 Task: Best health and beauty website designs: Pilgrim Collection.
Action: Mouse moved to (288, 249)
Screenshot: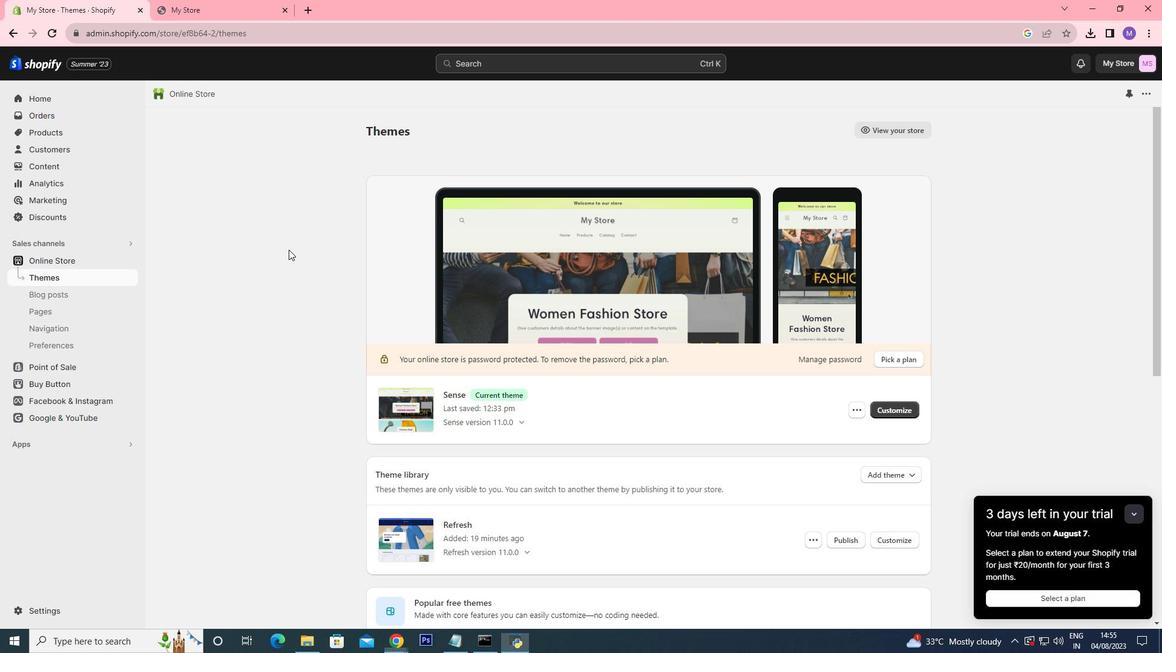 
Action: Mouse pressed left at (288, 249)
Screenshot: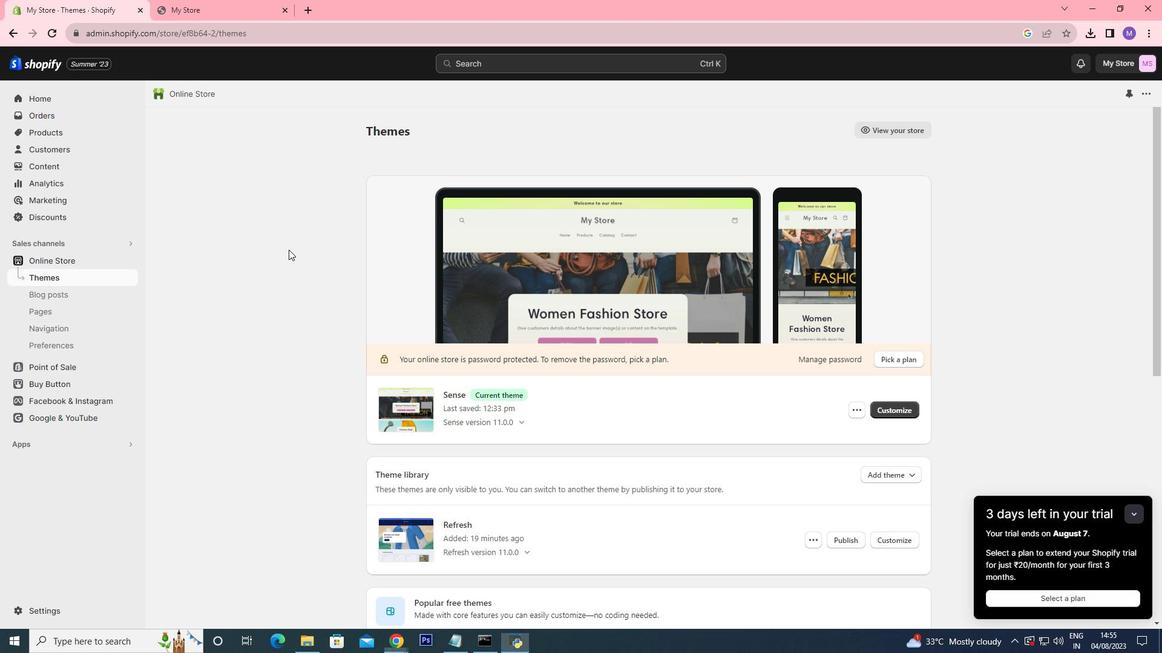 
Action: Mouse moved to (898, 412)
Screenshot: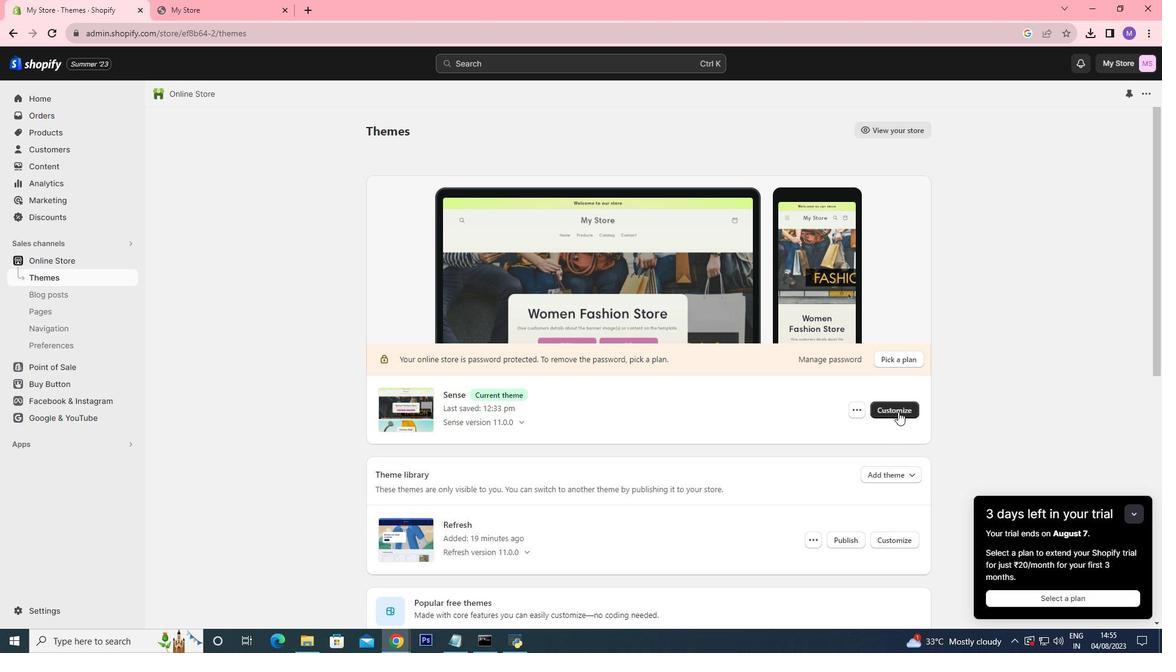
Action: Mouse pressed left at (898, 412)
Screenshot: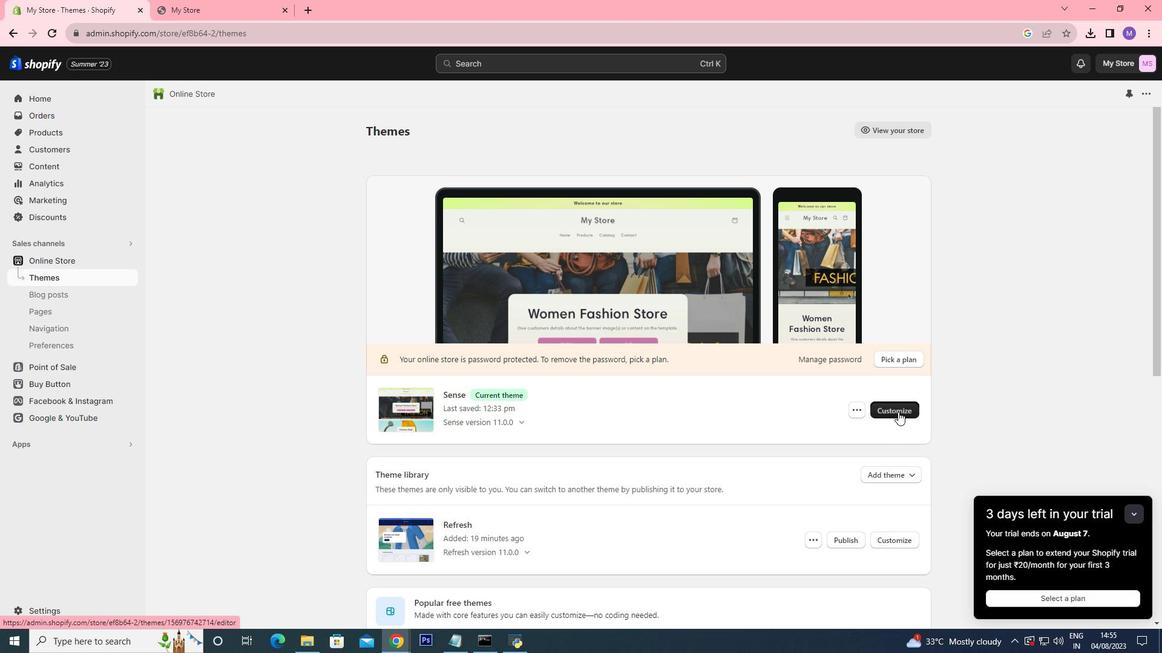 
Action: Mouse moved to (682, 224)
Screenshot: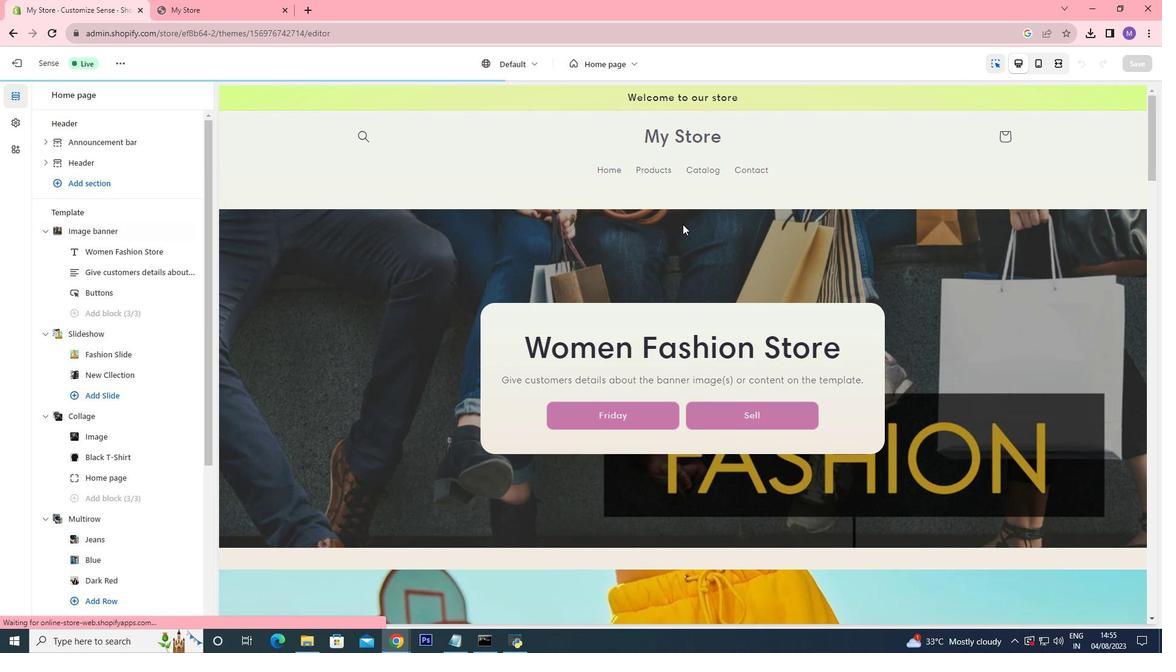 
Action: Mouse scrolled (682, 223) with delta (0, 0)
Screenshot: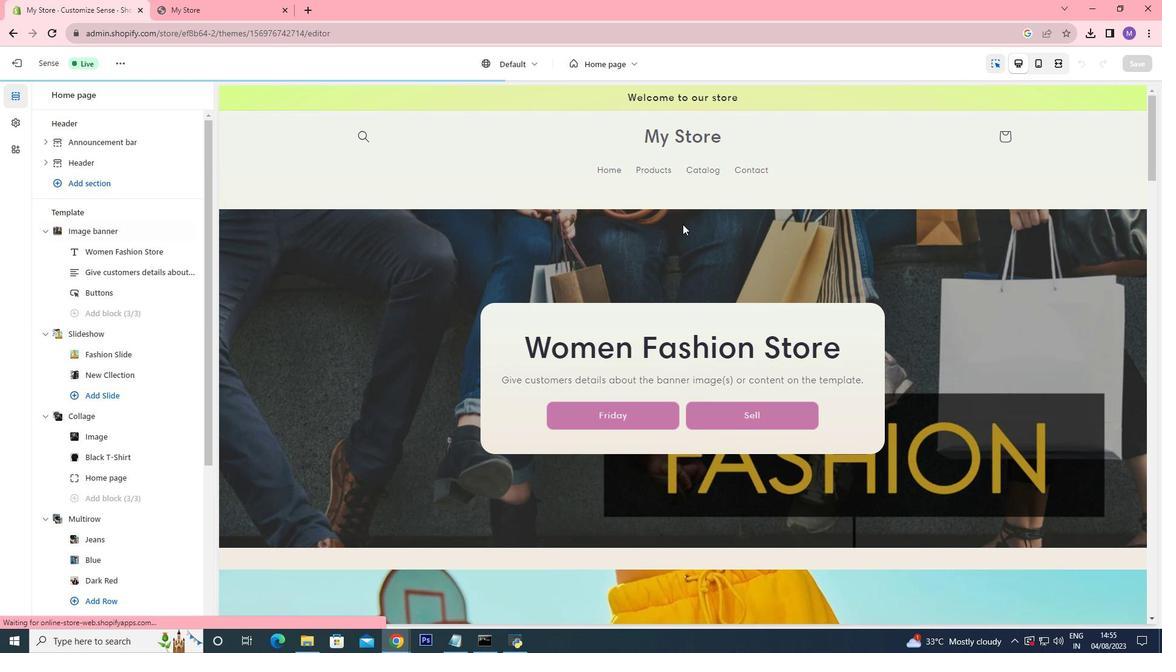 
Action: Mouse scrolled (682, 223) with delta (0, 0)
Screenshot: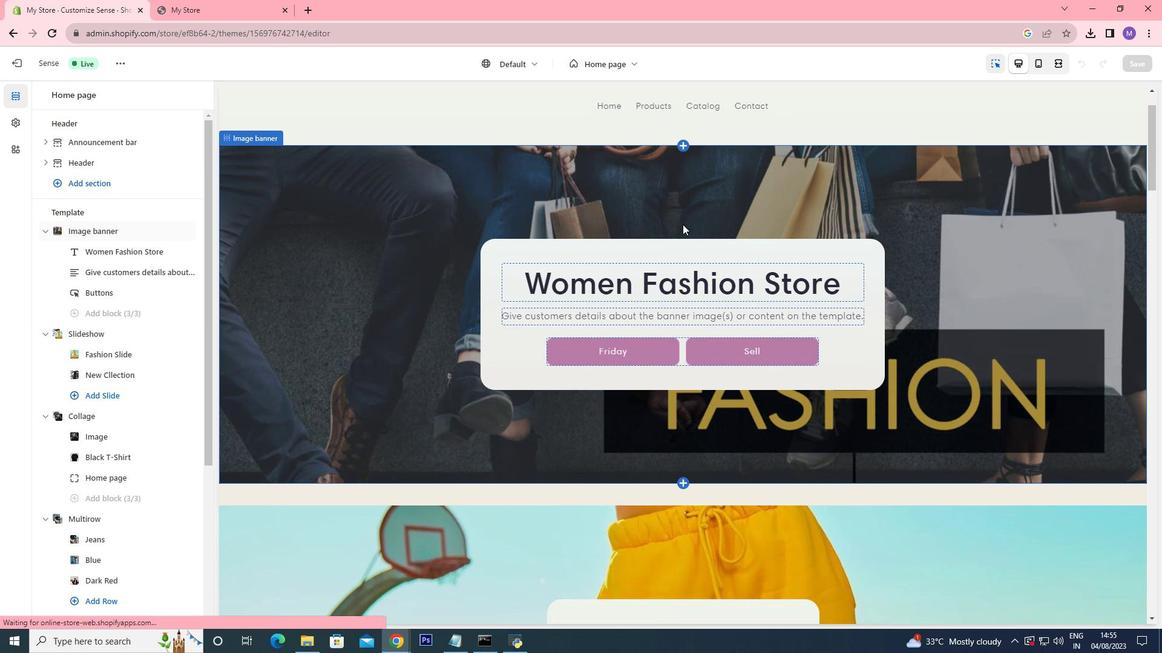 
Action: Mouse moved to (705, 302)
Screenshot: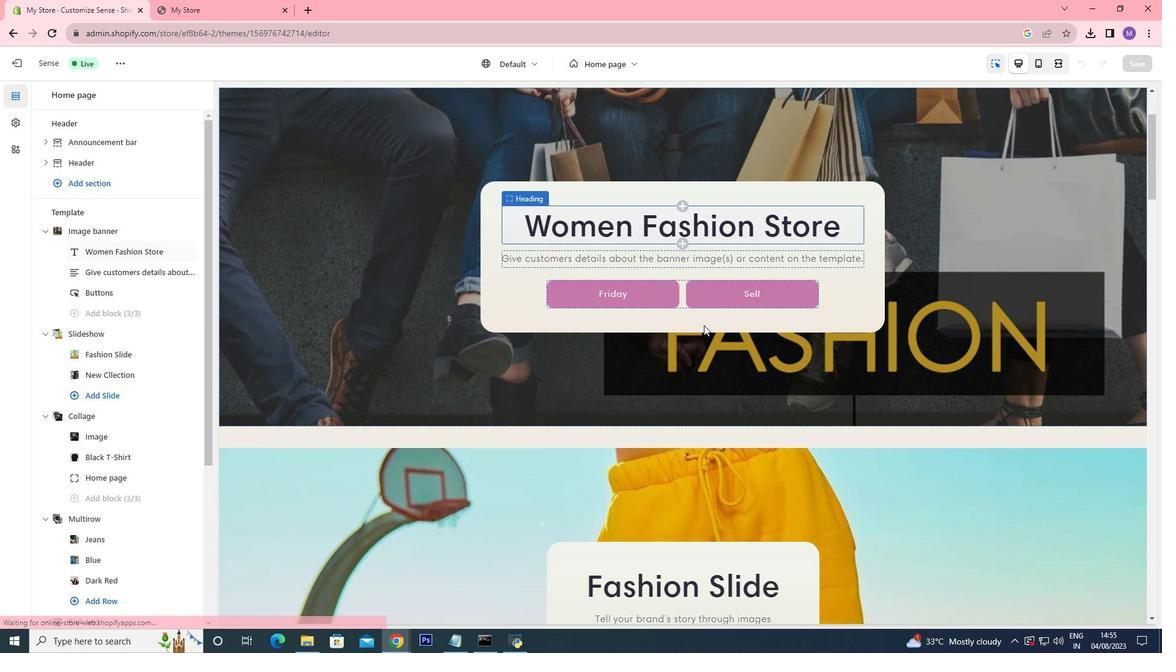 
Action: Mouse scrolled (705, 302) with delta (0, 0)
Screenshot: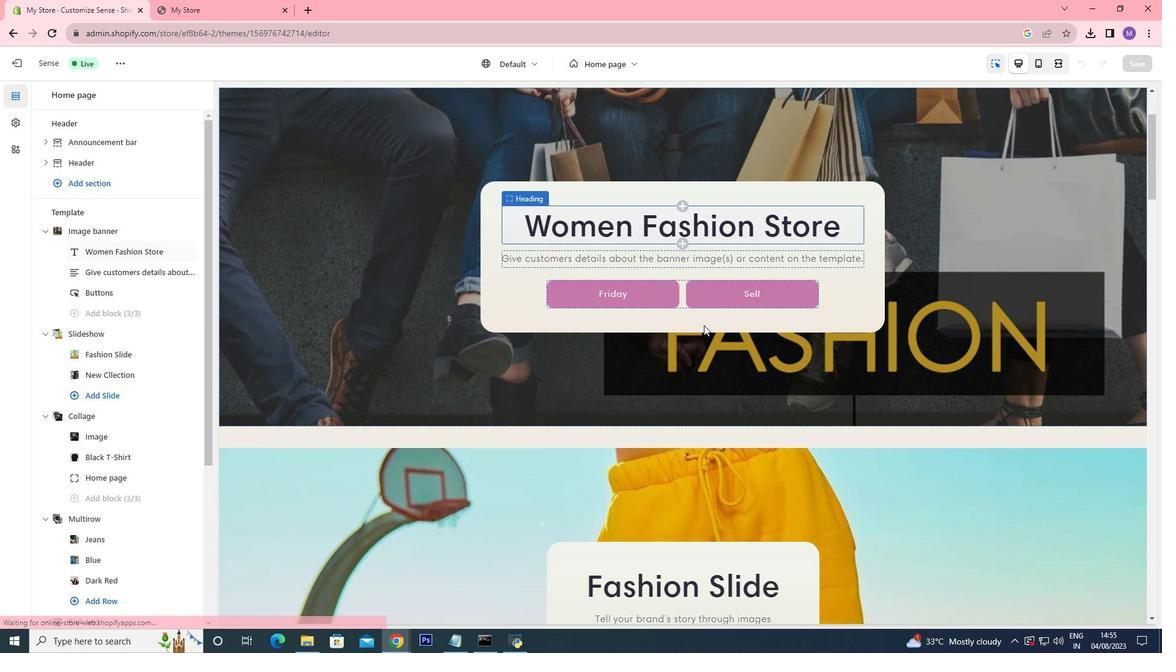 
Action: Mouse moved to (703, 327)
Screenshot: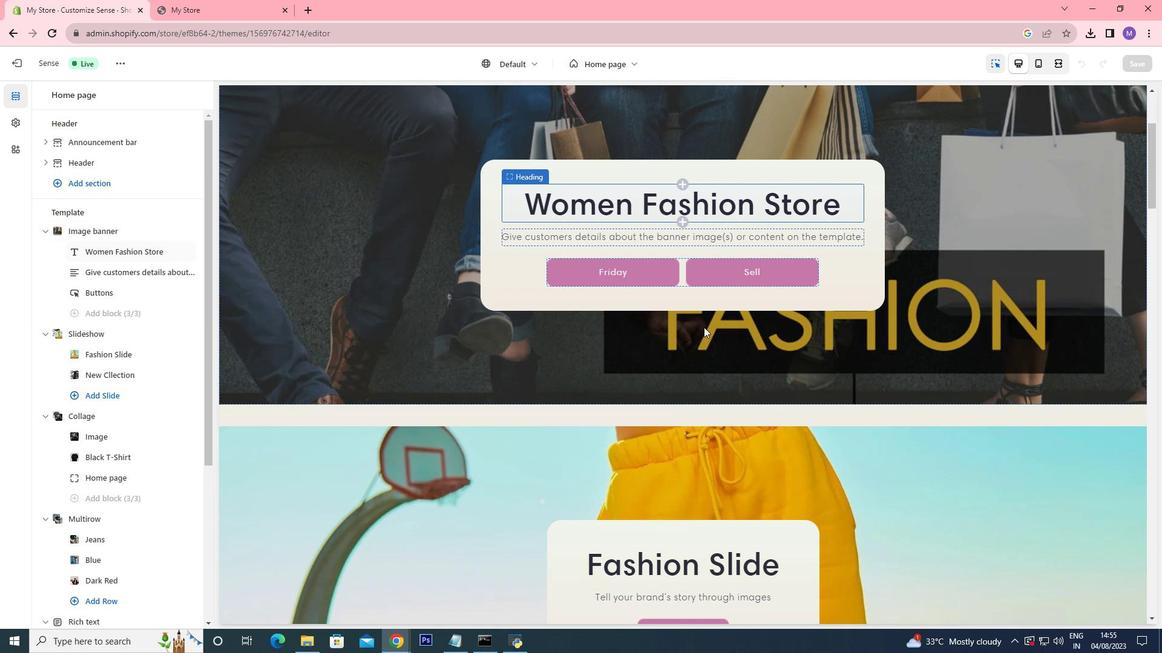 
Action: Mouse scrolled (703, 326) with delta (0, 0)
Screenshot: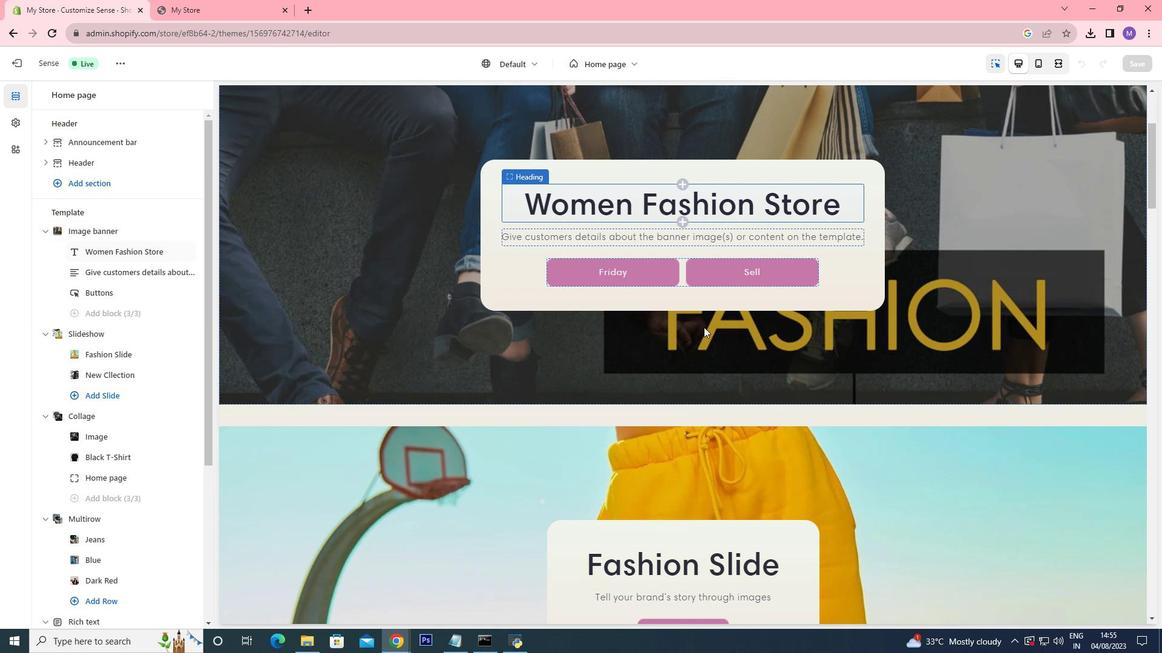 
Action: Mouse moved to (702, 341)
Screenshot: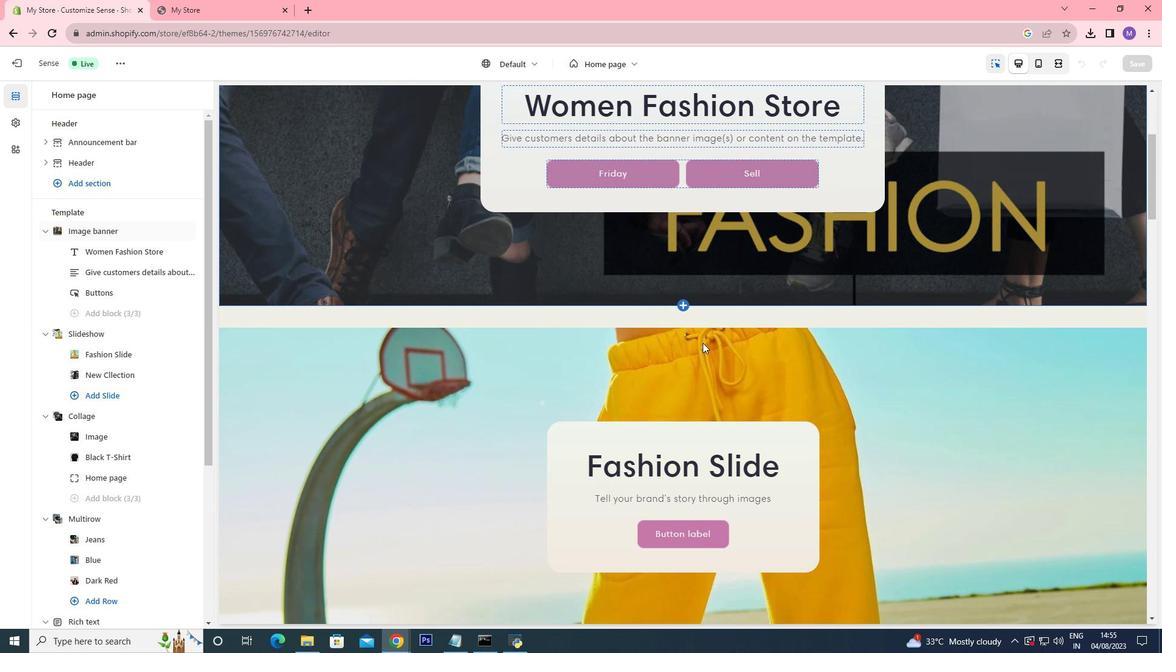 
Action: Mouse scrolled (703, 339) with delta (0, 0)
Screenshot: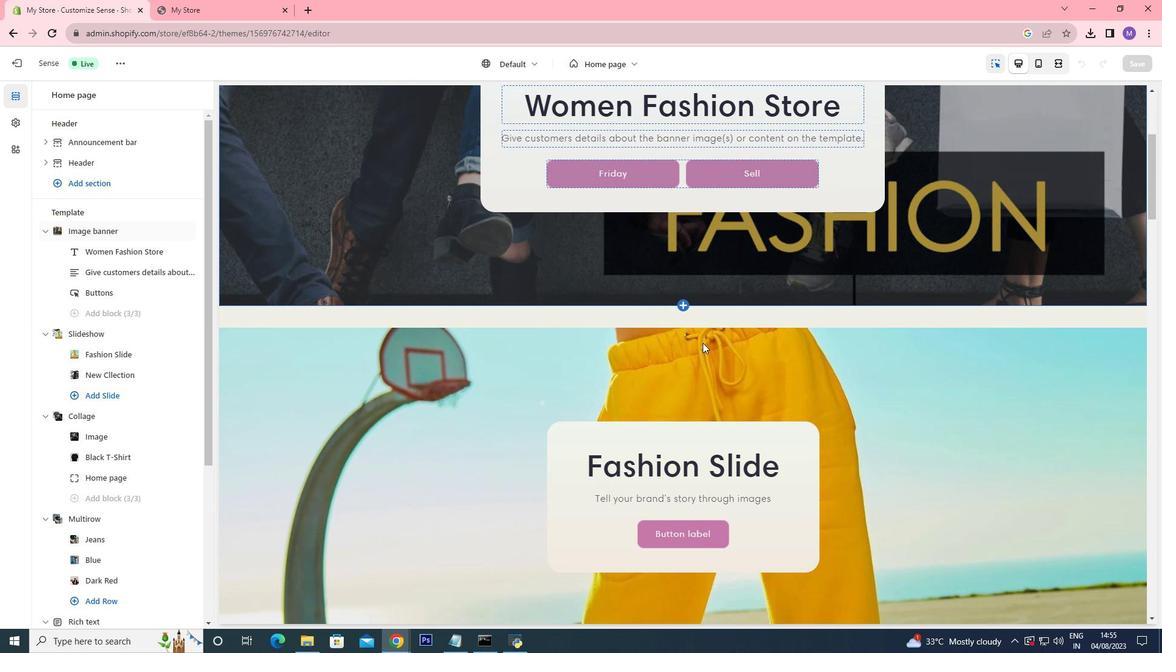 
Action: Mouse moved to (702, 342)
Screenshot: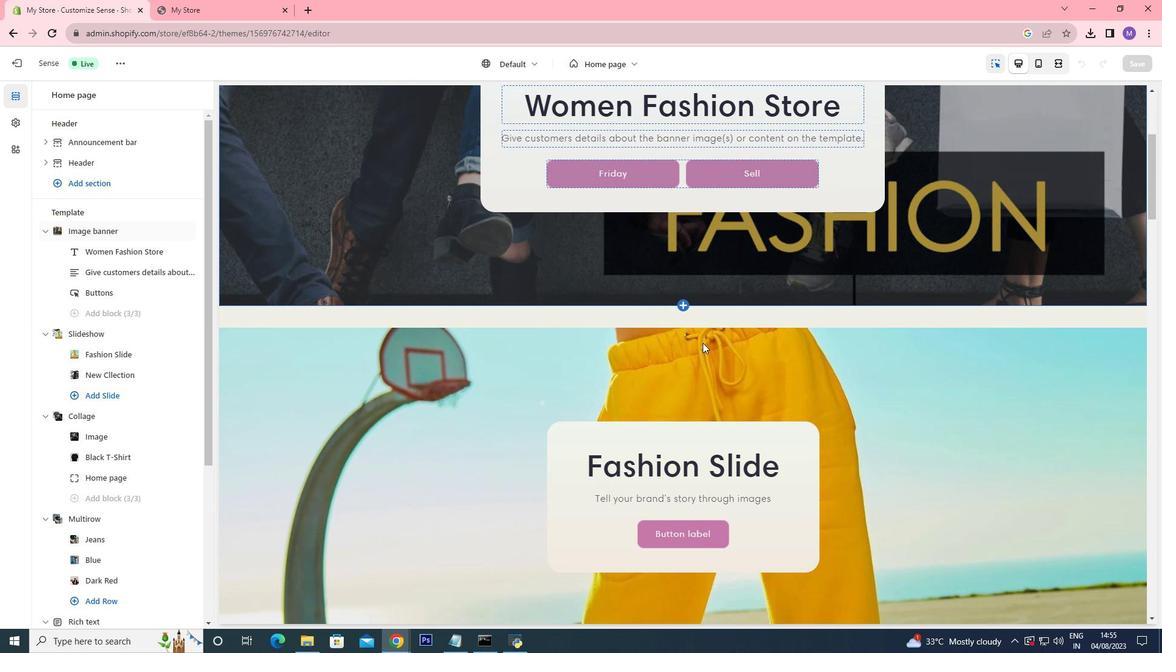 
Action: Mouse scrolled (702, 341) with delta (0, 0)
Screenshot: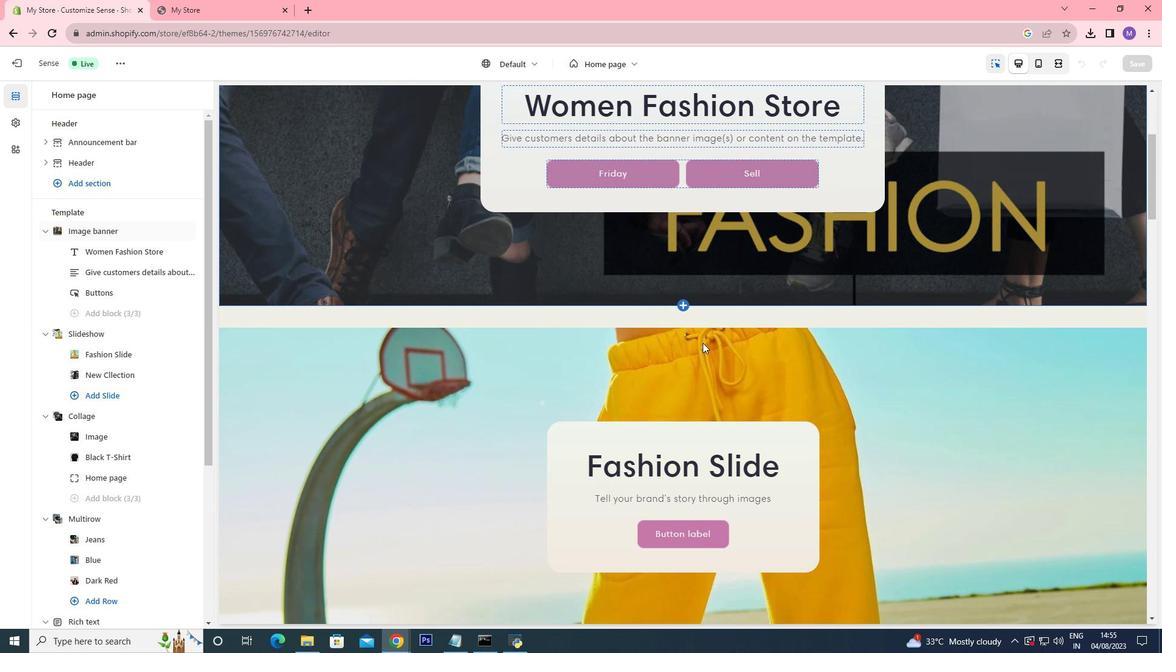 
Action: Mouse moved to (706, 363)
Screenshot: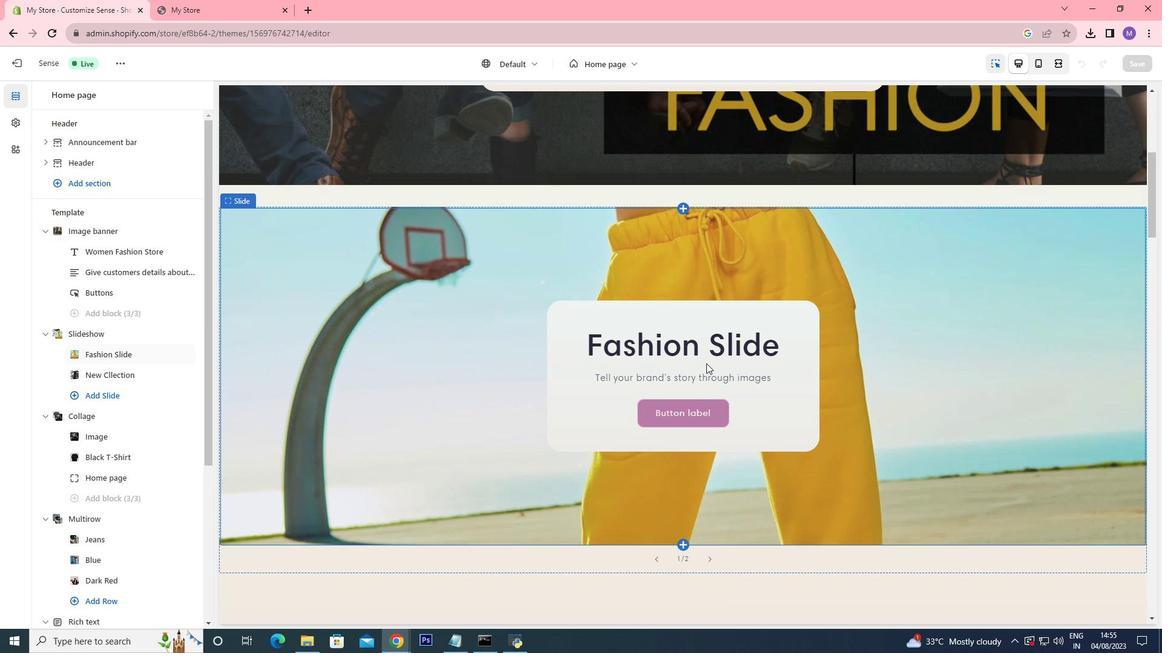 
Action: Mouse scrolled (706, 363) with delta (0, 0)
Screenshot: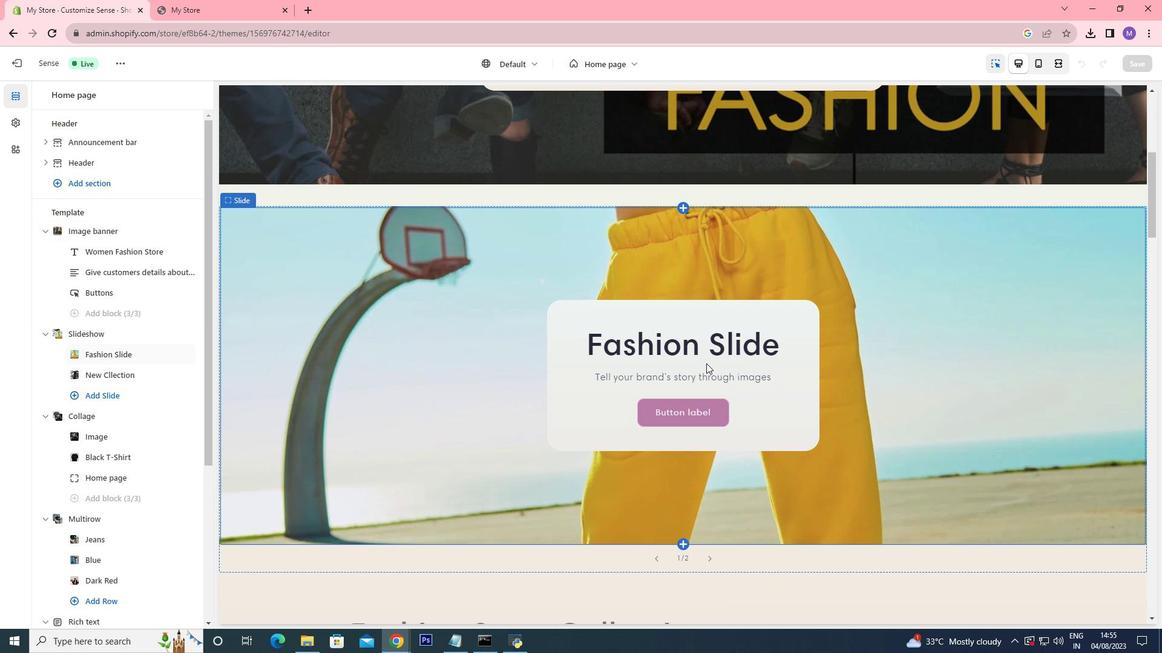 
Action: Mouse scrolled (706, 363) with delta (0, 0)
Screenshot: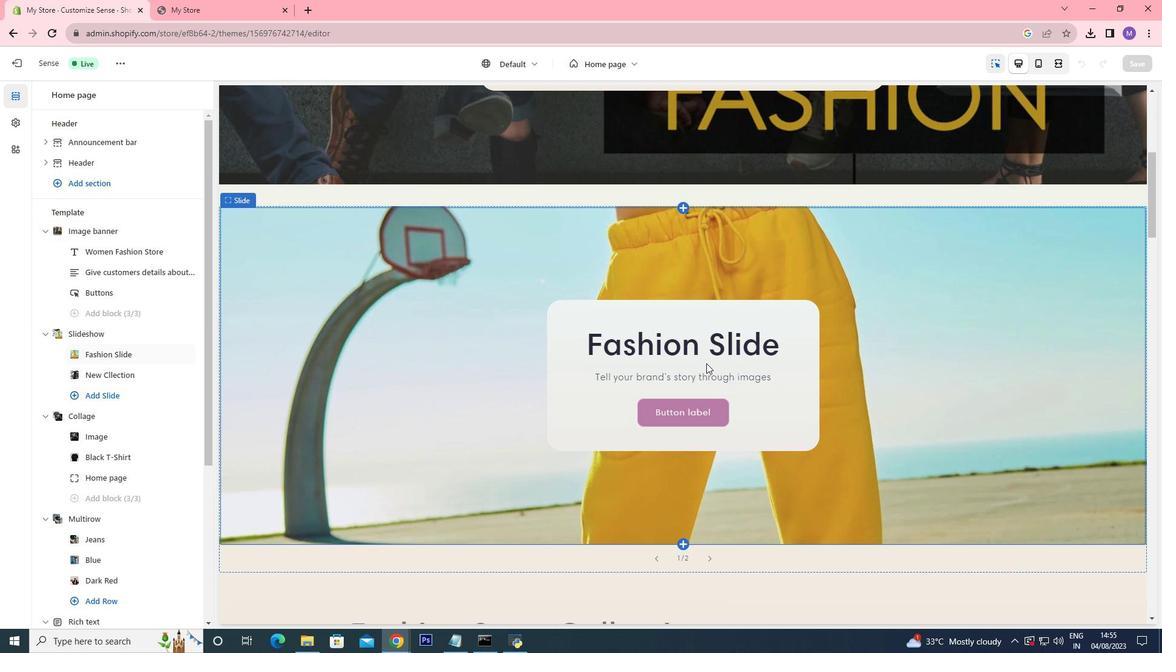 
Action: Mouse moved to (704, 359)
Screenshot: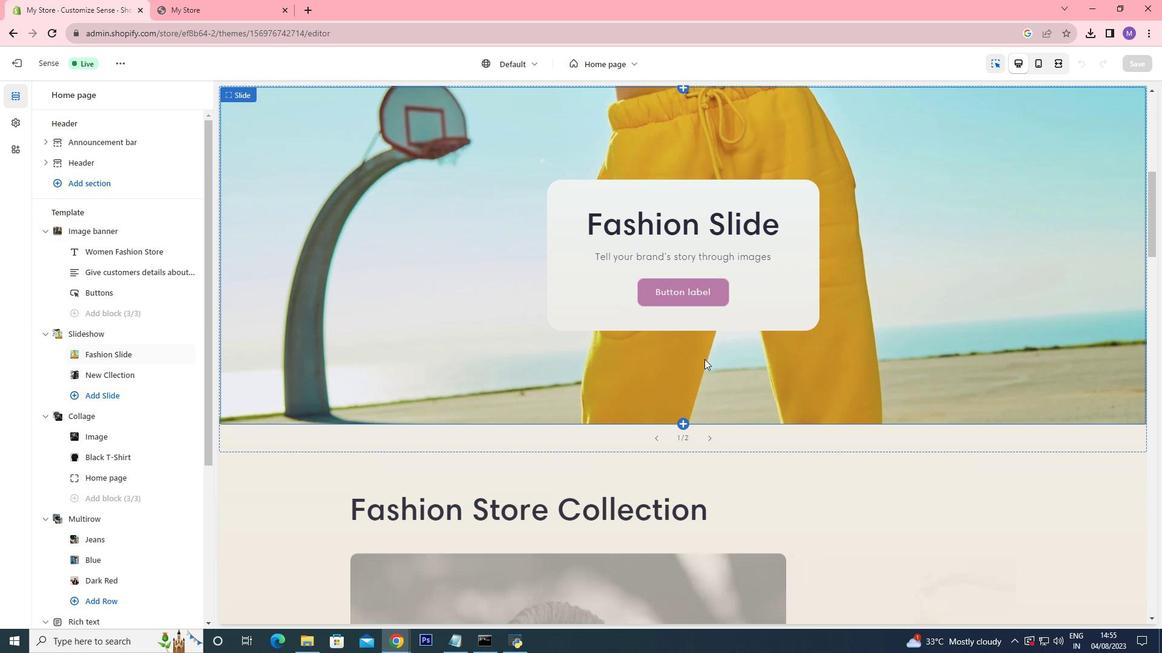 
Action: Mouse scrolled (704, 358) with delta (0, 0)
Screenshot: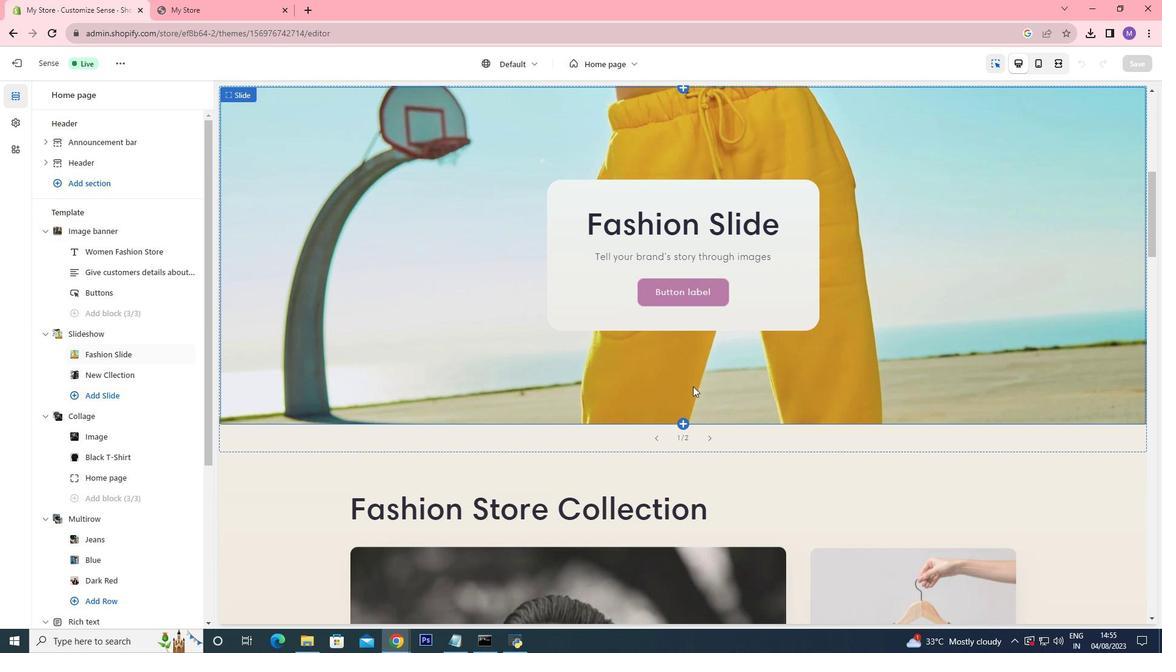 
Action: Mouse moved to (680, 389)
Screenshot: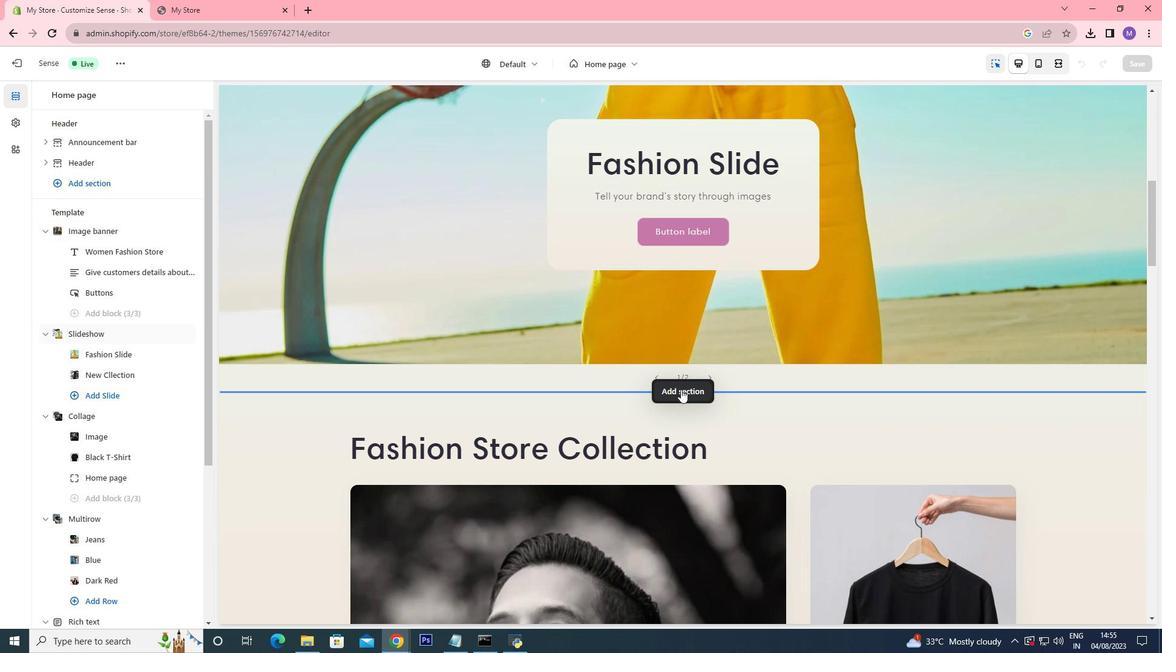 
Action: Mouse pressed left at (680, 389)
Screenshot: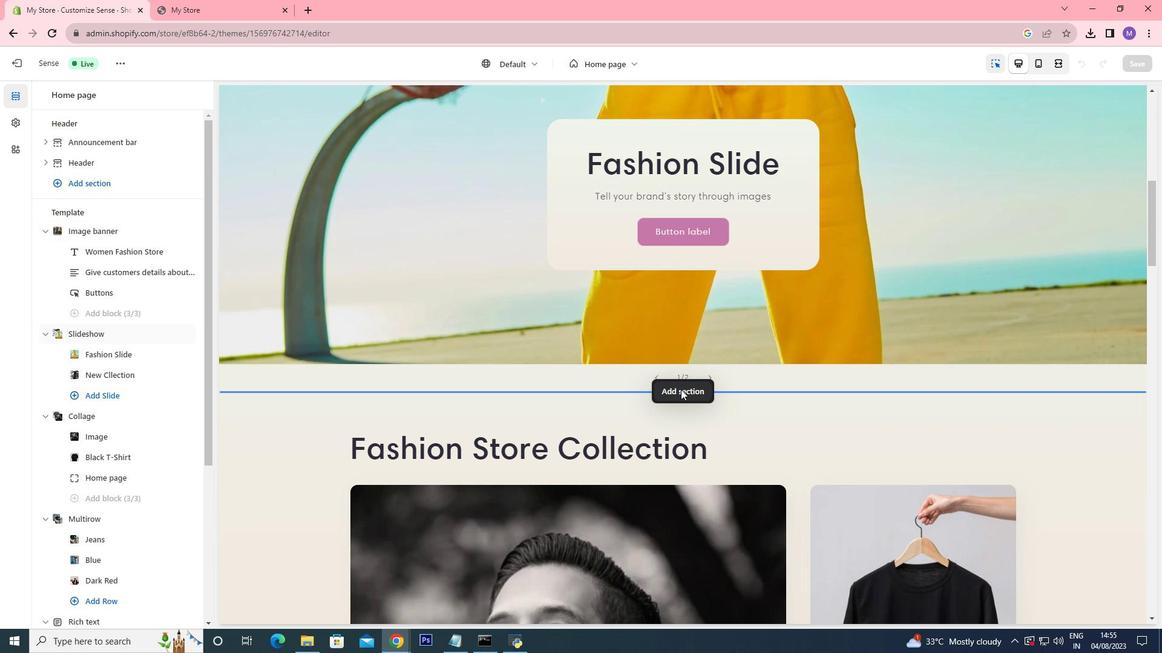 
Action: Mouse moved to (791, 400)
Screenshot: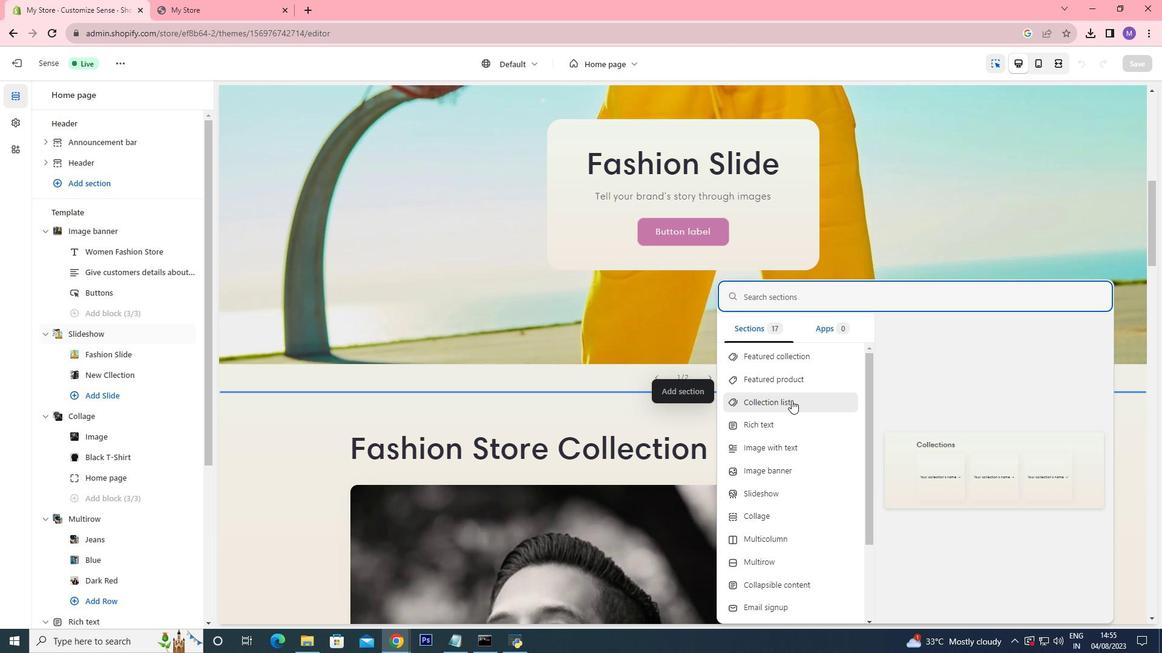 
Action: Mouse pressed left at (791, 400)
Screenshot: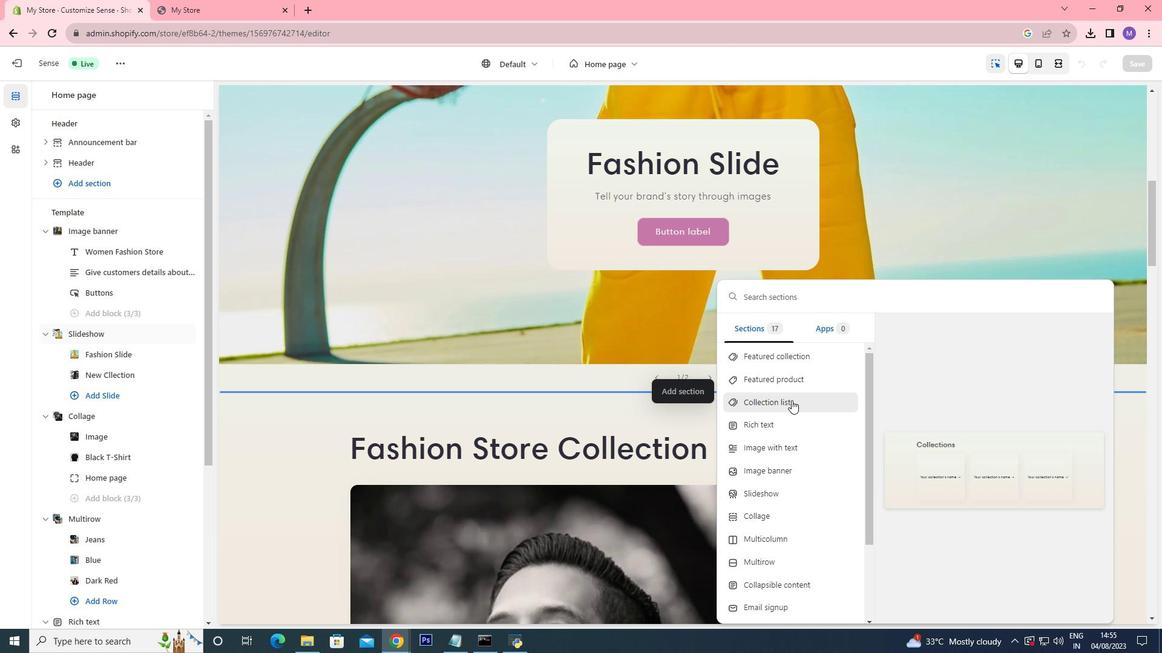 
Action: Mouse moved to (443, 239)
Screenshot: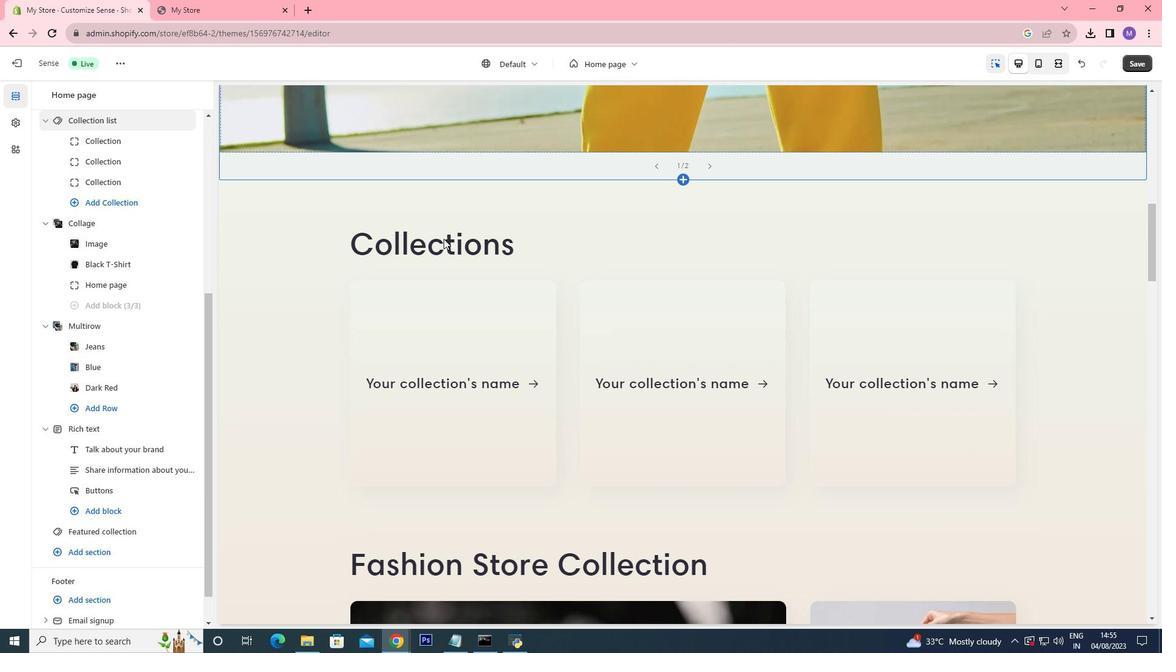 
Action: Mouse pressed left at (443, 239)
Screenshot: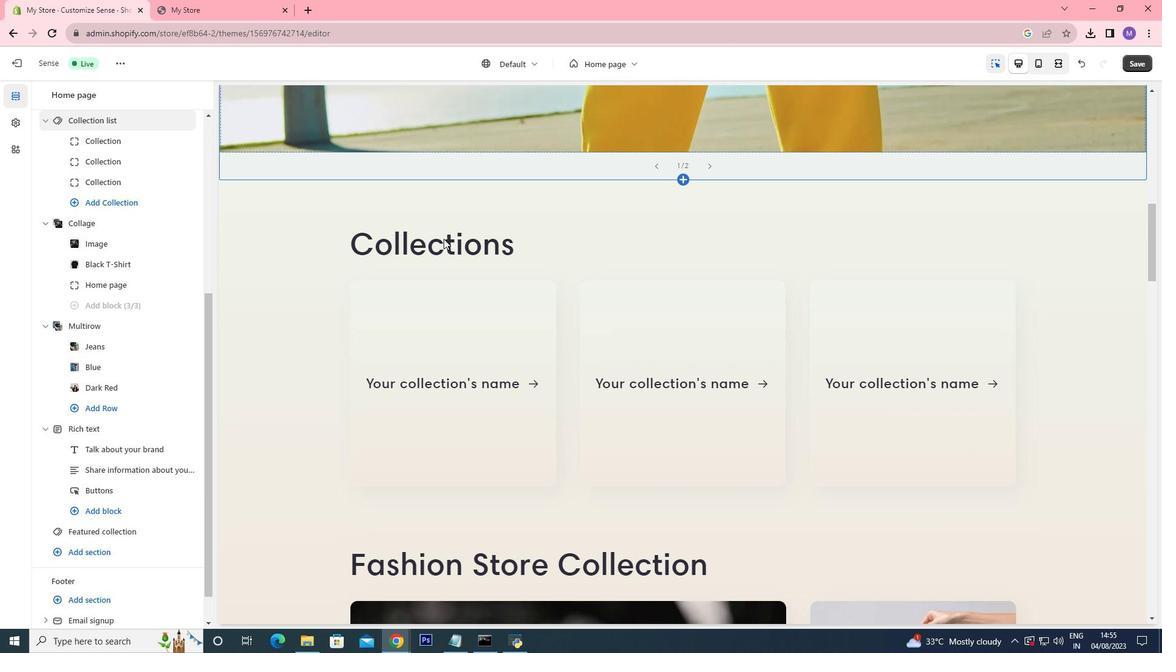 
Action: Mouse pressed left at (443, 239)
Screenshot: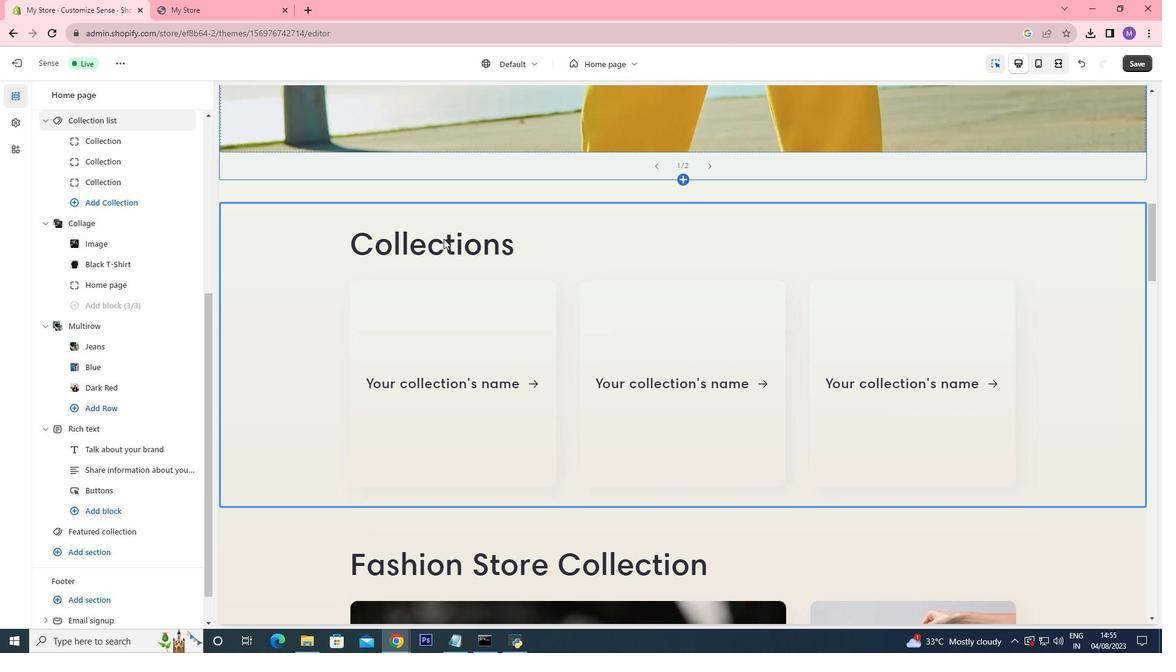 
Action: Mouse pressed left at (443, 239)
Screenshot: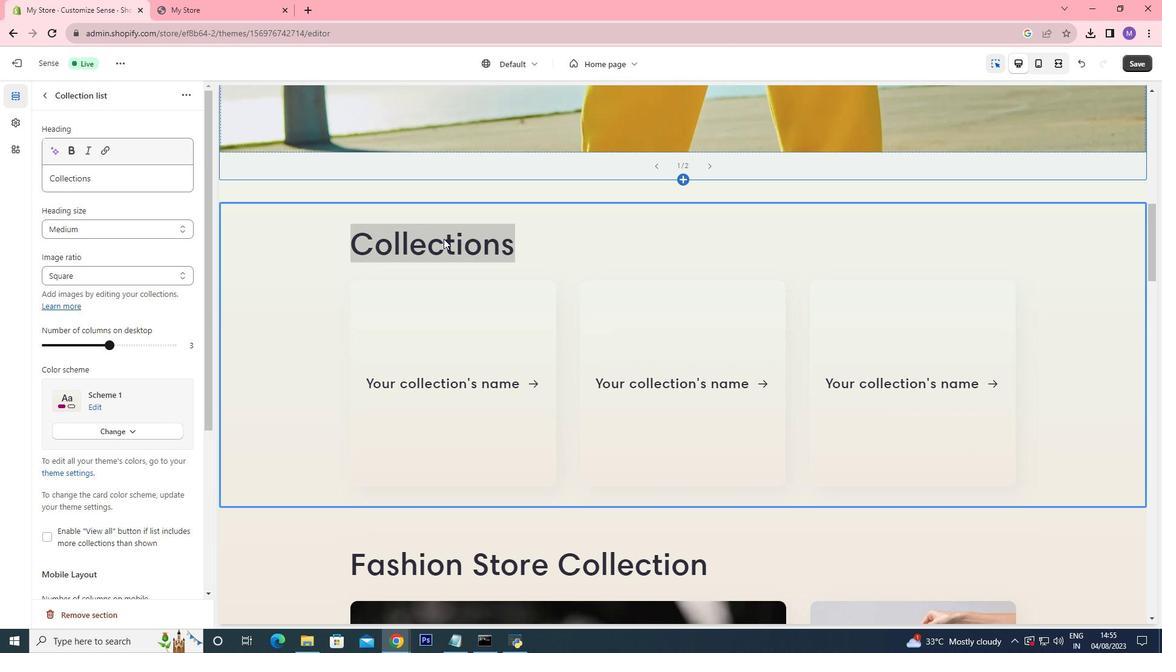 
Action: Mouse moved to (101, 174)
Screenshot: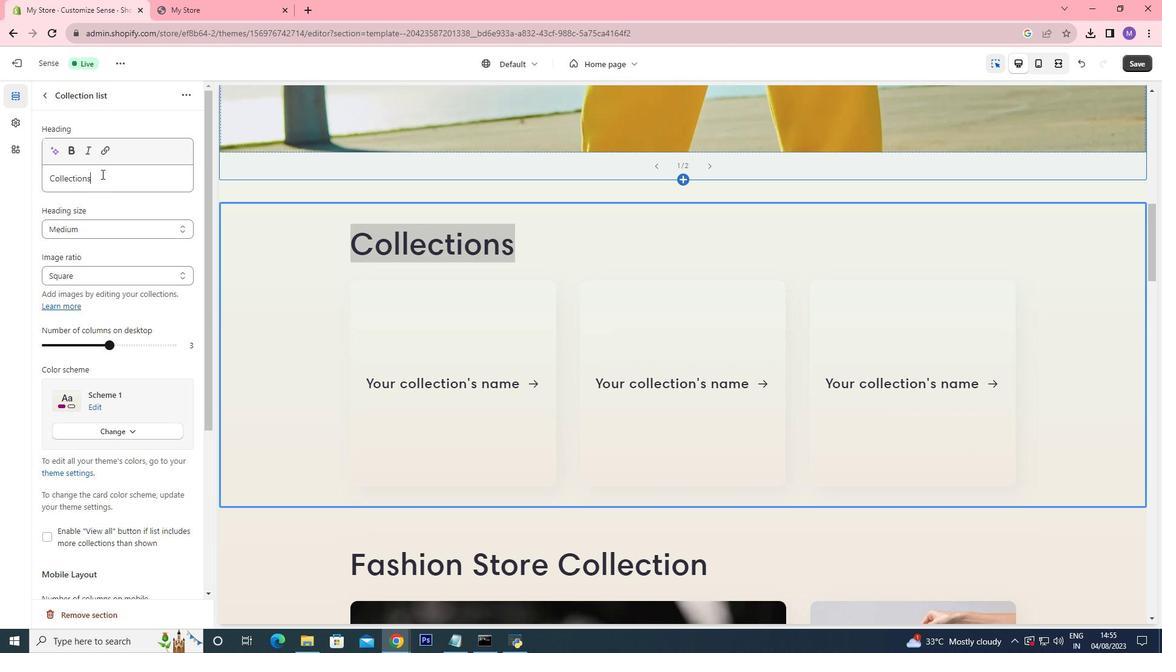 
Action: Mouse pressed left at (101, 174)
Screenshot: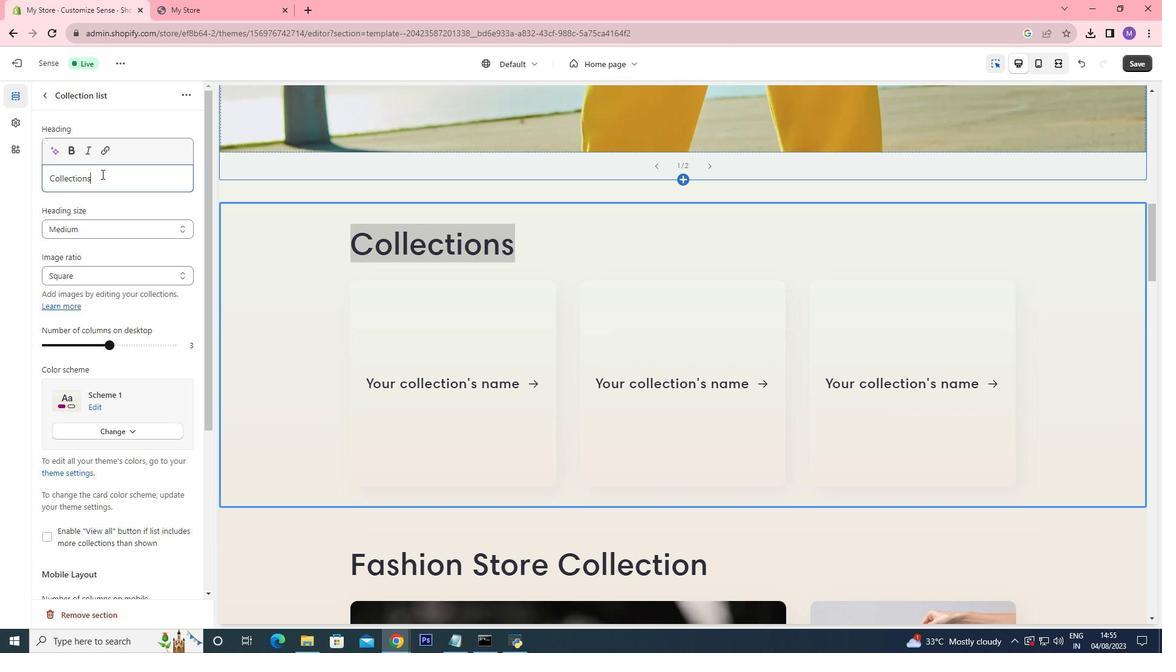 
Action: Mouse moved to (103, 176)
Screenshot: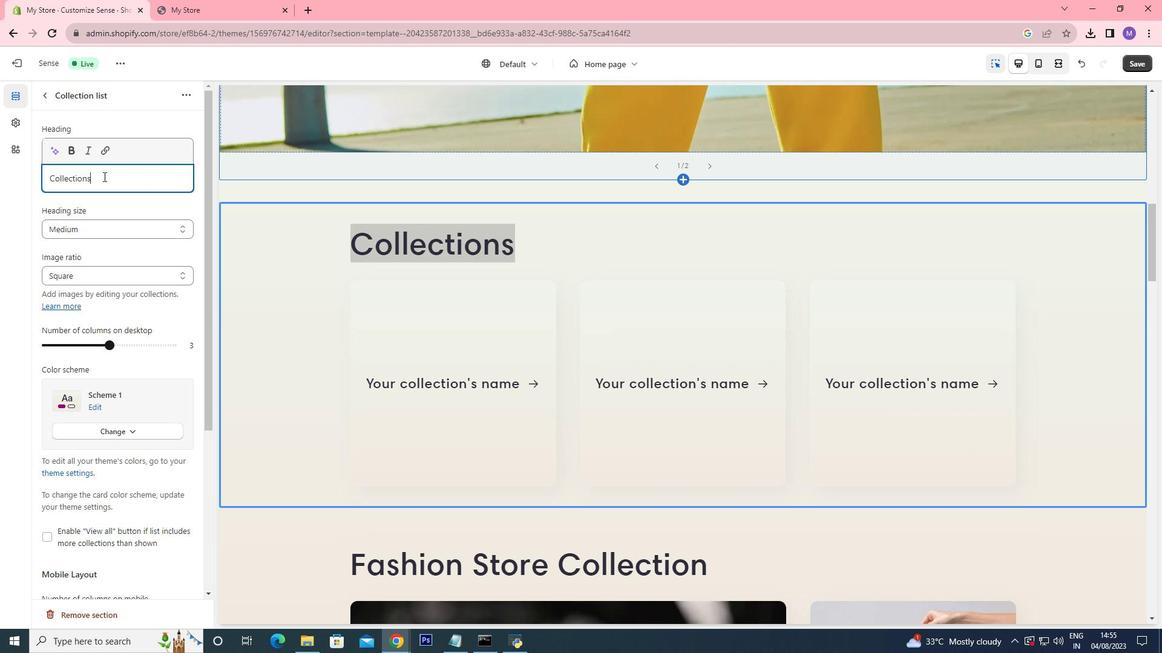 
Action: Mouse pressed left at (103, 176)
Screenshot: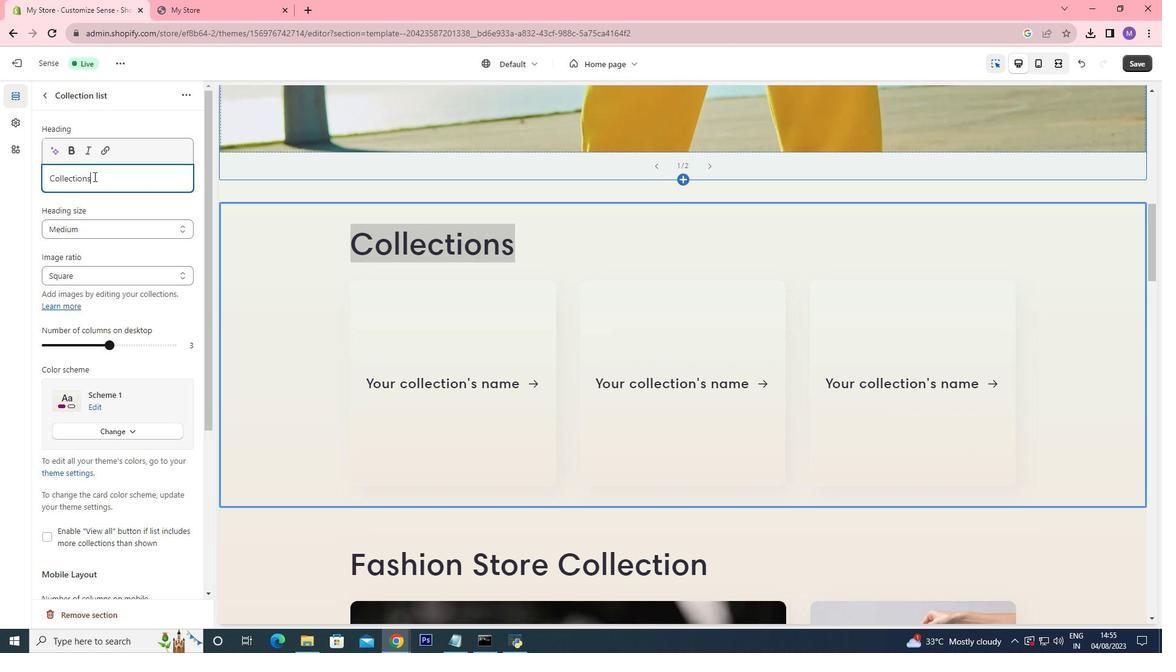 
Action: Mouse moved to (33, 180)
Screenshot: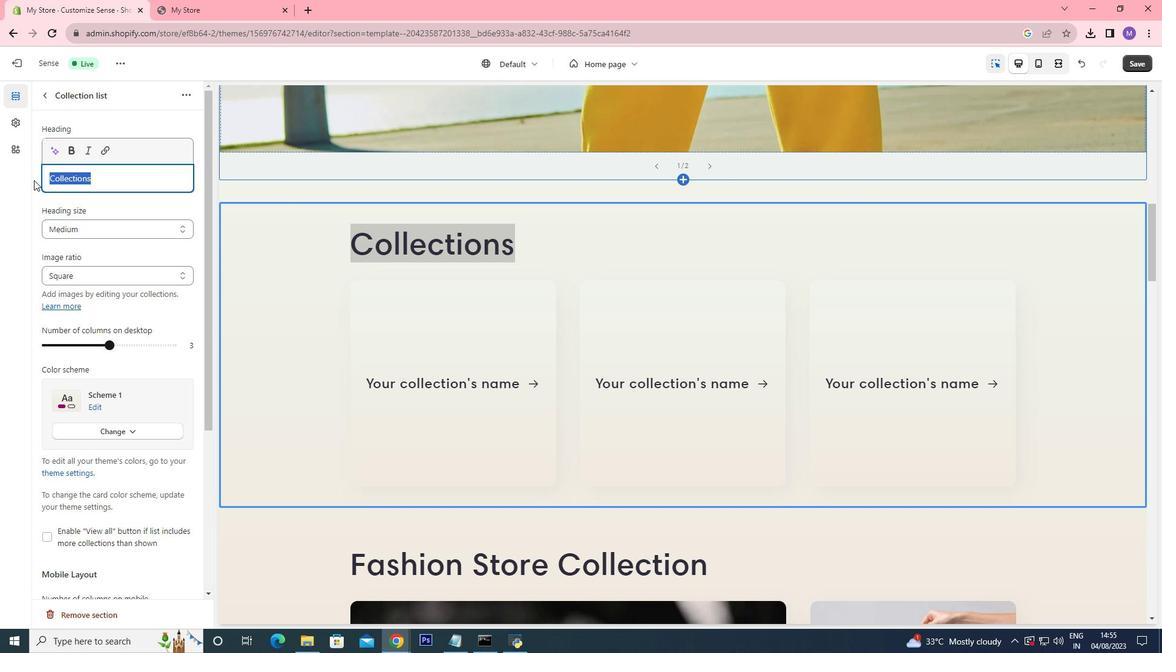 
Action: Key pressed <Key.shift><Key.shift><Key.shift><Key.shift><Key.shift><Key.shift><Key.shift><Key.shift><Key.shift><Key.shift><Key.shift><Key.shift><Key.shift>Best<Key.space><Key.shift>Beauty<Key.space><Key.shift>Collection
Screenshot: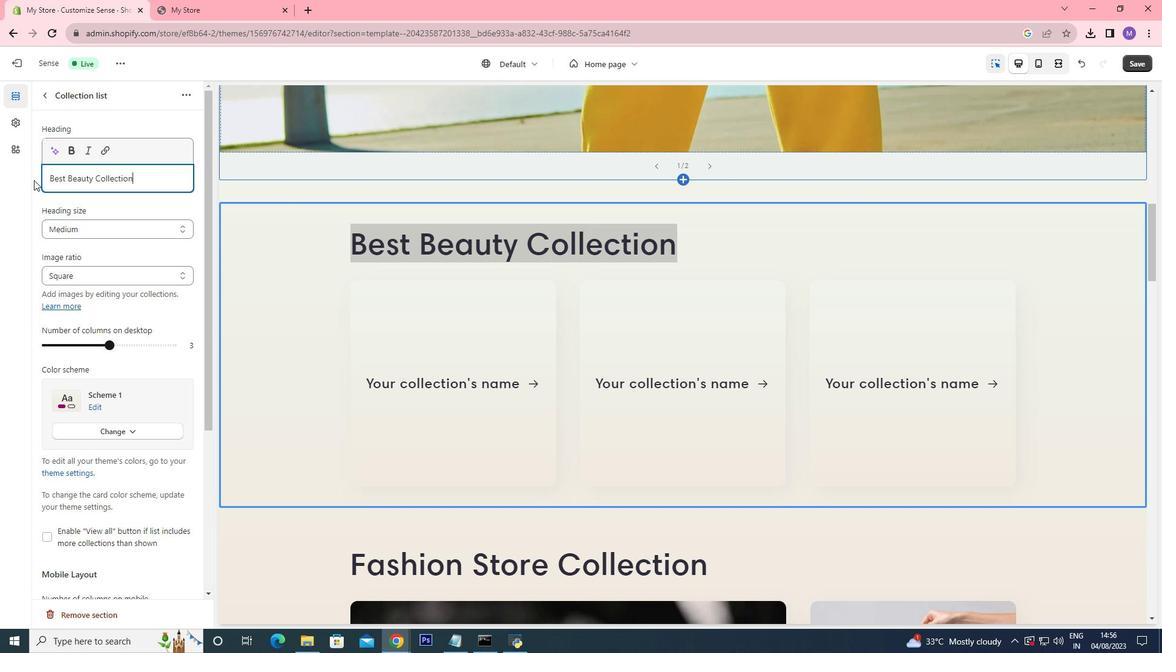 
Action: Mouse moved to (452, 390)
Screenshot: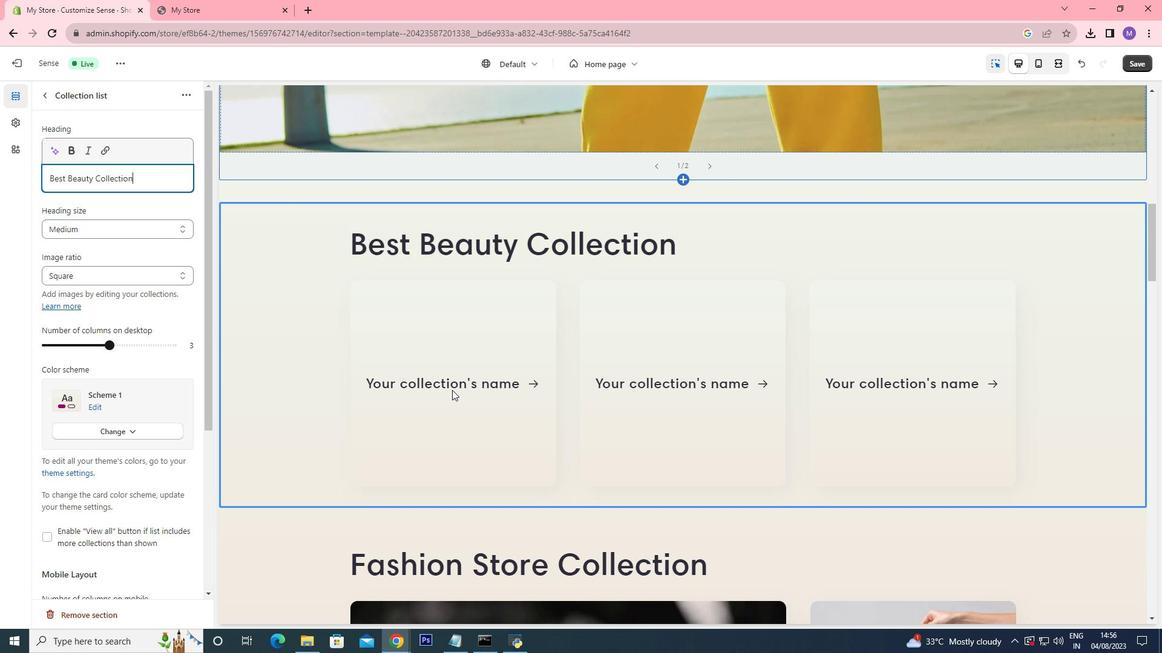 
Action: Mouse pressed left at (452, 390)
Screenshot: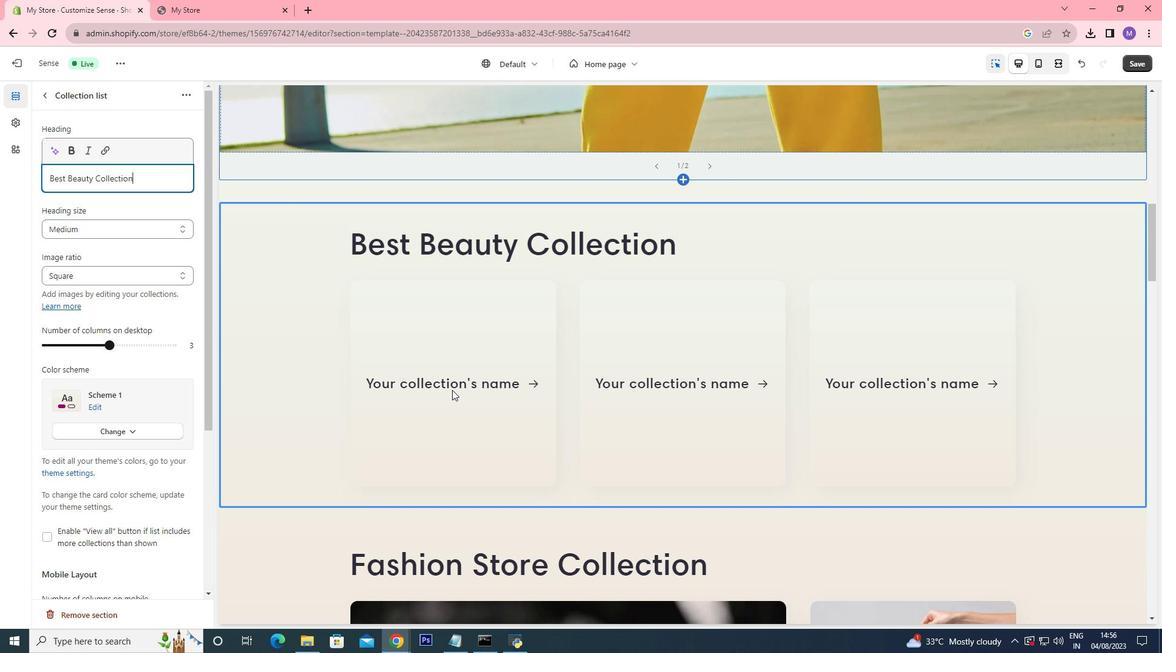 
Action: Mouse pressed left at (452, 390)
Screenshot: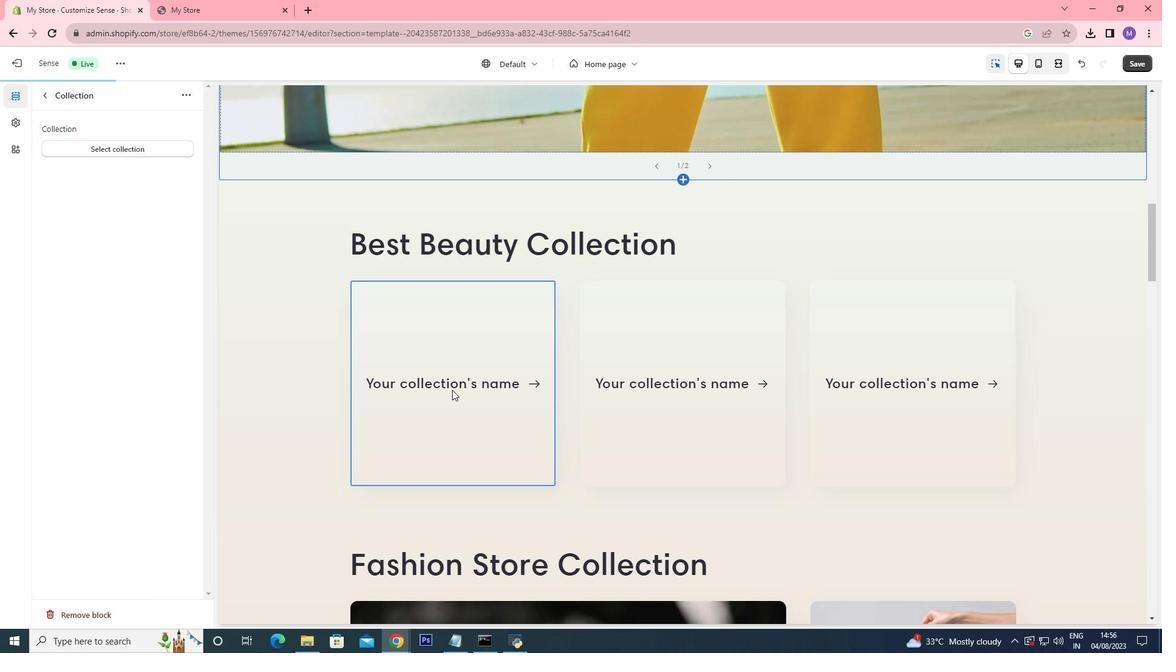 
Action: Mouse moved to (153, 145)
Screenshot: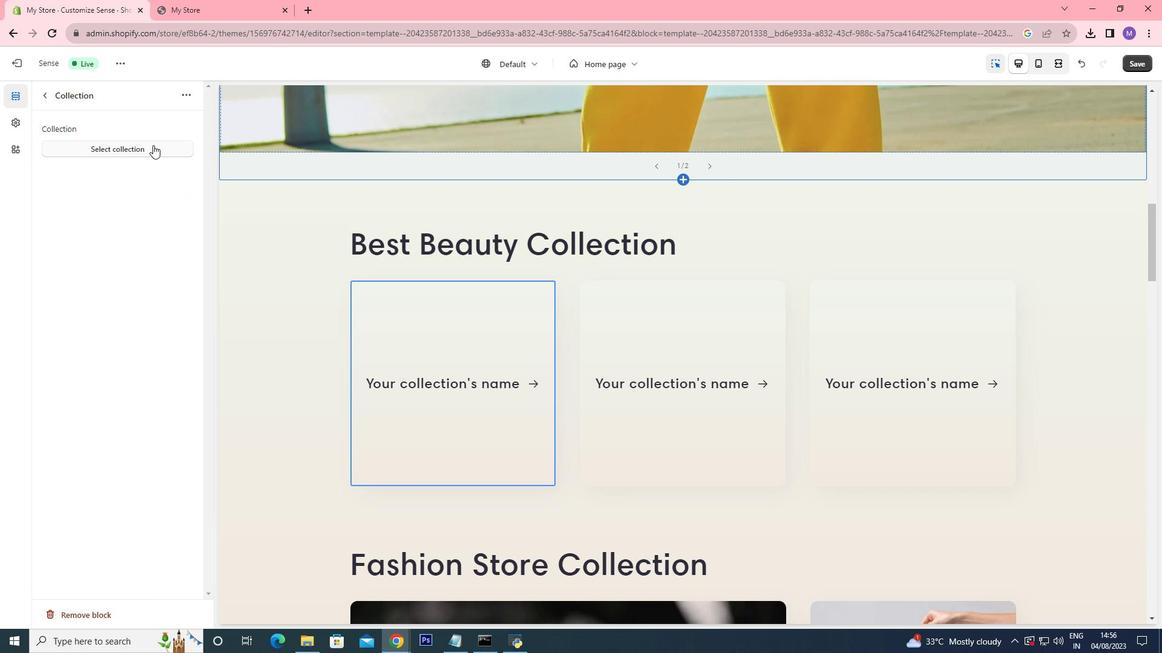 
Action: Mouse pressed left at (153, 145)
Screenshot: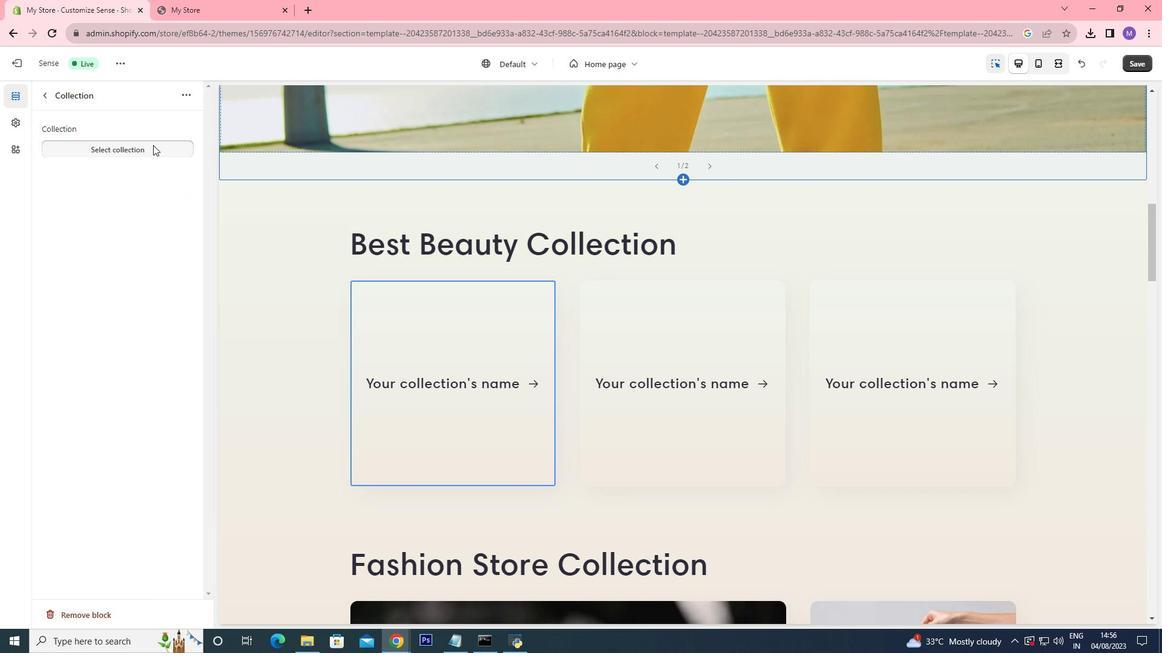 
Action: Mouse moved to (113, 155)
Screenshot: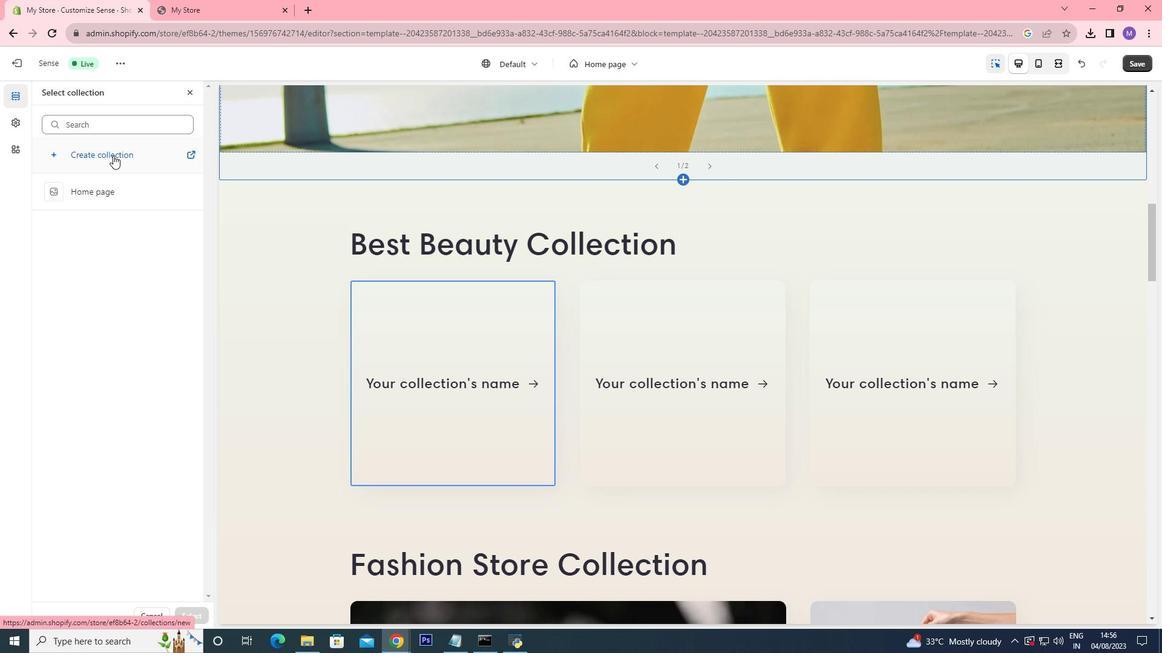 
Action: Mouse pressed left at (113, 155)
Screenshot: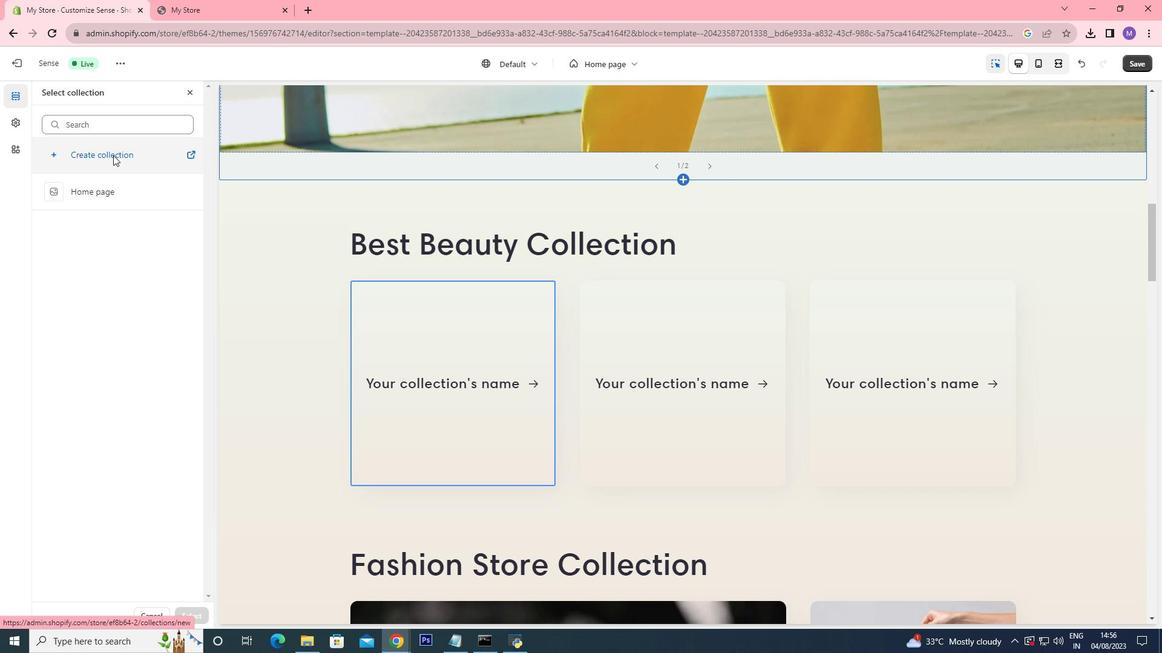 
Action: Mouse moved to (616, 285)
Screenshot: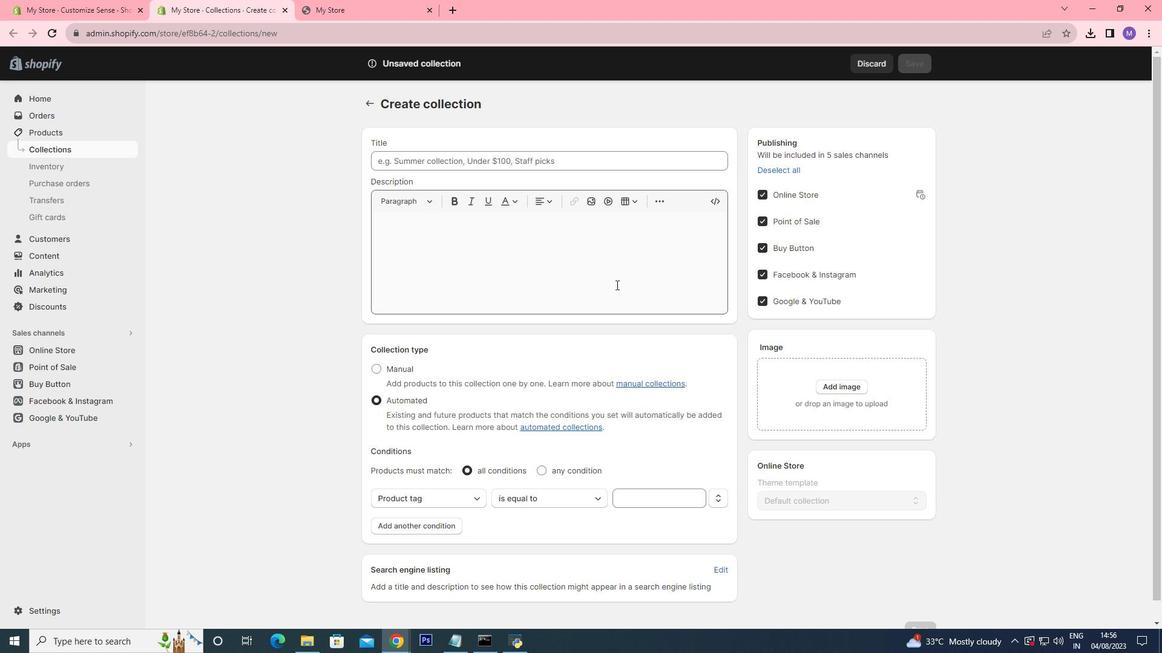 
Action: Mouse scrolled (616, 284) with delta (0, 0)
Screenshot: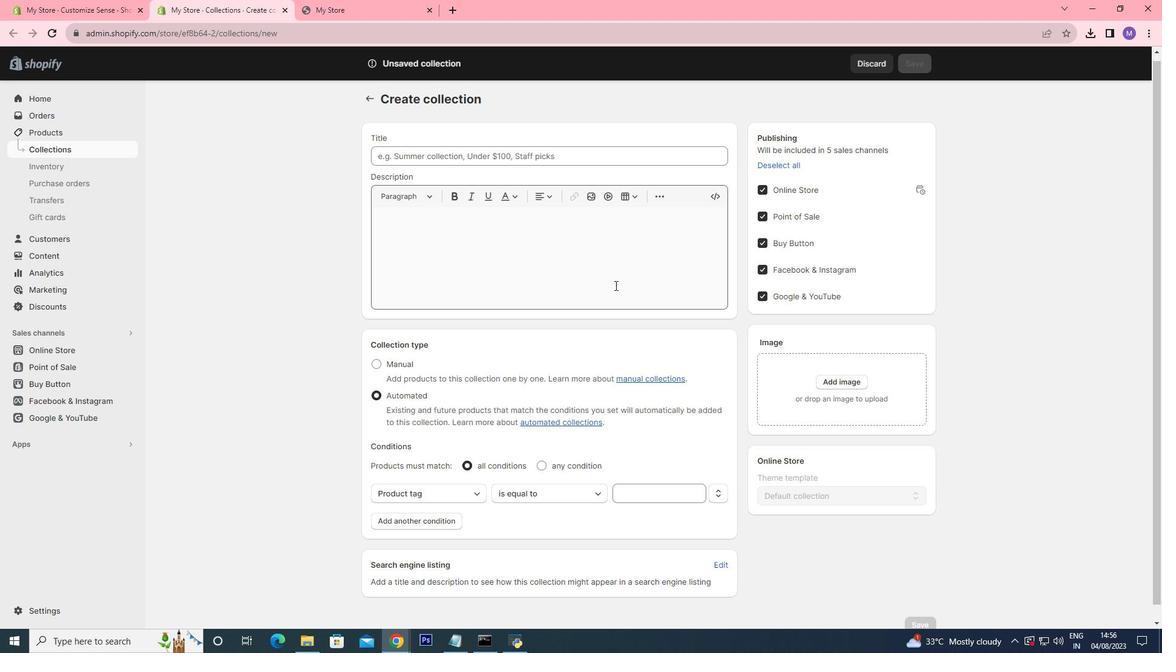 
Action: Mouse moved to (614, 285)
Screenshot: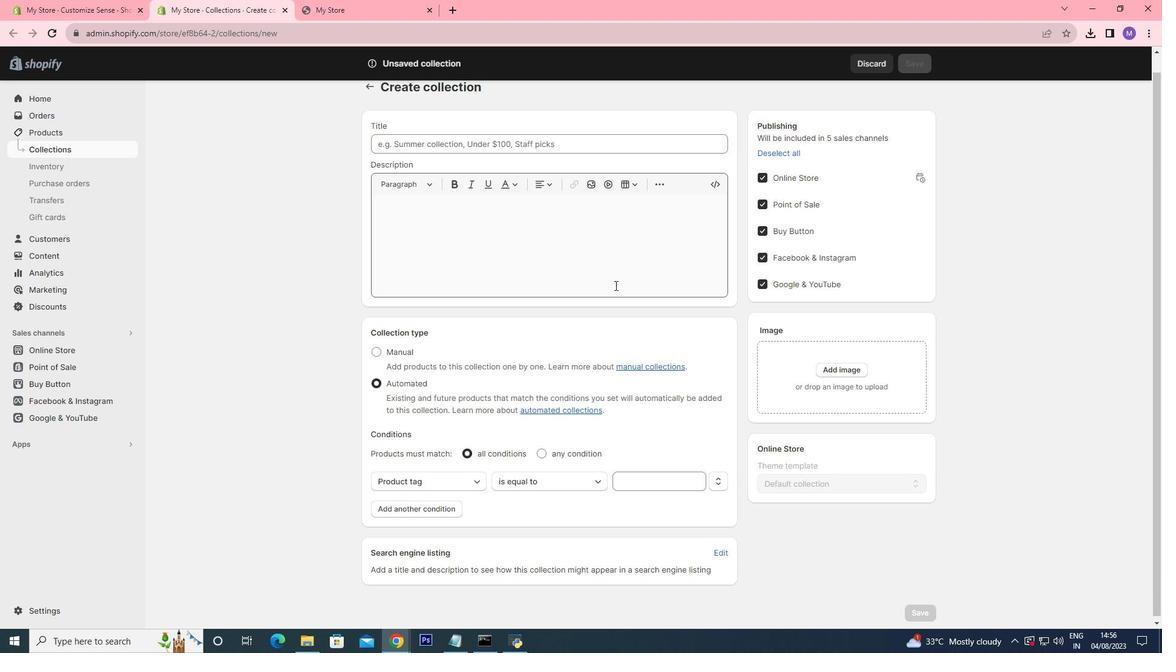 
Action: Mouse scrolled (614, 285) with delta (0, 0)
Screenshot: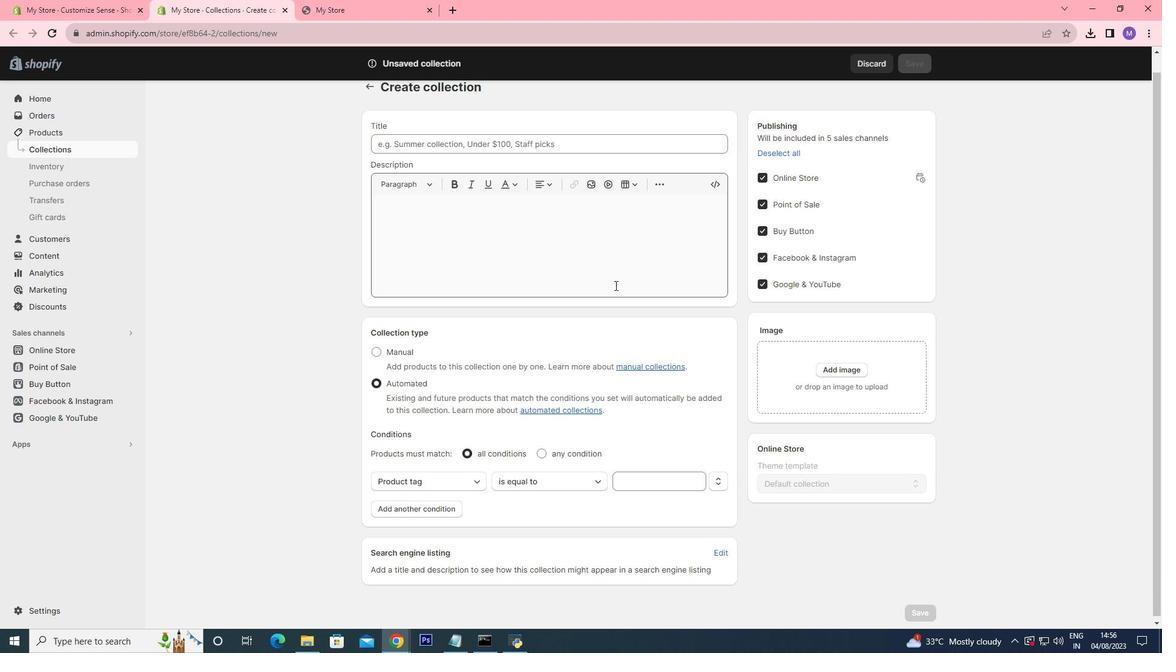 
Action: Mouse scrolled (614, 285) with delta (0, 0)
Screenshot: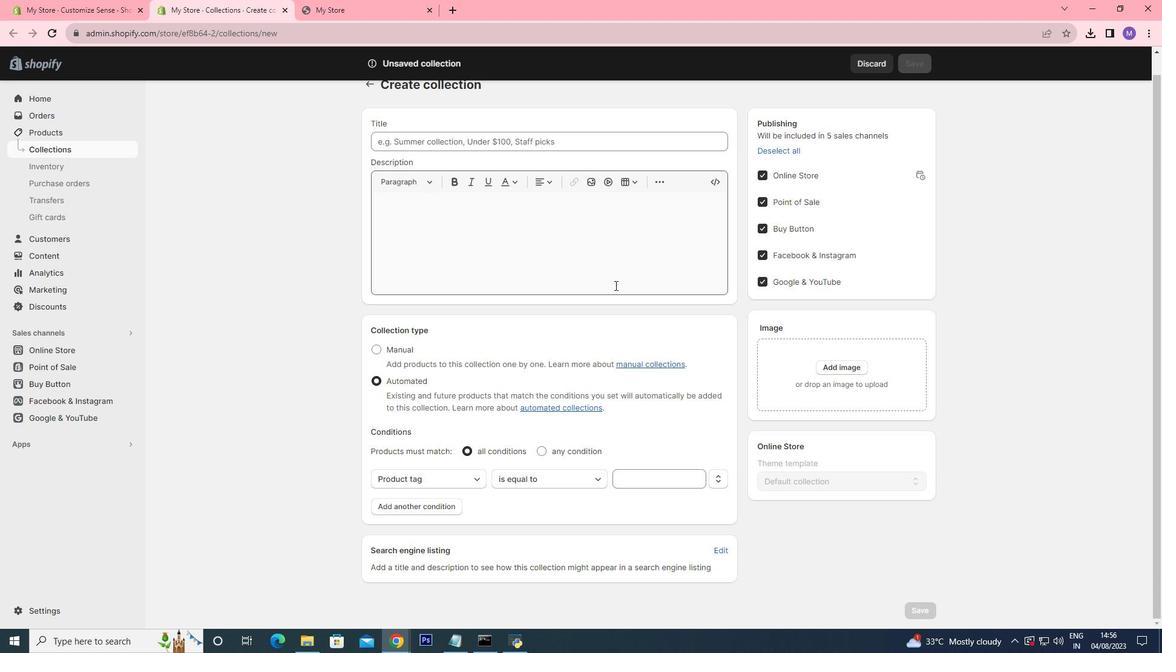 
Action: Mouse scrolled (614, 285) with delta (0, 0)
Screenshot: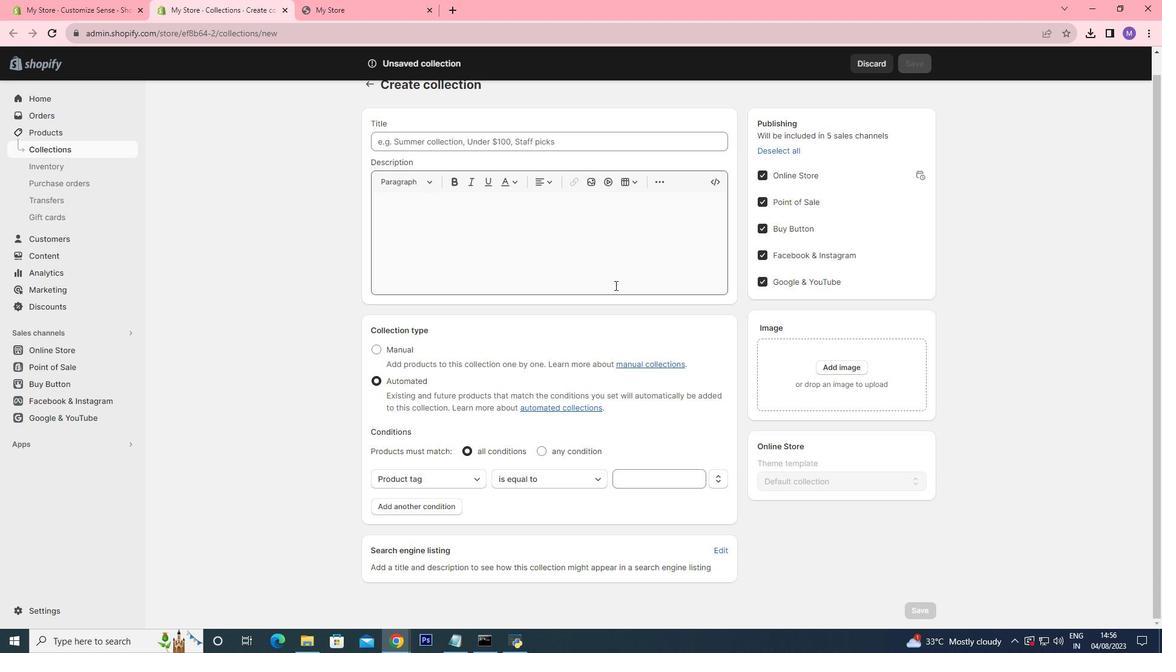 
Action: Mouse scrolled (614, 285) with delta (0, 0)
Screenshot: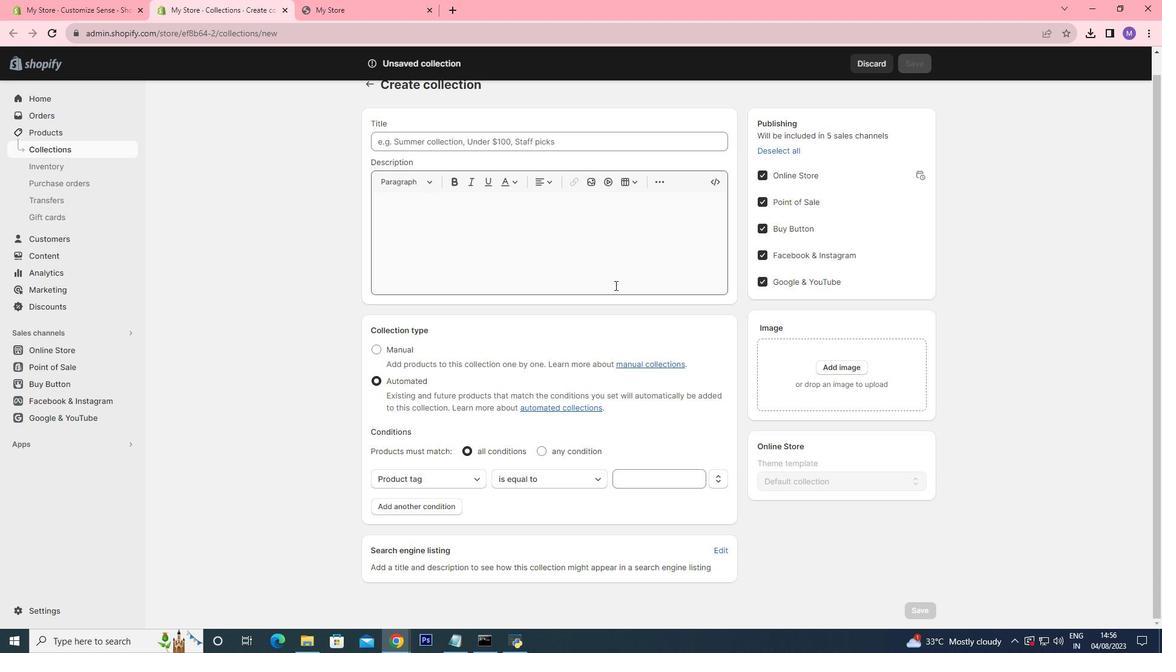
Action: Mouse scrolled (614, 286) with delta (0, 0)
Screenshot: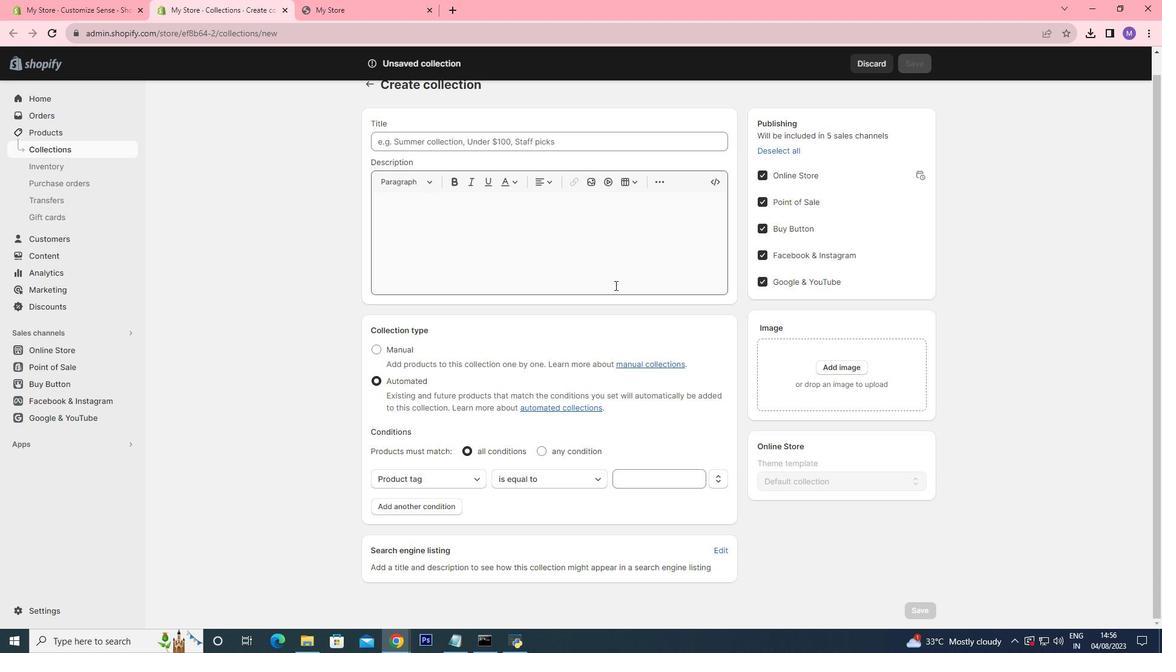 
Action: Mouse scrolled (614, 286) with delta (0, 0)
Screenshot: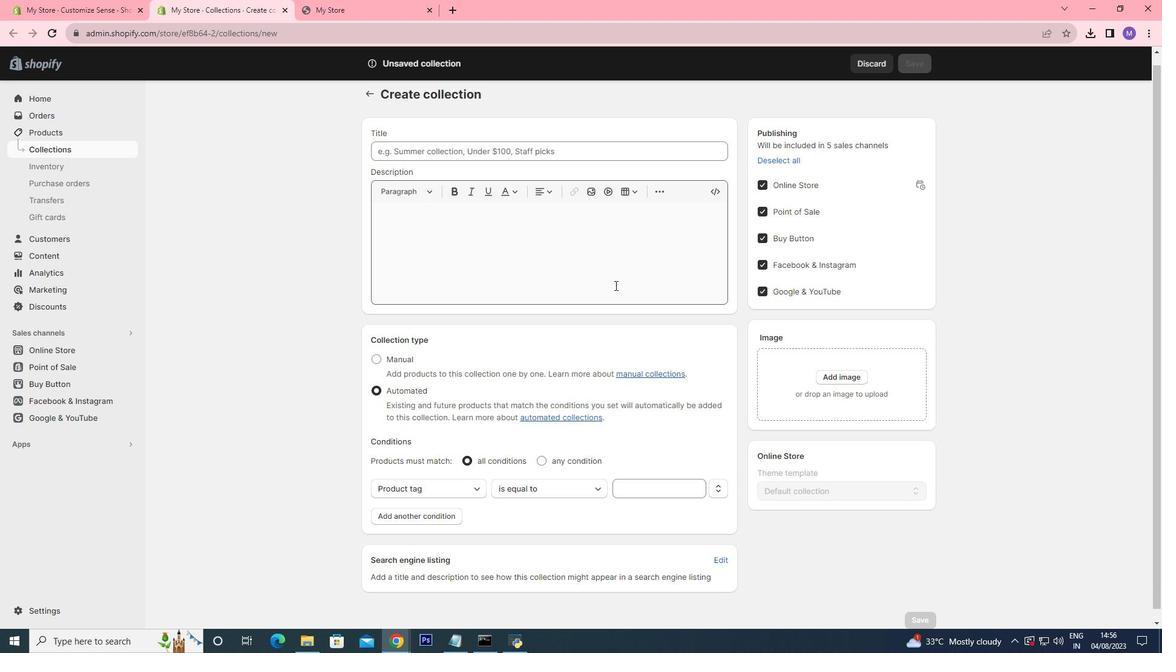 
Action: Mouse scrolled (614, 286) with delta (0, 0)
Screenshot: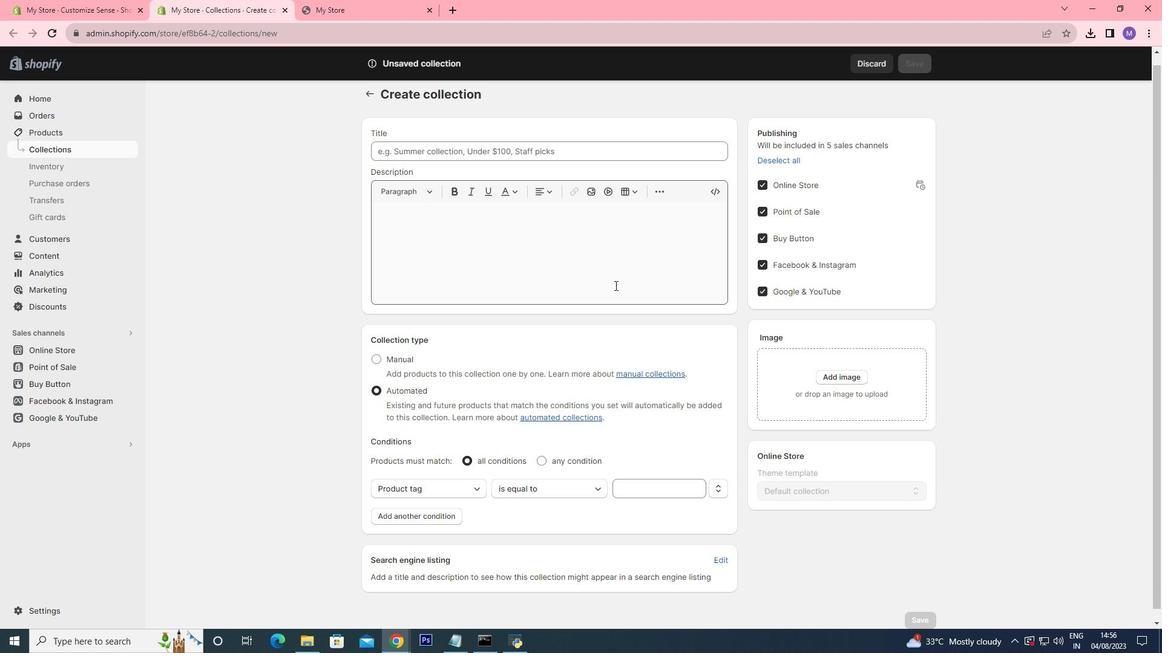 
Action: Mouse scrolled (614, 286) with delta (0, 0)
Screenshot: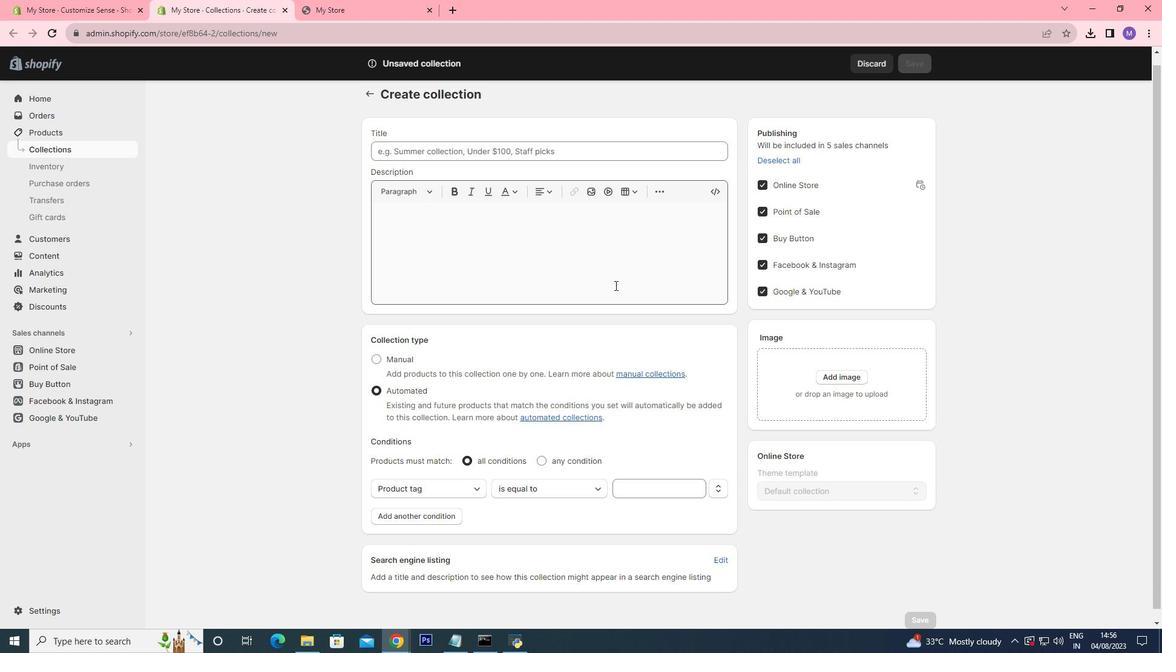 
Action: Mouse scrolled (614, 286) with delta (0, 0)
Screenshot: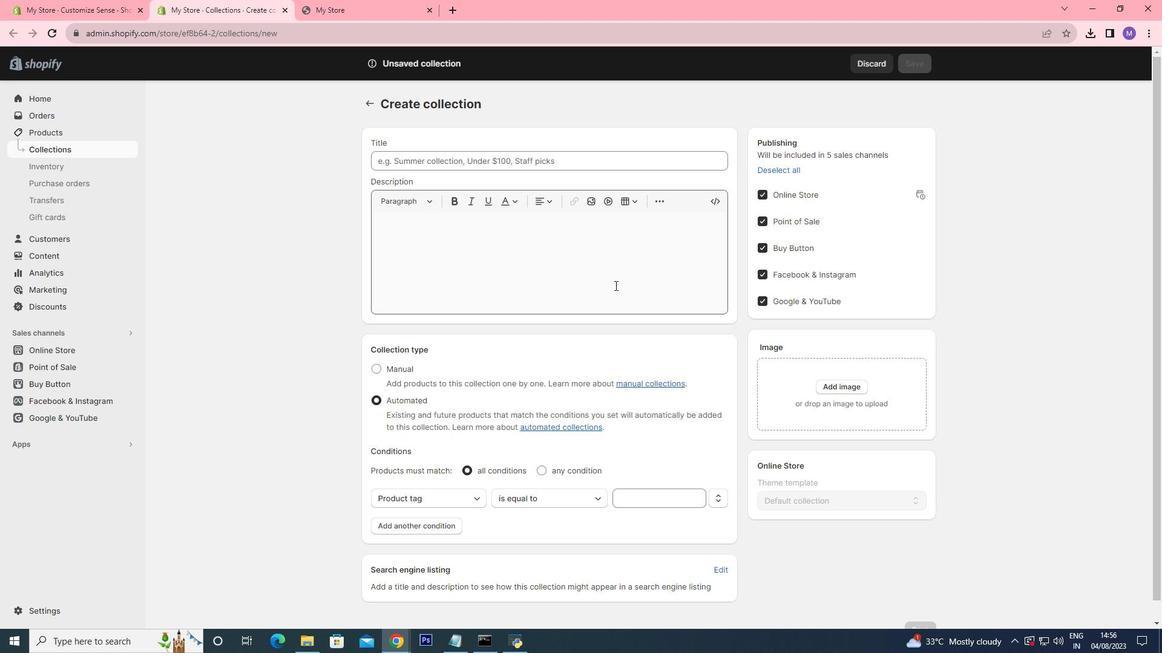 
Action: Mouse scrolled (614, 285) with delta (0, 0)
Screenshot: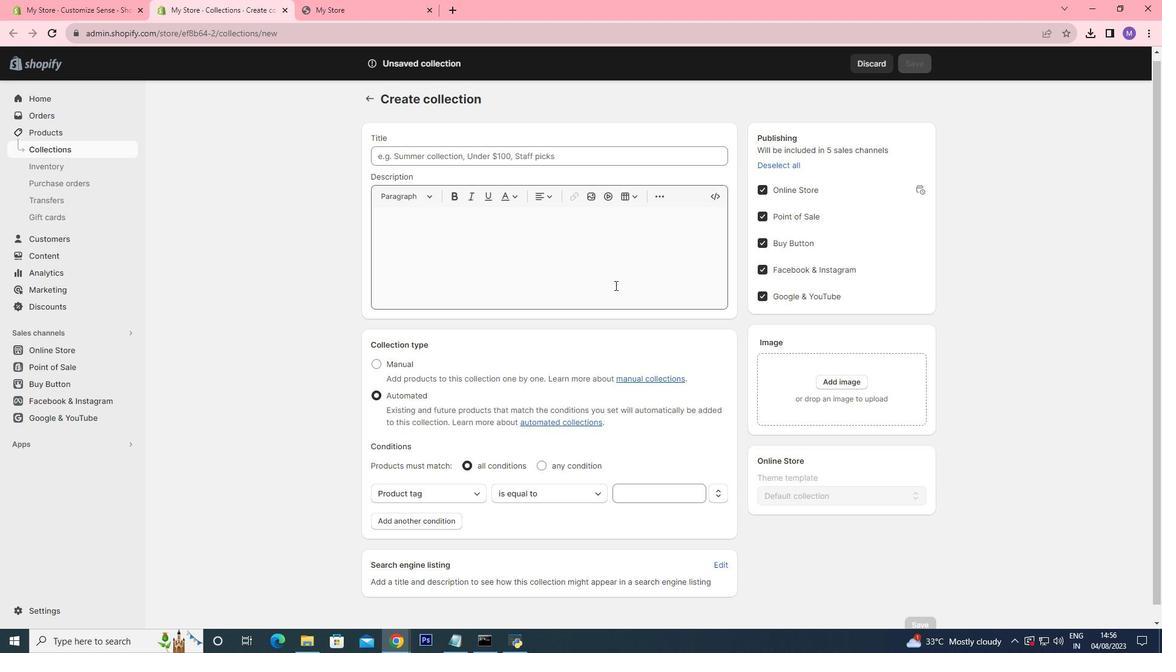 
Action: Mouse moved to (502, 137)
Screenshot: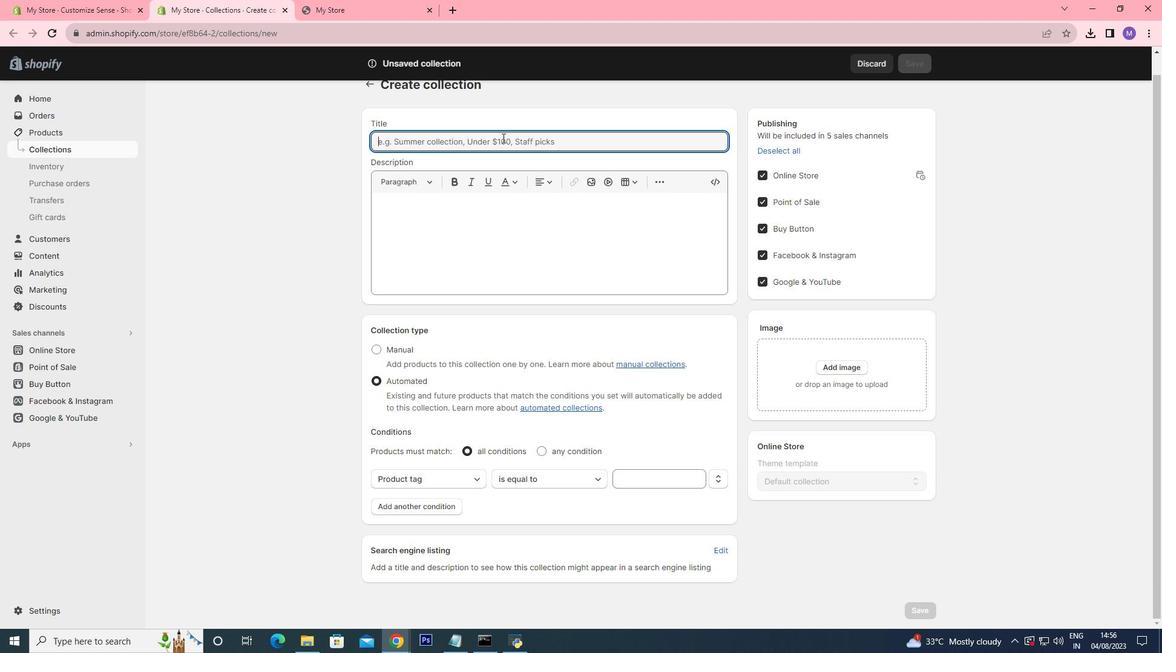 
Action: Mouse pressed left at (502, 137)
Screenshot: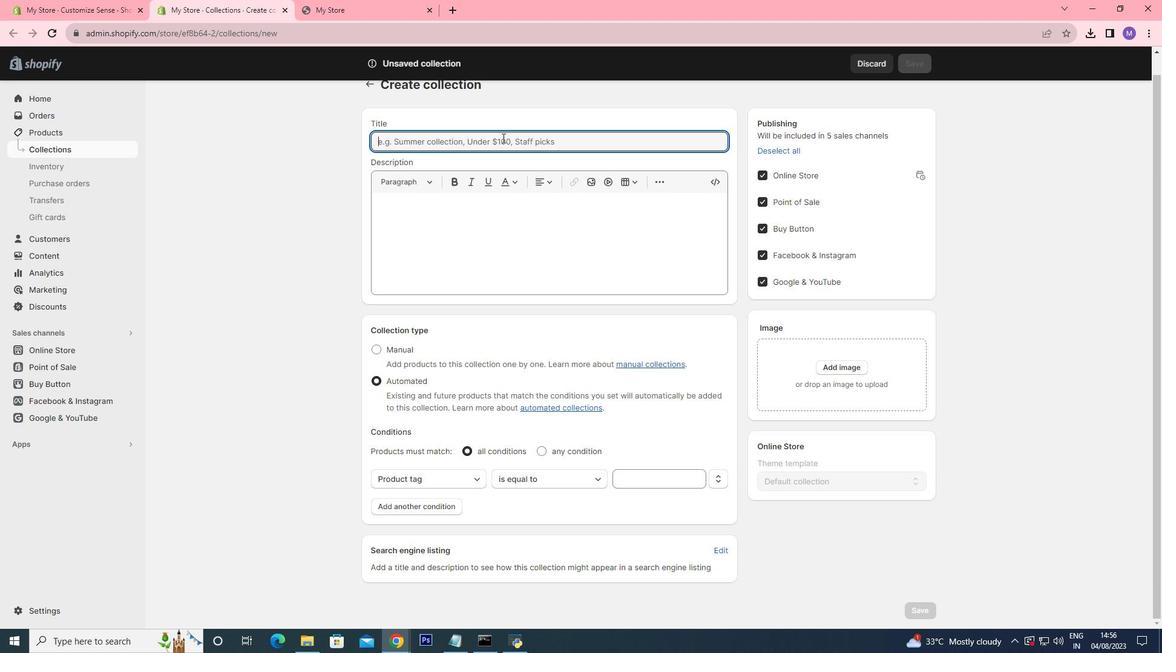 
Action: Key pressed <Key.shift><Key.shift><Key.shift><Key.shift><Key.shift><Key.shift><Key.shift><Key.shift><Key.shift><Key.shift>Face<Key.space>wash
Screenshot: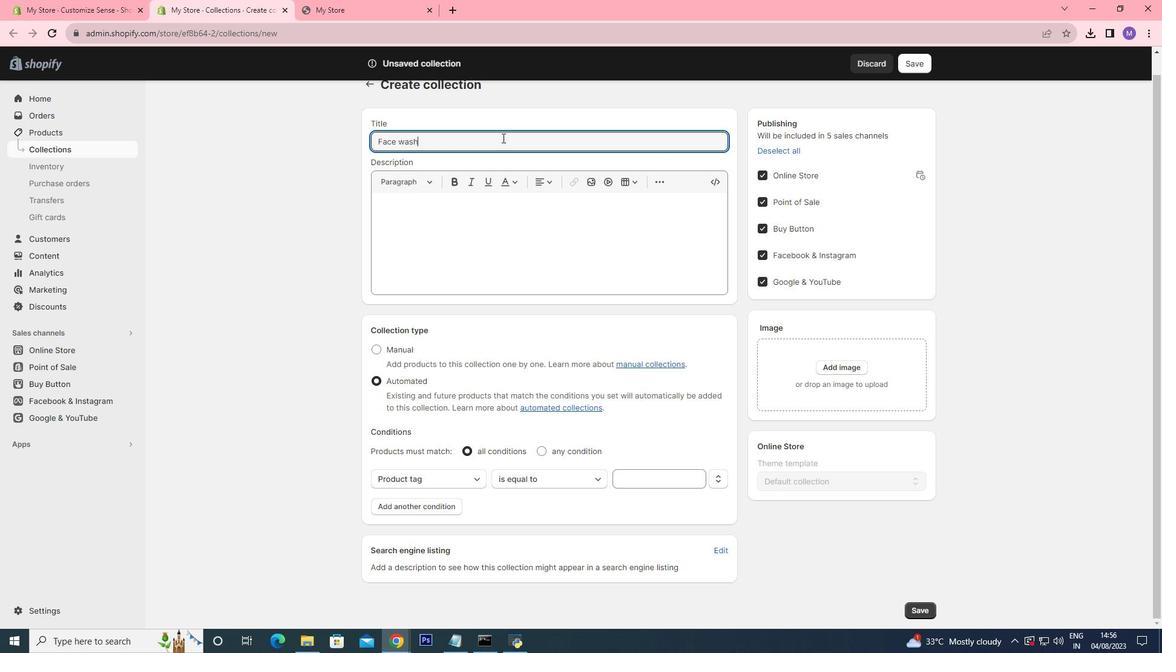 
Action: Mouse moved to (567, 256)
Screenshot: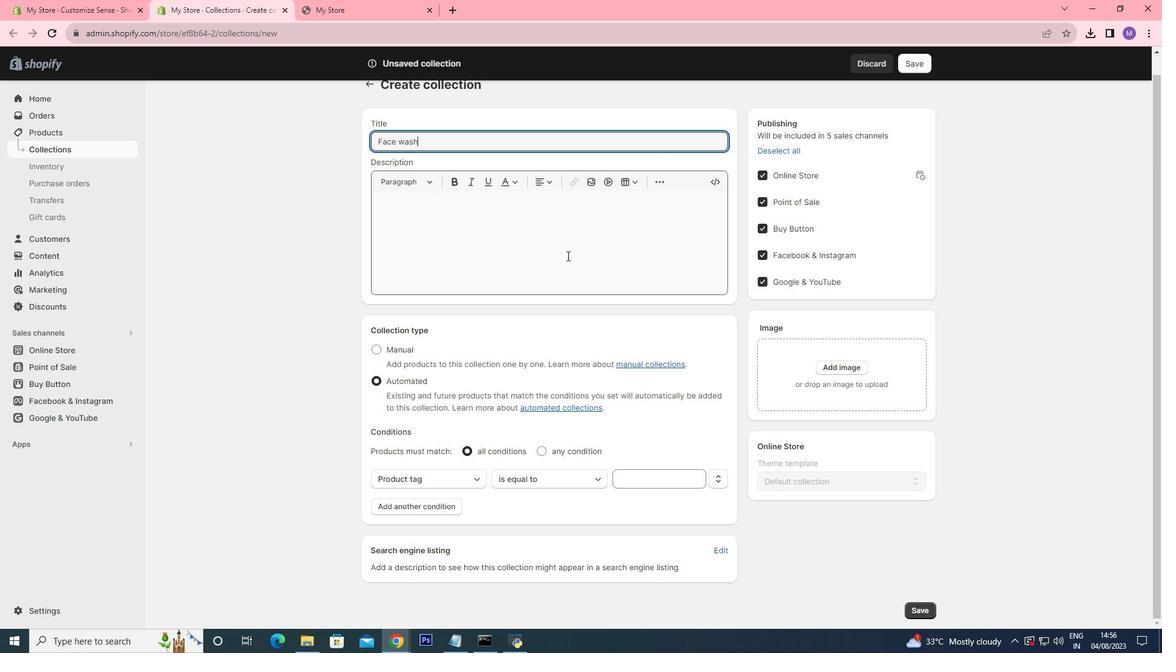 
Action: Mouse pressed left at (567, 256)
Screenshot: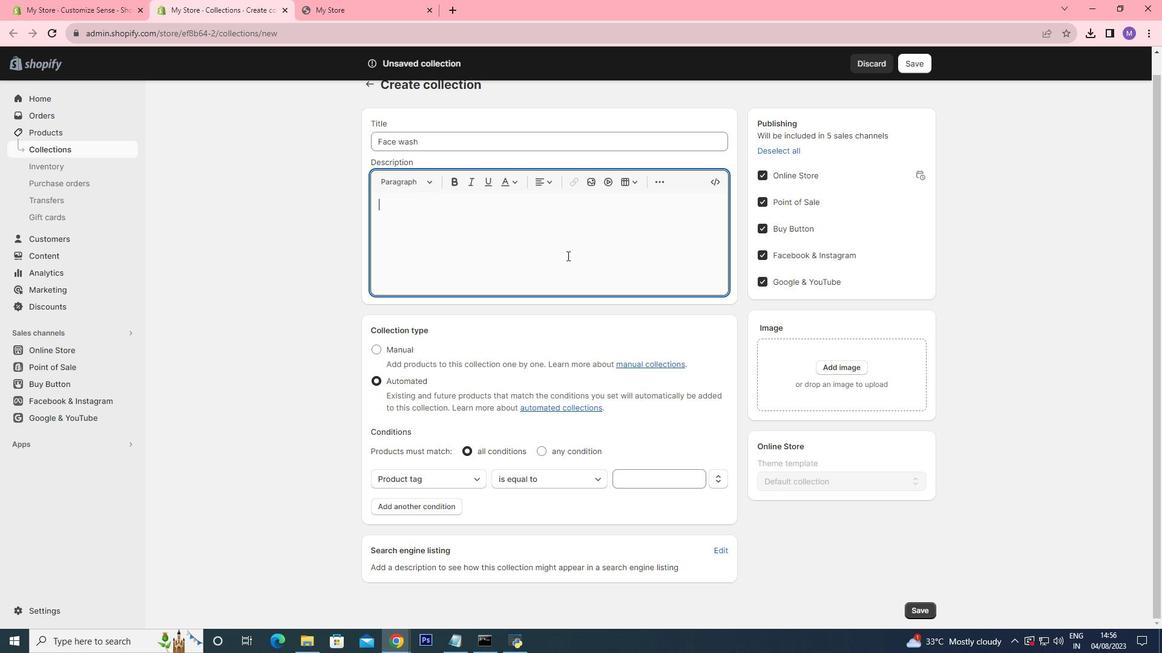 
Action: Mouse moved to (602, 282)
Screenshot: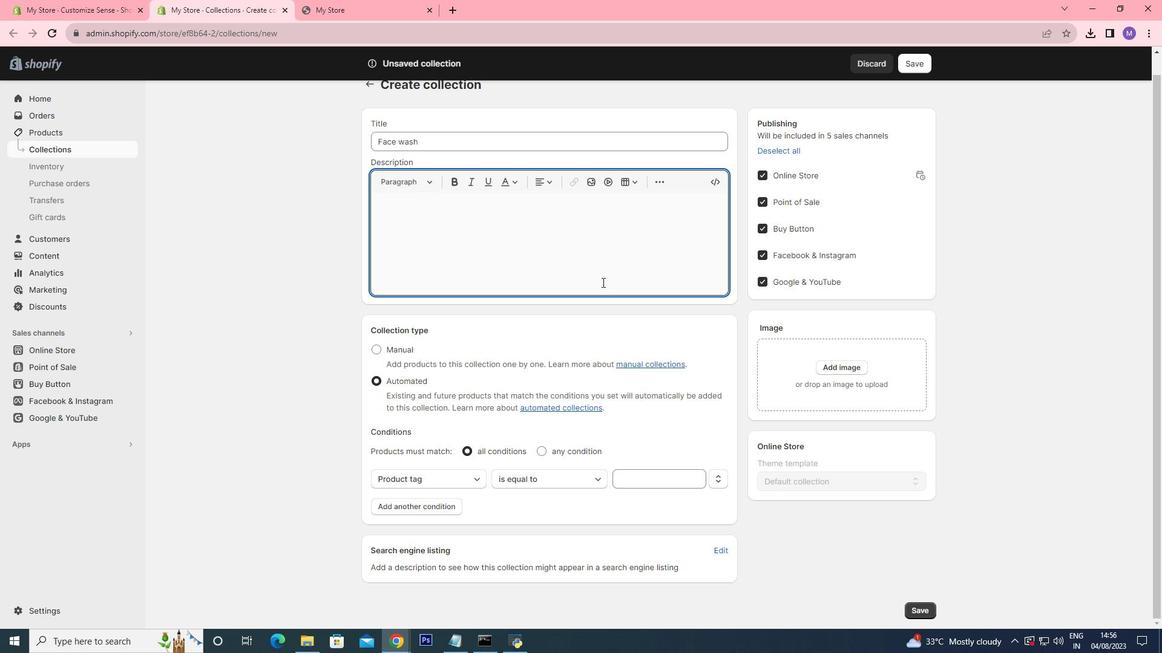 
Action: Mouse scrolled (602, 283) with delta (0, 0)
Screenshot: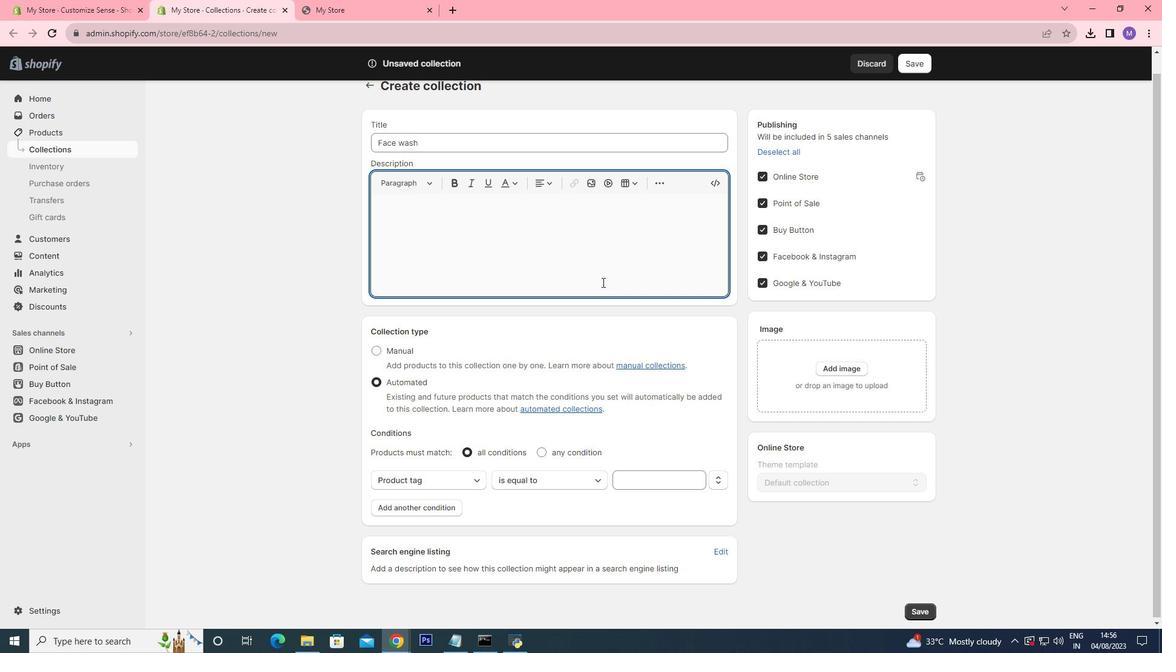 
Action: Mouse scrolled (602, 283) with delta (0, 0)
Screenshot: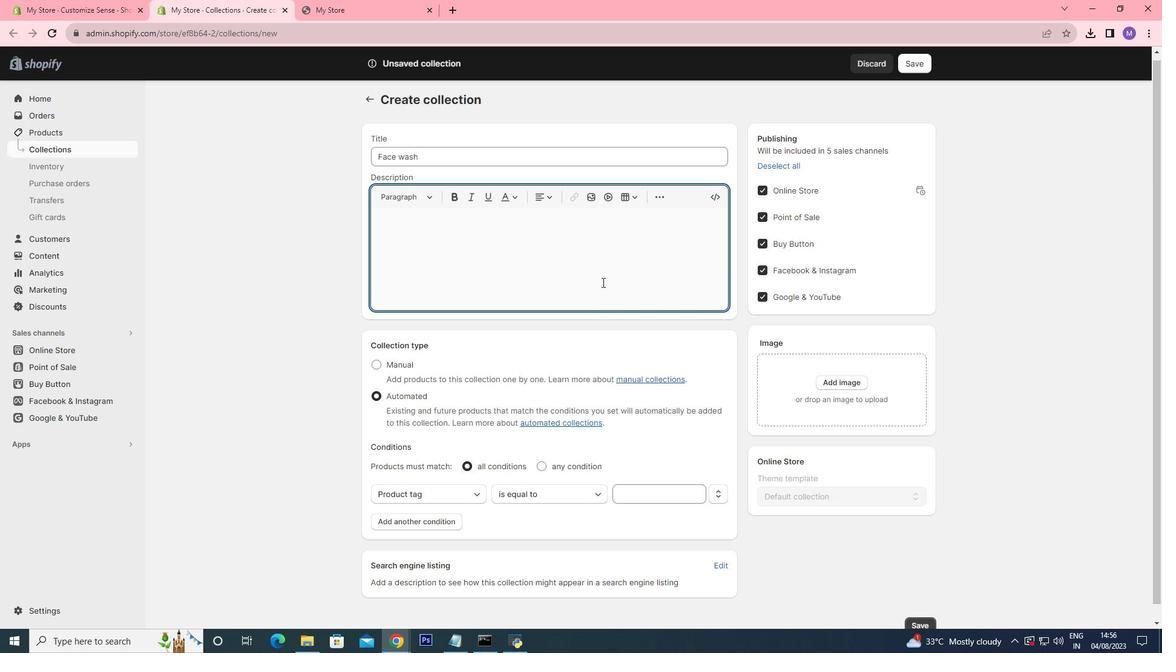 
Action: Mouse scrolled (602, 283) with delta (0, 0)
Screenshot: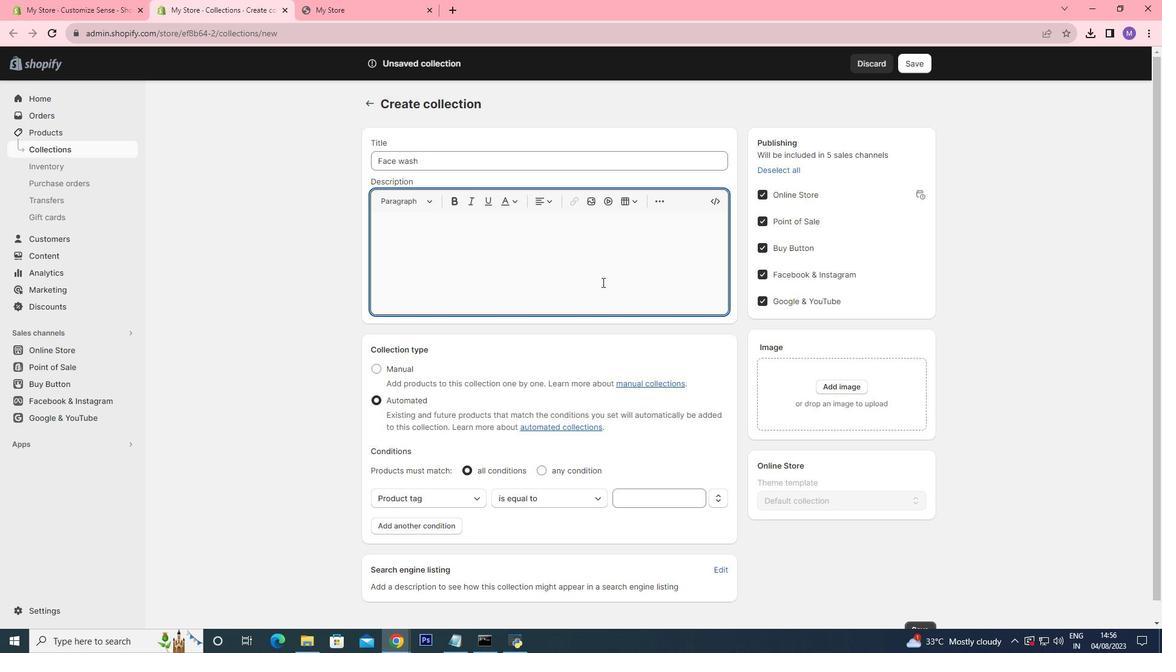
Action: Mouse moved to (602, 283)
Screenshot: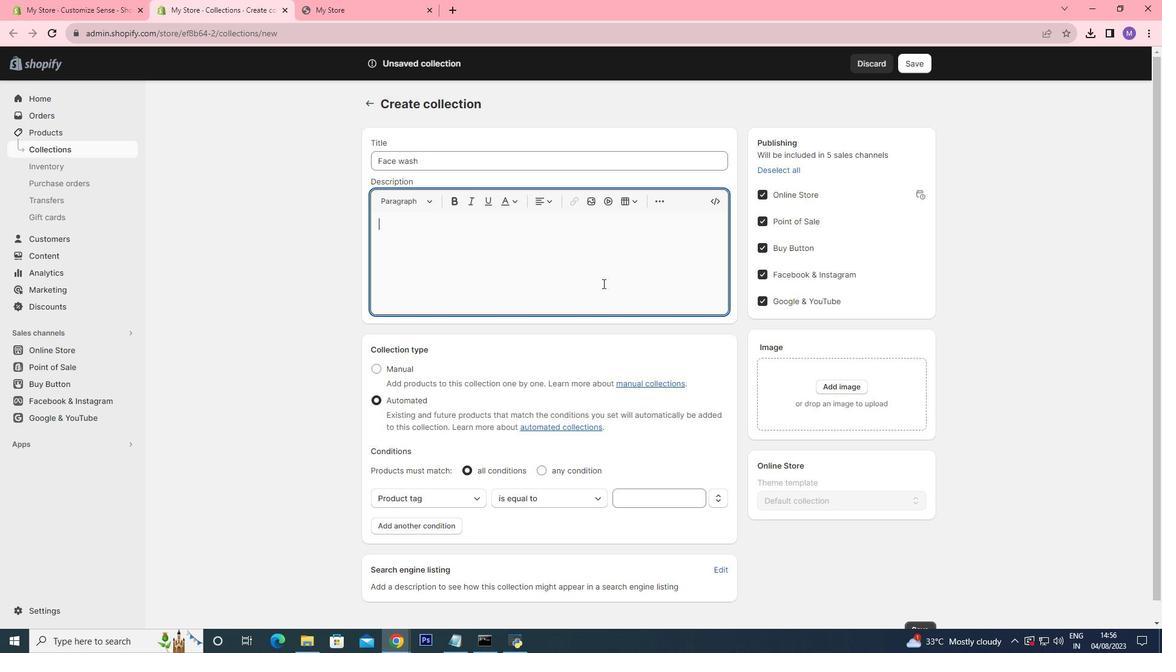 
Action: Mouse scrolled (602, 283) with delta (0, 0)
Screenshot: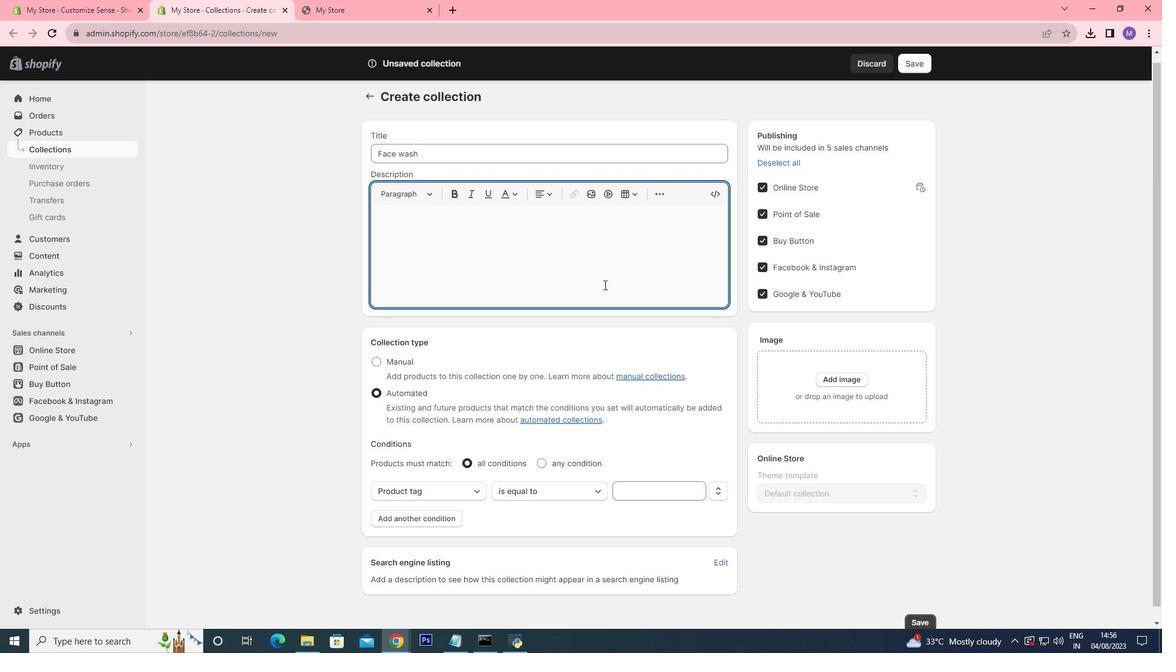 
Action: Mouse moved to (604, 286)
Screenshot: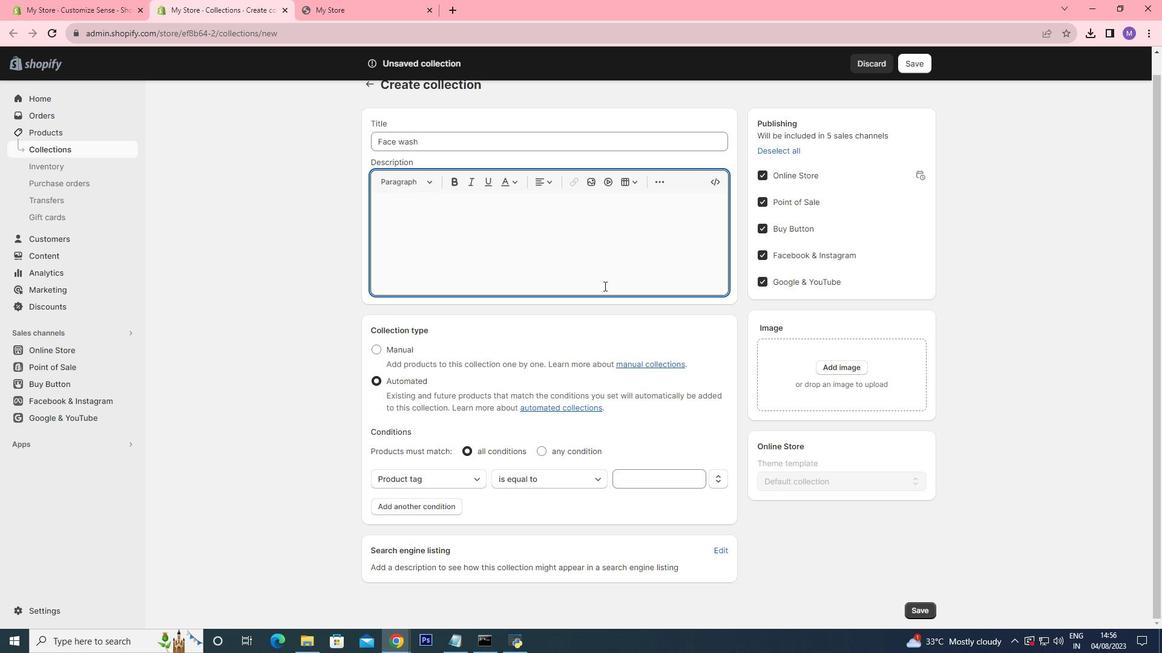 
Action: Mouse scrolled (604, 285) with delta (0, 0)
Screenshot: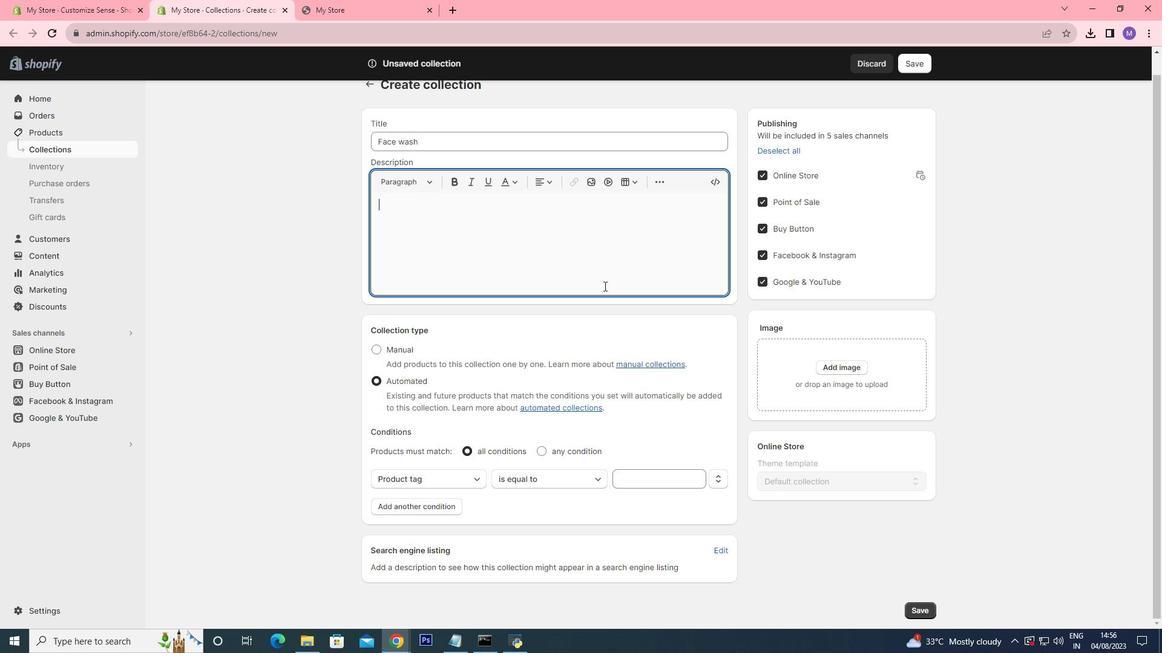
Action: Mouse scrolled (604, 285) with delta (0, 0)
Screenshot: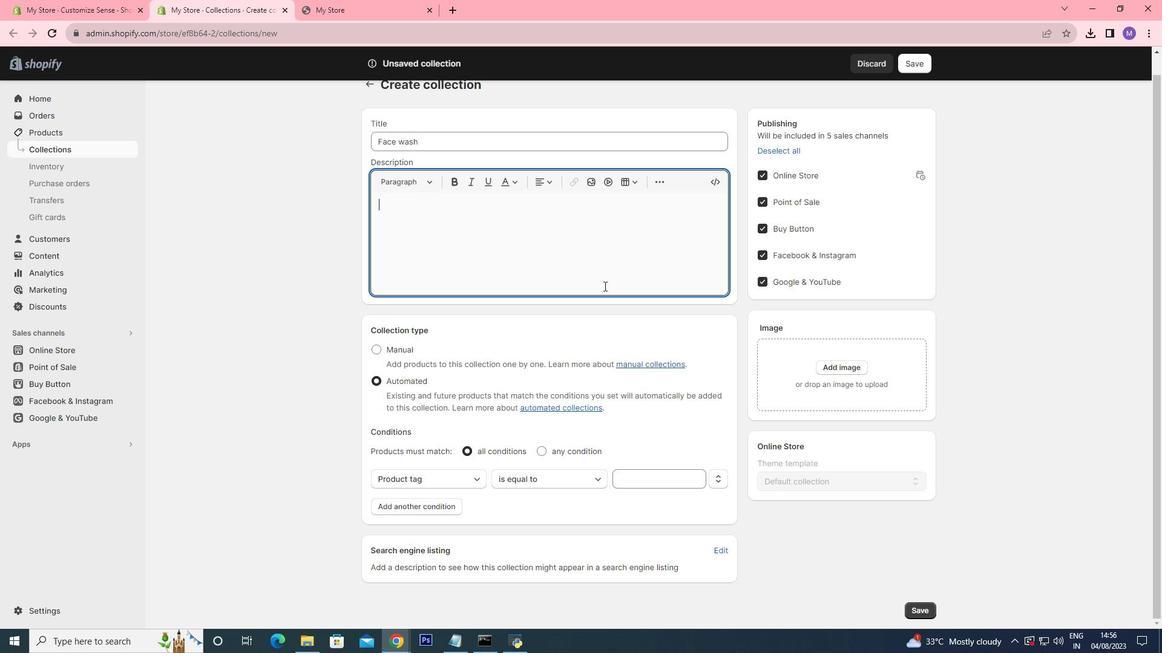 
Action: Mouse scrolled (604, 285) with delta (0, 0)
Screenshot: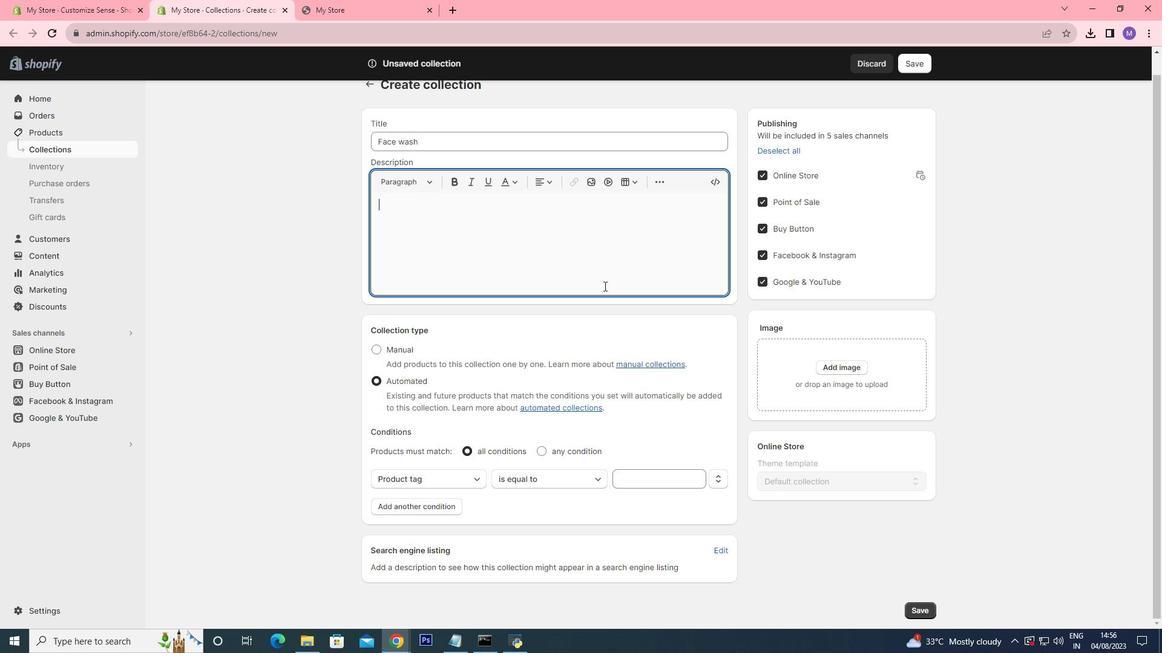 
Action: Mouse moved to (768, 358)
Screenshot: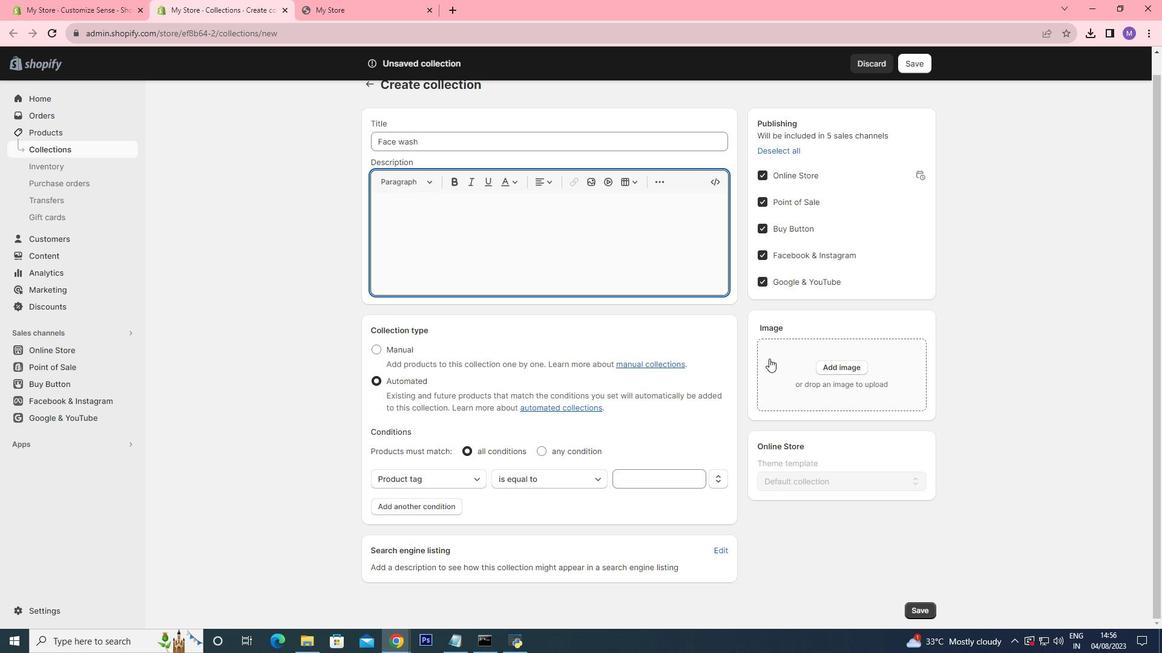 
Action: Mouse scrolled (768, 358) with delta (0, 0)
Screenshot: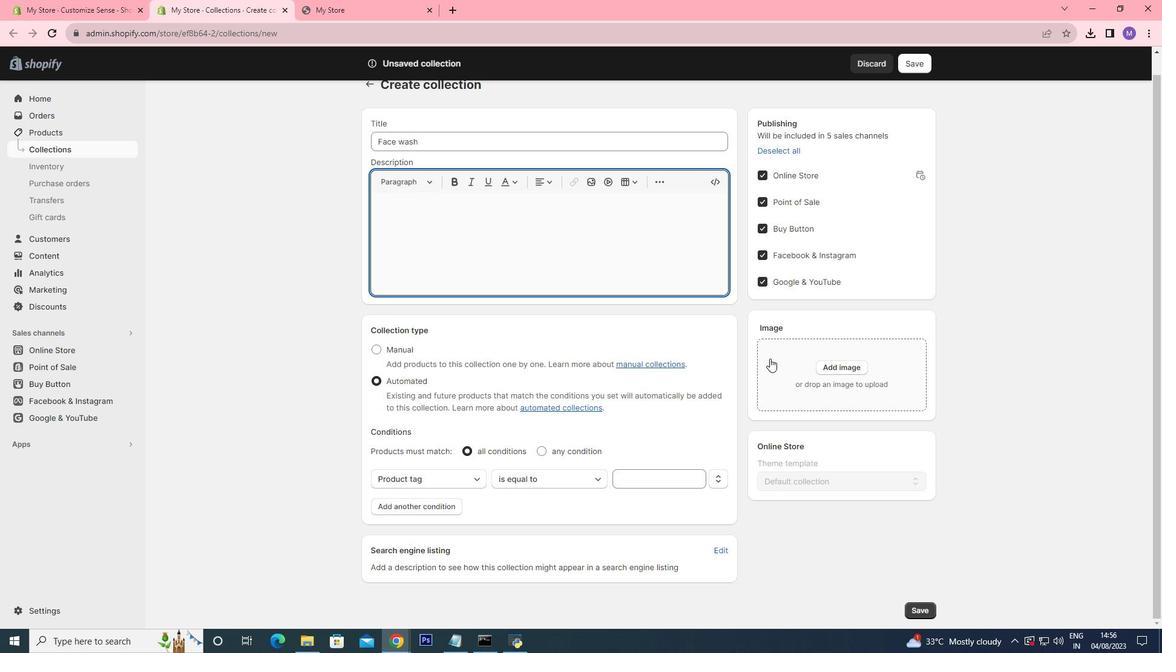 
Action: Mouse moved to (769, 358)
Screenshot: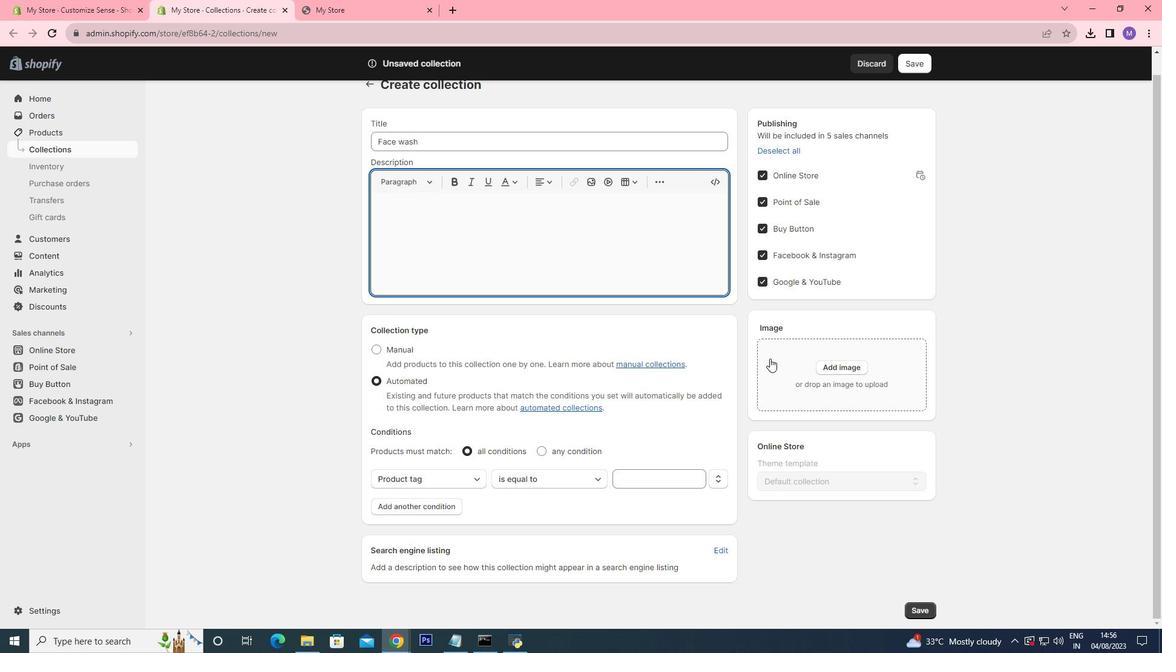
Action: Mouse scrolled (769, 358) with delta (0, 0)
Screenshot: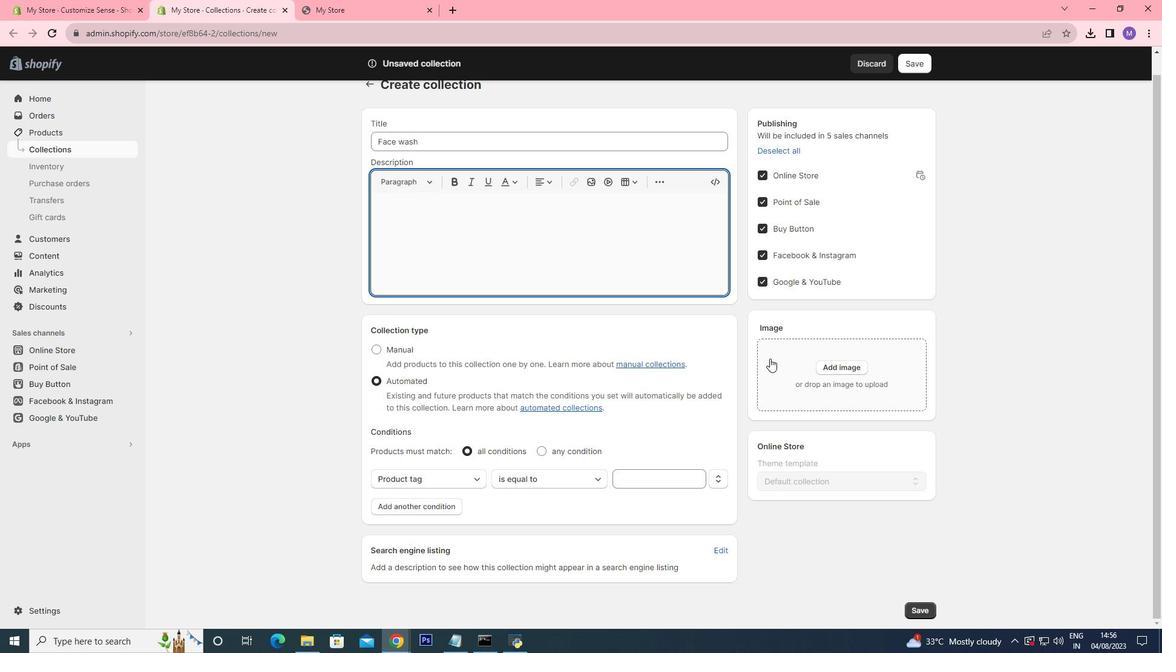 
Action: Mouse scrolled (769, 358) with delta (0, 0)
Screenshot: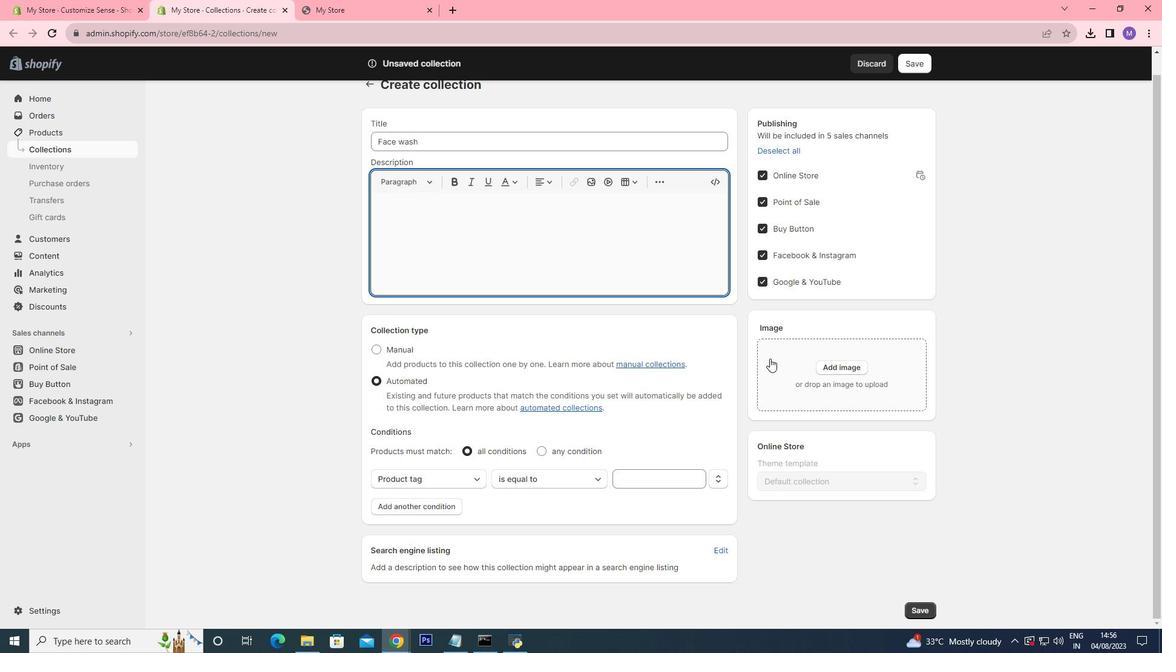 
Action: Mouse scrolled (769, 358) with delta (0, 0)
Screenshot: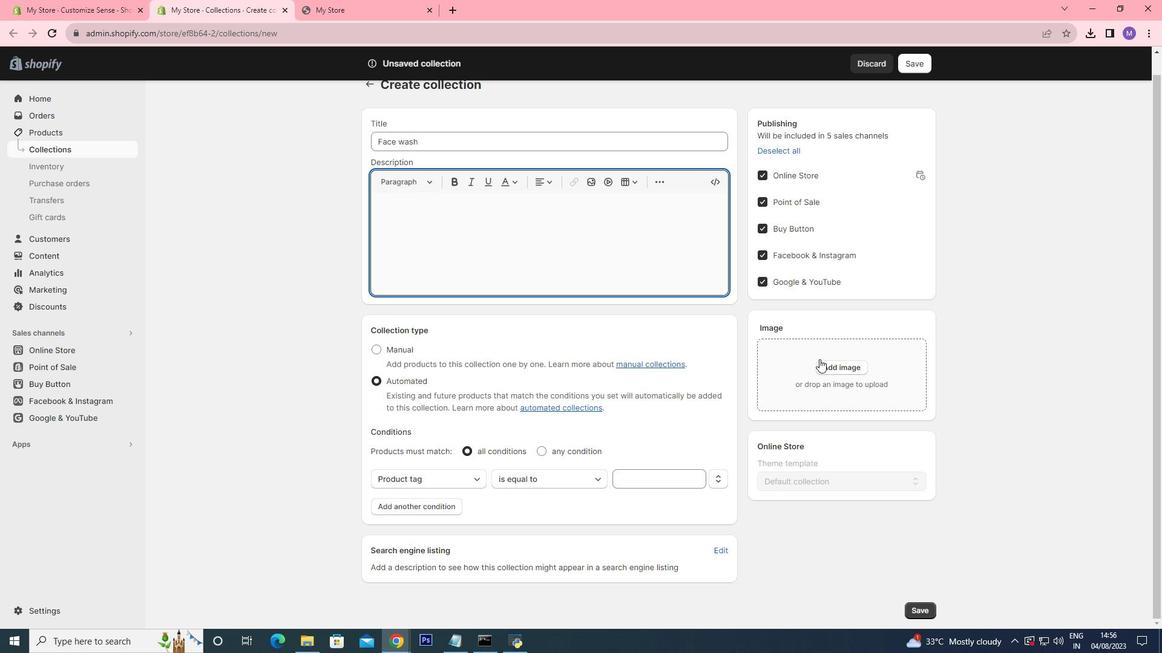 
Action: Mouse moved to (769, 358)
Screenshot: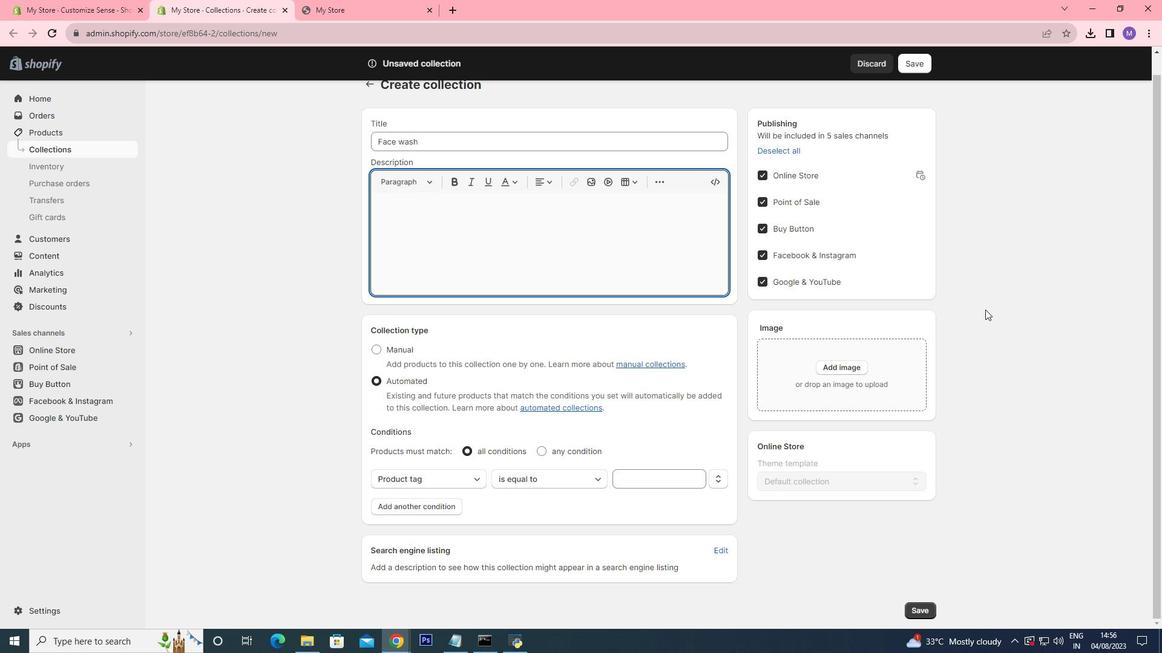 
Action: Mouse scrolled (769, 358) with delta (0, 0)
Screenshot: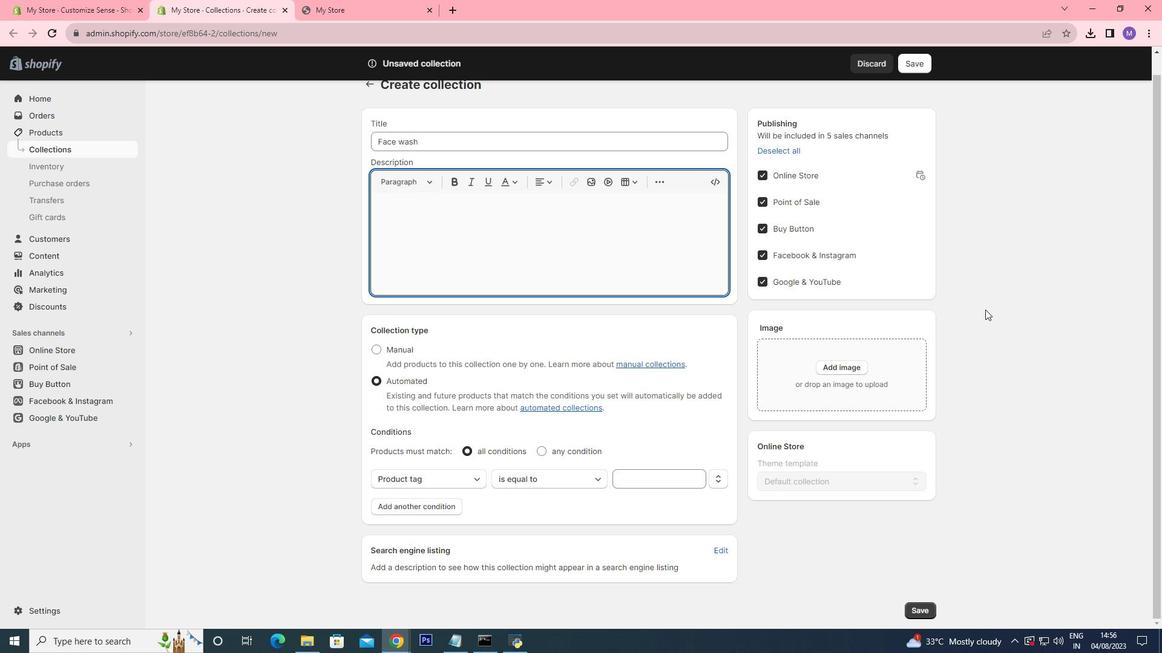 
Action: Mouse moved to (921, 62)
Screenshot: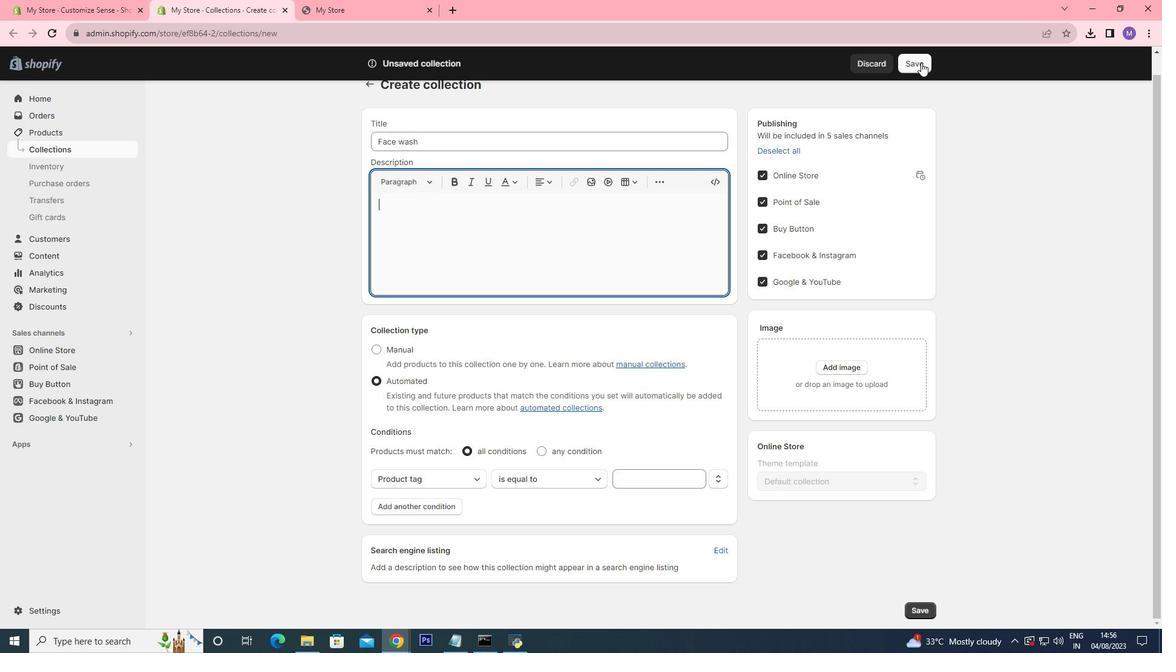 
Action: Mouse pressed left at (921, 62)
Screenshot: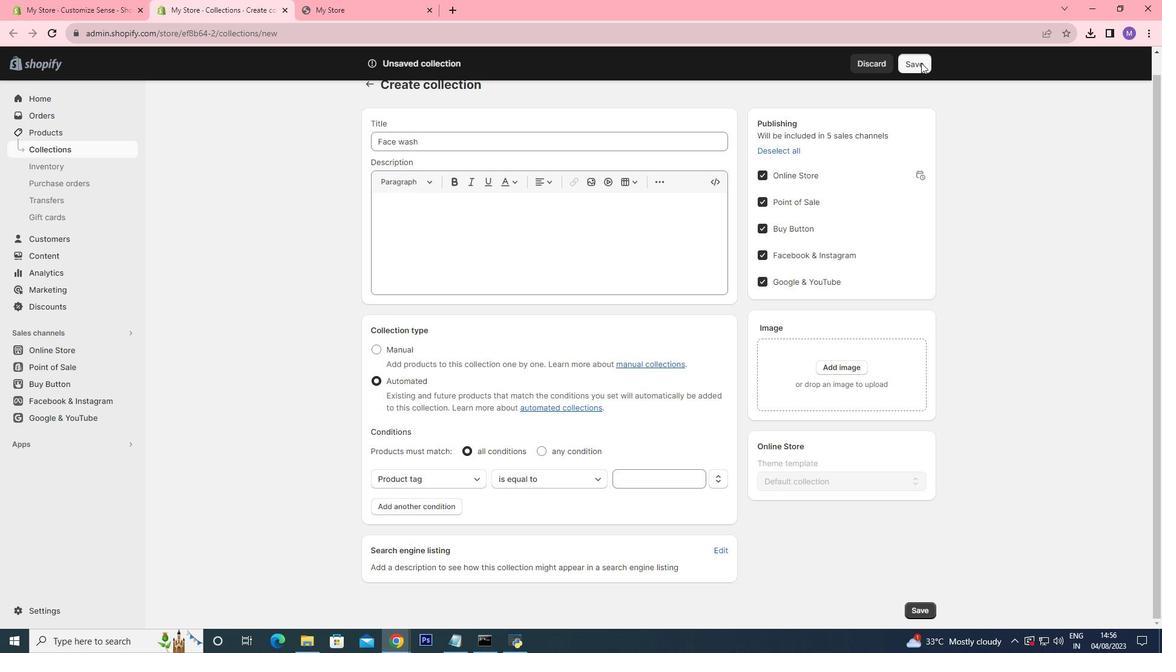 
Action: Mouse moved to (880, 472)
Screenshot: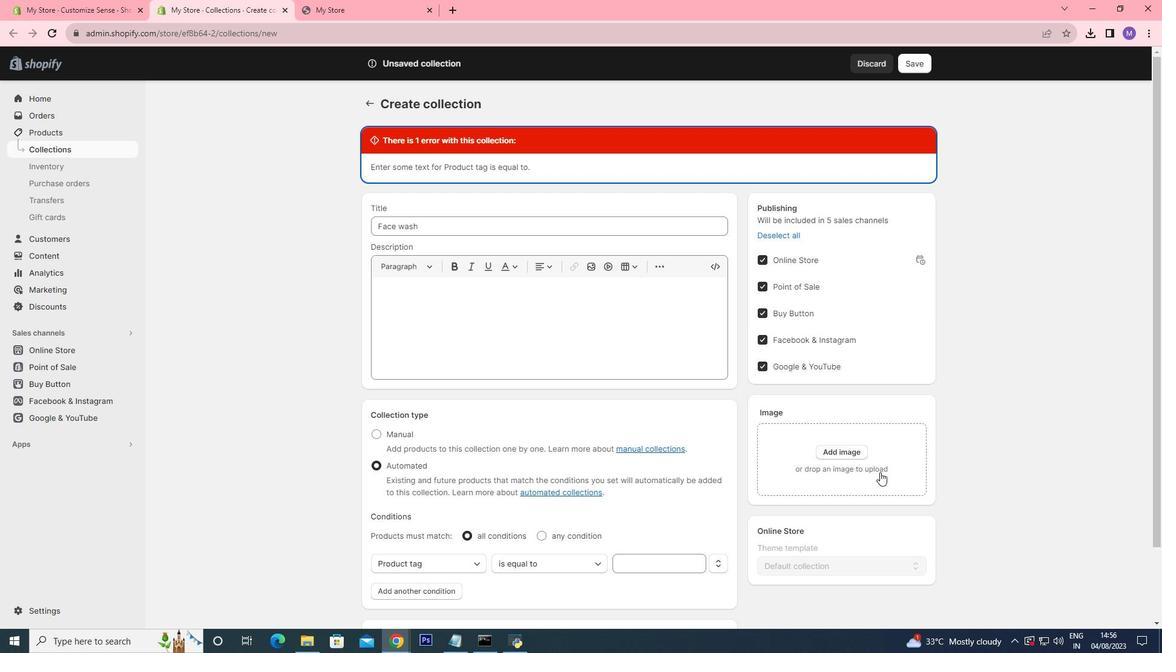 
Action: Mouse scrolled (880, 472) with delta (0, 0)
Screenshot: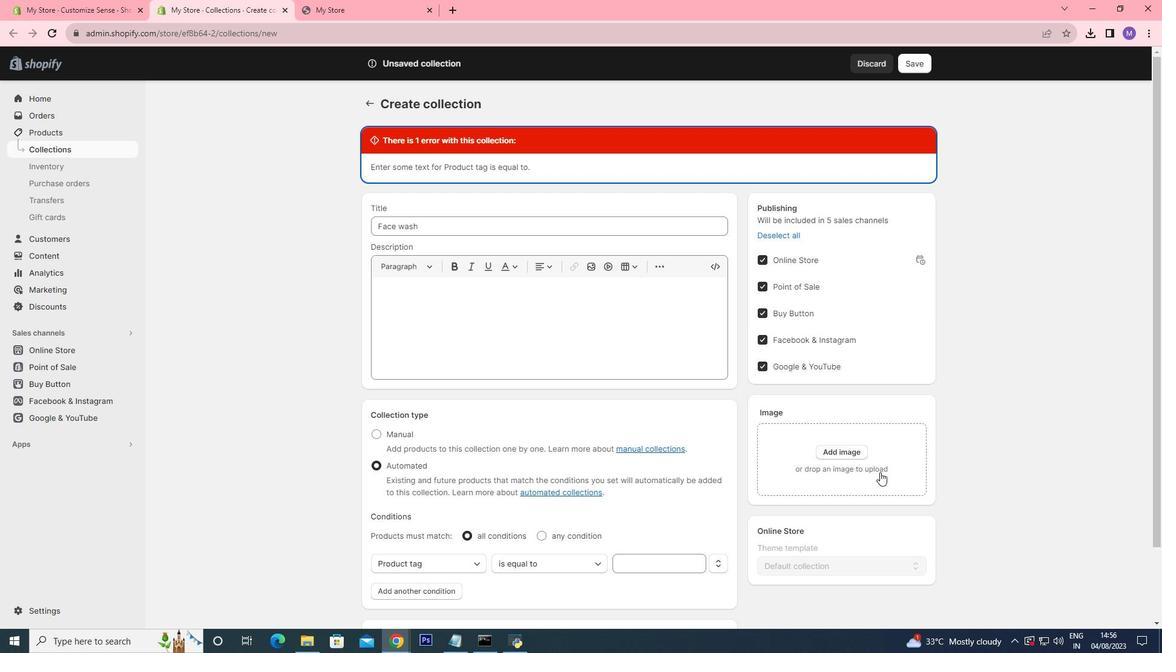 
Action: Mouse scrolled (880, 472) with delta (0, 0)
Screenshot: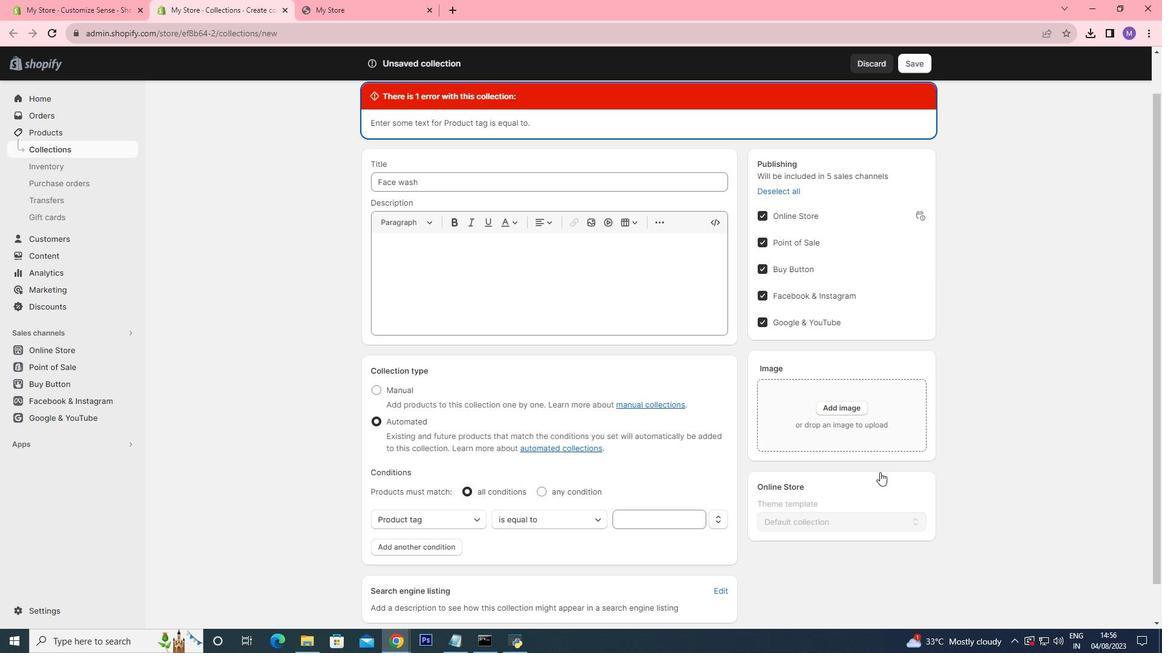 
Action: Mouse scrolled (880, 472) with delta (0, 0)
Screenshot: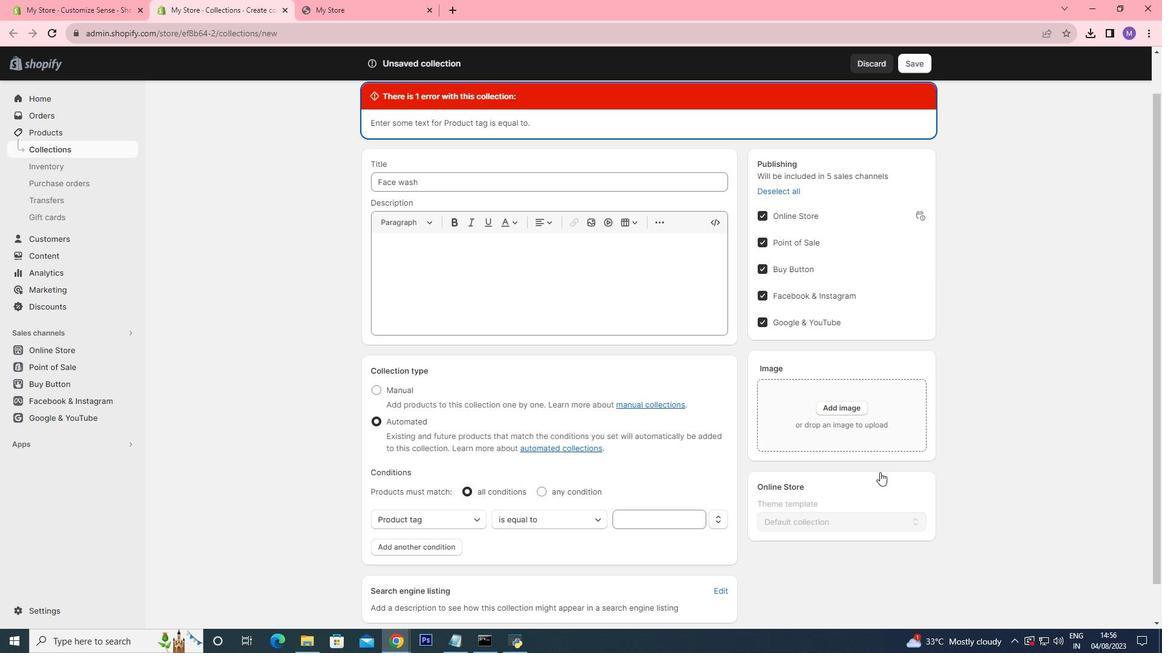 
Action: Mouse scrolled (880, 472) with delta (0, 0)
Screenshot: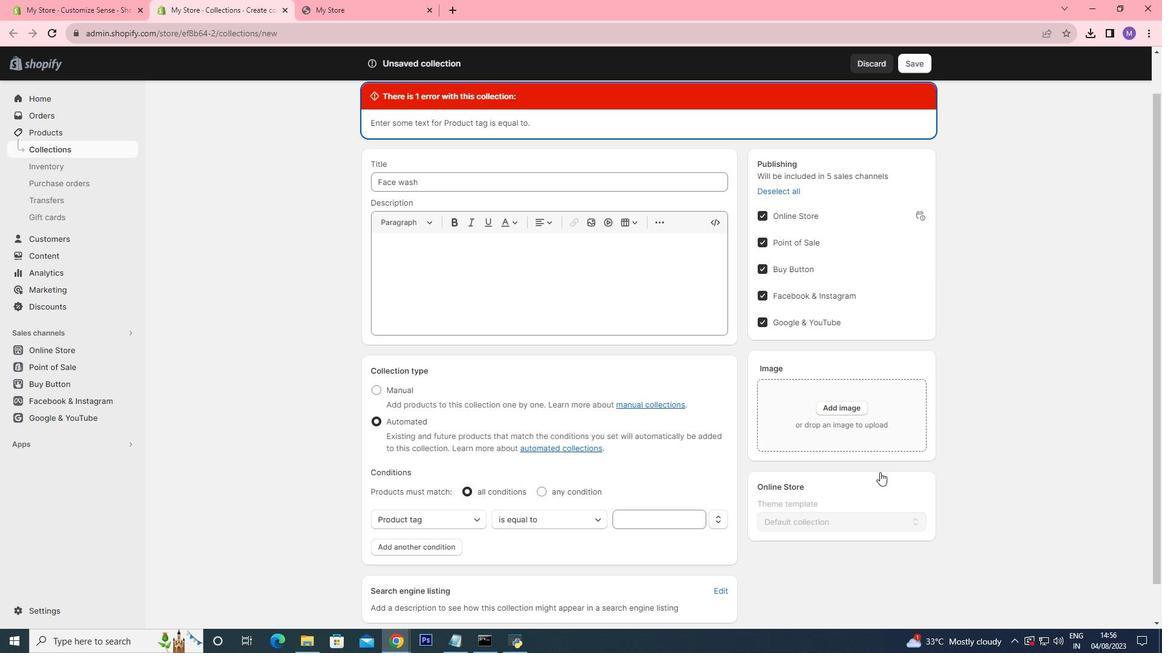 
Action: Mouse scrolled (880, 472) with delta (0, 0)
Screenshot: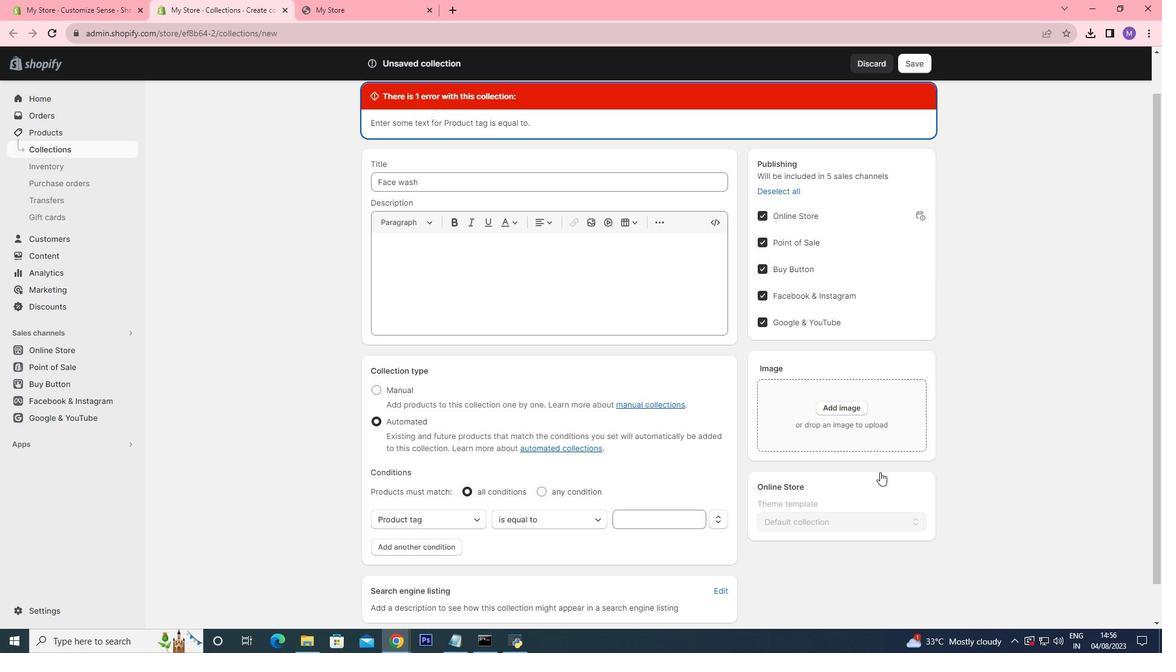 
Action: Mouse scrolled (880, 472) with delta (0, 0)
Screenshot: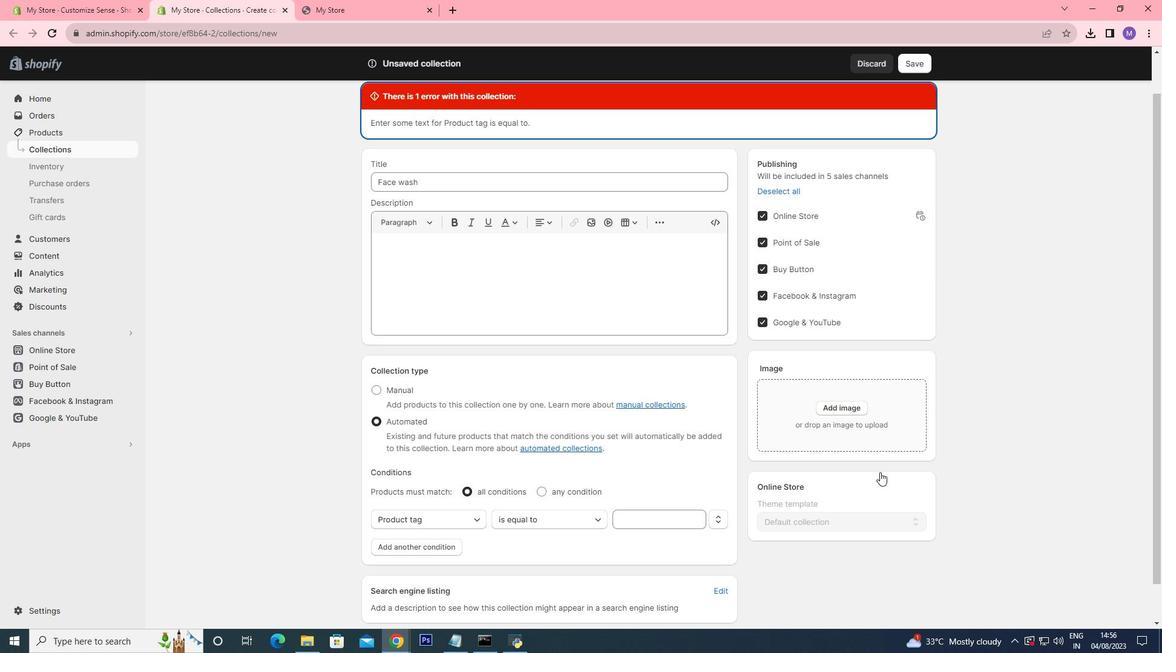 
Action: Mouse moved to (912, 614)
Screenshot: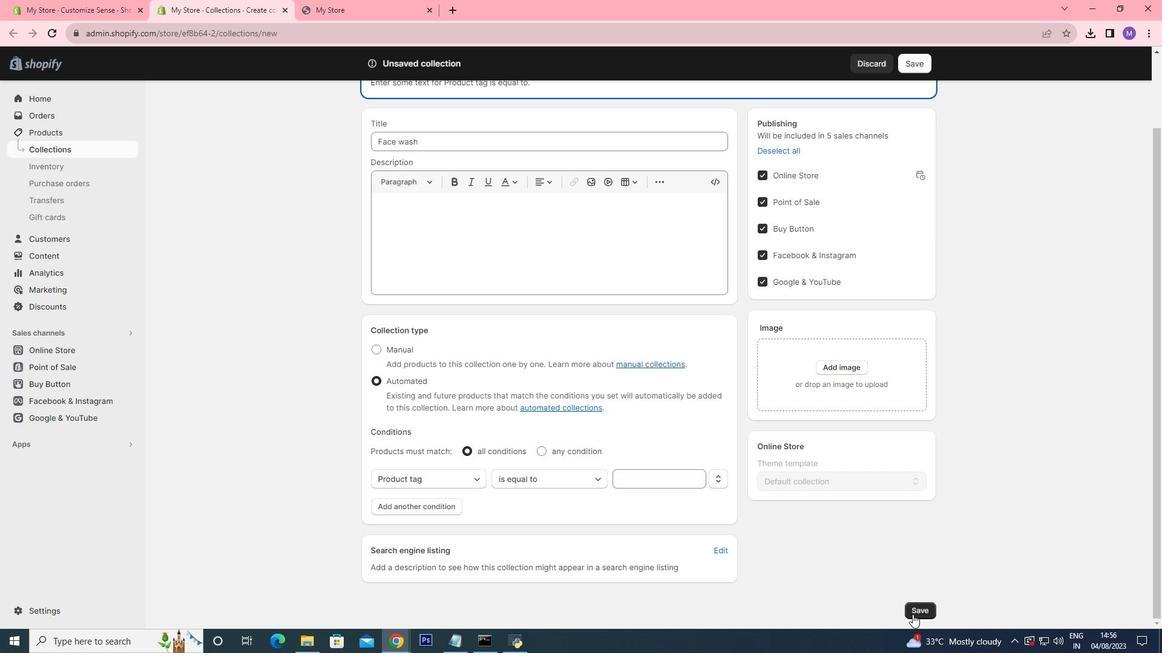 
Action: Mouse pressed left at (912, 614)
Screenshot: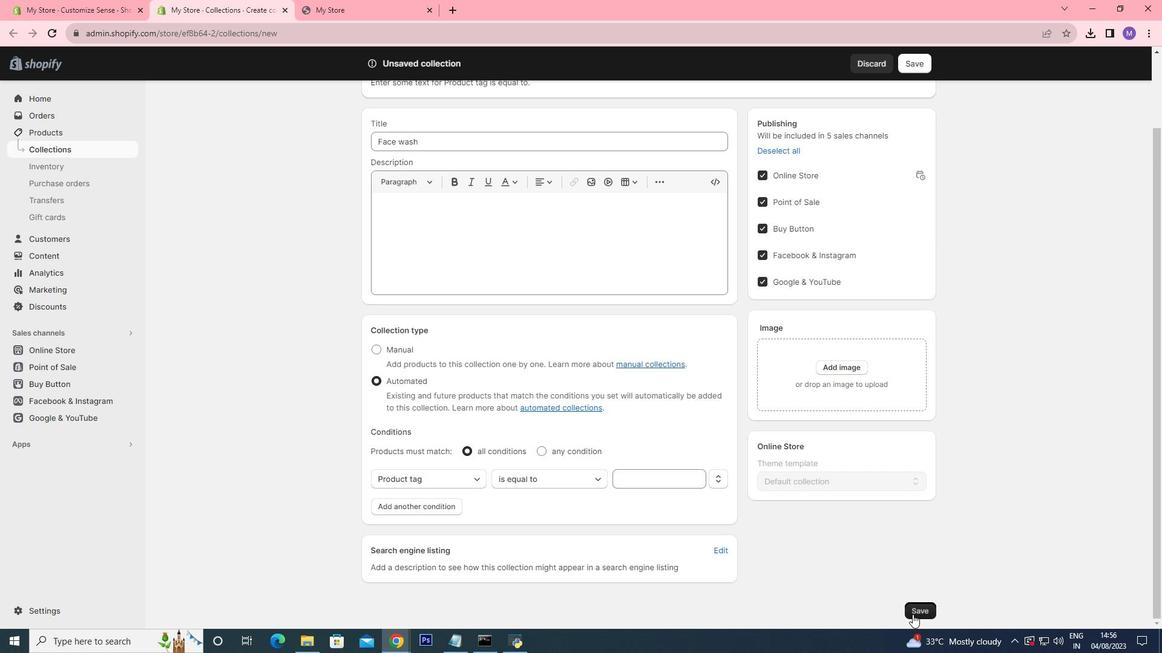 
Action: Mouse moved to (747, 390)
Screenshot: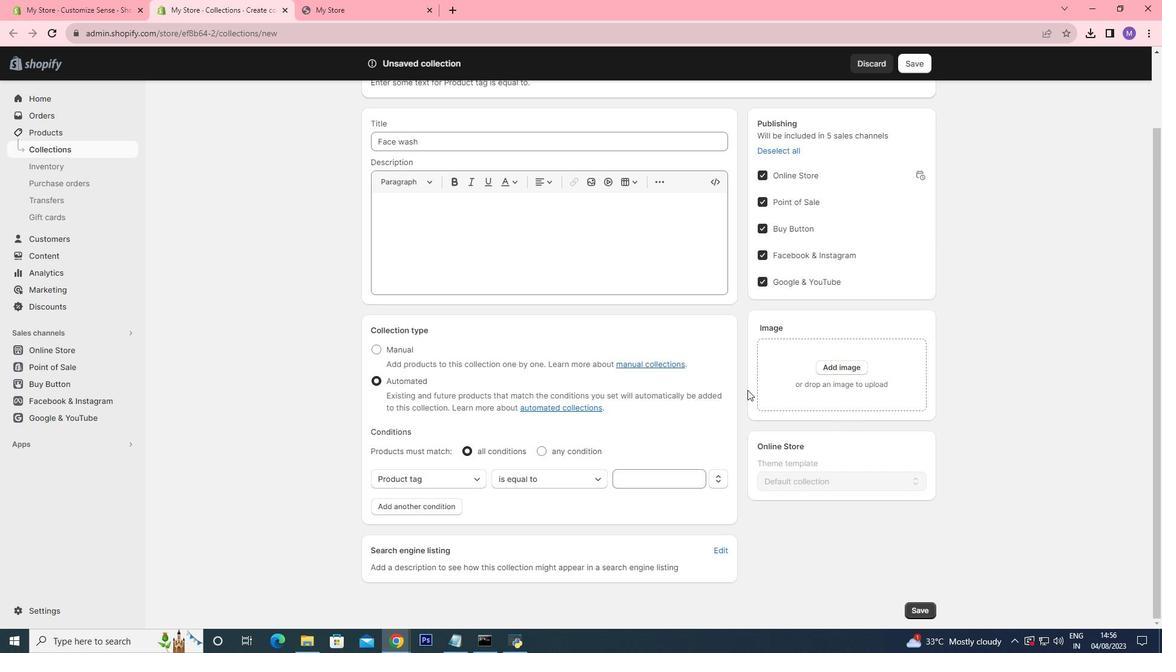 
Action: Mouse scrolled (747, 390) with delta (0, 0)
Screenshot: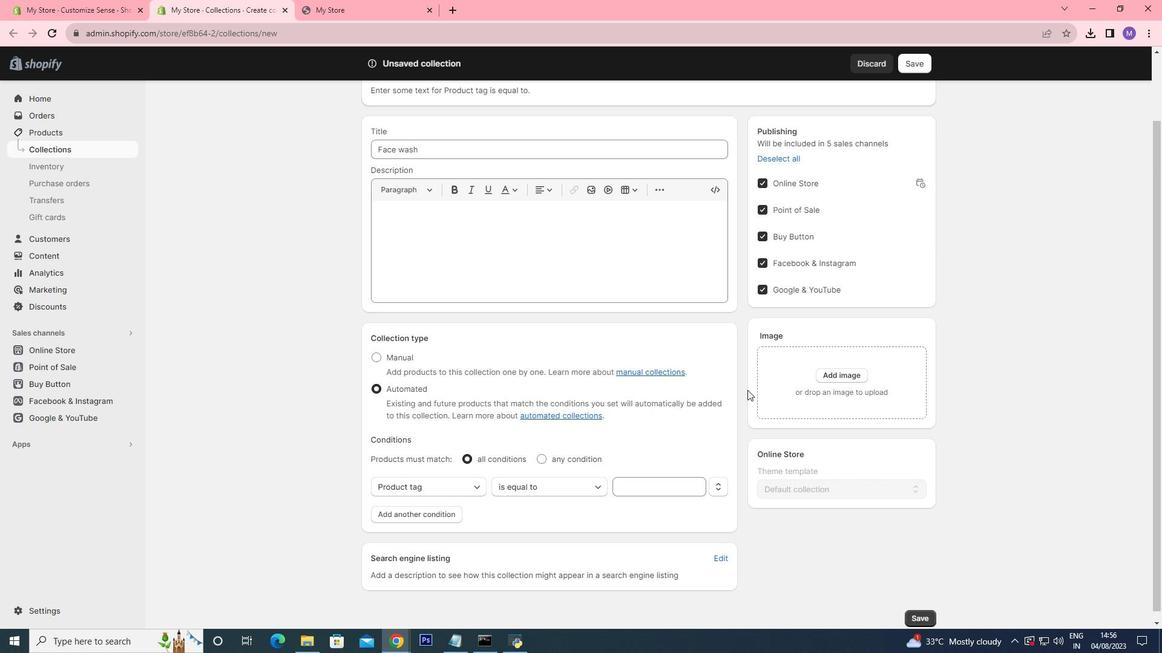 
Action: Mouse scrolled (747, 390) with delta (0, 0)
Screenshot: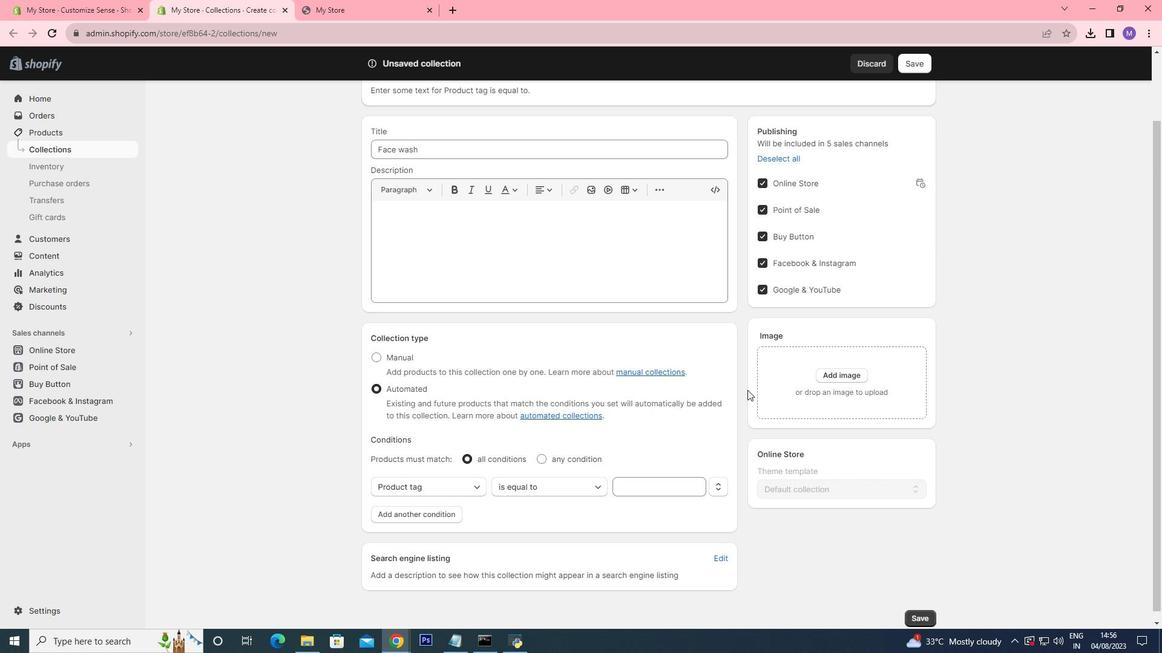 
Action: Mouse scrolled (747, 390) with delta (0, 0)
Screenshot: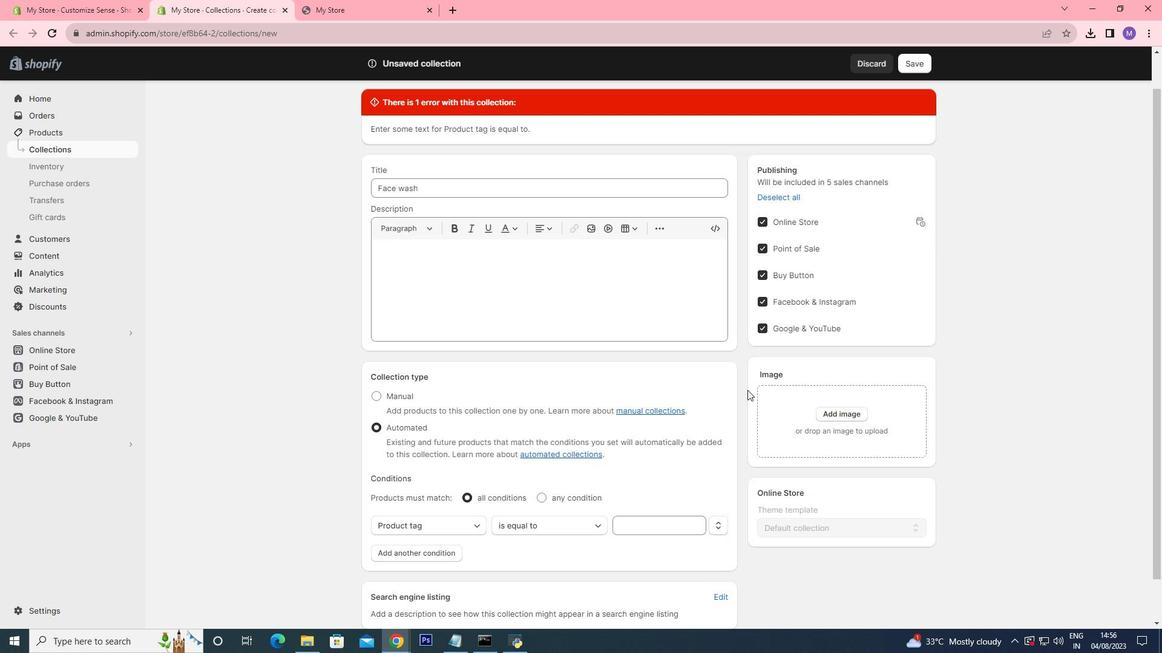 
Action: Mouse scrolled (747, 390) with delta (0, 0)
Screenshot: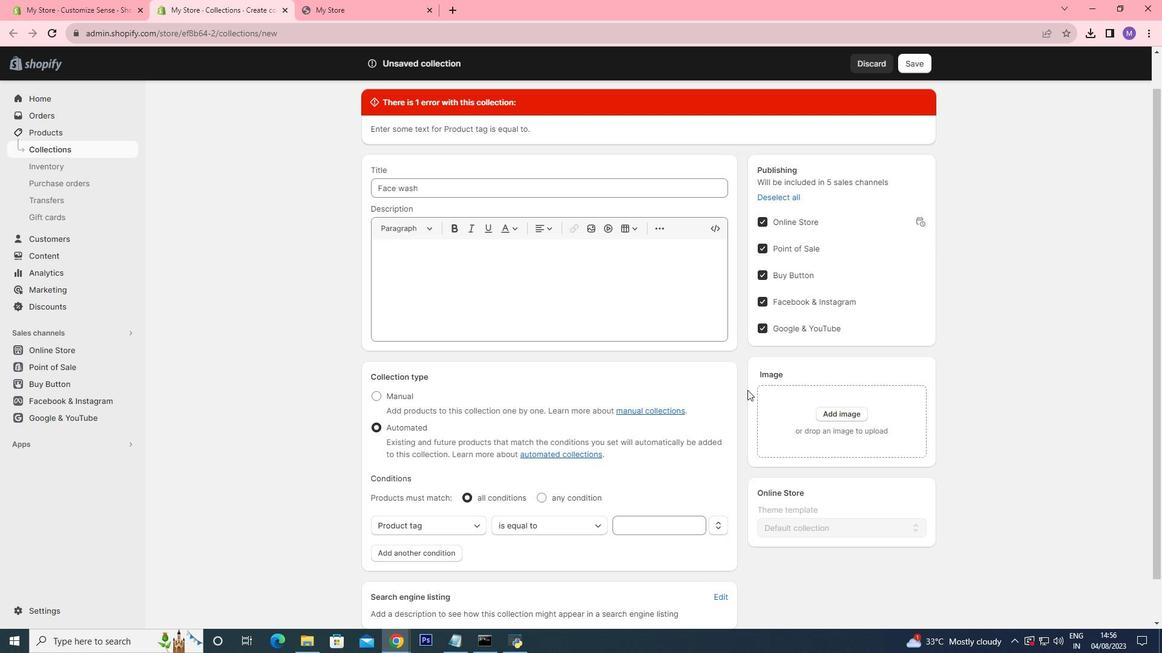 
Action: Mouse scrolled (747, 390) with delta (0, 0)
Screenshot: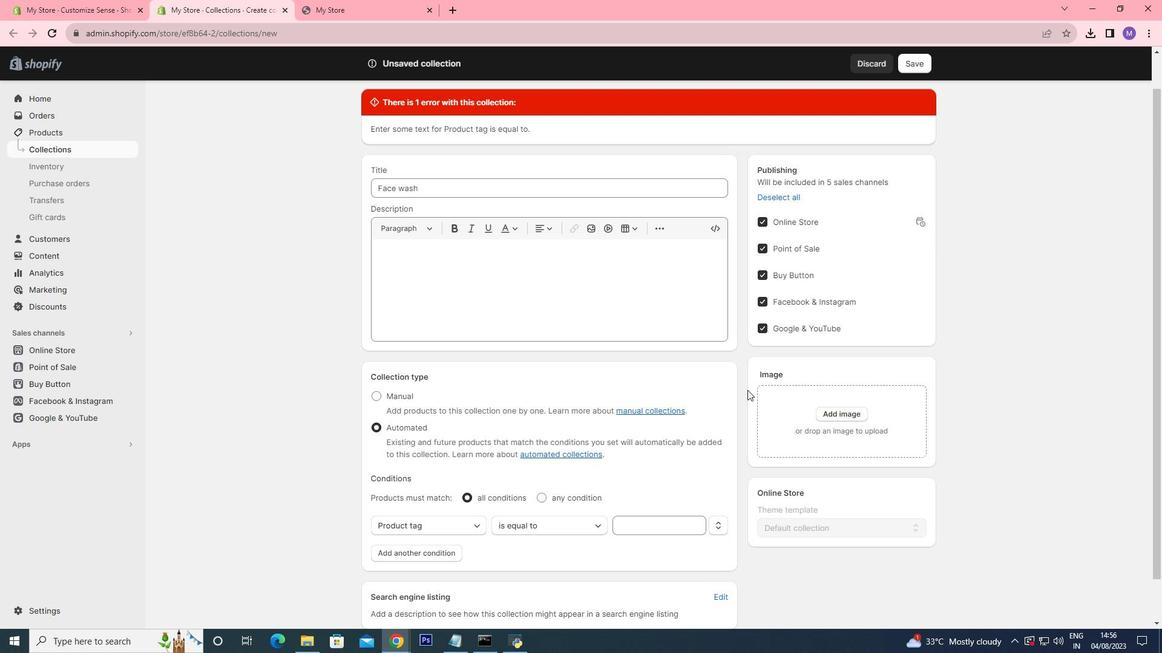
Action: Mouse moved to (368, 106)
Screenshot: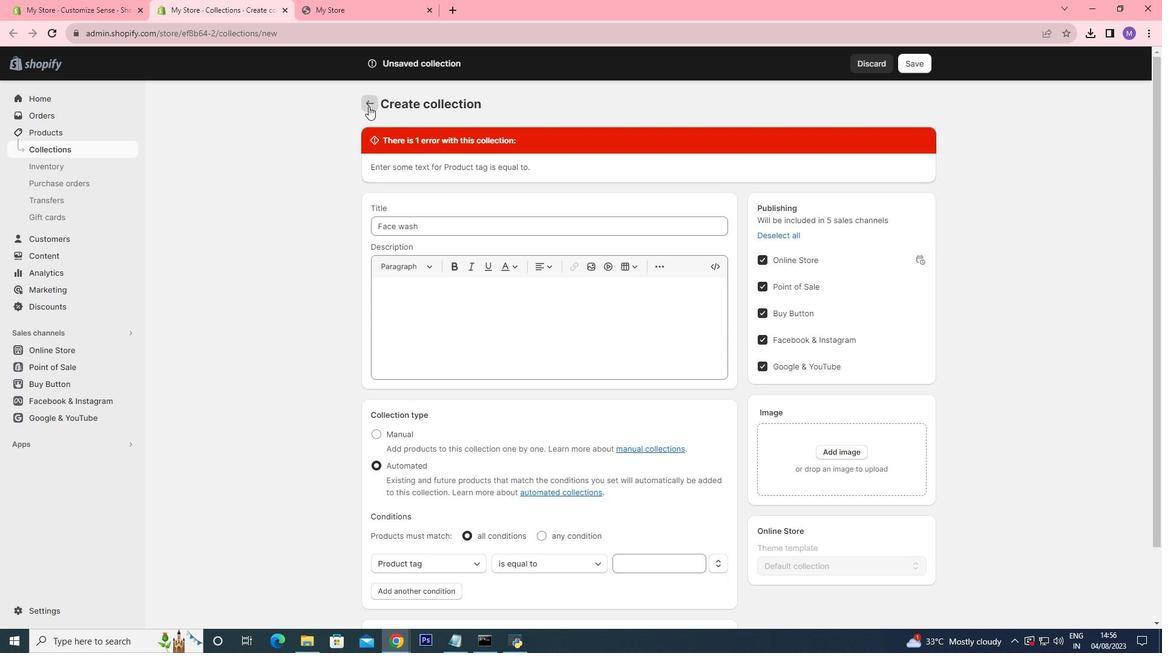
Action: Mouse pressed left at (368, 106)
Screenshot: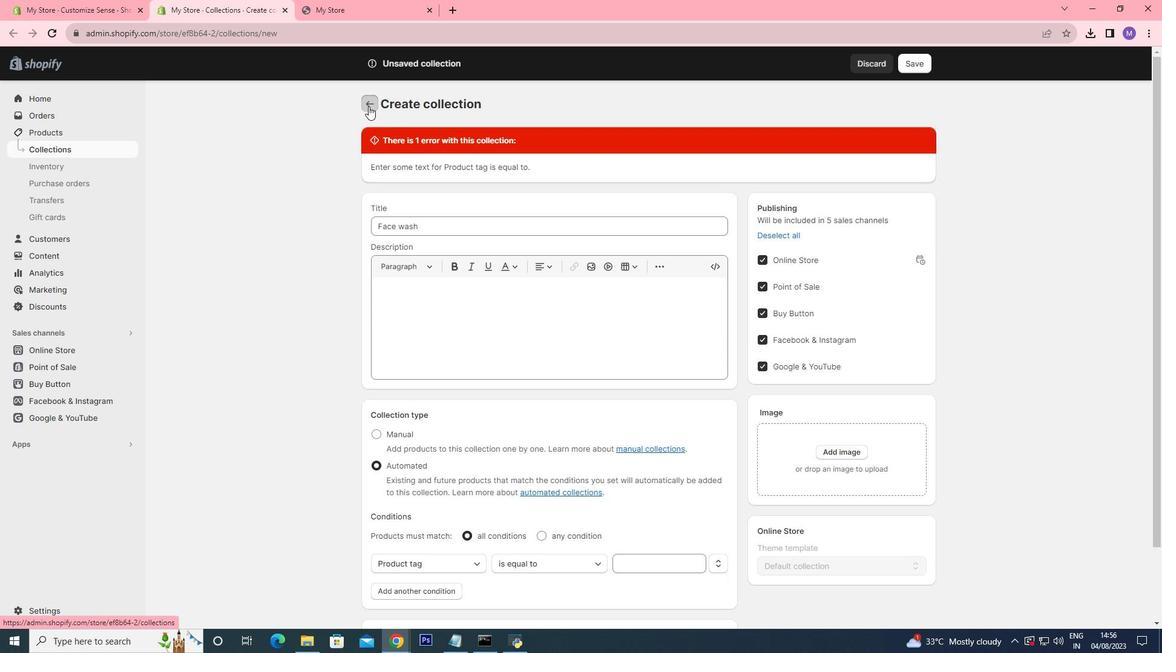 
Action: Mouse moved to (733, 366)
Screenshot: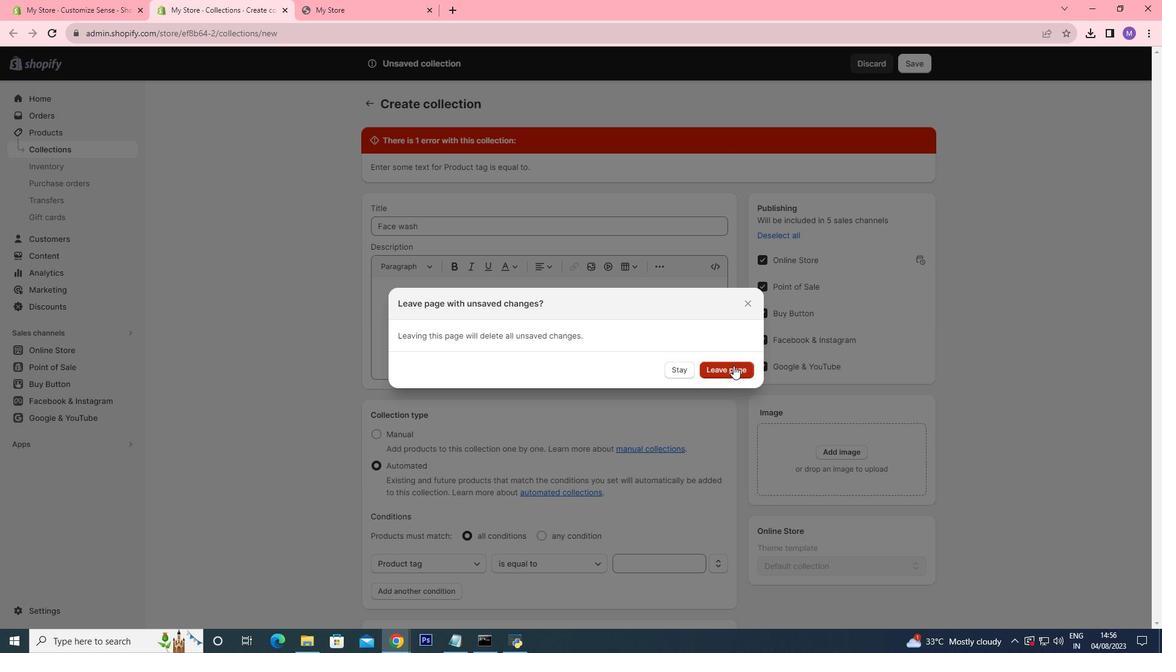 
Action: Mouse pressed left at (733, 366)
Screenshot: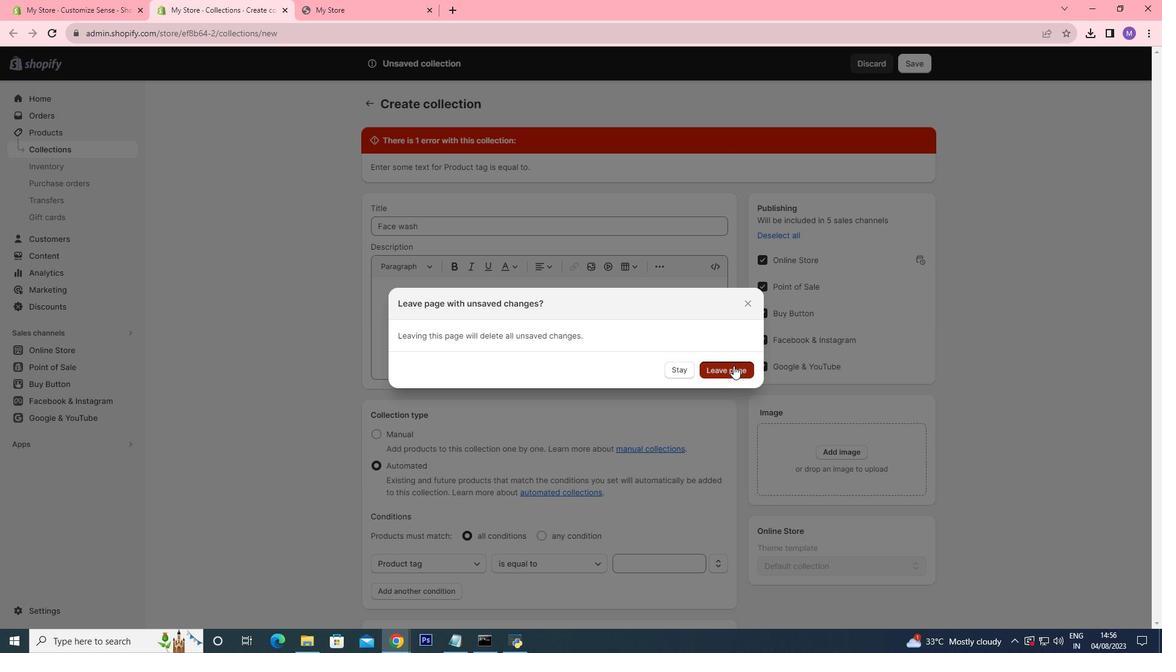 
Action: Mouse moved to (612, 196)
Screenshot: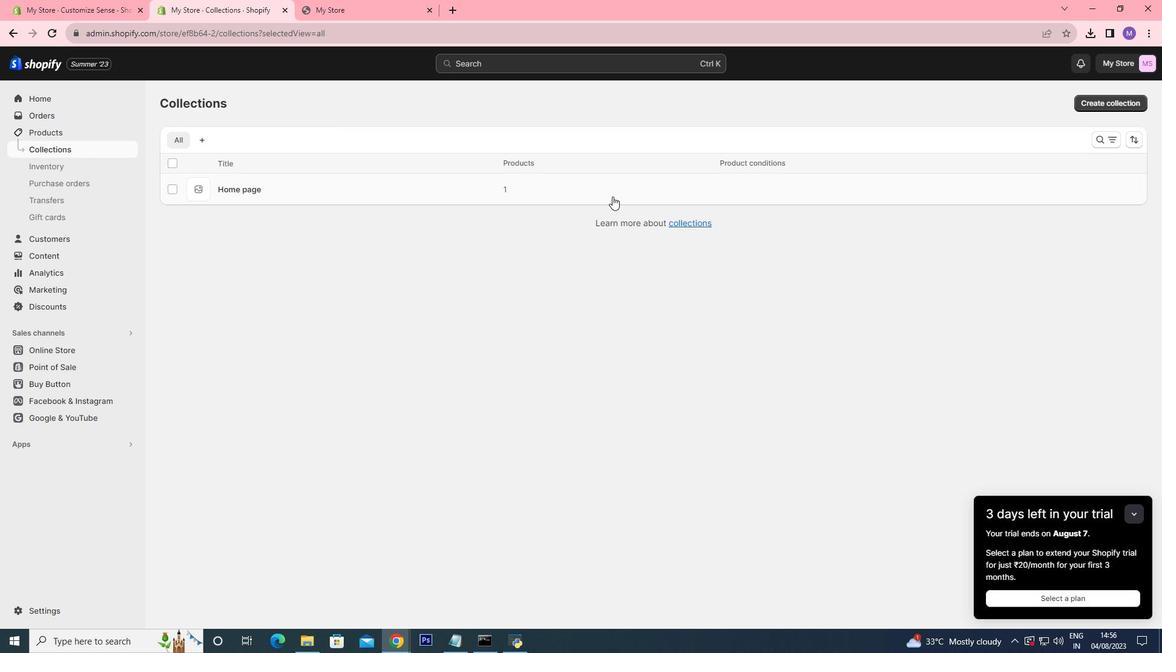 
Action: Mouse scrolled (612, 197) with delta (0, 0)
Screenshot: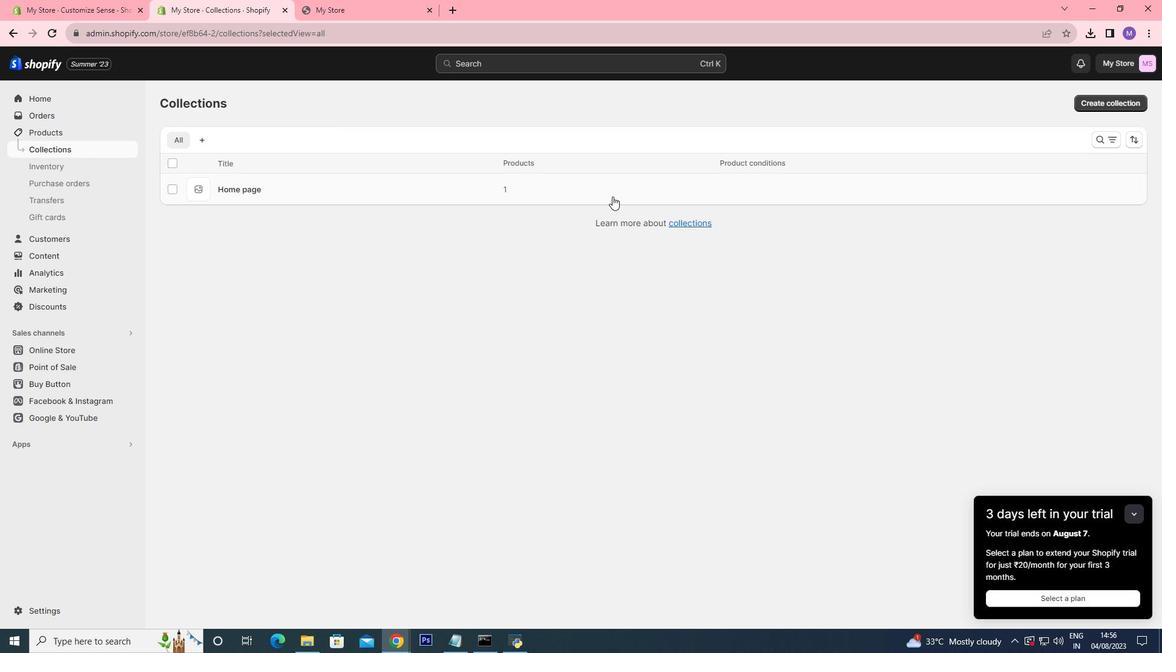 
Action: Mouse scrolled (612, 197) with delta (0, 0)
Screenshot: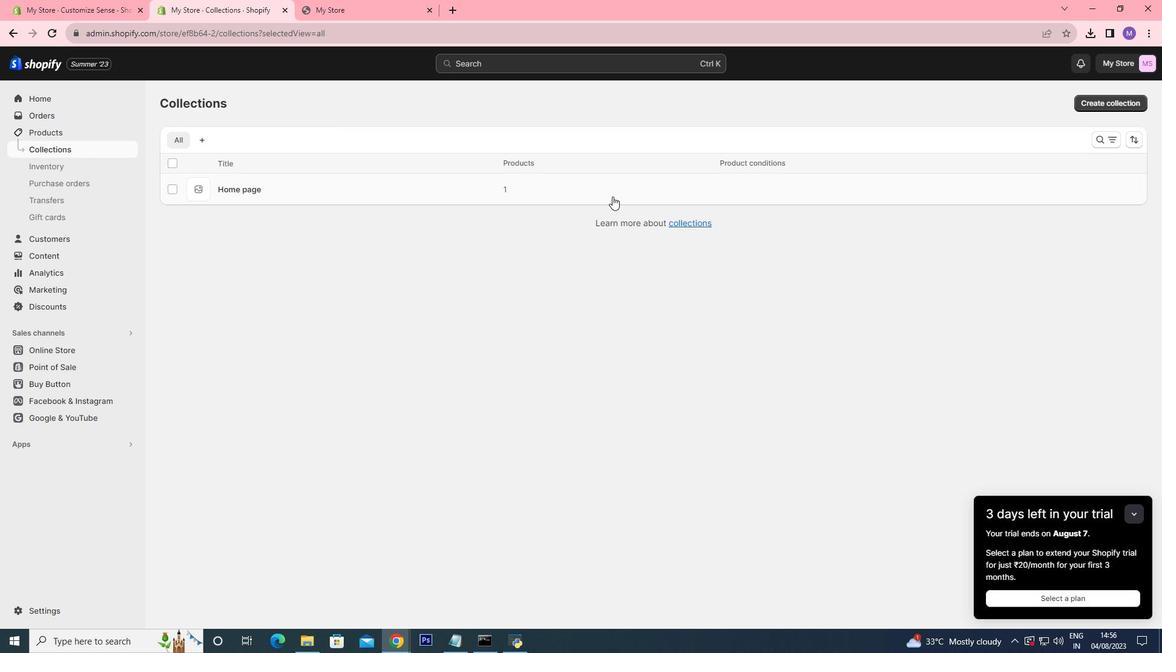 
Action: Mouse scrolled (612, 197) with delta (0, 0)
Screenshot: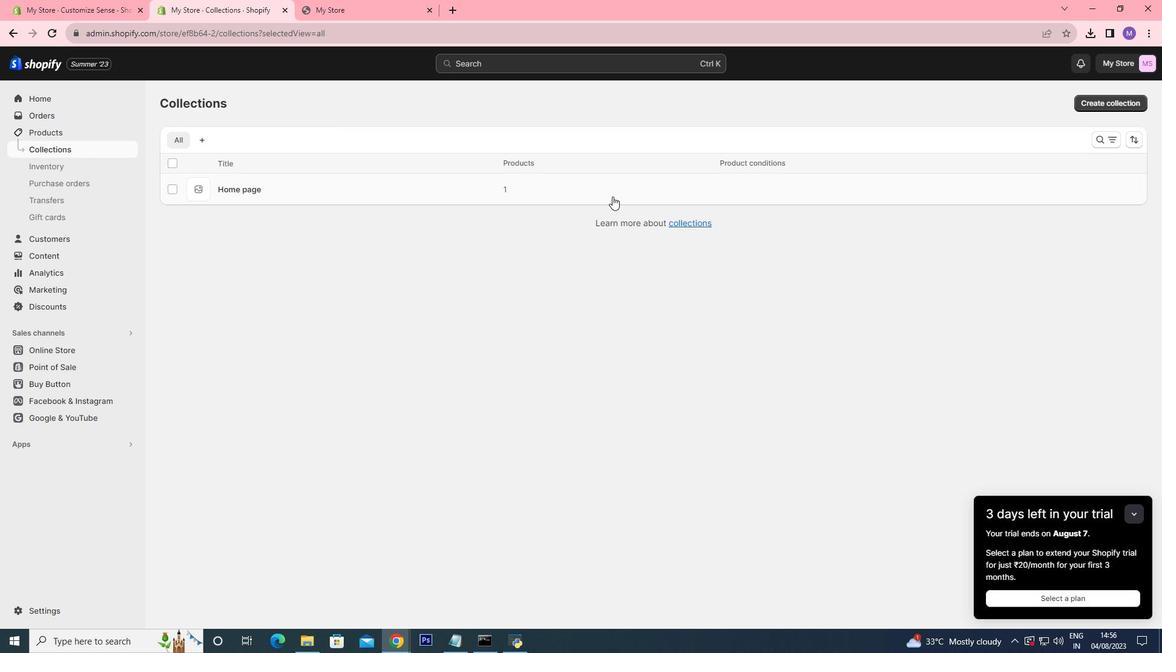 
Action: Mouse moved to (26, 0)
Screenshot: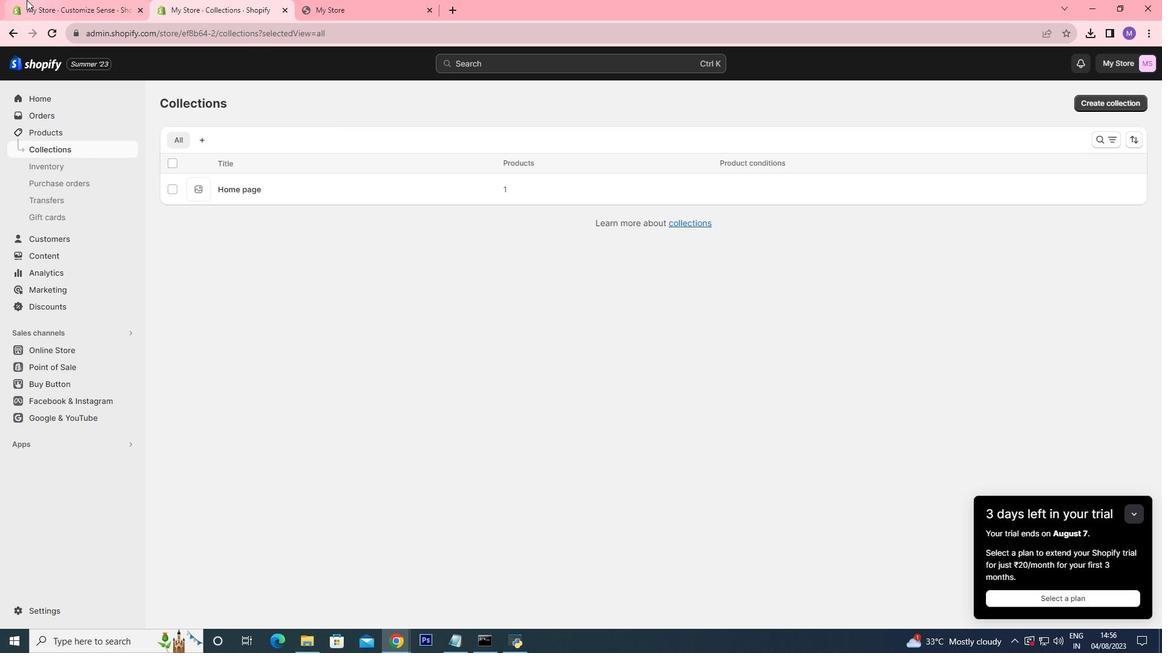 
Action: Mouse pressed left at (26, 0)
Screenshot: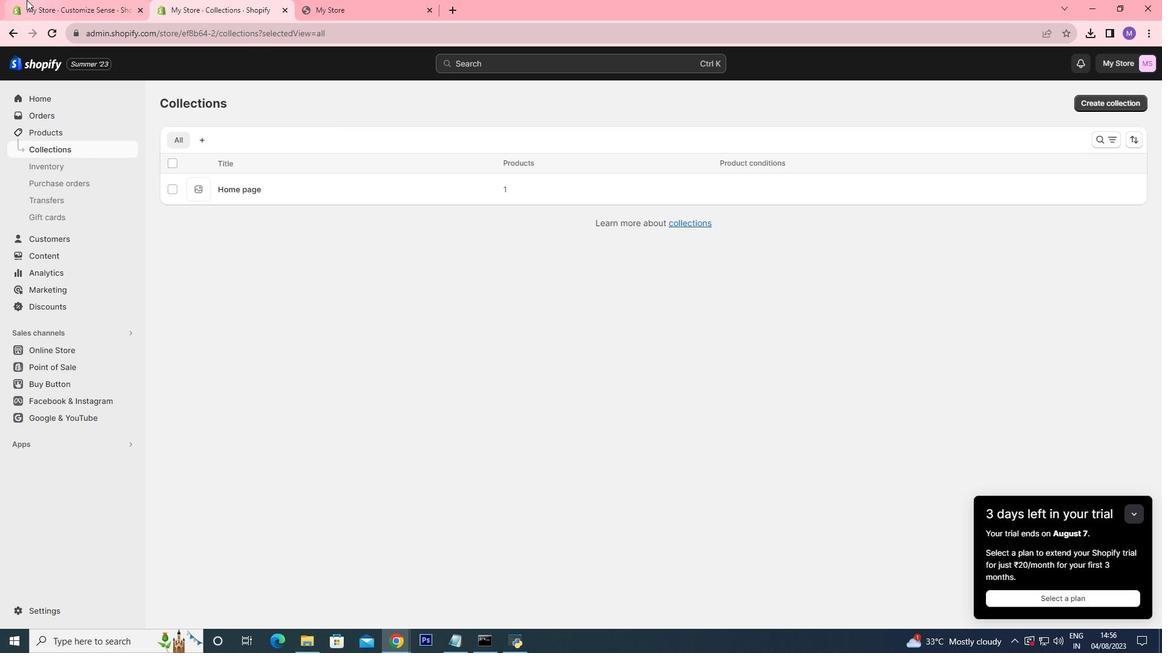 
Action: Mouse moved to (489, 386)
Screenshot: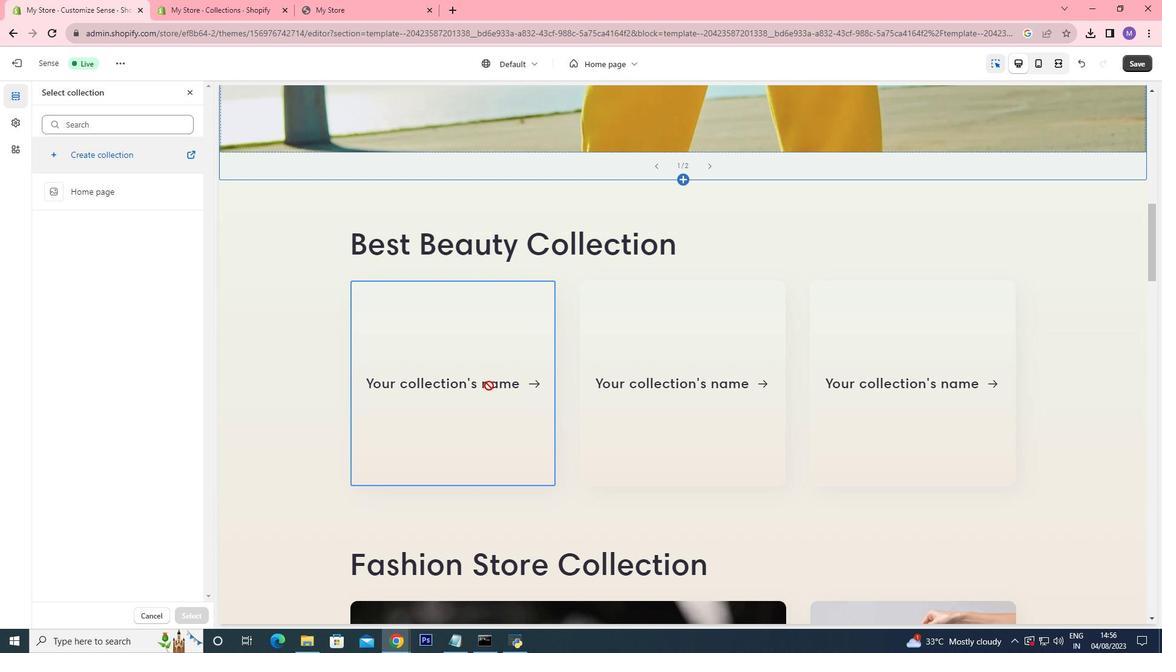 
Action: Mouse pressed left at (489, 386)
Screenshot: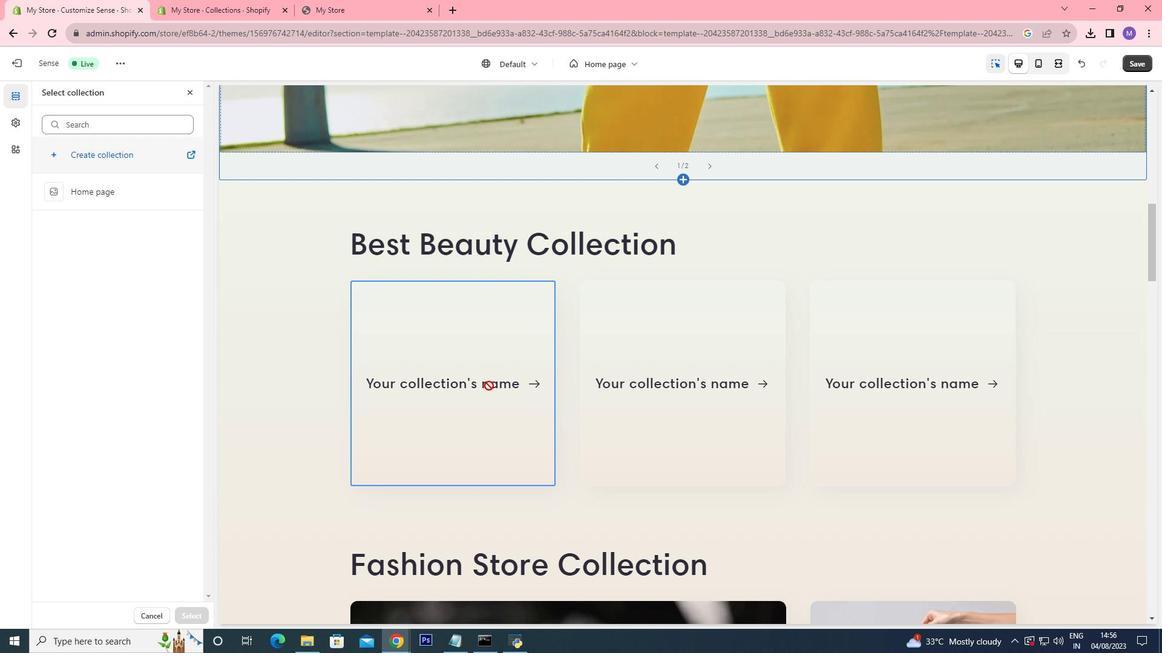 
Action: Mouse pressed left at (489, 386)
Screenshot: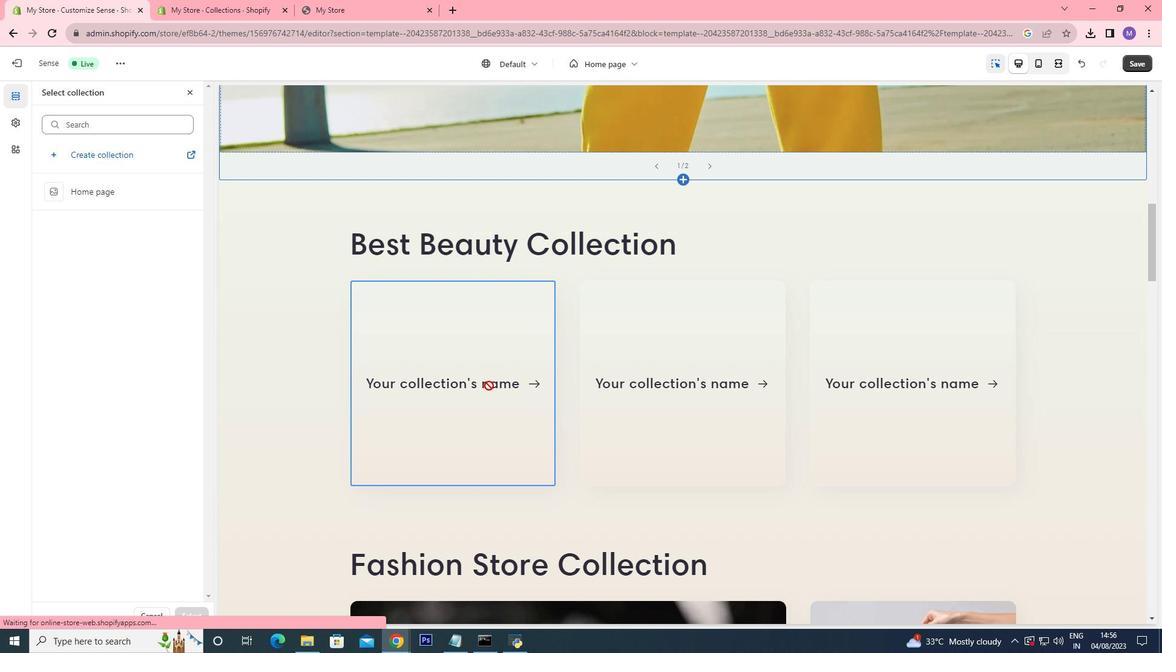 
Action: Mouse pressed left at (489, 386)
Screenshot: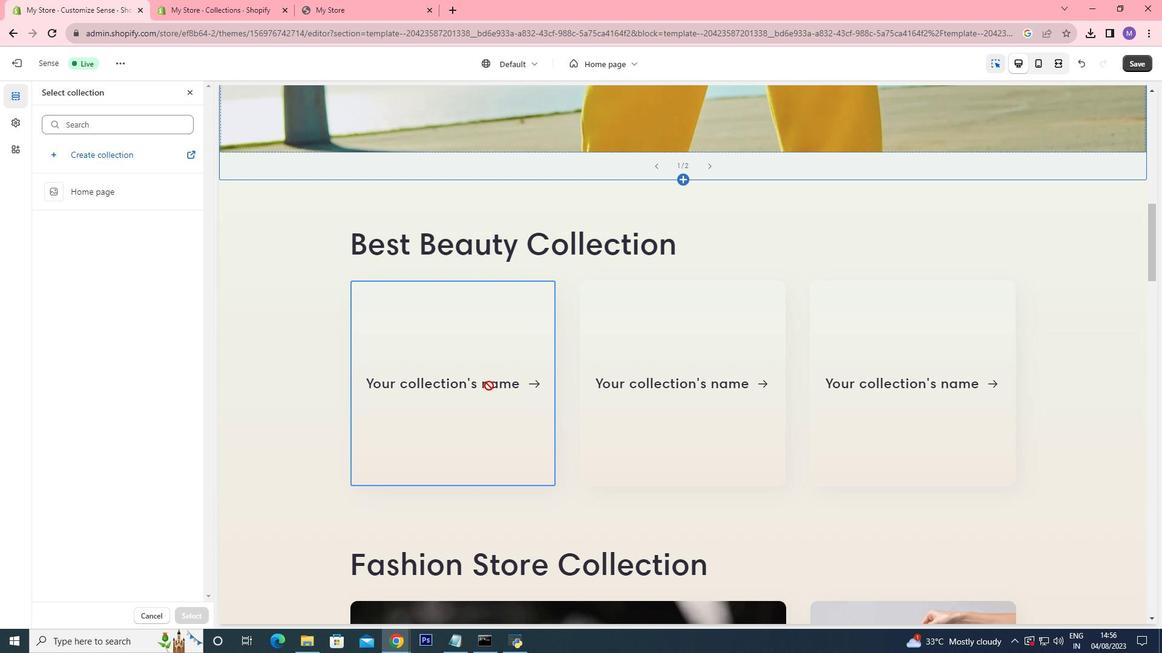 
Action: Mouse pressed left at (489, 386)
Screenshot: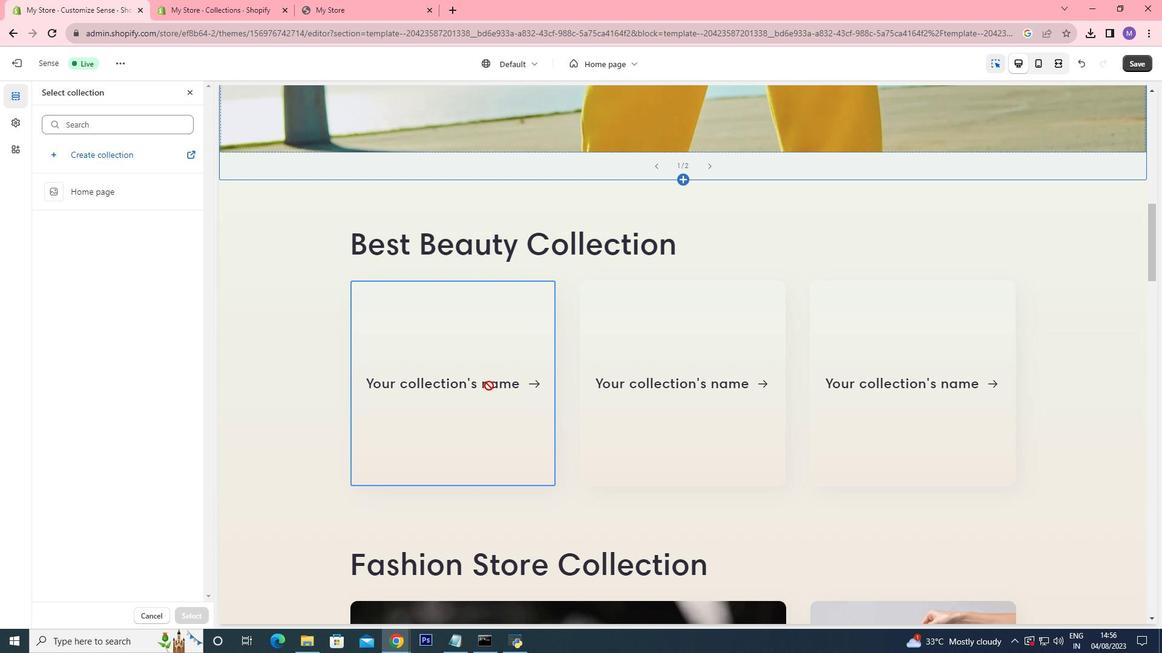 
Action: Mouse pressed left at (489, 386)
Screenshot: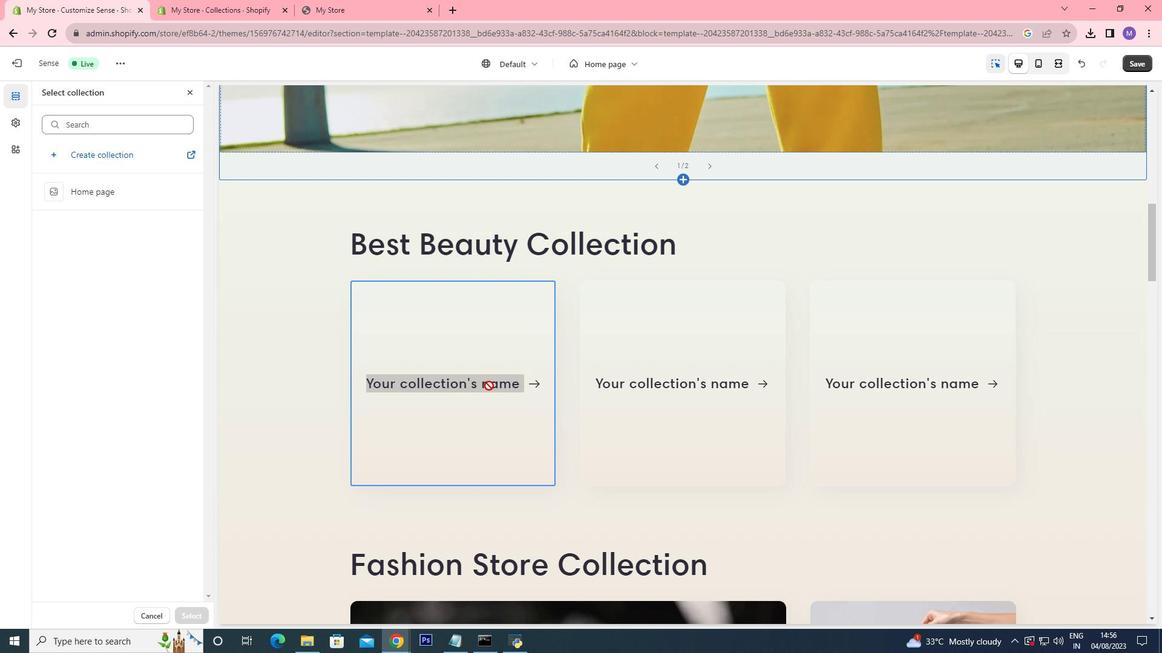 
Action: Mouse moved to (543, 374)
Screenshot: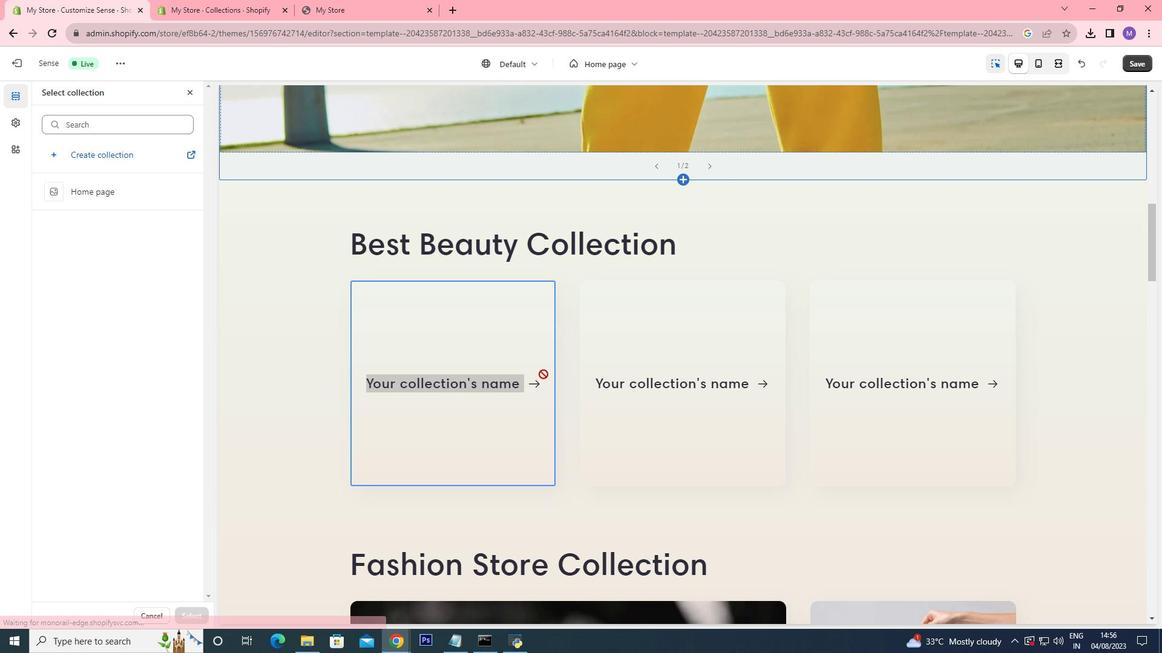 
Action: Mouse pressed left at (543, 374)
Screenshot: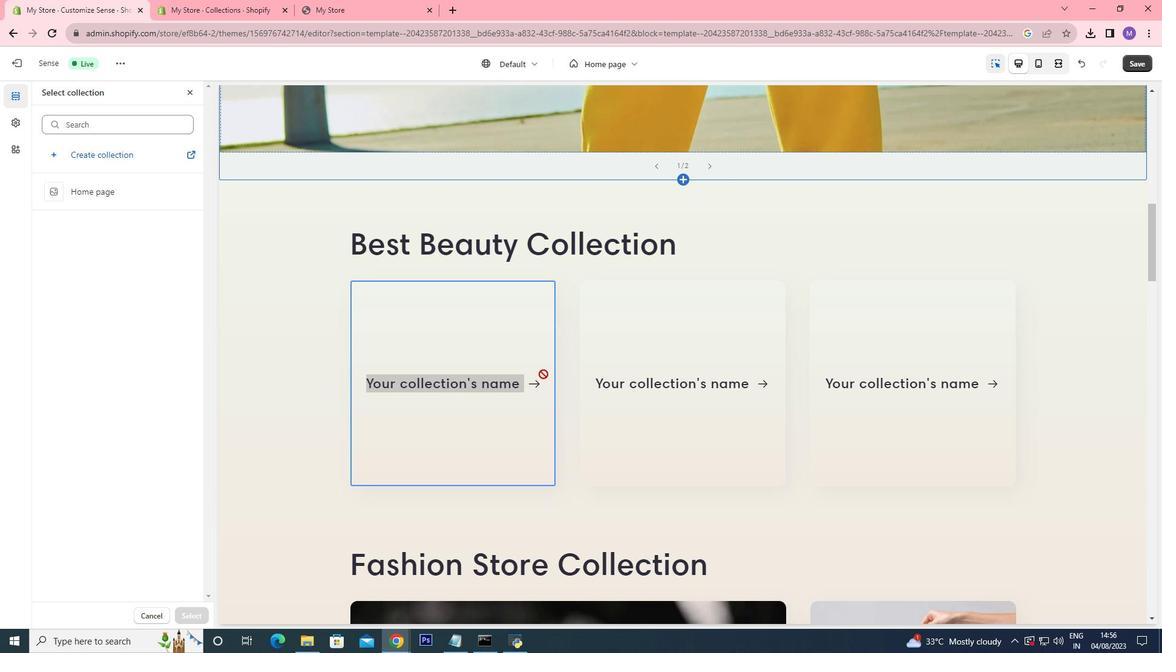 
Action: Mouse moved to (362, 365)
Screenshot: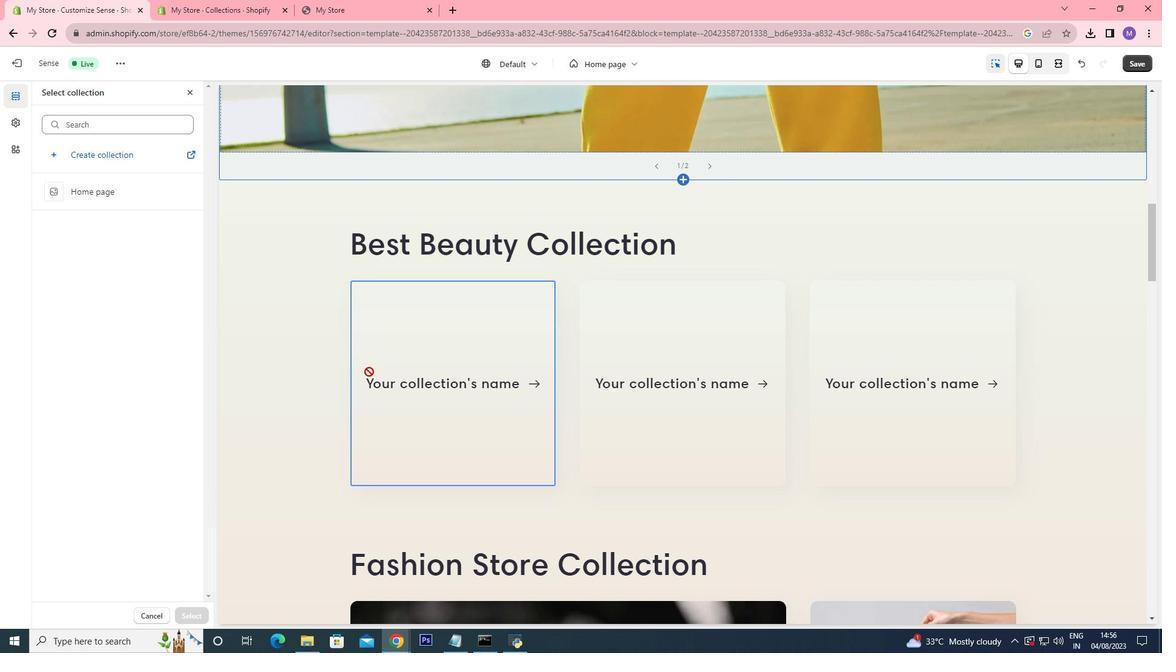 
Action: Mouse scrolled (361, 364) with delta (0, 0)
Screenshot: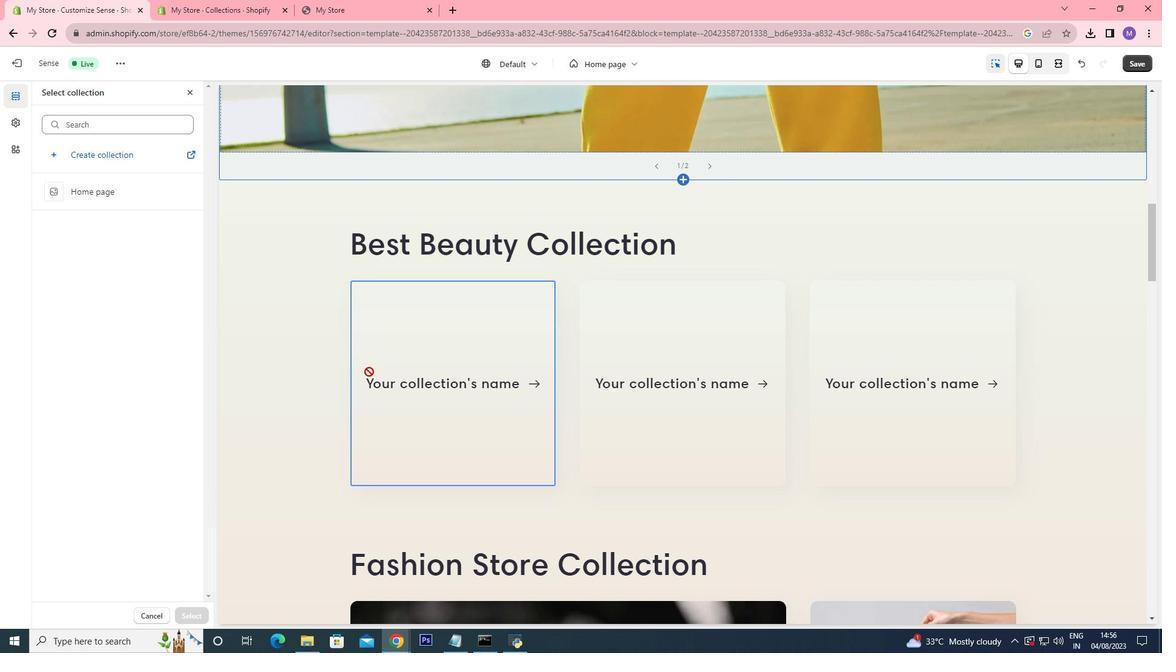 
Action: Mouse moved to (366, 369)
Screenshot: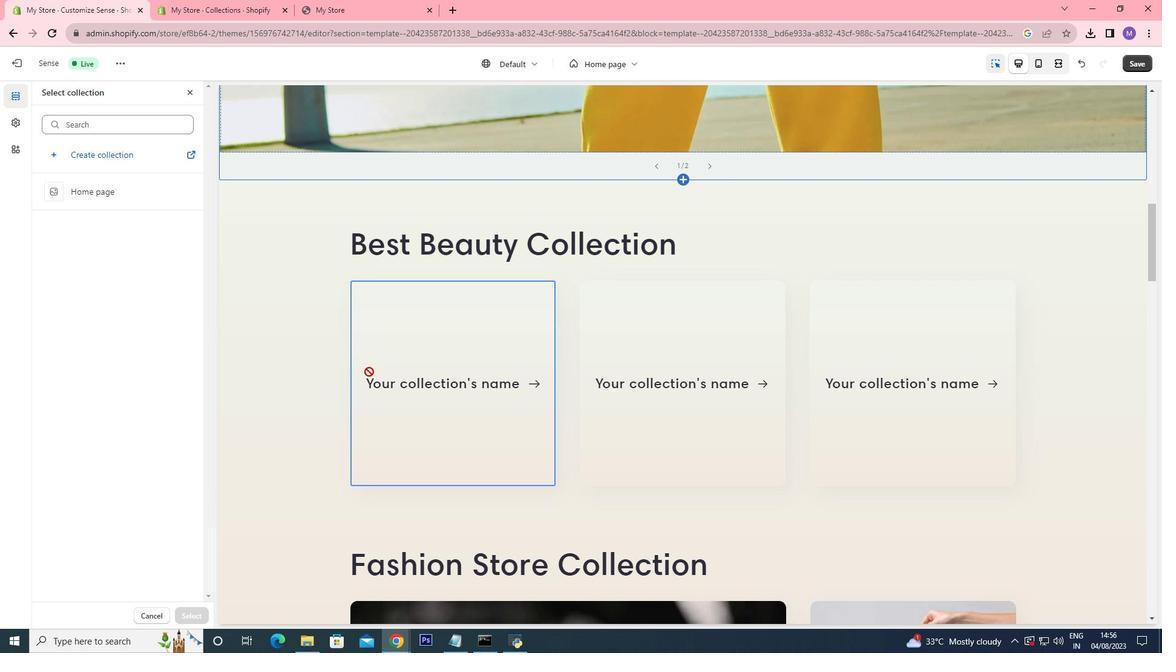 
Action: Mouse scrolled (366, 369) with delta (0, 0)
Screenshot: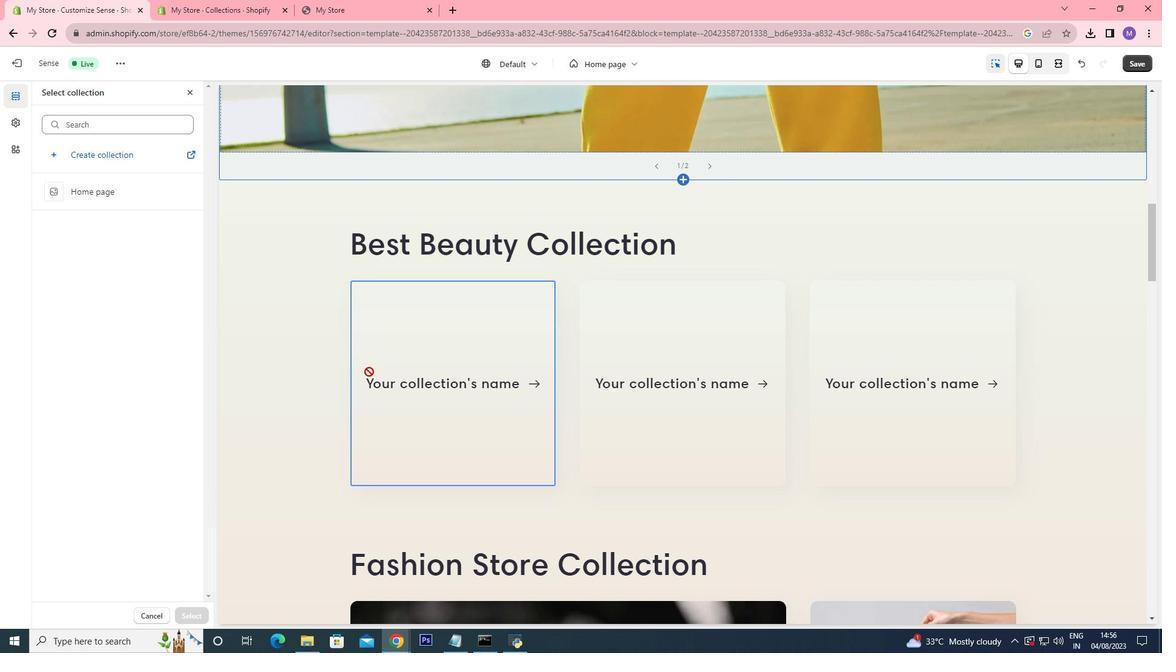 
Action: Mouse moved to (369, 372)
Screenshot: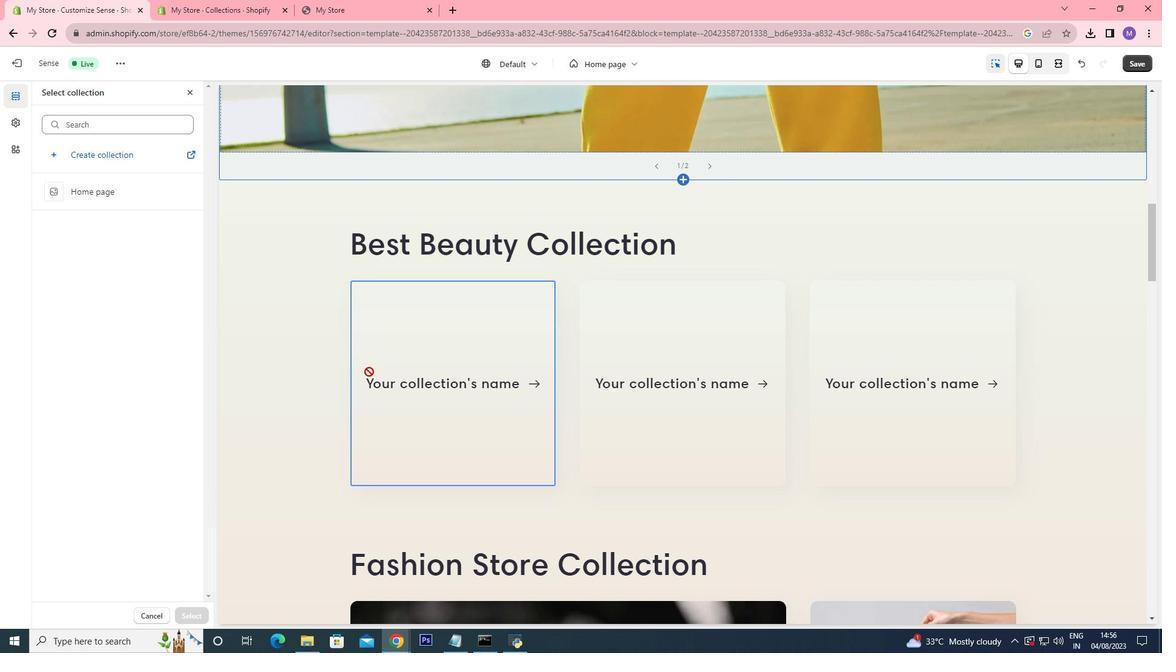 
Action: Mouse scrolled (369, 371) with delta (0, 0)
Screenshot: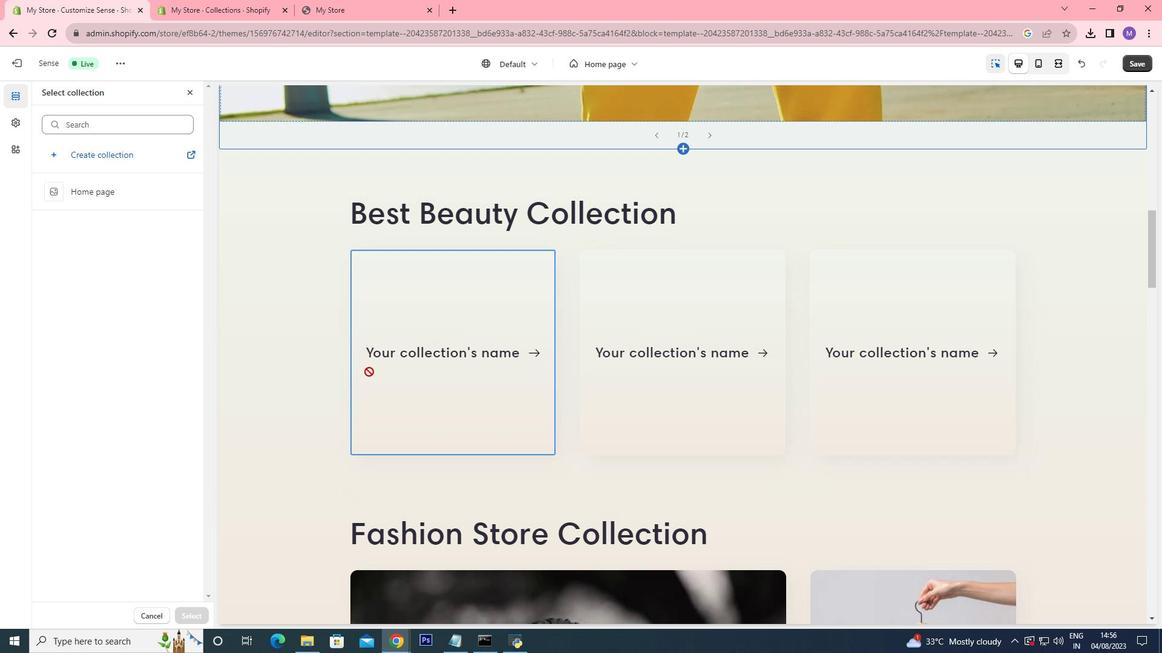 
Action: Mouse scrolled (369, 371) with delta (0, 0)
Screenshot: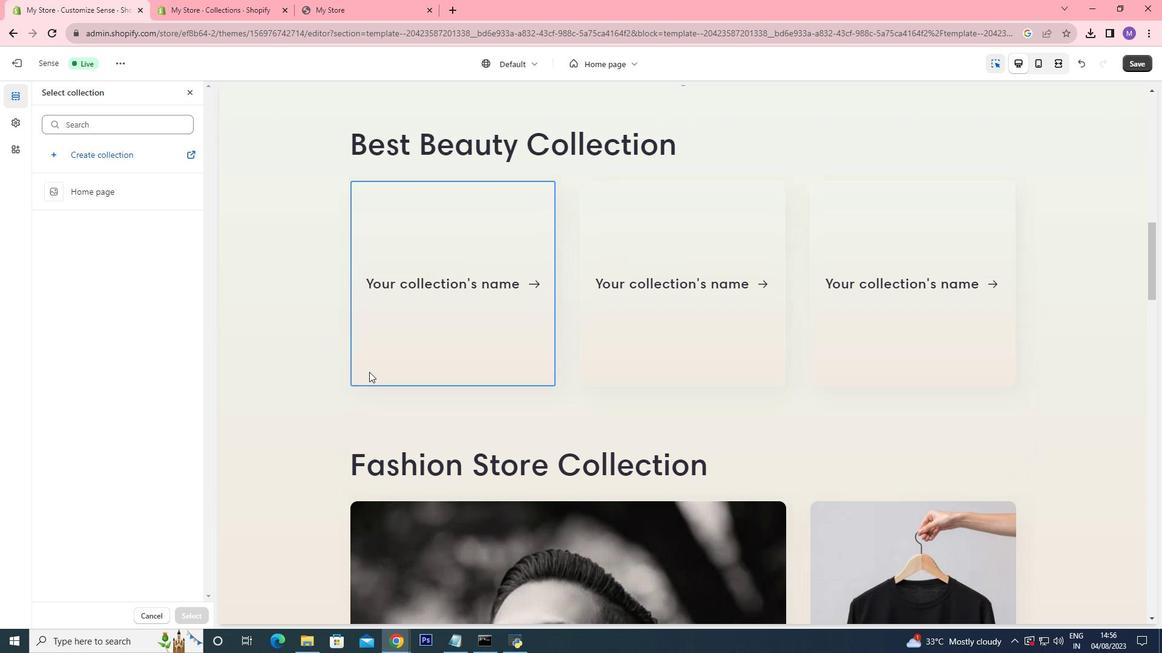 
Action: Mouse scrolled (369, 372) with delta (0, 0)
Screenshot: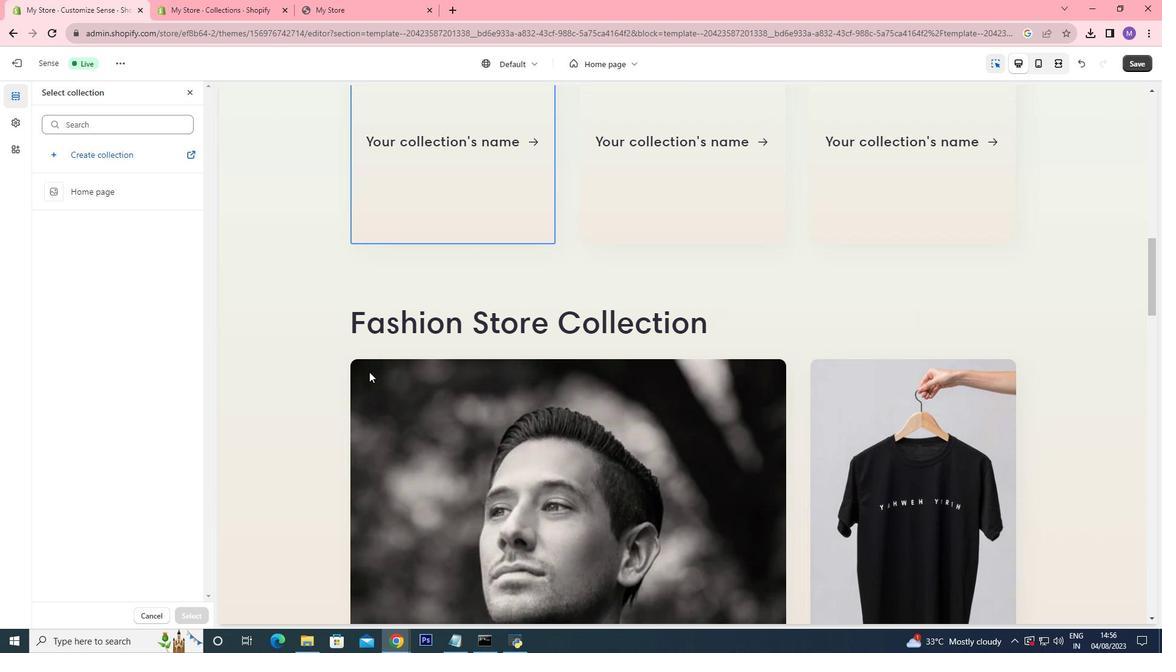 
Action: Mouse scrolled (369, 372) with delta (0, 0)
Screenshot: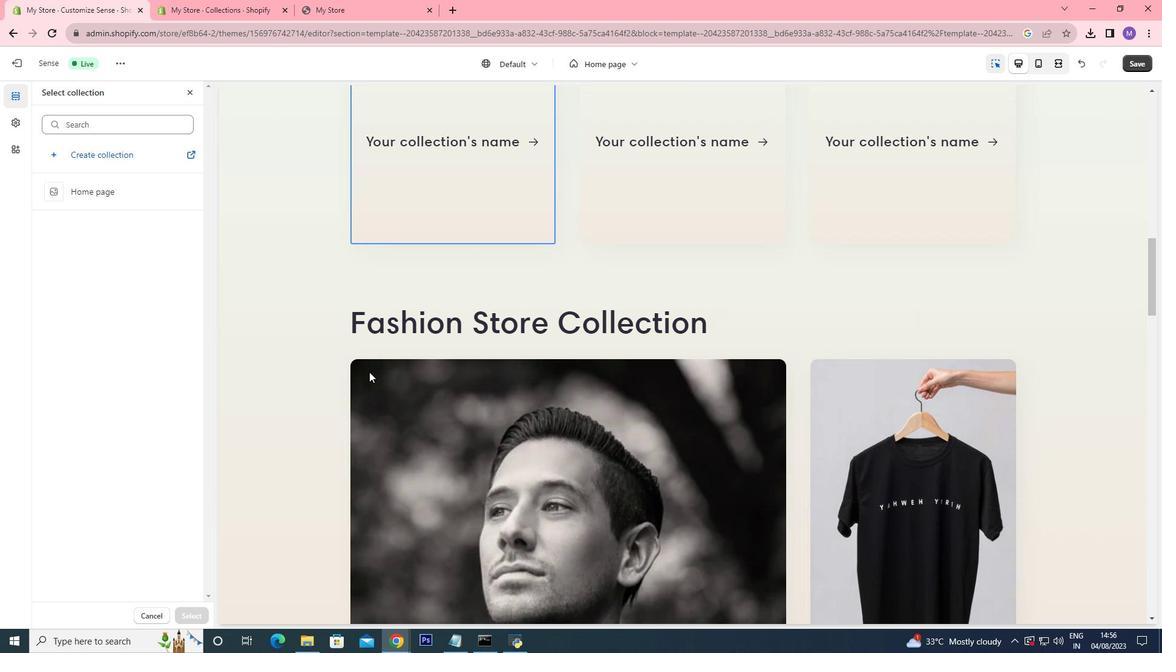 
Action: Mouse scrolled (369, 372) with delta (0, 0)
Screenshot: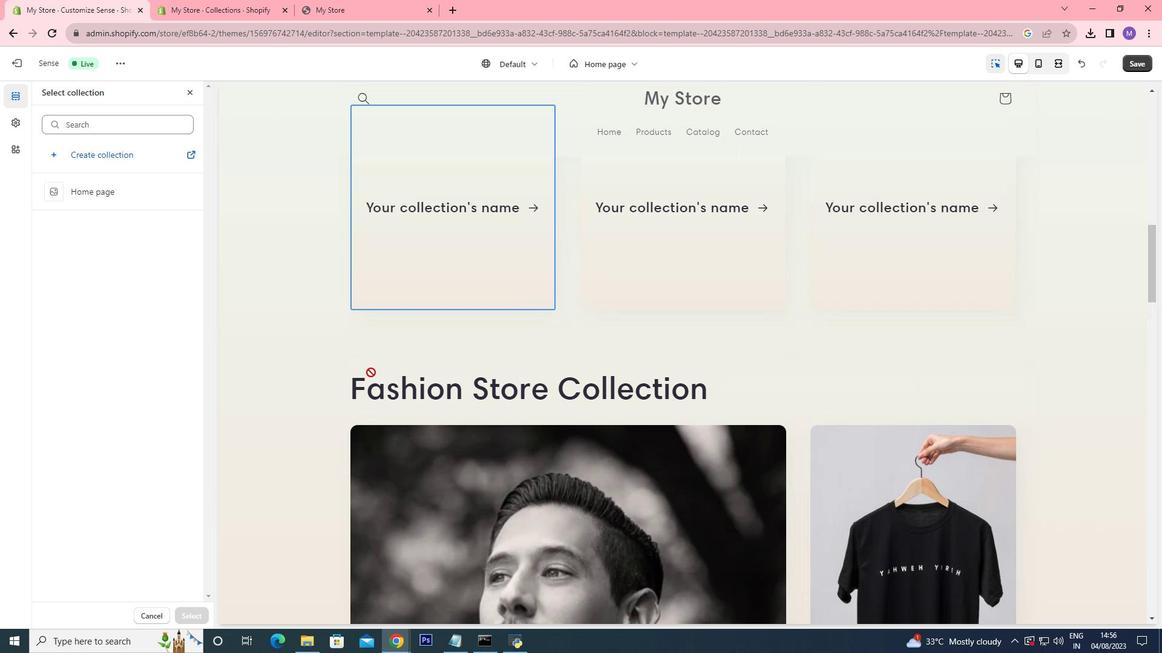 
Action: Mouse scrolled (369, 372) with delta (0, 0)
Screenshot: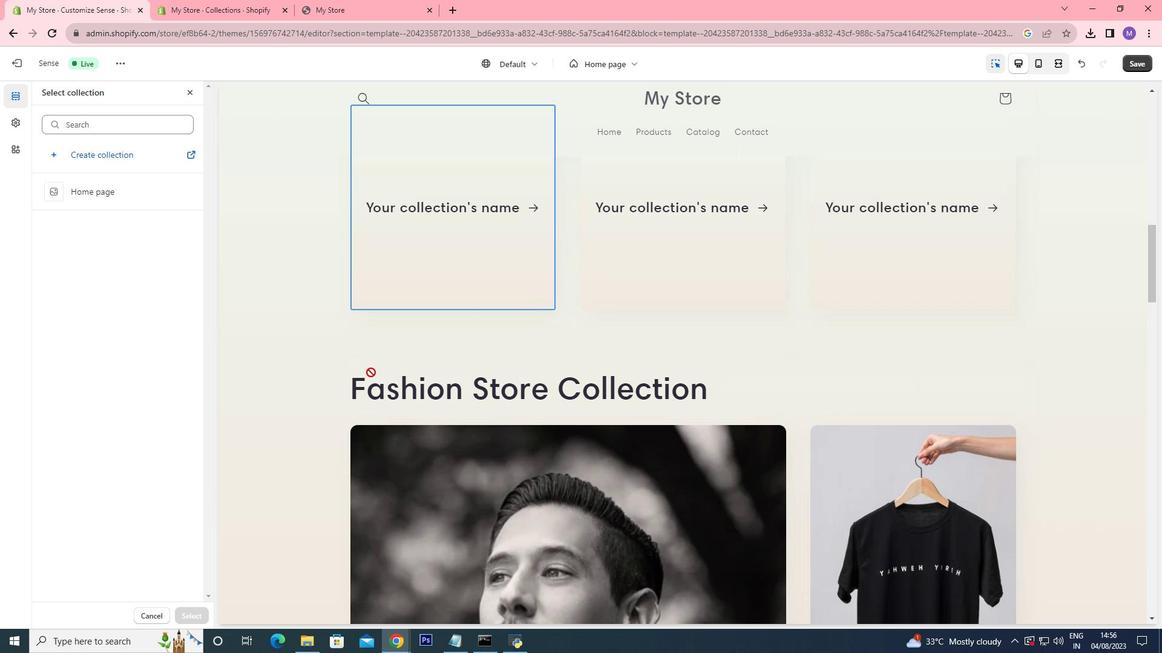 
Action: Mouse moved to (639, 380)
Screenshot: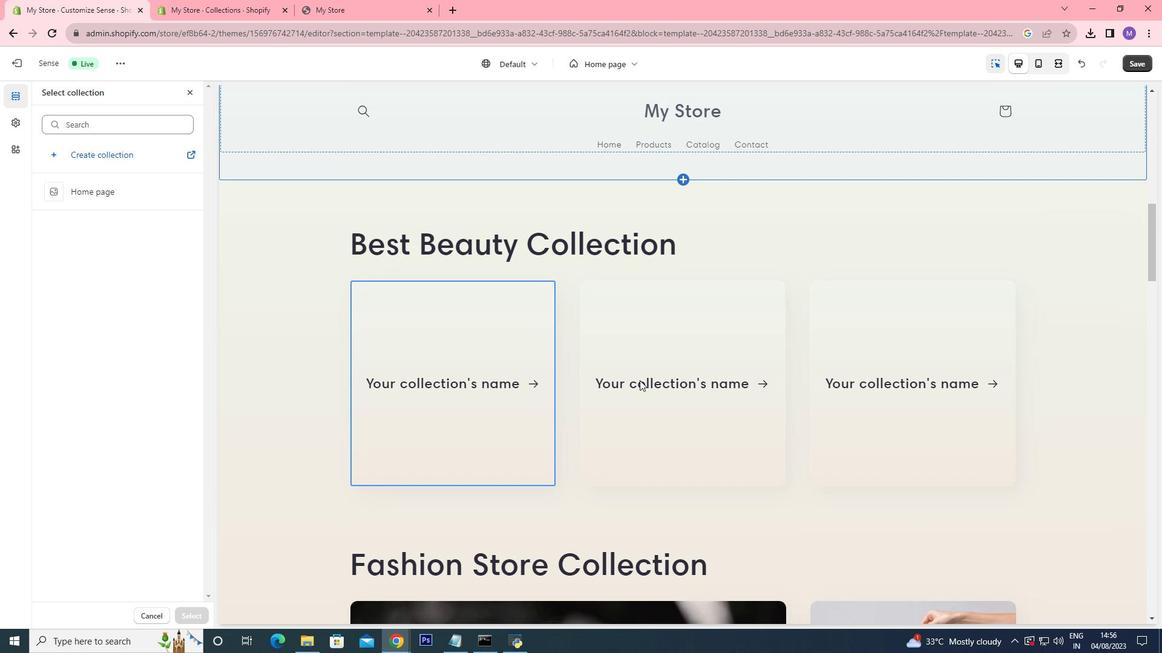 
Action: Mouse pressed left at (639, 380)
Screenshot: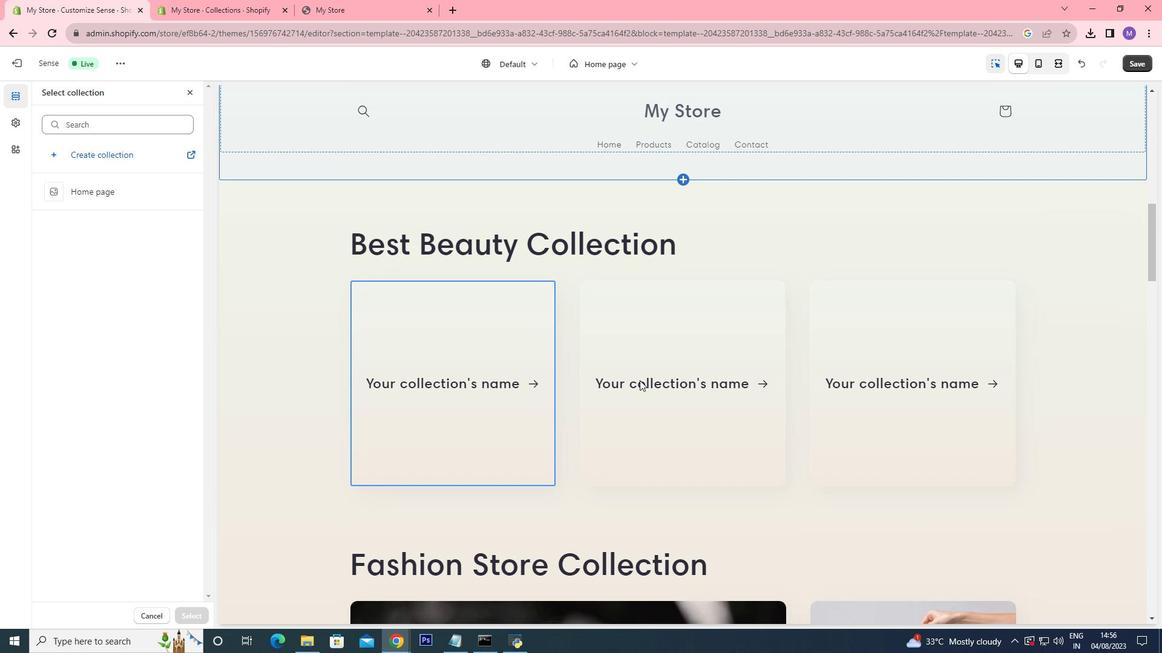 
Action: Mouse moved to (478, 409)
Screenshot: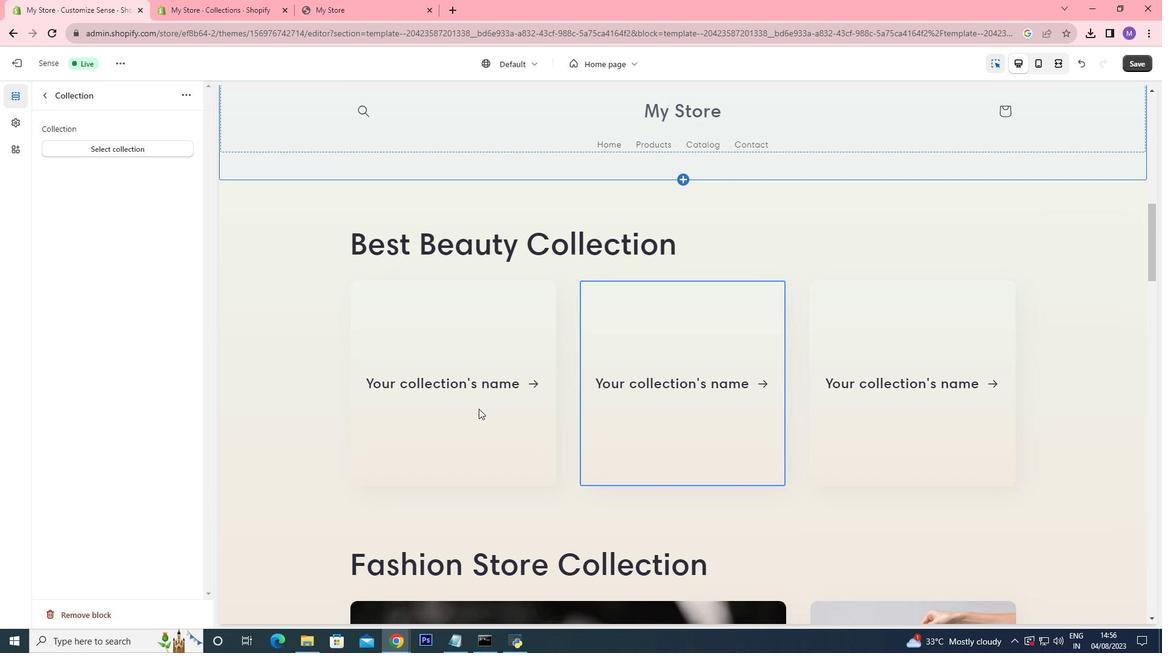 
Action: Mouse pressed left at (478, 409)
Screenshot: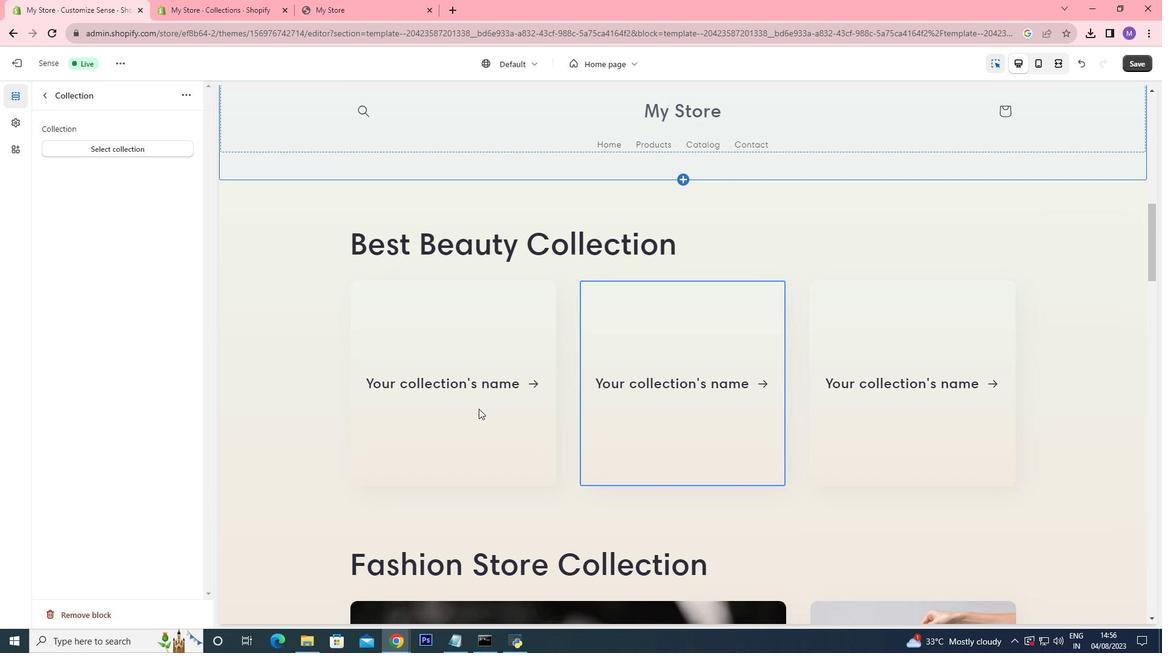 
Action: Mouse moved to (657, 389)
Screenshot: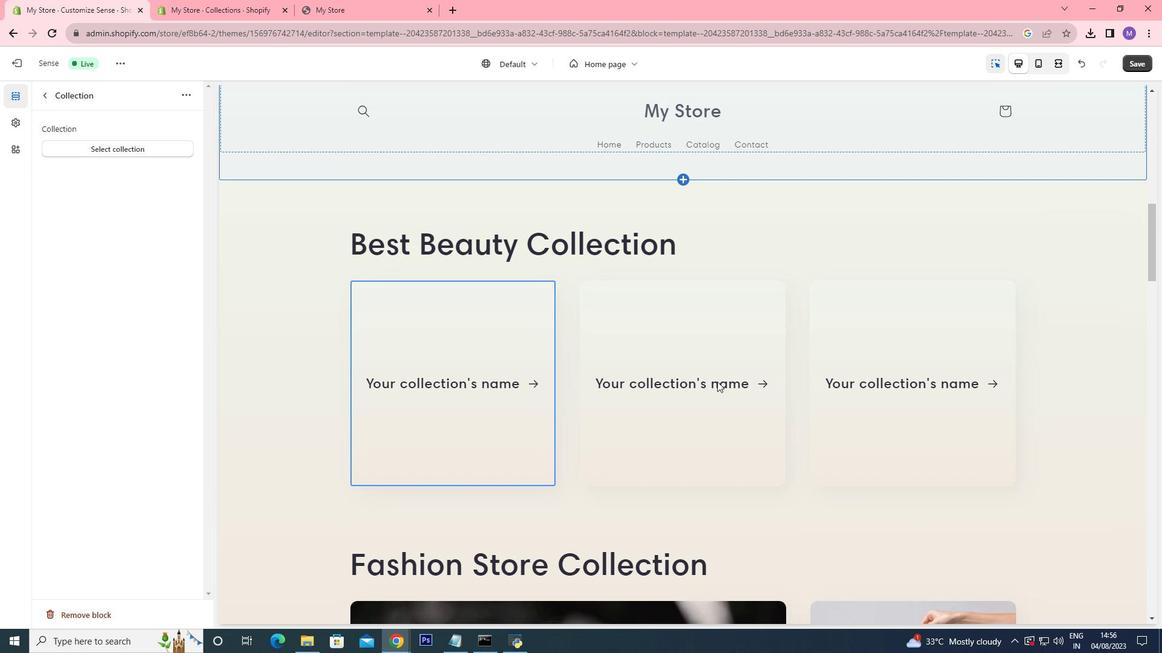 
Action: Mouse pressed left at (657, 389)
Screenshot: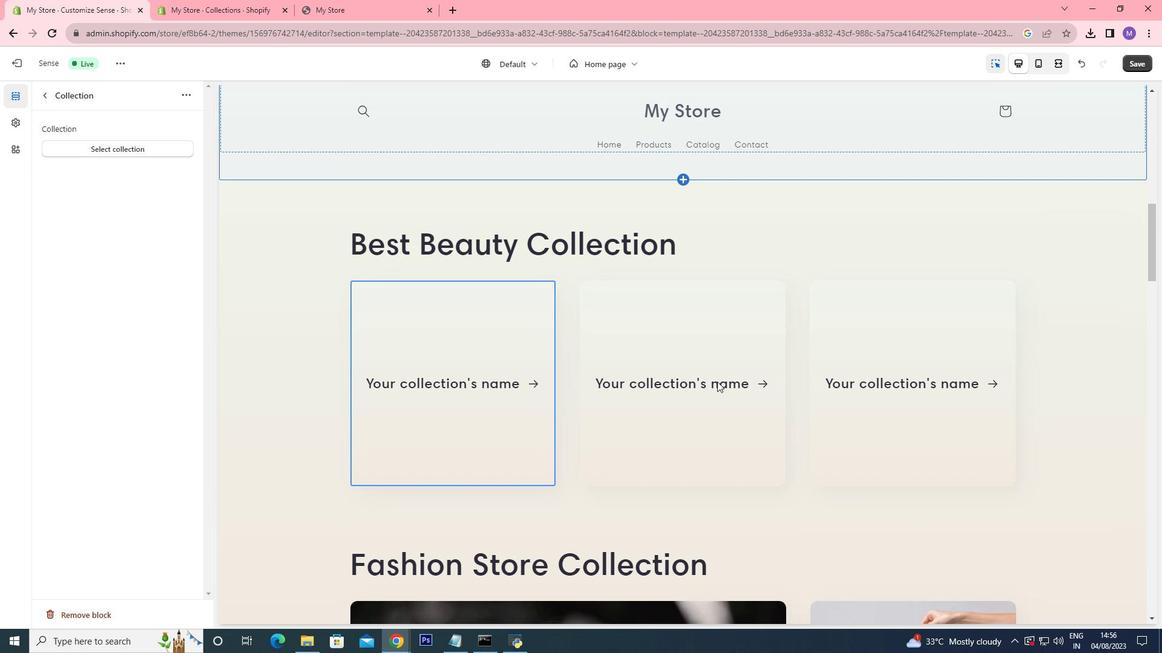 
Action: Mouse moved to (860, 367)
Screenshot: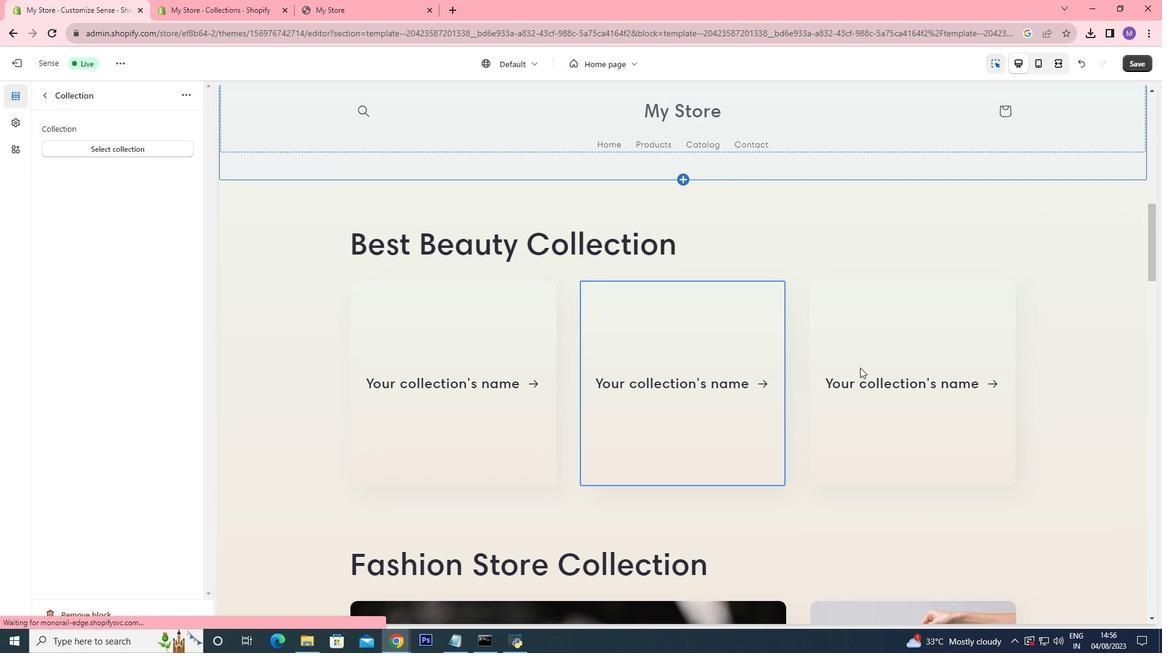 
Action: Mouse pressed left at (860, 367)
Screenshot: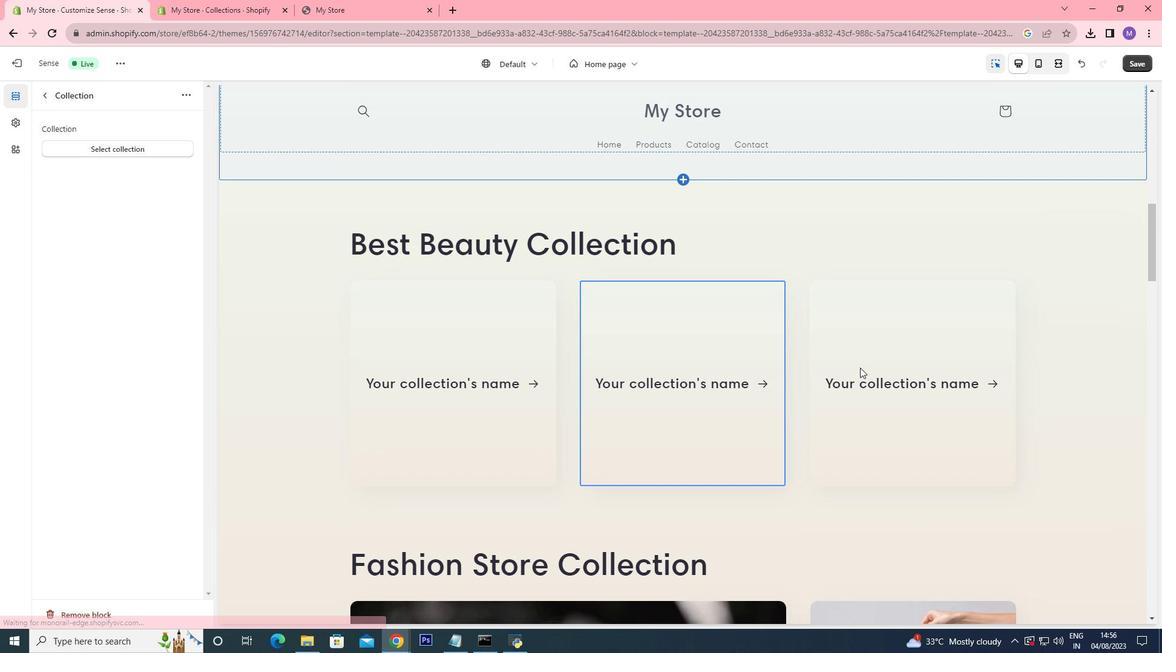 
Action: Mouse moved to (180, 96)
Screenshot: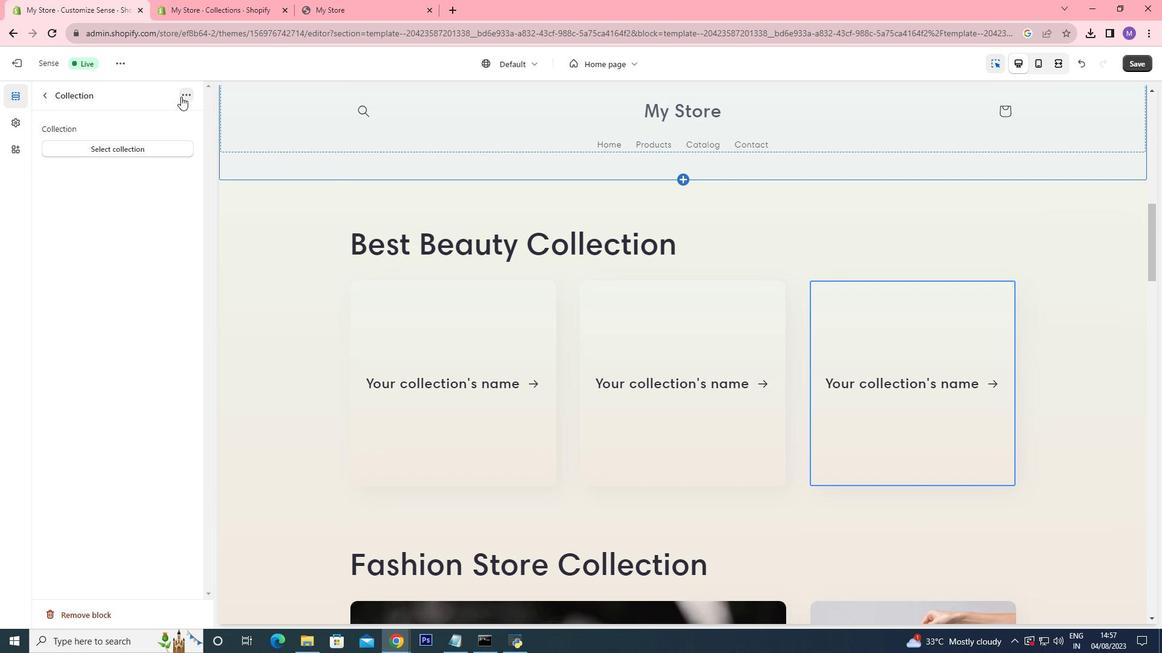 
Action: Mouse pressed left at (180, 96)
Screenshot: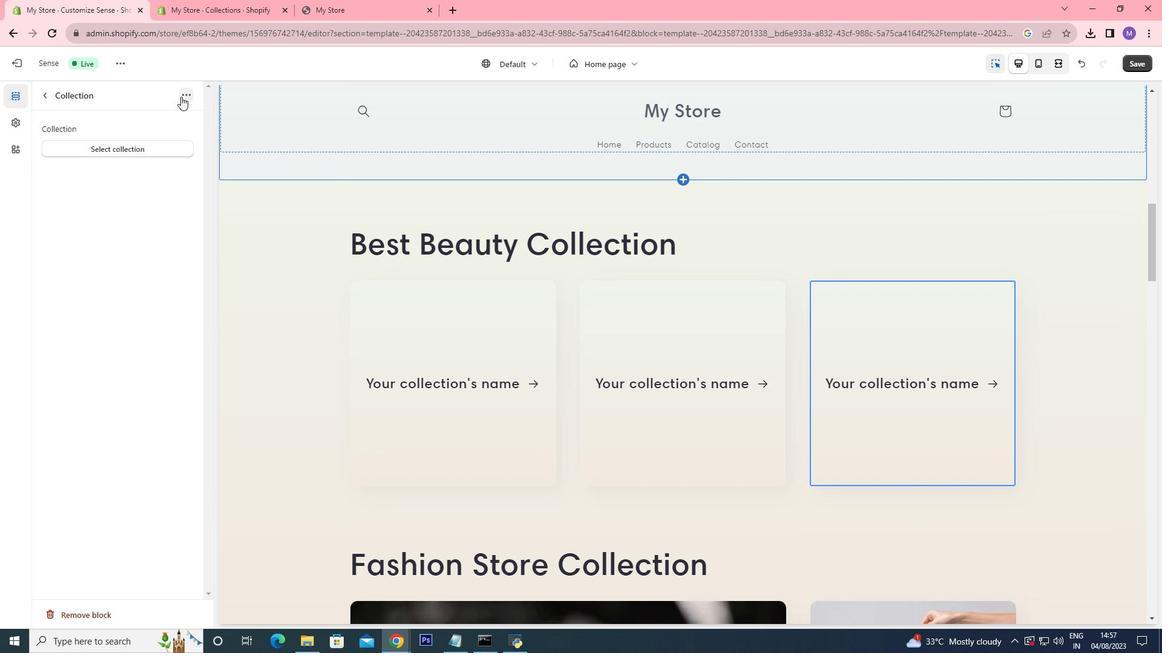 
Action: Mouse pressed left at (180, 96)
Screenshot: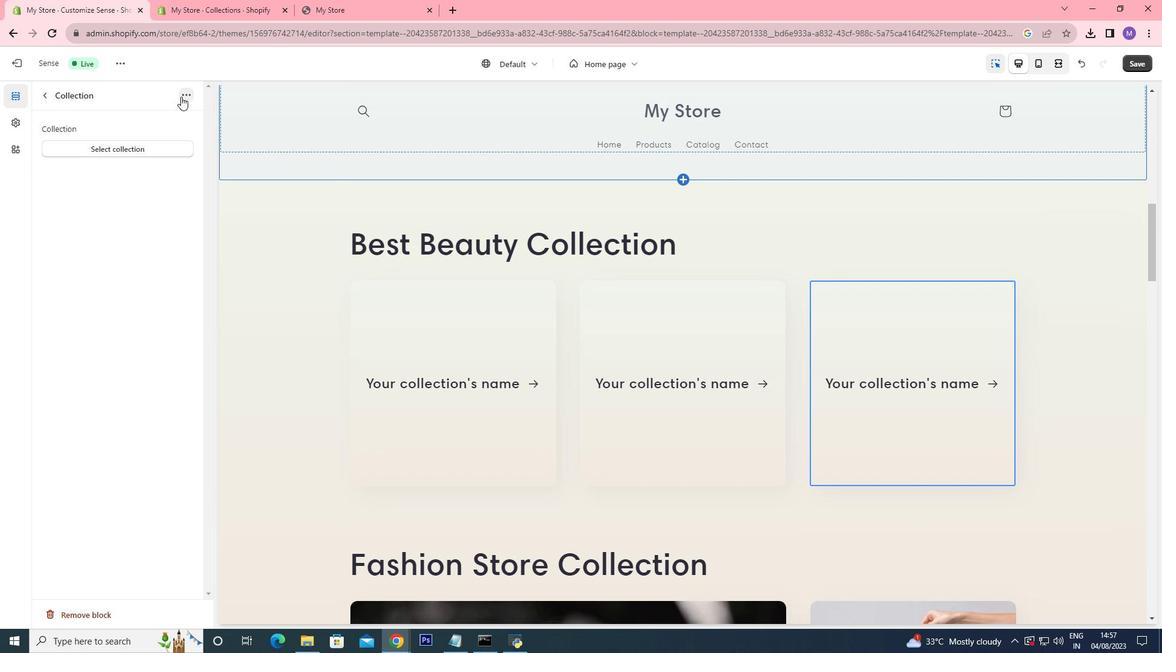
Action: Mouse pressed left at (180, 96)
Screenshot: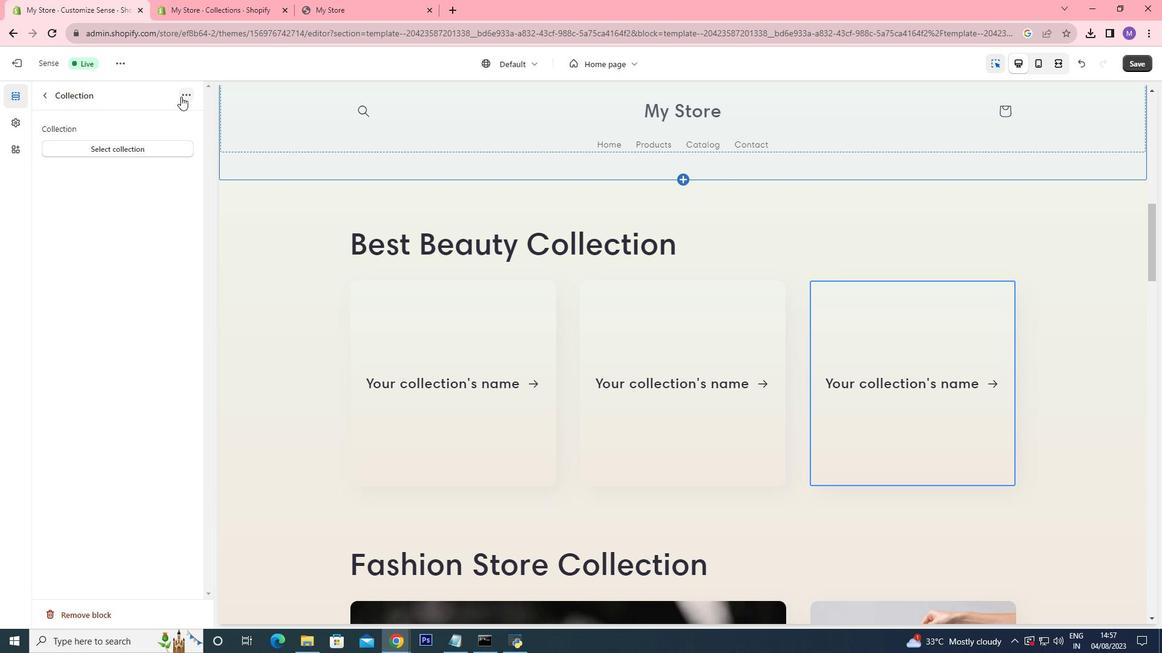 
Action: Mouse moved to (45, 94)
Screenshot: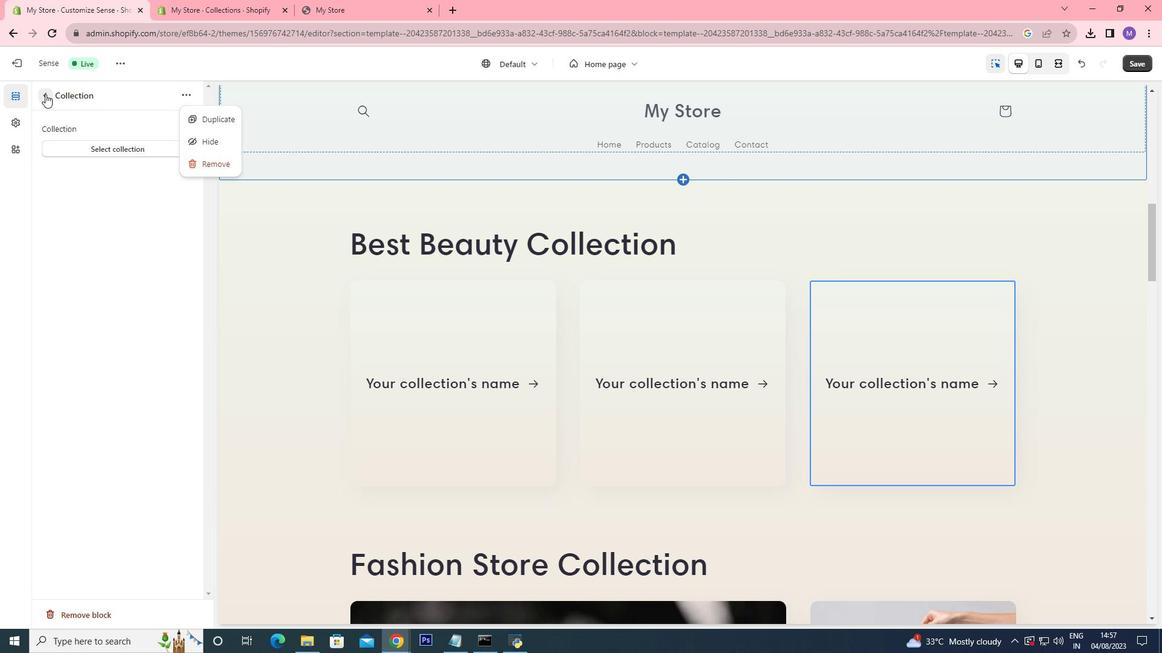 
Action: Mouse pressed left at (45, 94)
Screenshot: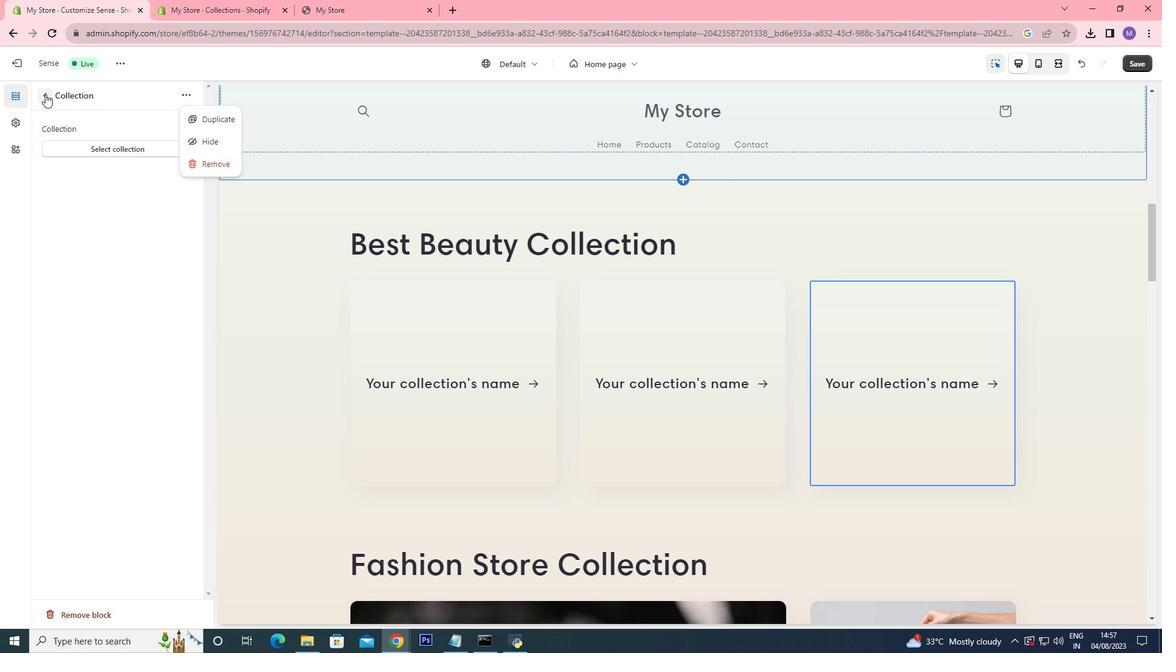
Action: Mouse moved to (467, 310)
Screenshot: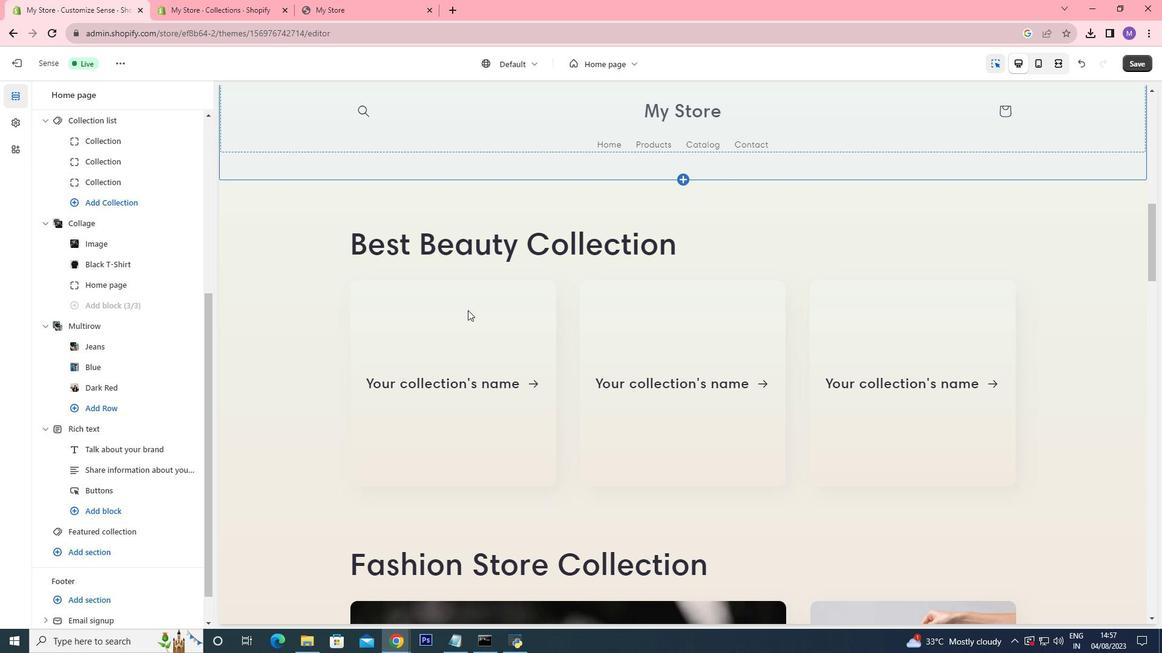 
Action: Mouse pressed left at (467, 310)
Screenshot: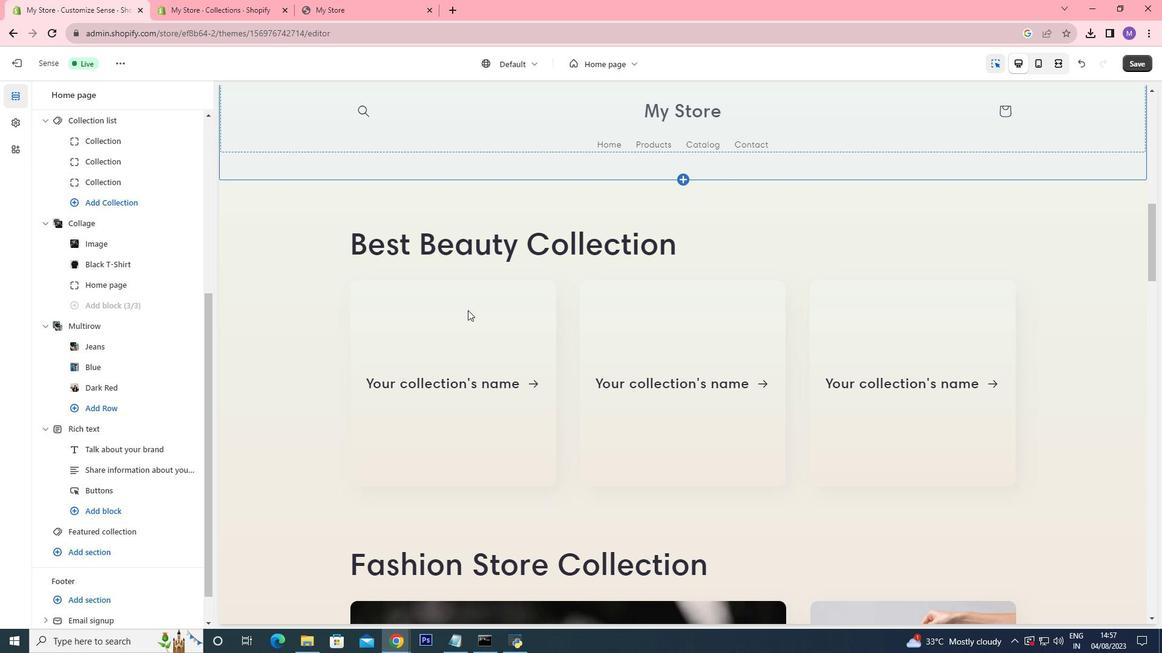 
Action: Mouse moved to (374, 267)
Screenshot: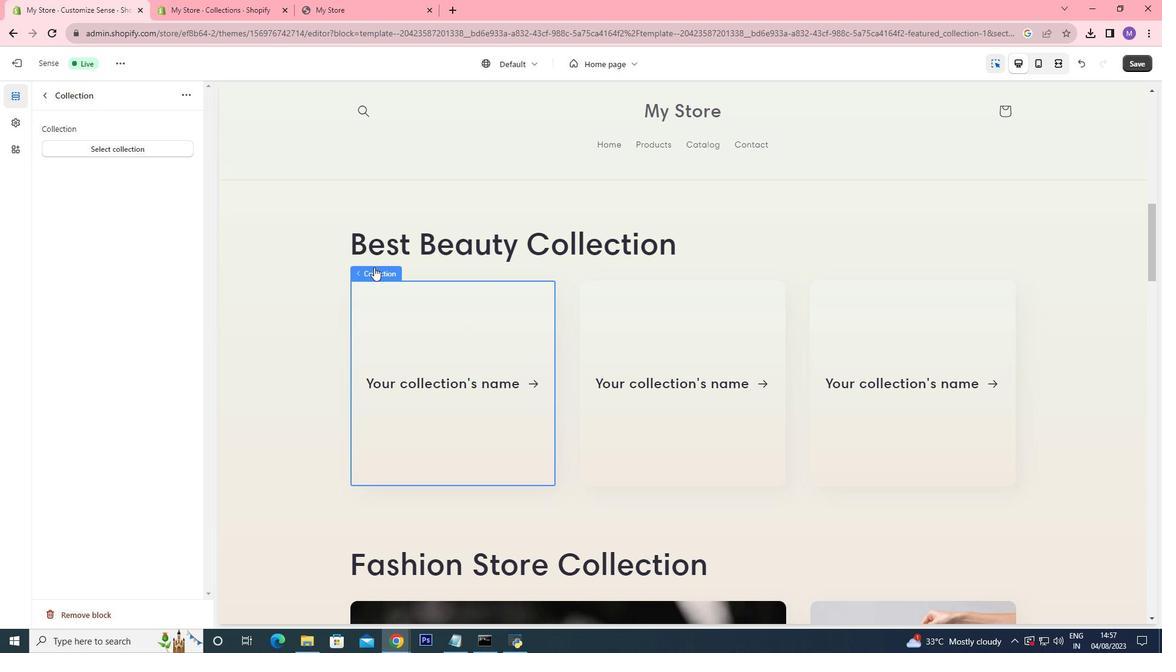 
Action: Mouse pressed left at (374, 267)
Screenshot: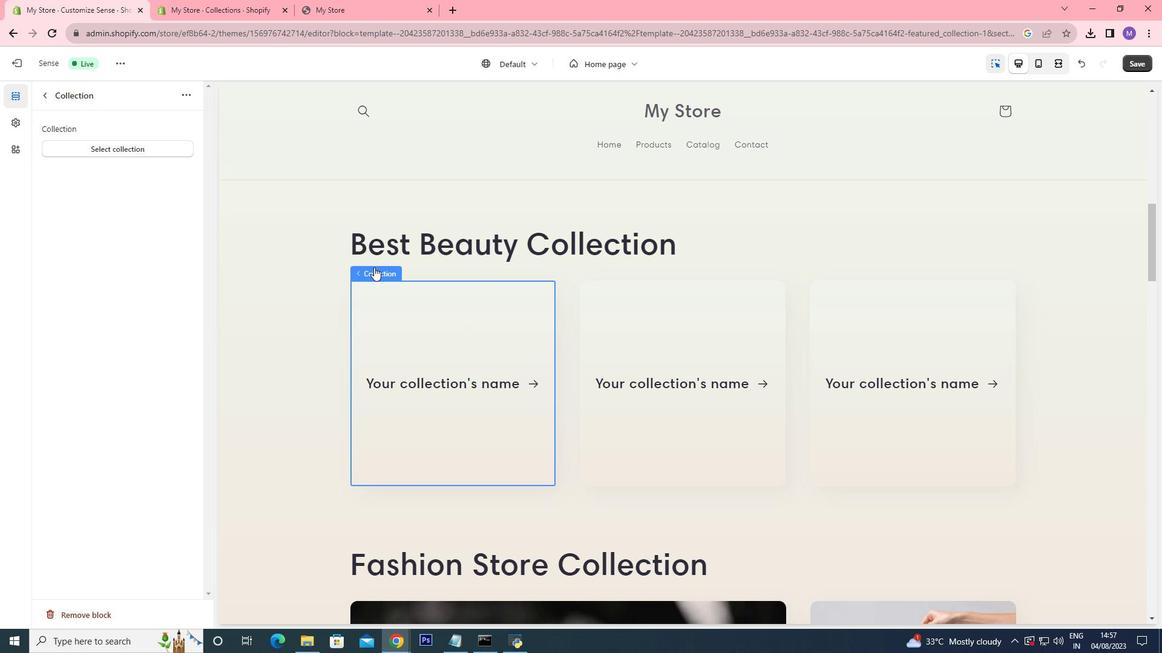 
Action: Mouse moved to (124, 351)
Screenshot: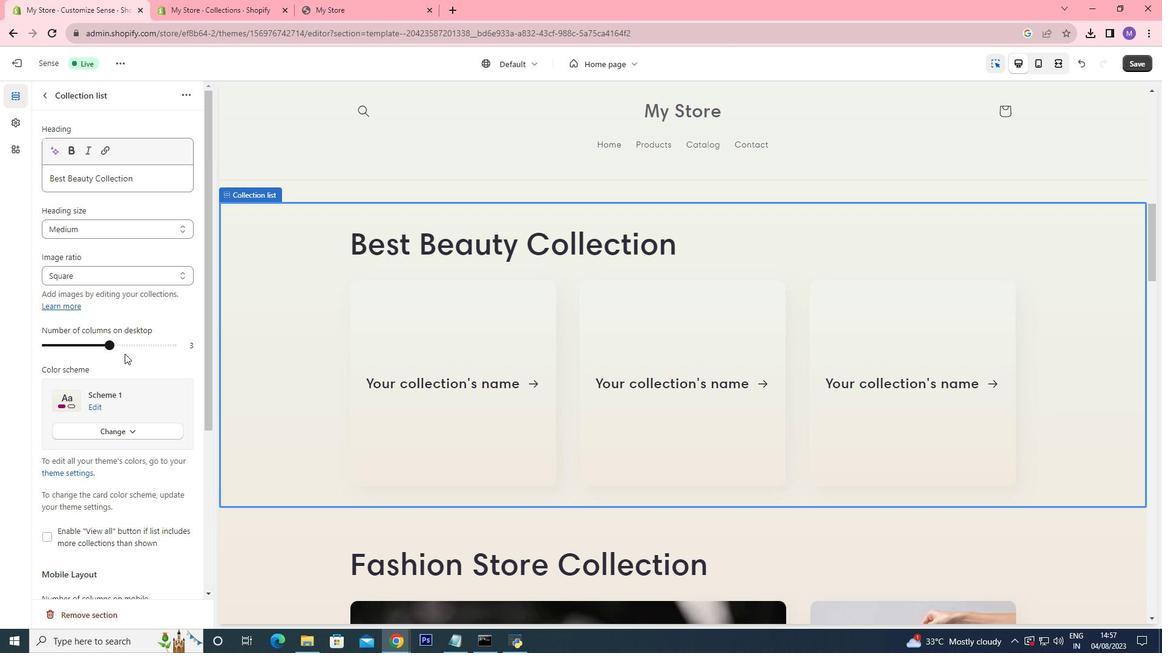 
Action: Mouse scrolled (124, 350) with delta (0, 0)
Screenshot: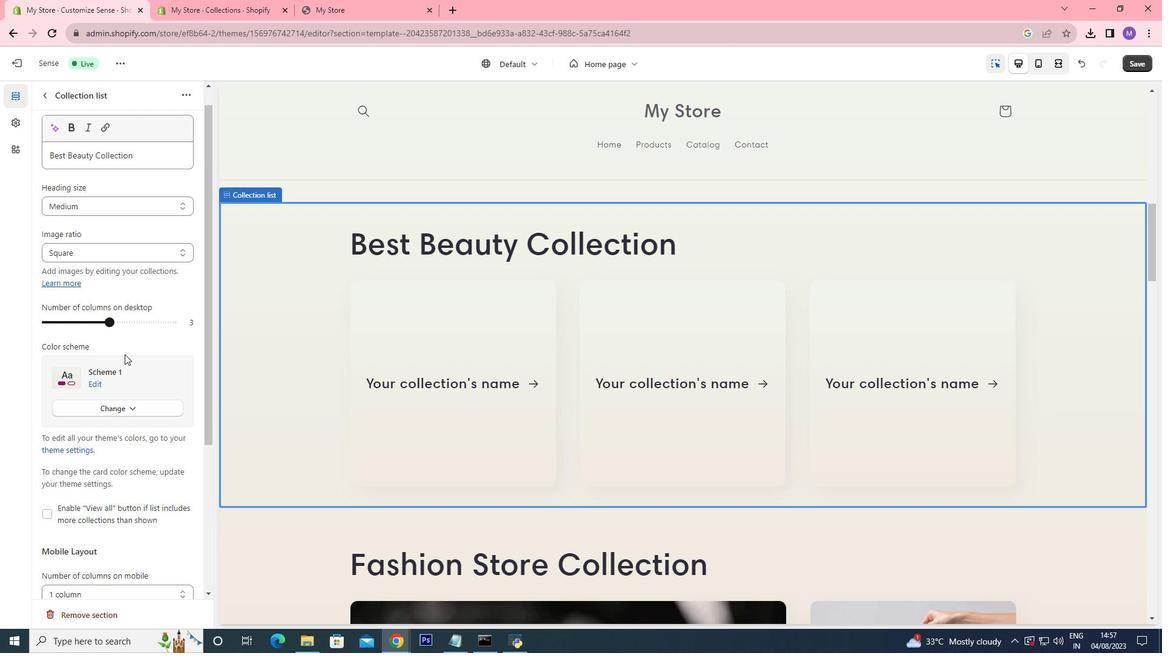 
Action: Mouse moved to (124, 354)
Screenshot: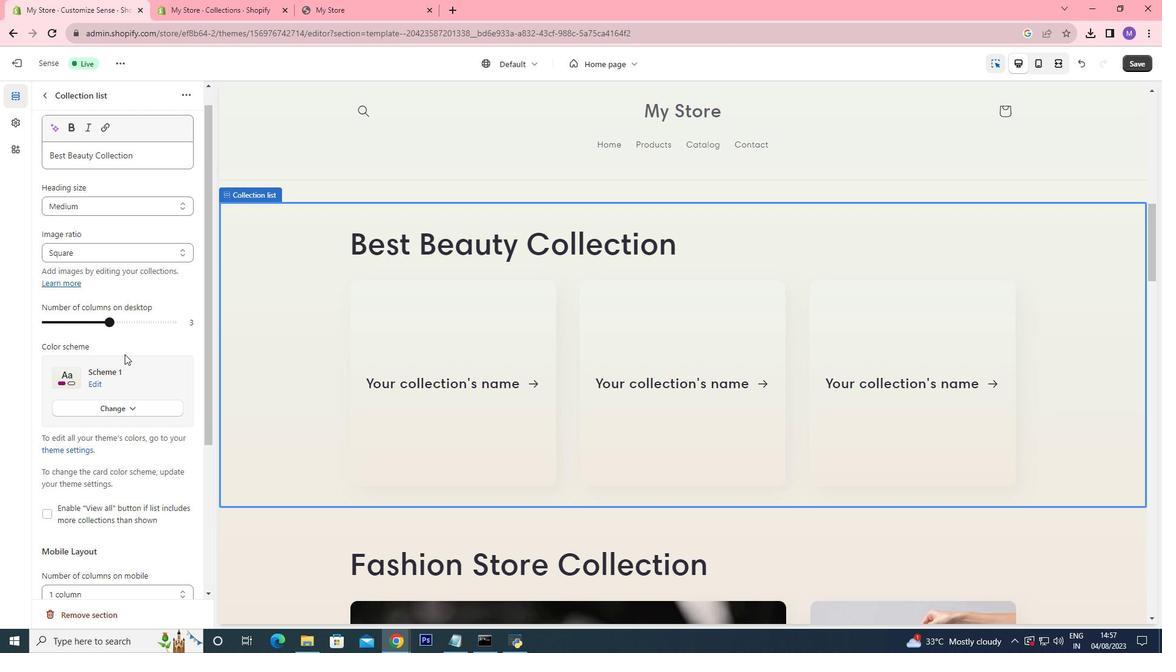 
Action: Mouse scrolled (124, 353) with delta (0, 0)
Screenshot: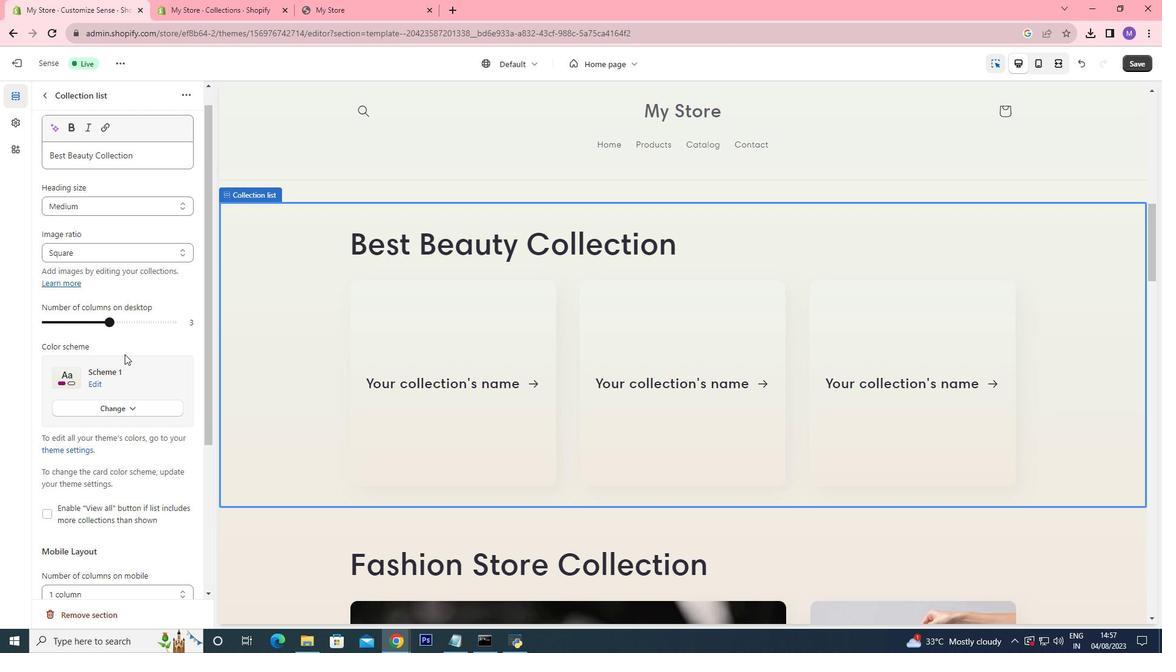 
Action: Mouse moved to (124, 354)
Screenshot: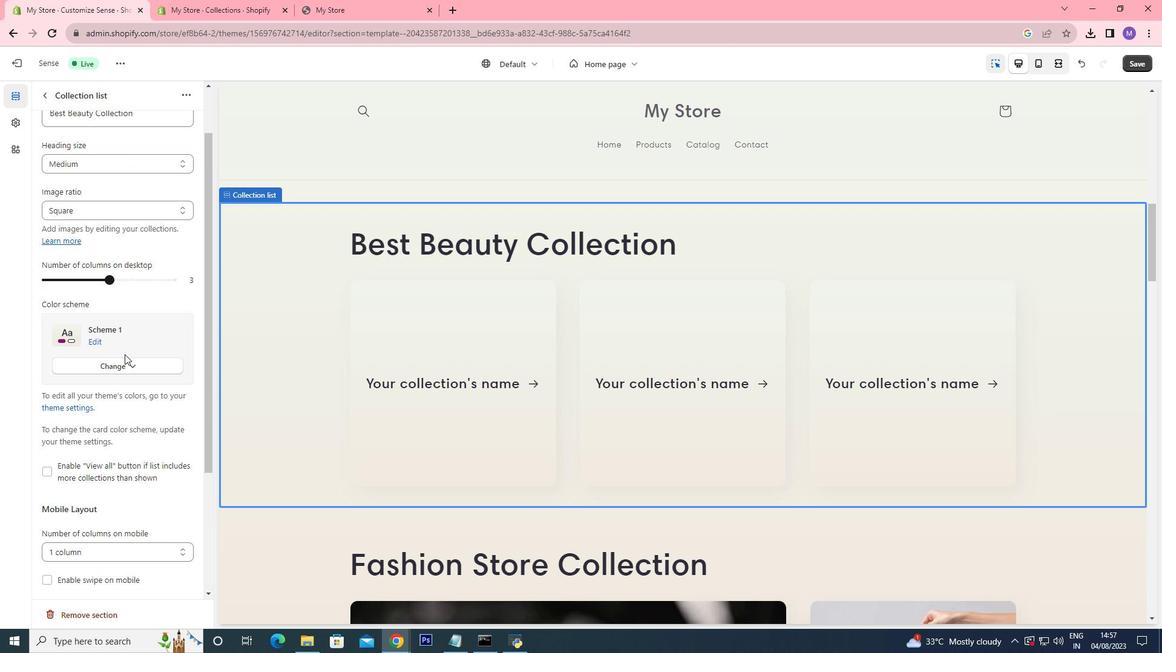 
Action: Mouse scrolled (124, 354) with delta (0, 0)
Screenshot: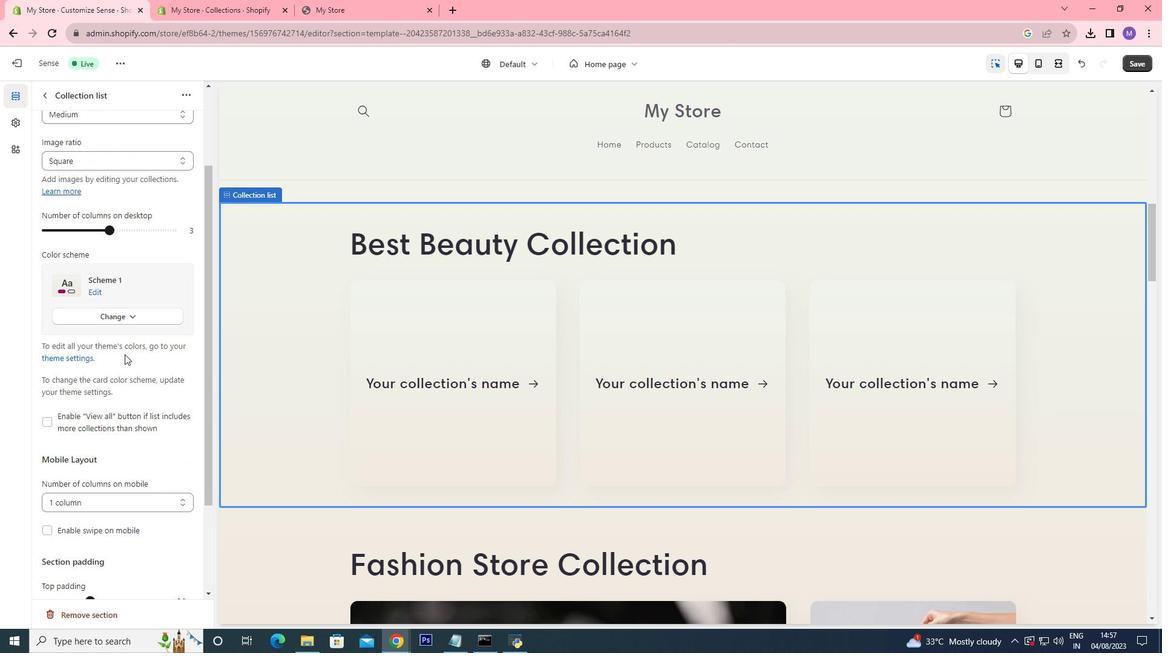 
Action: Mouse scrolled (124, 354) with delta (0, 0)
Screenshot: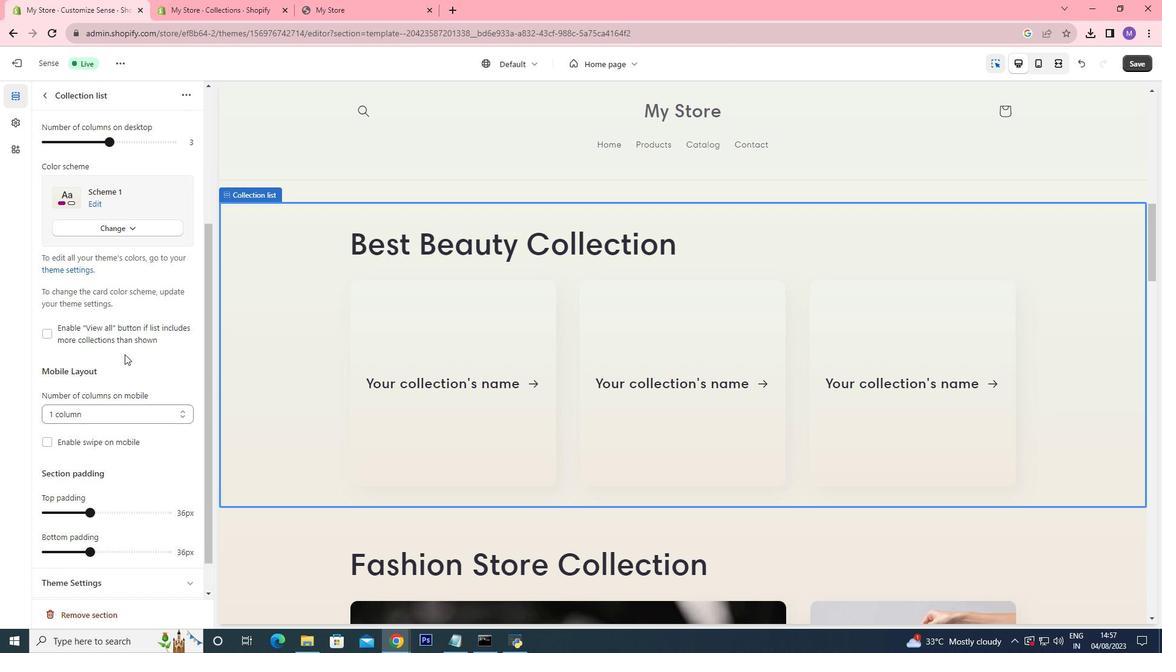 
Action: Mouse scrolled (124, 354) with delta (0, 0)
Screenshot: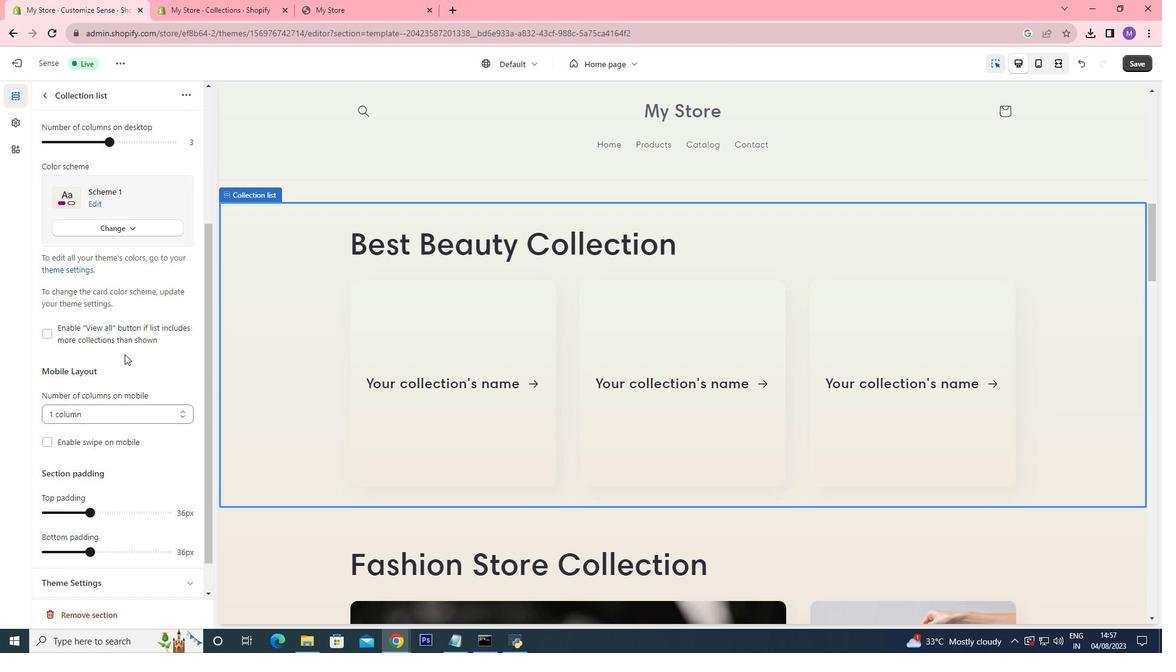
Action: Mouse scrolled (124, 354) with delta (0, 0)
Screenshot: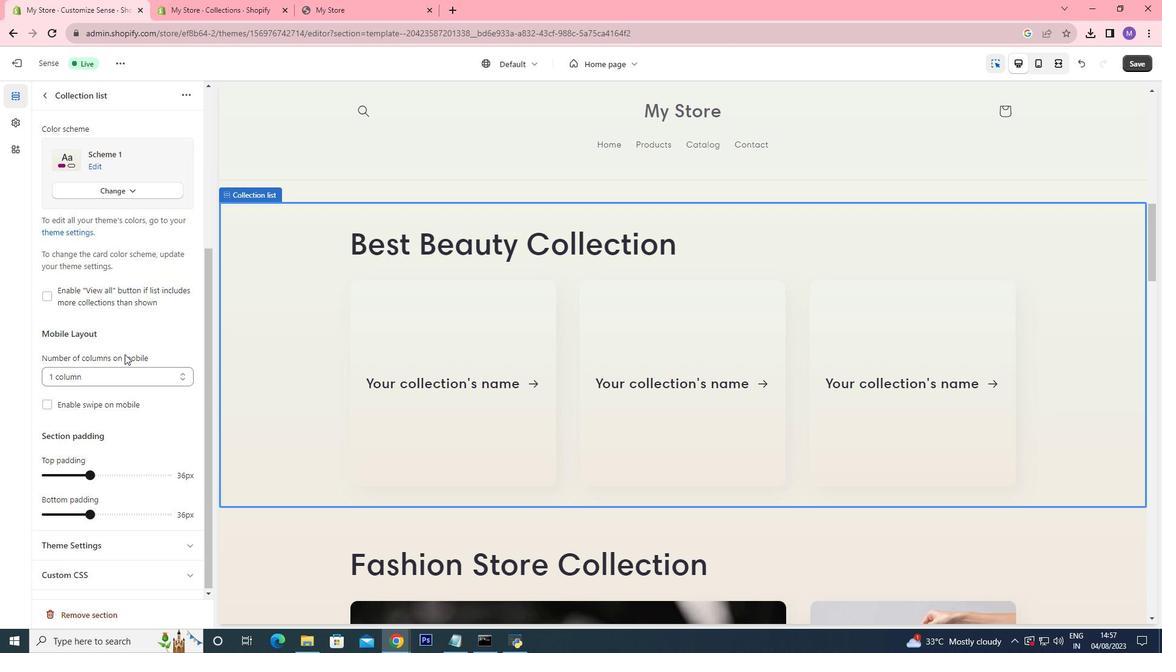 
Action: Mouse scrolled (124, 355) with delta (0, 0)
Screenshot: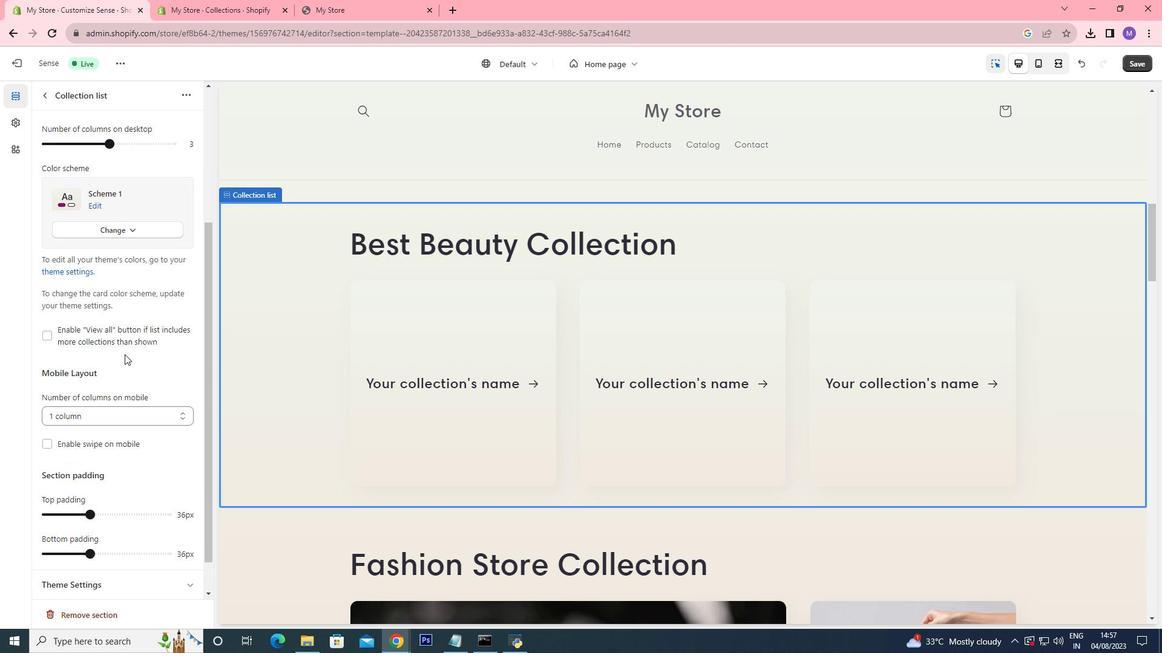 
Action: Mouse scrolled (124, 355) with delta (0, 0)
Screenshot: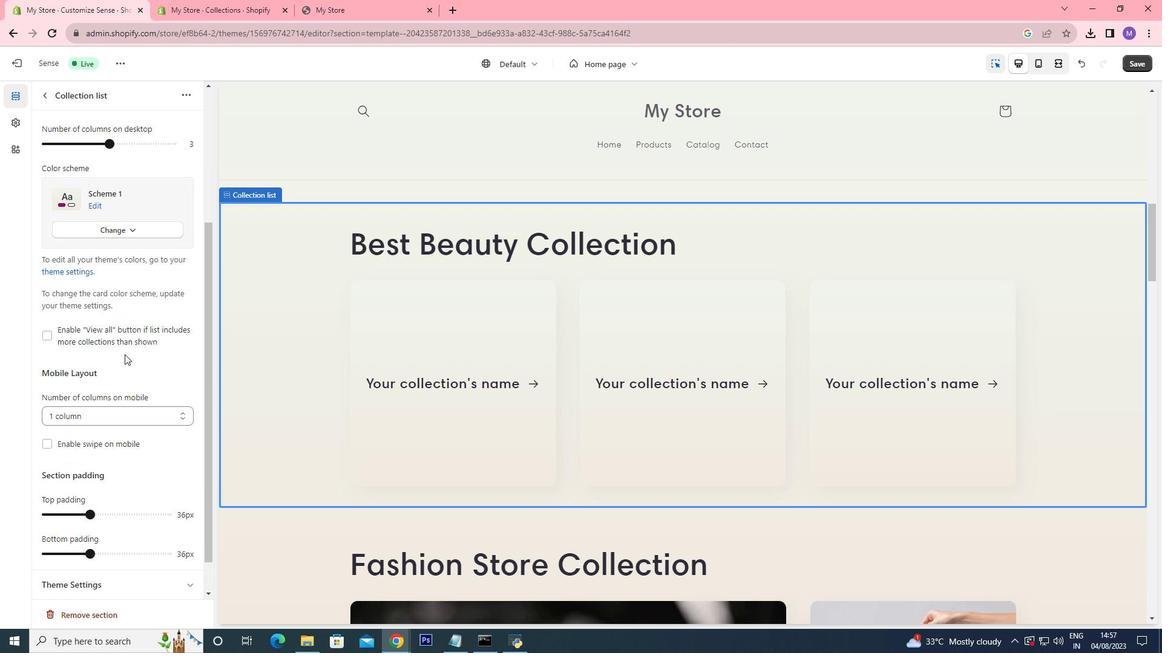 
Action: Mouse moved to (124, 355)
Screenshot: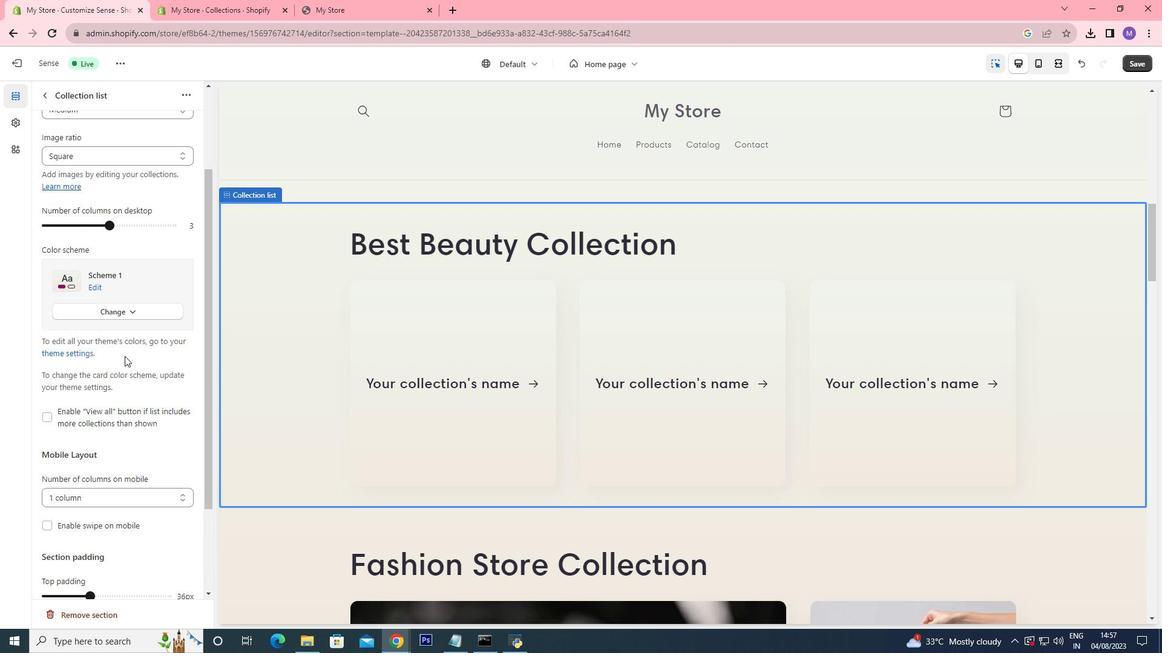 
Action: Mouse scrolled (124, 354) with delta (0, 0)
Screenshot: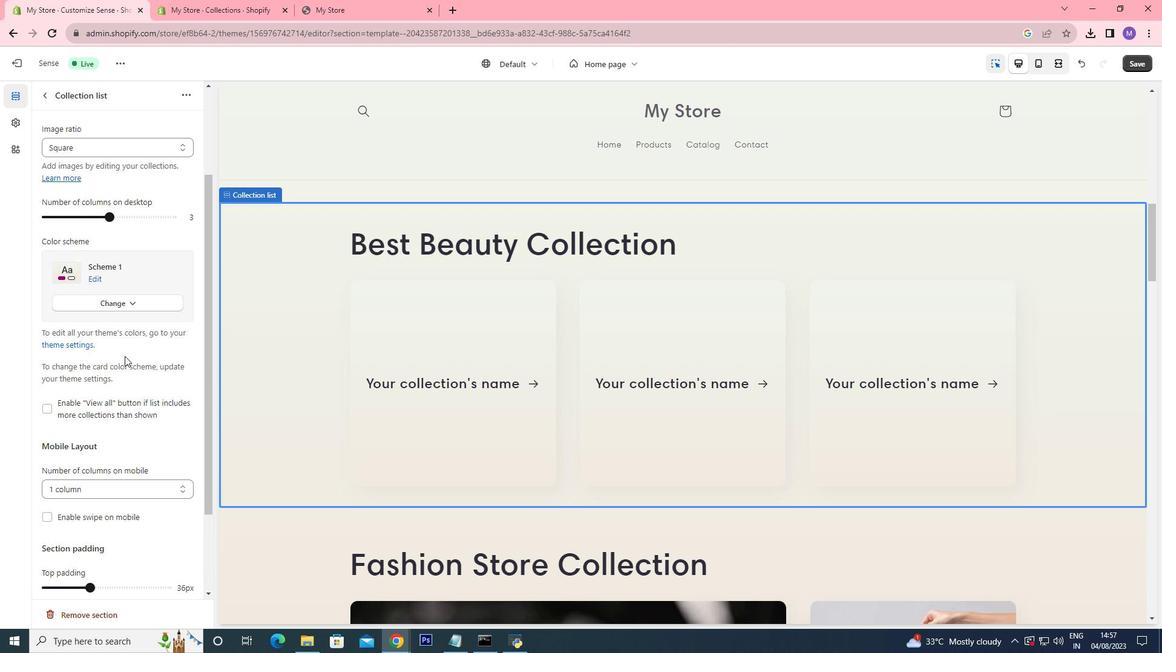 
Action: Mouse moved to (124, 356)
Screenshot: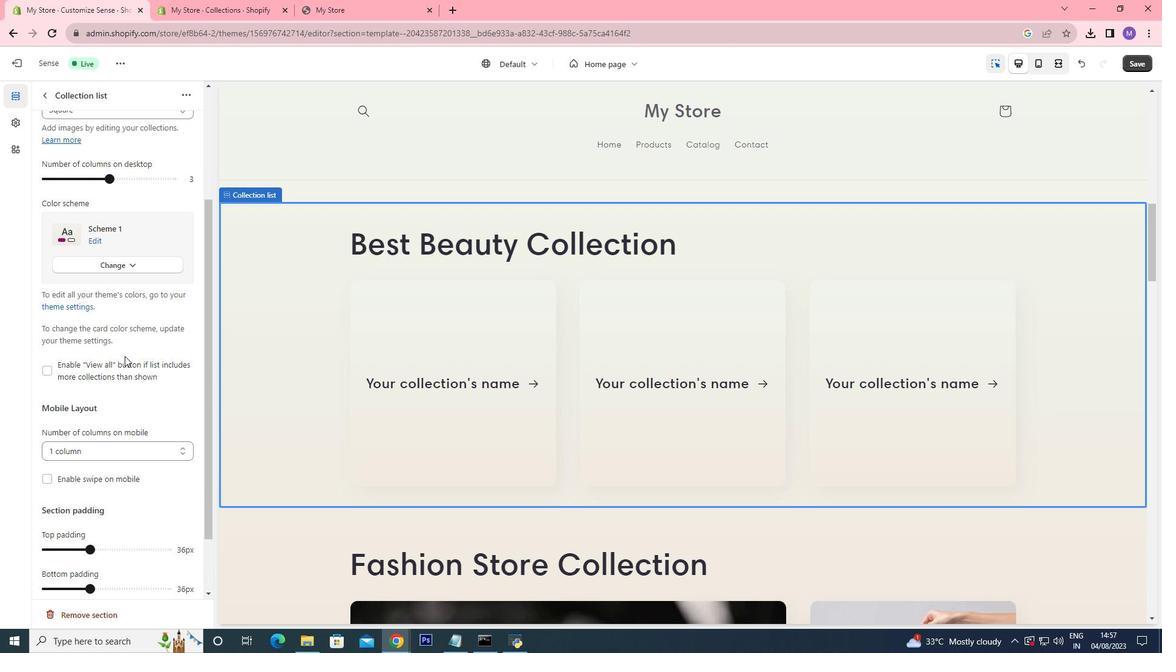 
Action: Mouse scrolled (124, 355) with delta (0, 0)
Screenshot: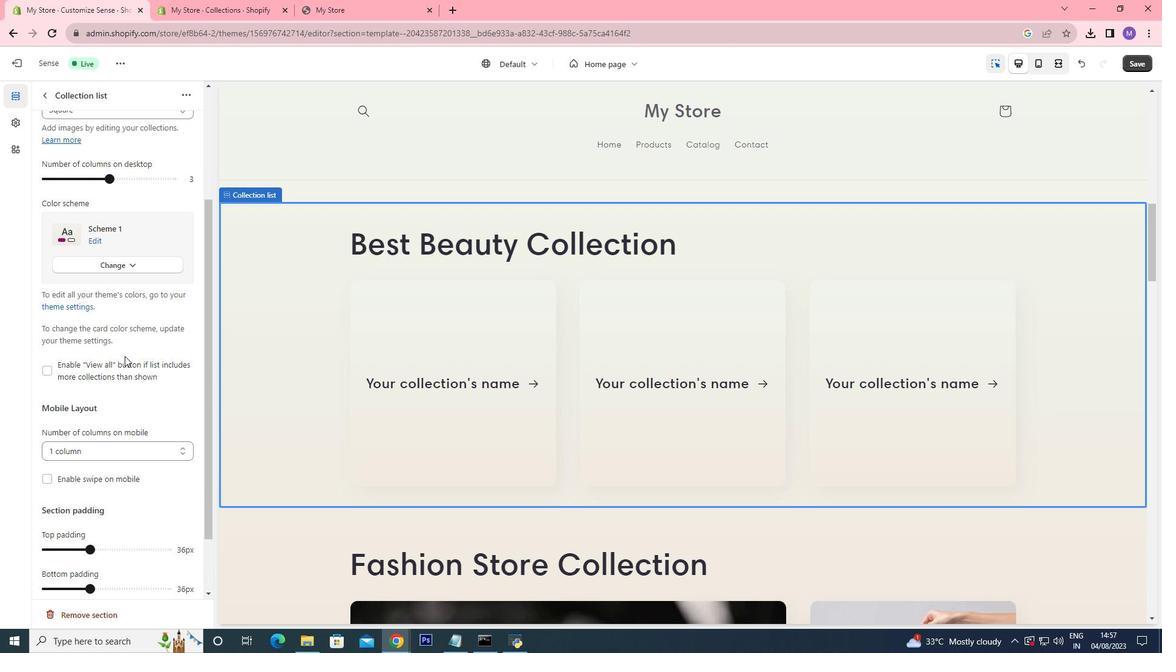 
Action: Mouse scrolled (124, 355) with delta (0, 0)
Screenshot: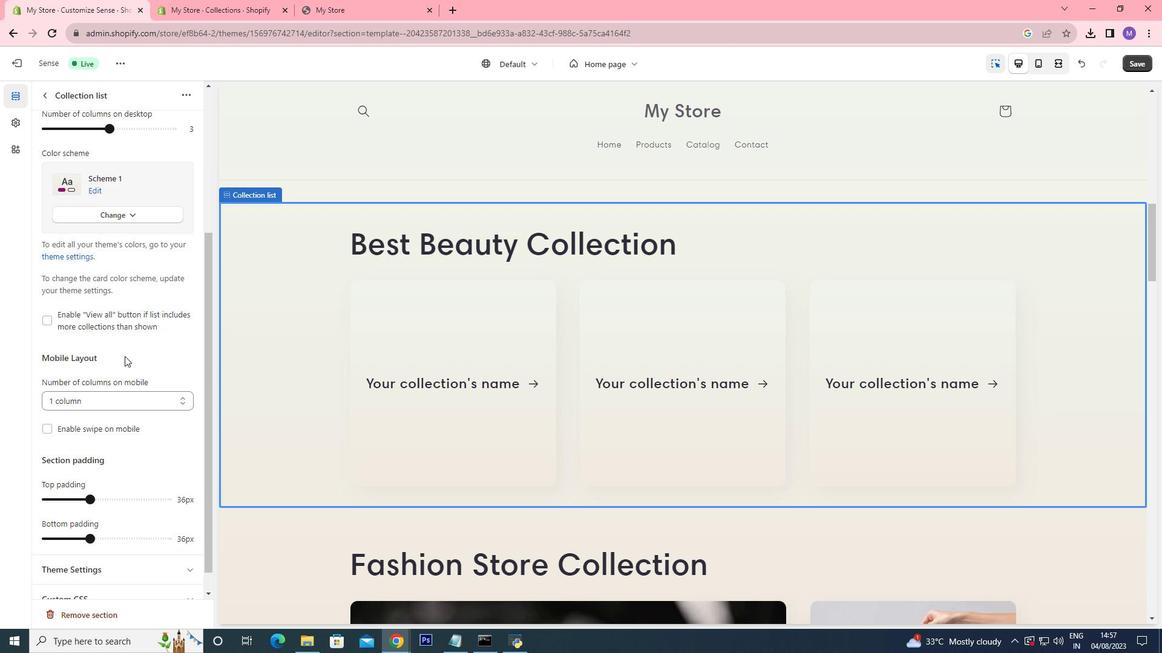 
Action: Mouse scrolled (124, 355) with delta (0, 0)
Screenshot: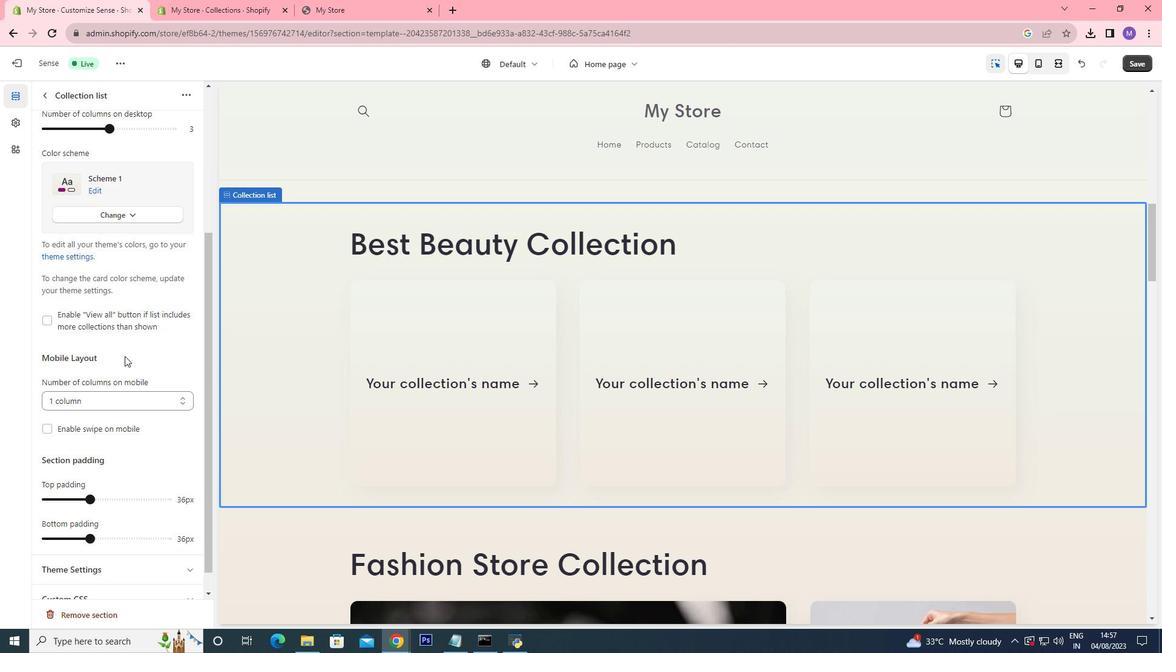 
Action: Mouse scrolled (124, 355) with delta (0, 0)
Screenshot: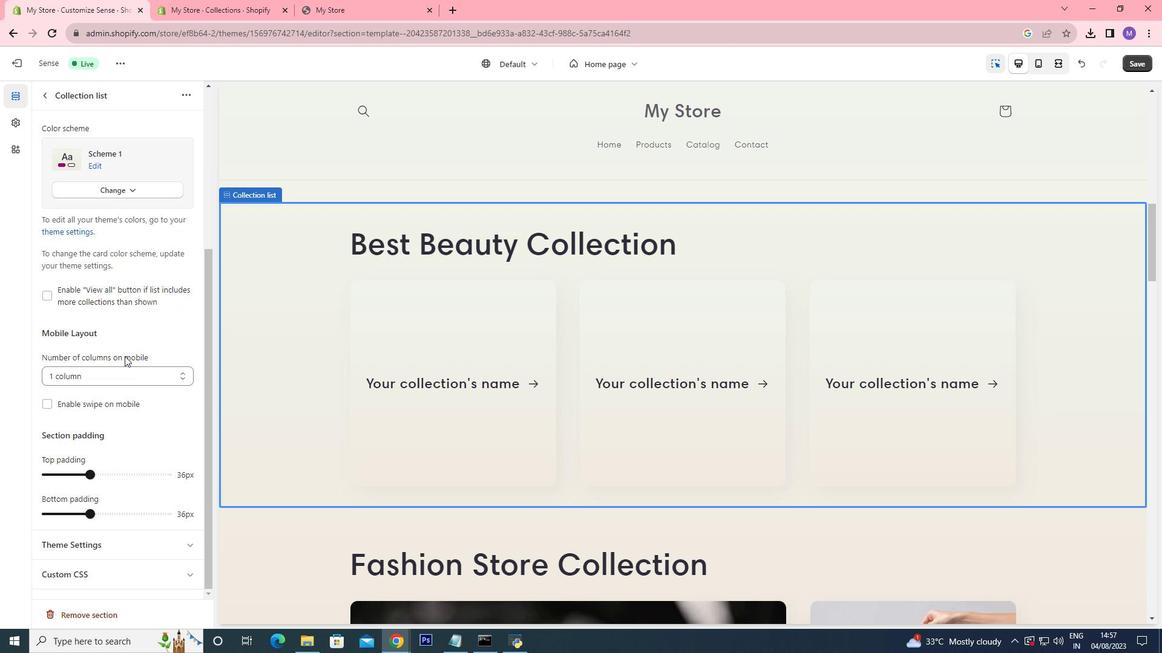 
Action: Mouse moved to (125, 364)
Screenshot: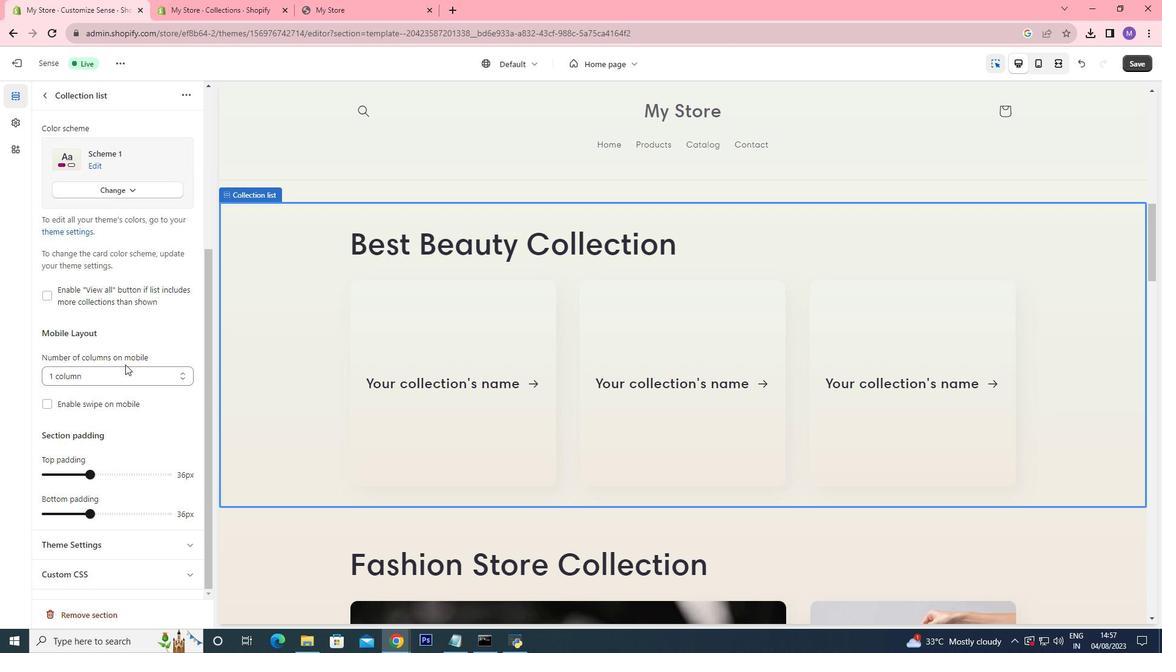 
Action: Mouse scrolled (125, 364) with delta (0, 0)
Screenshot: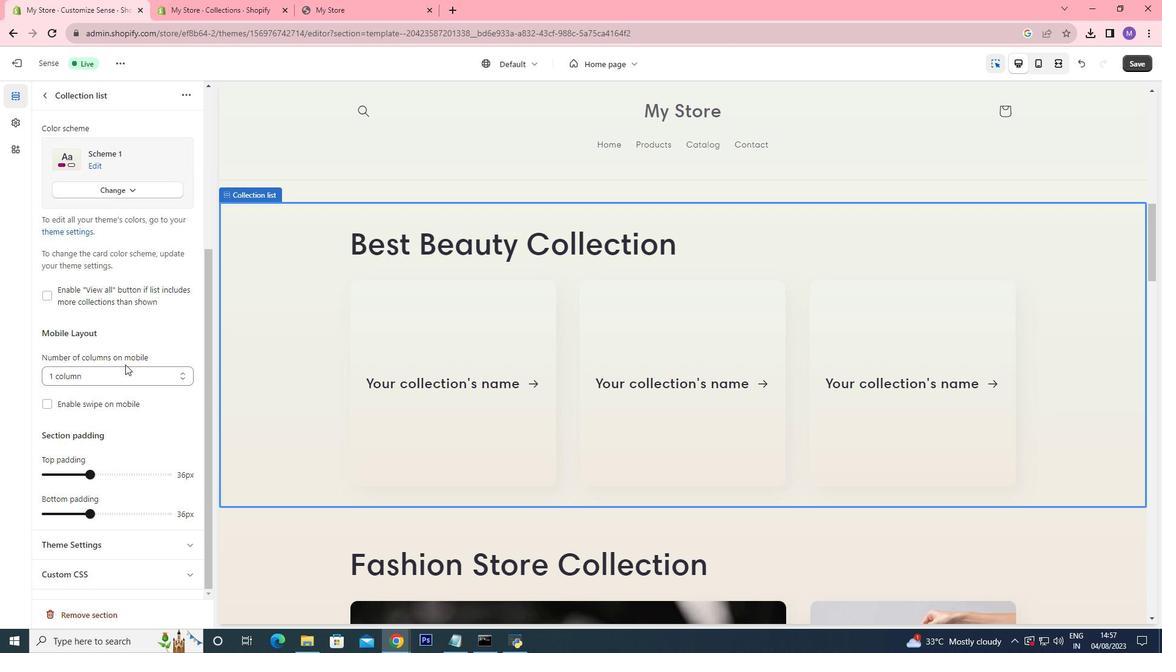 
Action: Mouse scrolled (125, 364) with delta (0, 0)
Screenshot: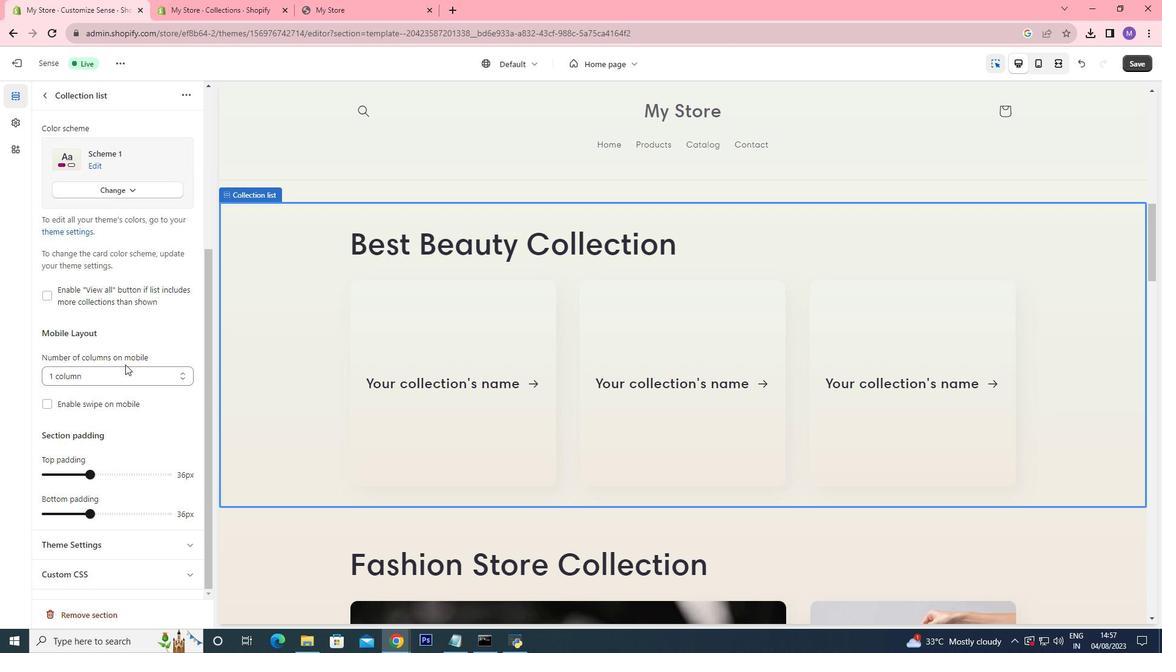 
Action: Mouse scrolled (125, 364) with delta (0, 0)
Screenshot: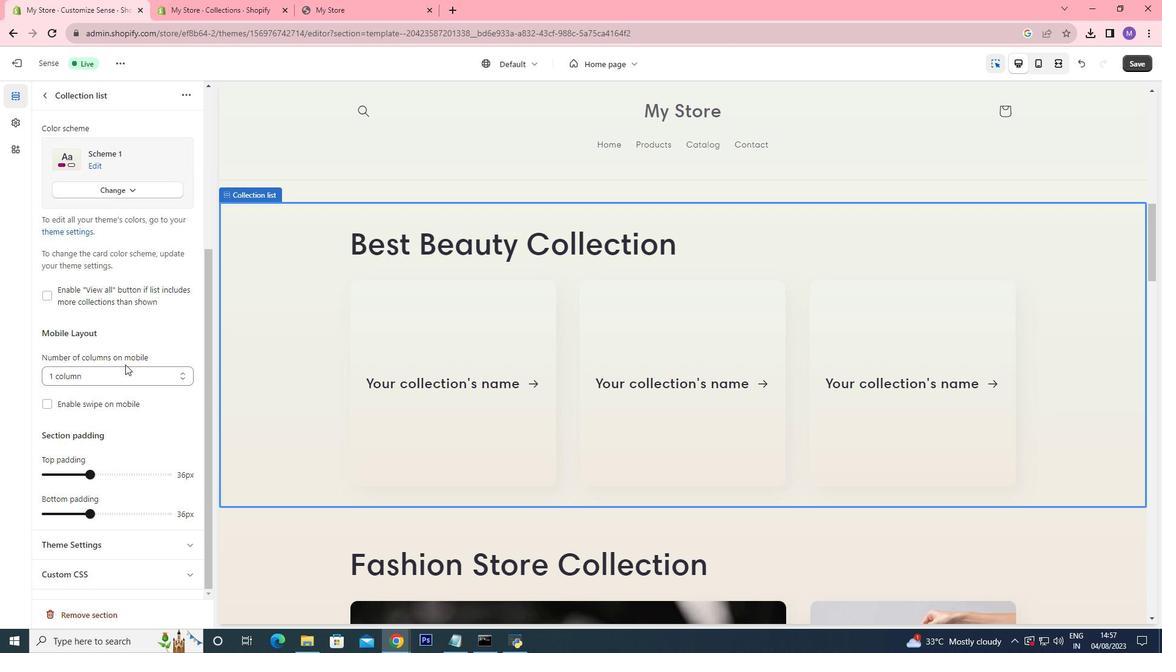 
Action: Mouse scrolled (125, 364) with delta (0, 0)
Screenshot: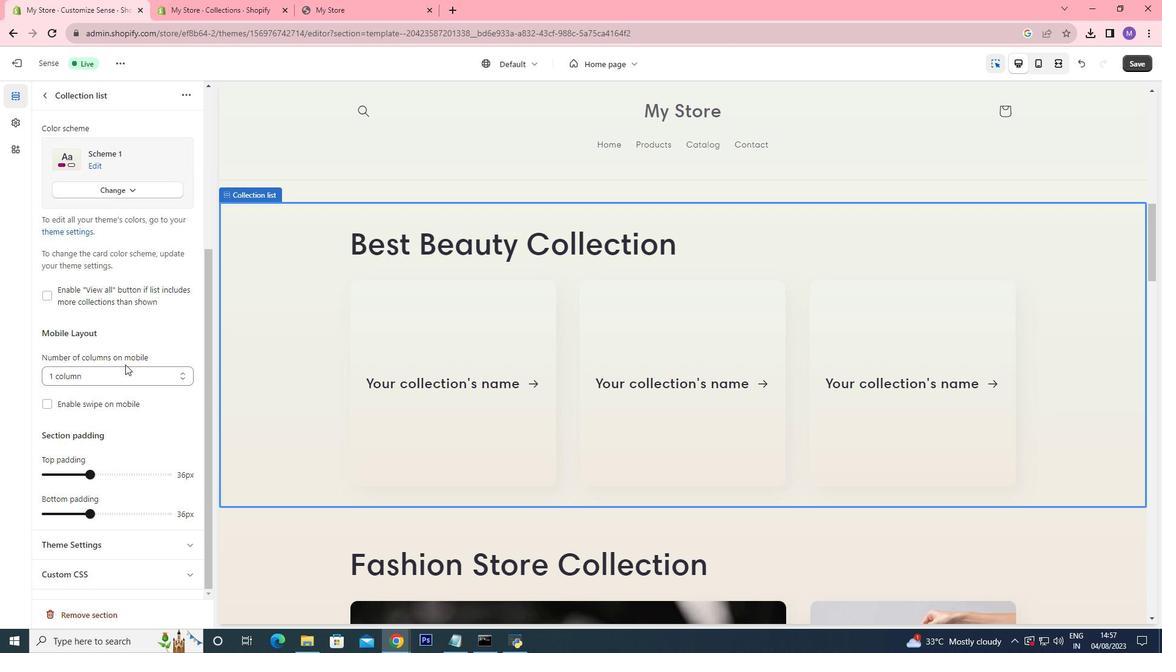 
Action: Mouse scrolled (125, 364) with delta (0, 0)
Screenshot: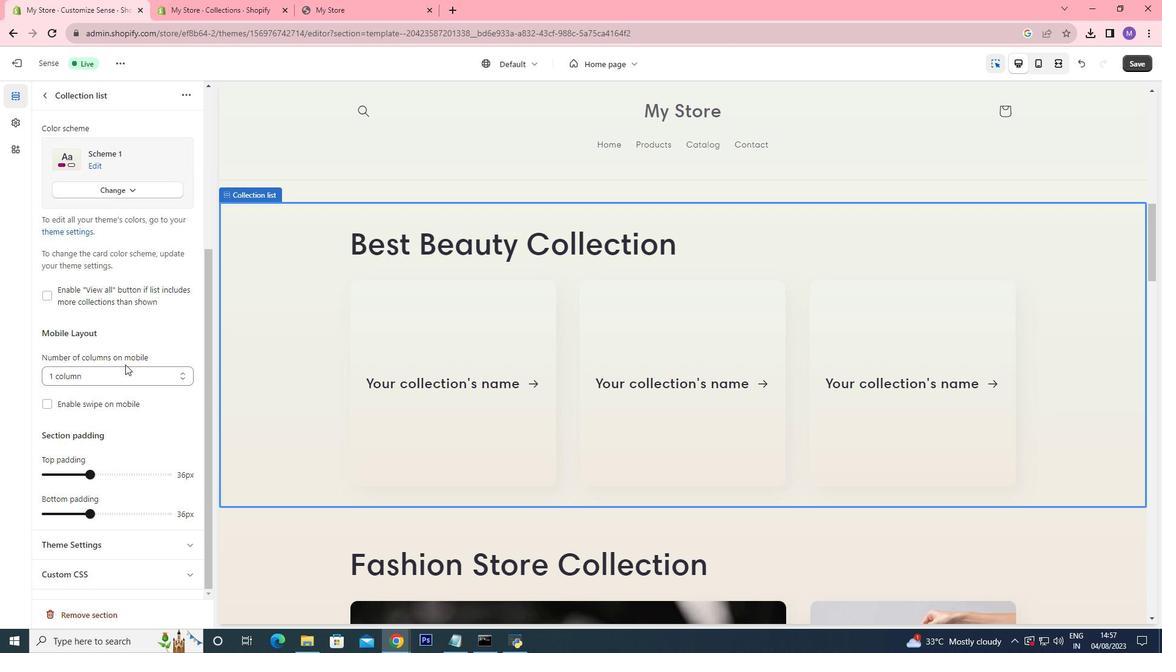 
Action: Mouse scrolled (125, 365) with delta (0, 0)
Screenshot: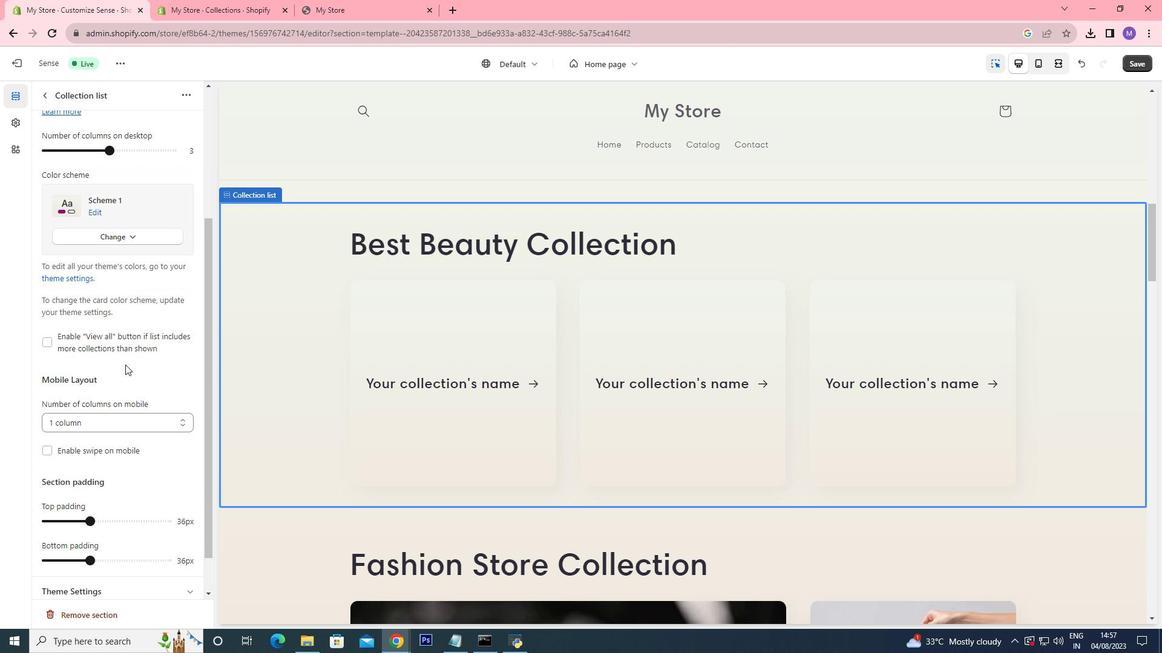 
Action: Mouse scrolled (125, 365) with delta (0, 0)
Screenshot: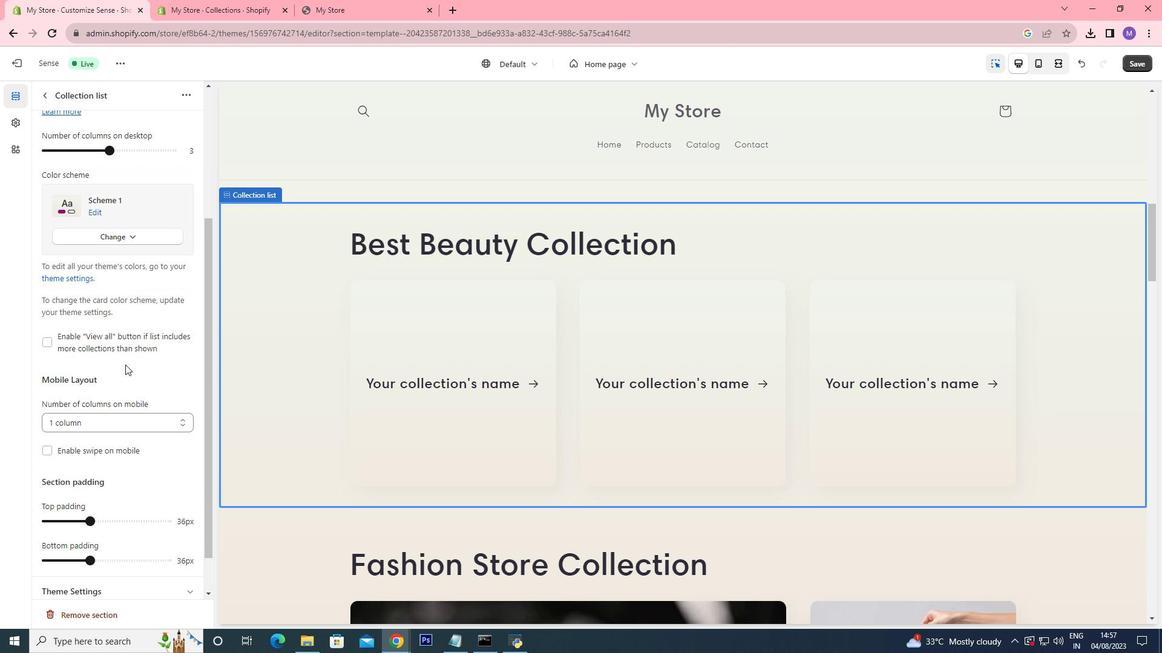 
Action: Mouse scrolled (125, 365) with delta (0, 0)
Screenshot: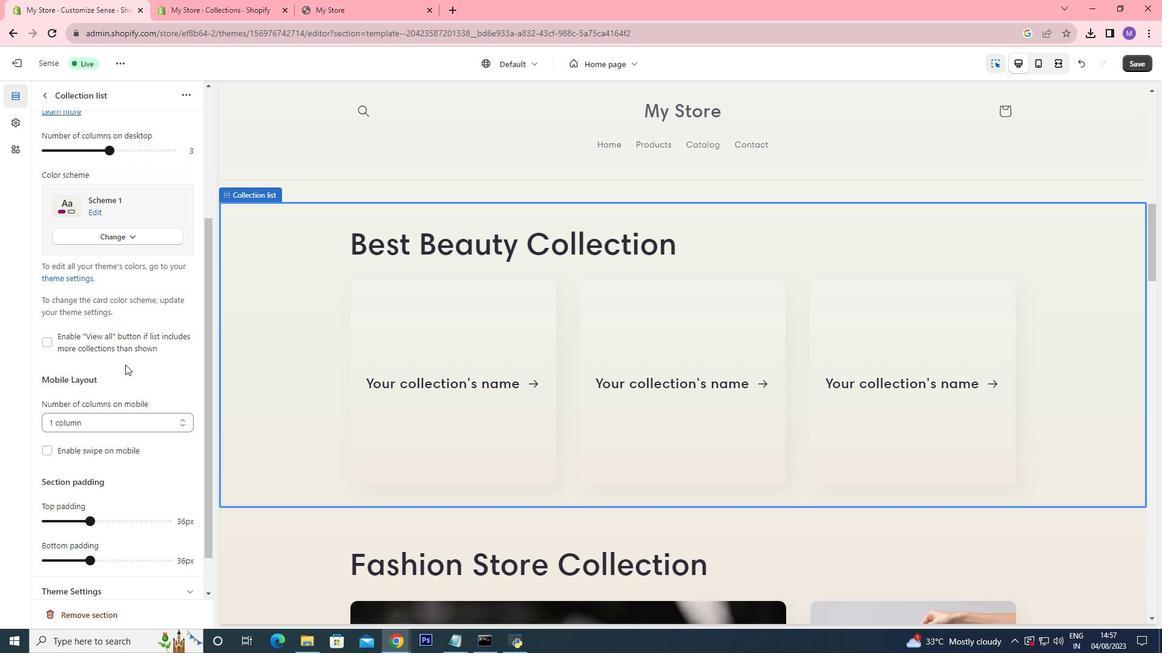 
Action: Mouse scrolled (125, 365) with delta (0, 0)
Screenshot: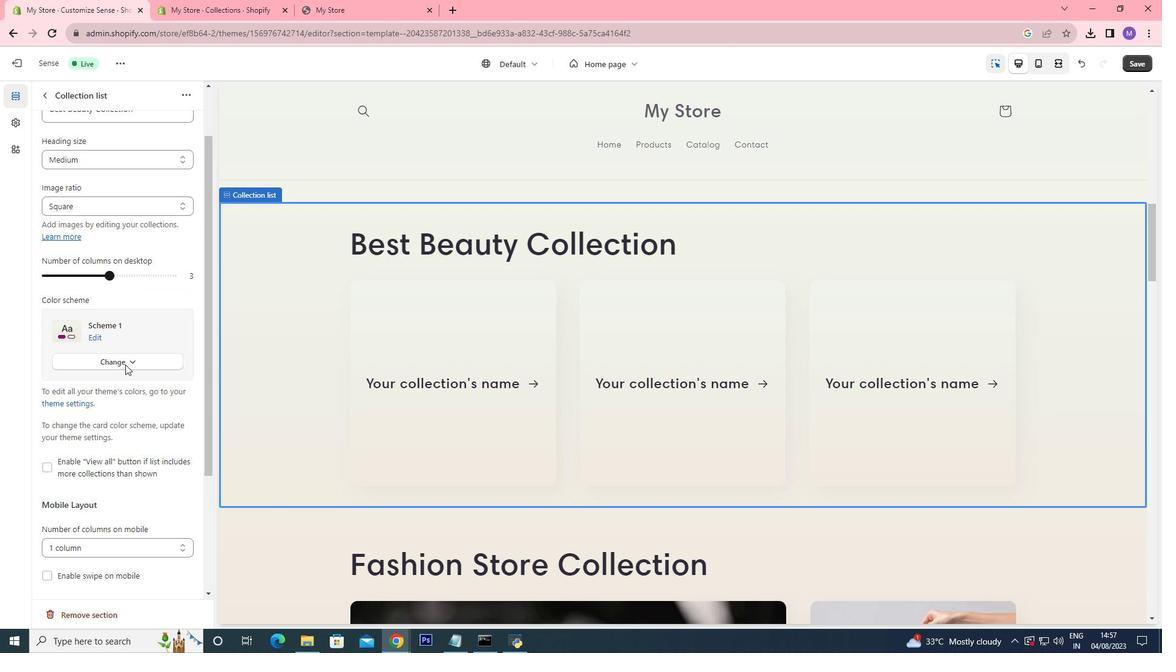 
Action: Mouse scrolled (125, 365) with delta (0, 0)
Screenshot: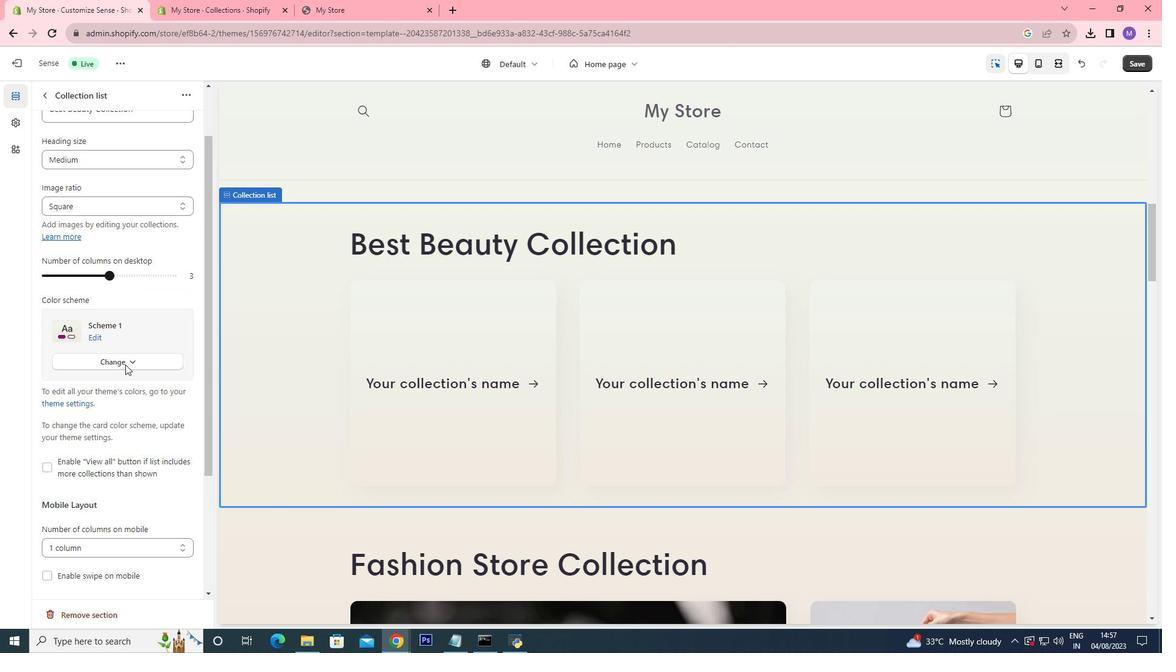 
Action: Mouse scrolled (125, 365) with delta (0, 0)
Screenshot: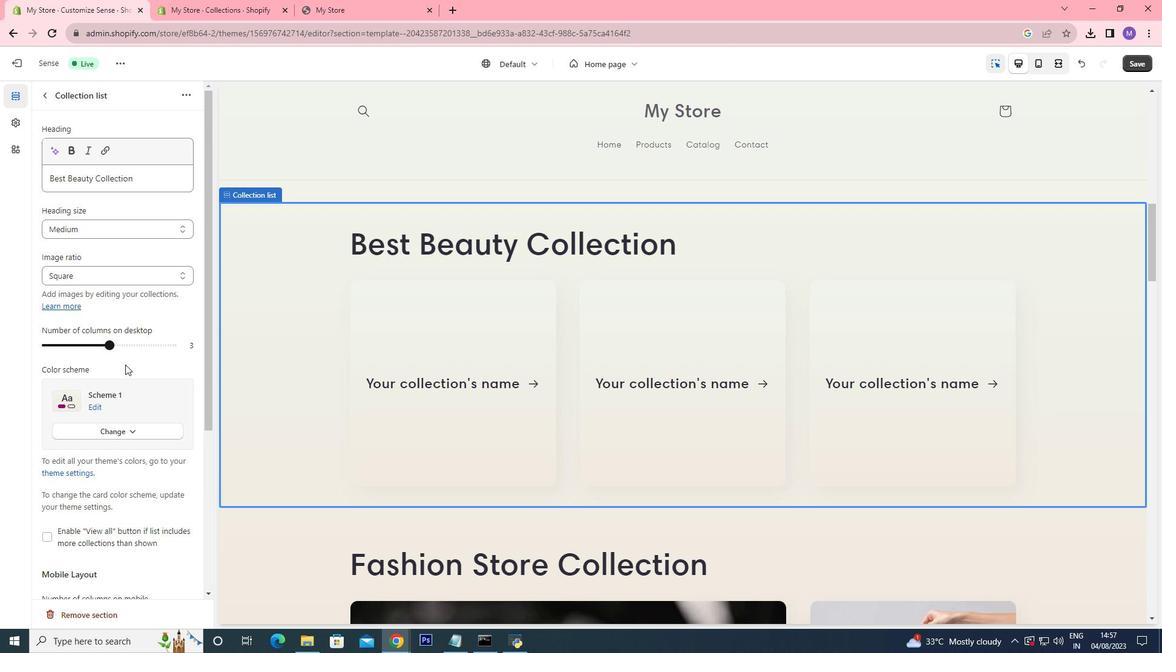 
Action: Mouse scrolled (125, 365) with delta (0, 0)
Screenshot: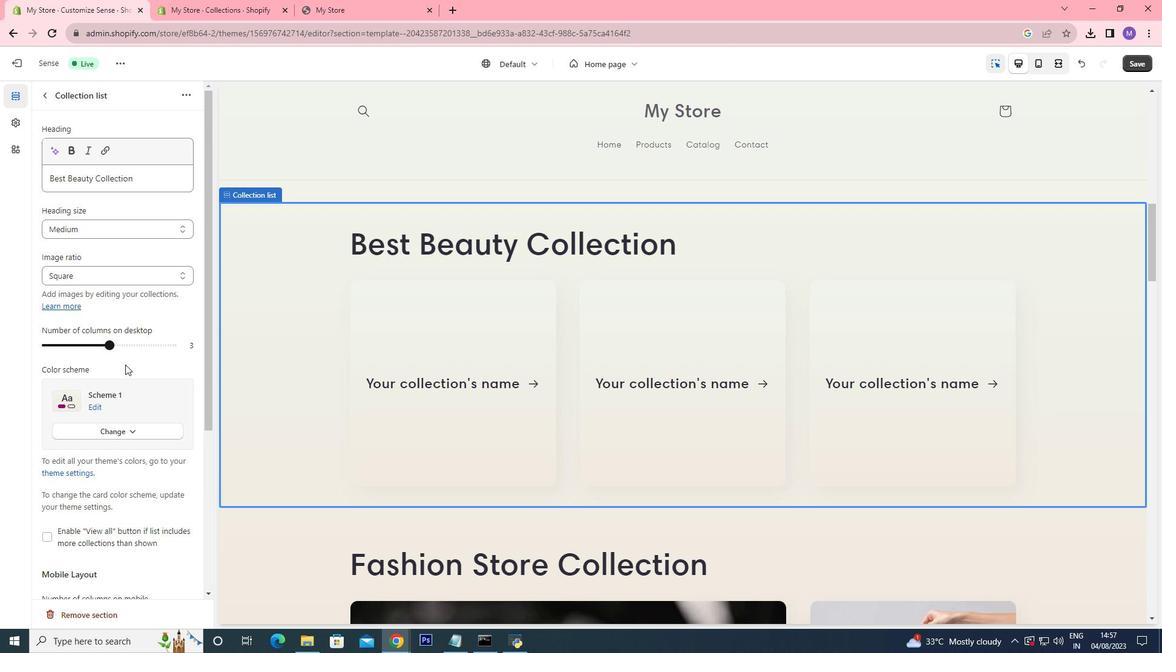 
Action: Mouse scrolled (125, 365) with delta (0, 0)
Screenshot: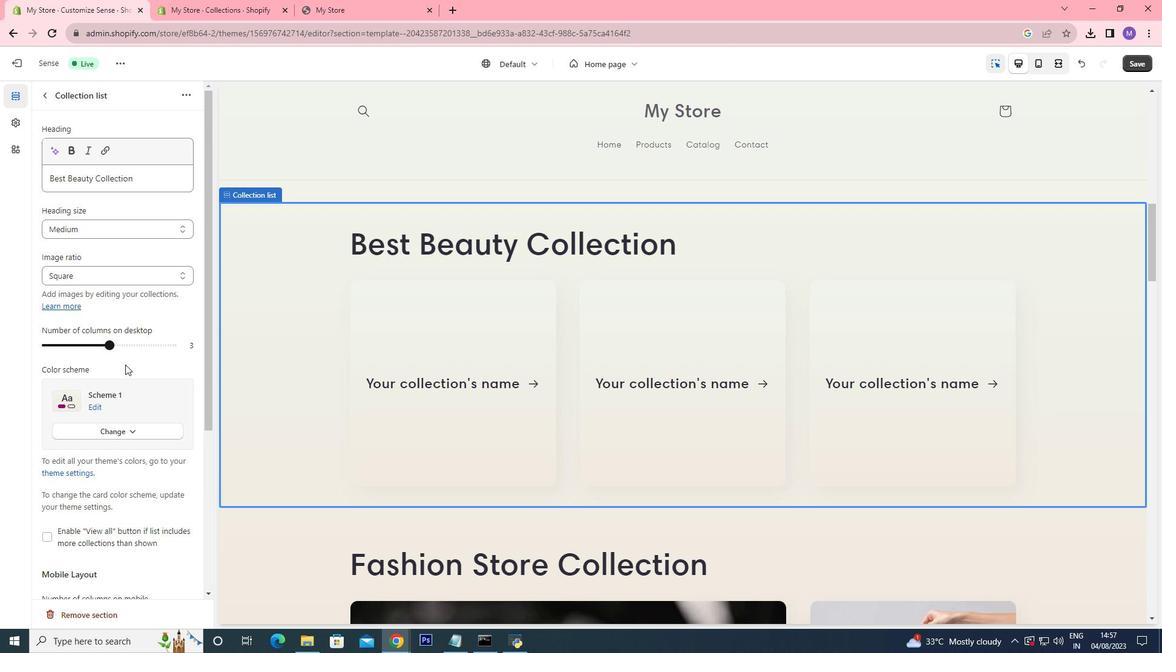 
Action: Mouse scrolled (125, 365) with delta (0, 0)
Screenshot: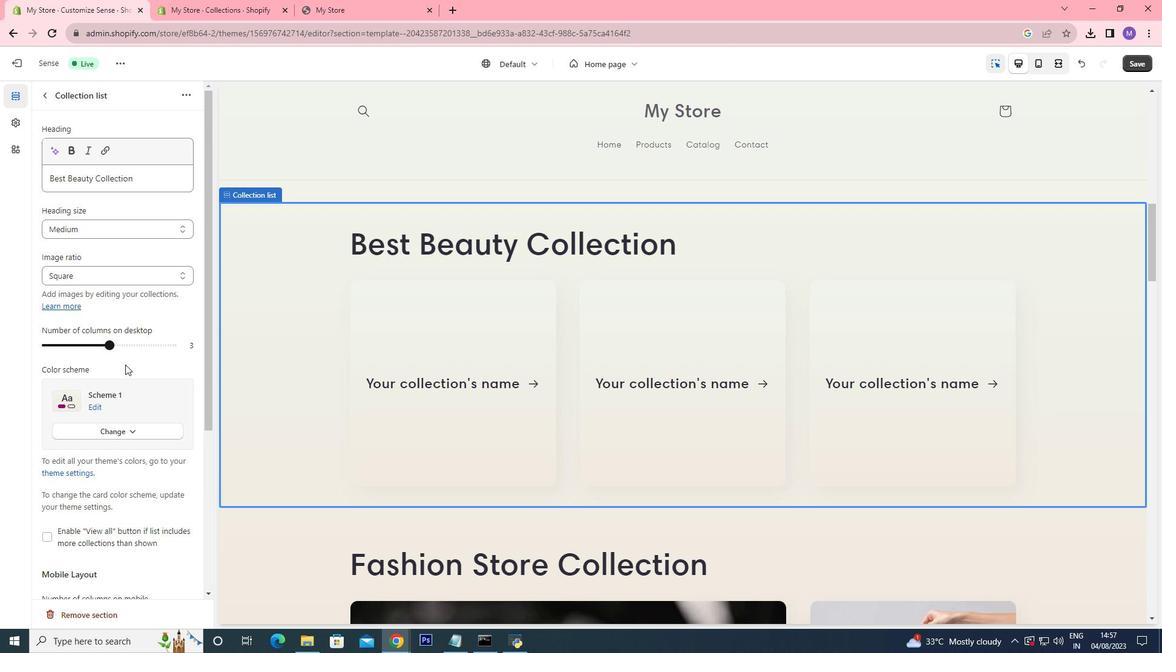 
Action: Mouse moved to (924, 377)
Screenshot: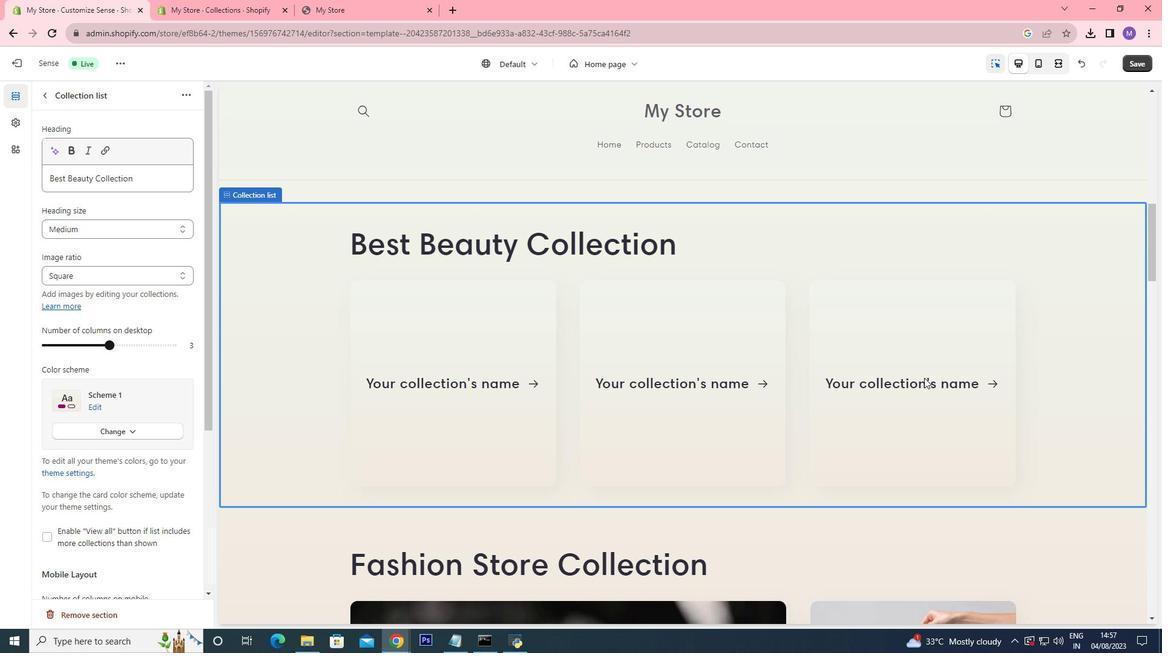 
Action: Mouse pressed left at (924, 377)
Screenshot: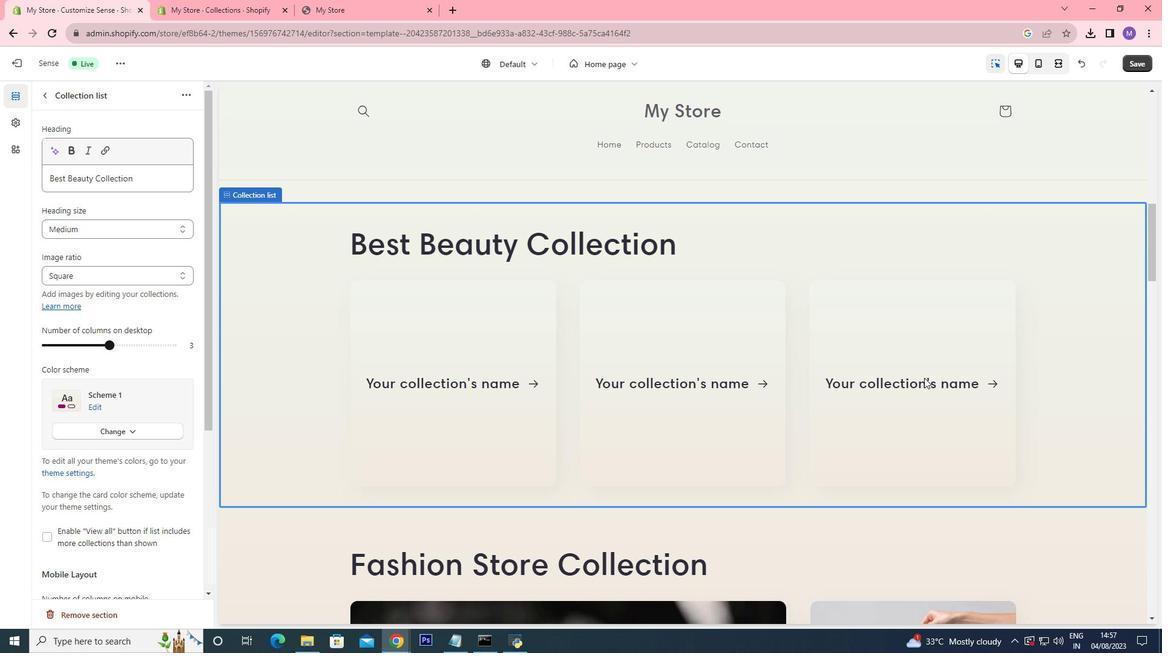 
Action: Mouse moved to (848, 337)
Screenshot: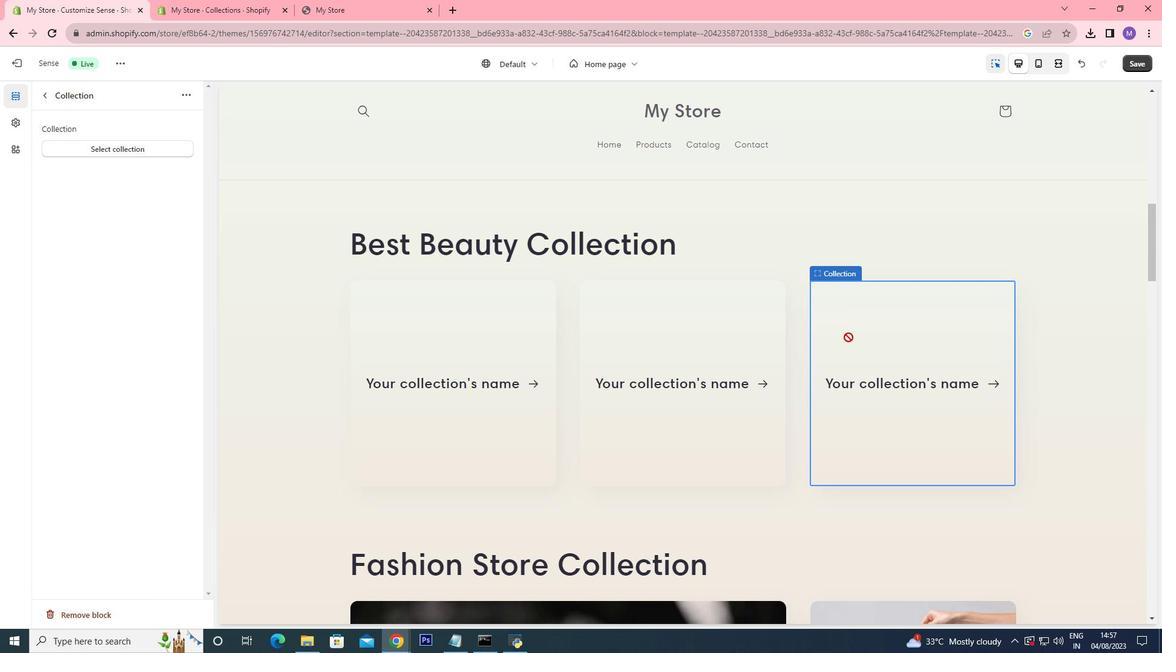 
Action: Mouse pressed left at (848, 337)
Screenshot: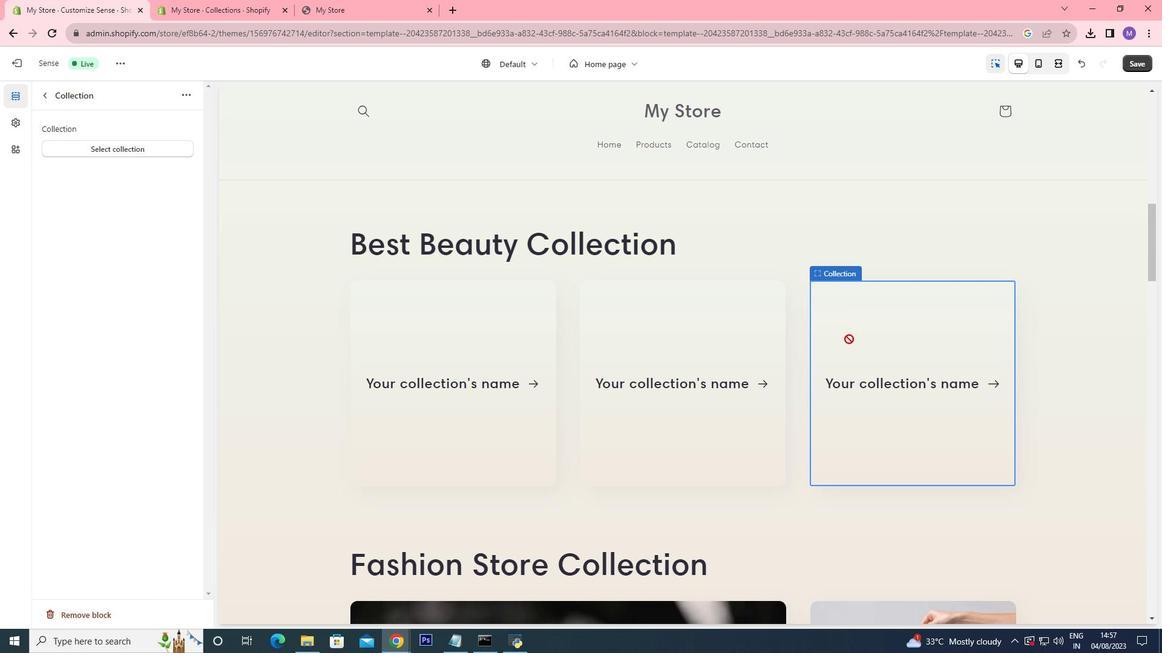 
Action: Mouse moved to (129, 153)
Screenshot: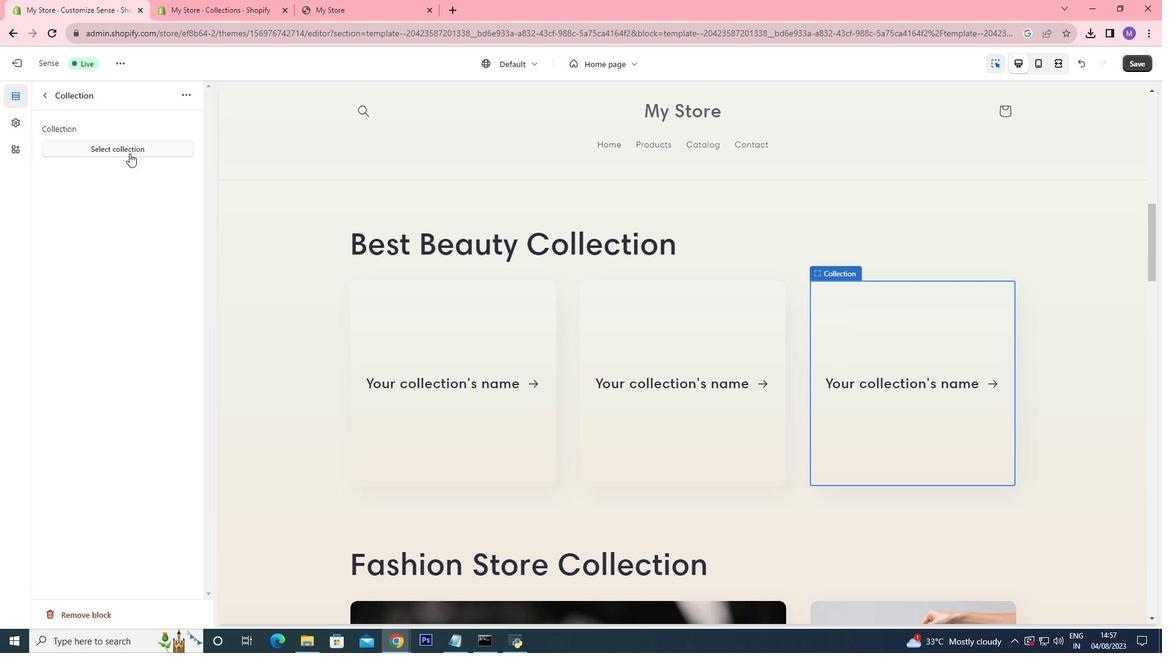 
Action: Mouse pressed left at (129, 153)
Screenshot: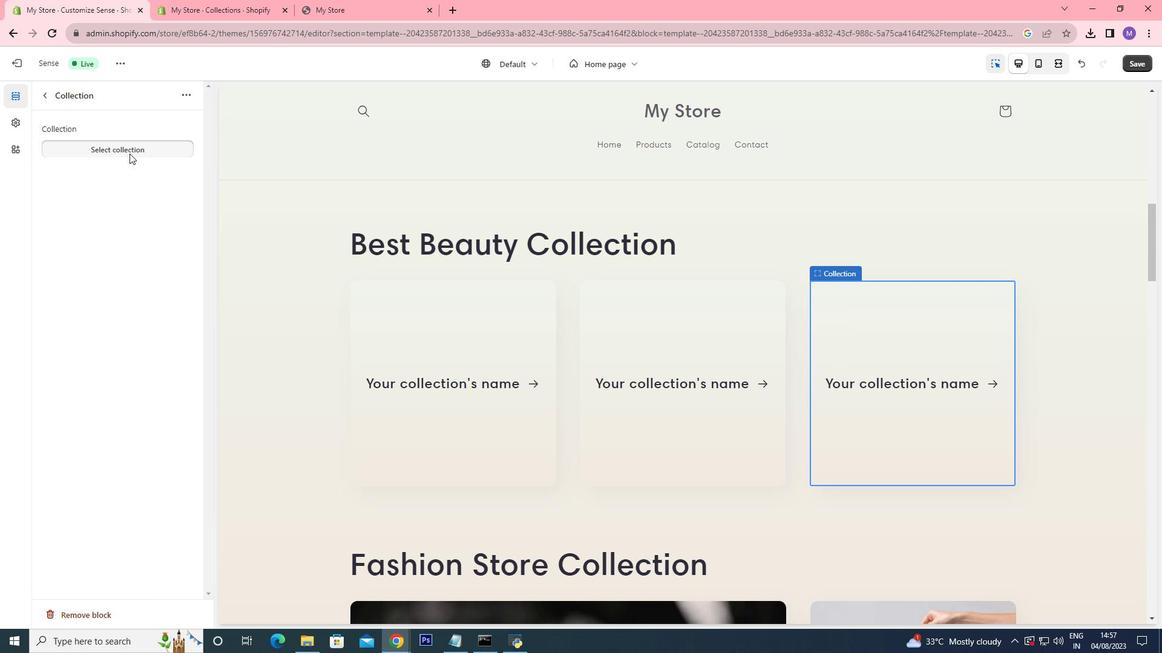 
Action: Mouse pressed left at (129, 153)
Screenshot: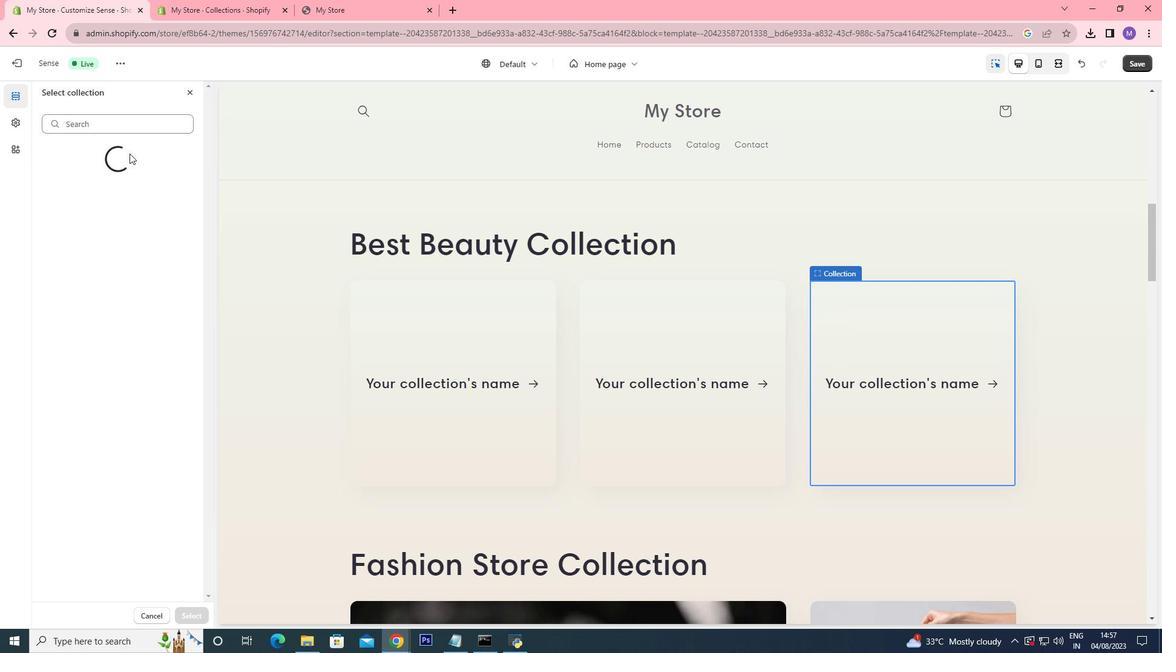 
Action: Mouse moved to (144, 187)
Screenshot: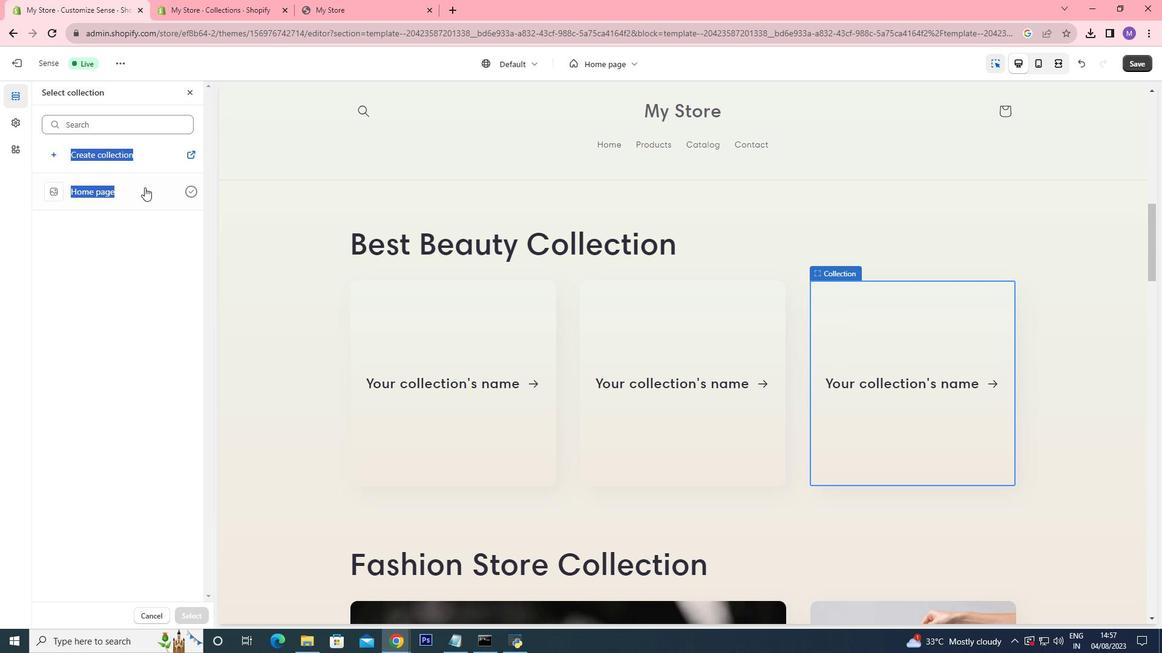 
Action: Mouse pressed left at (144, 187)
Screenshot: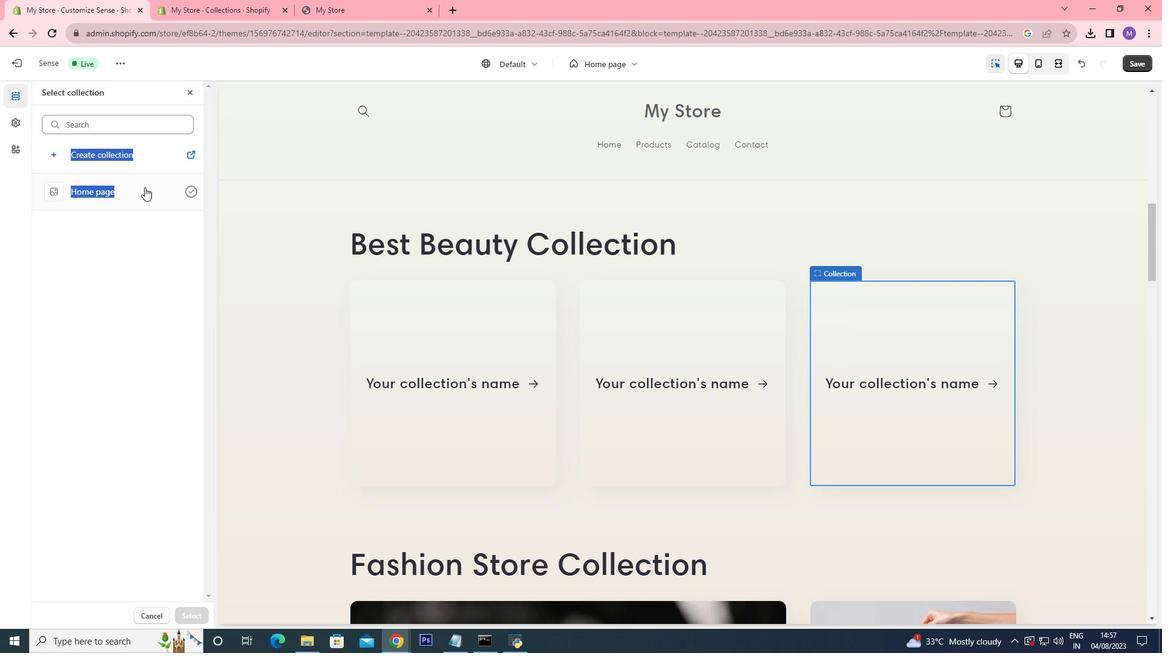 
Action: Mouse pressed left at (144, 187)
Screenshot: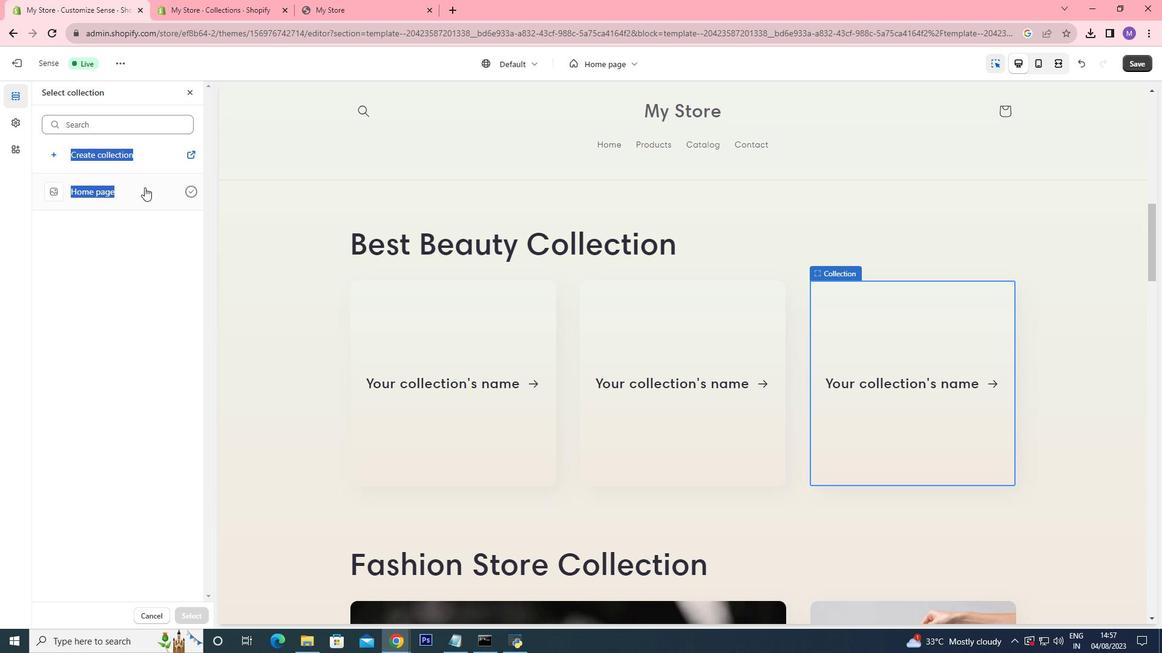 
Action: Mouse moved to (131, 579)
Screenshot: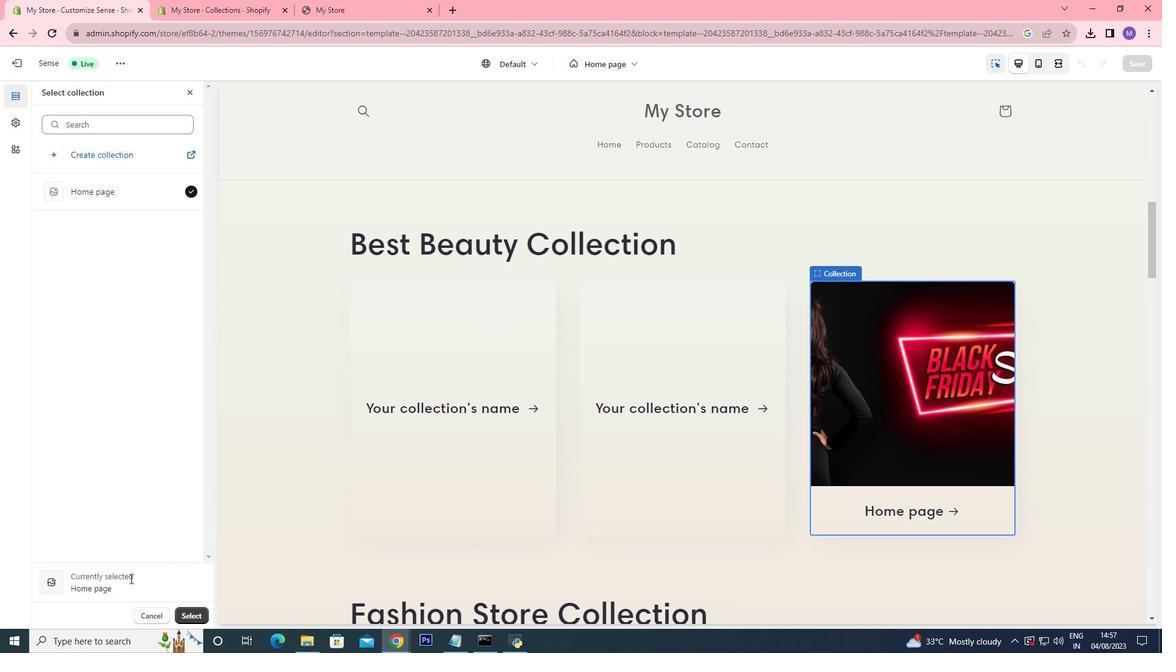 
Action: Mouse pressed left at (131, 579)
Screenshot: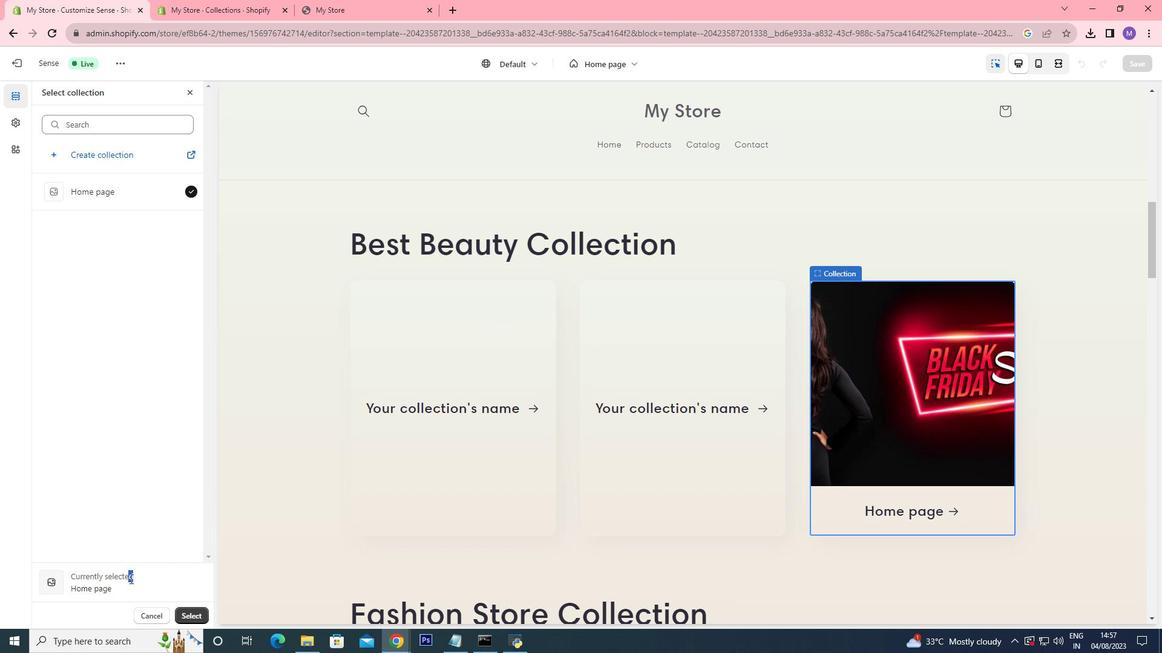 
Action: Mouse moved to (56, 585)
Screenshot: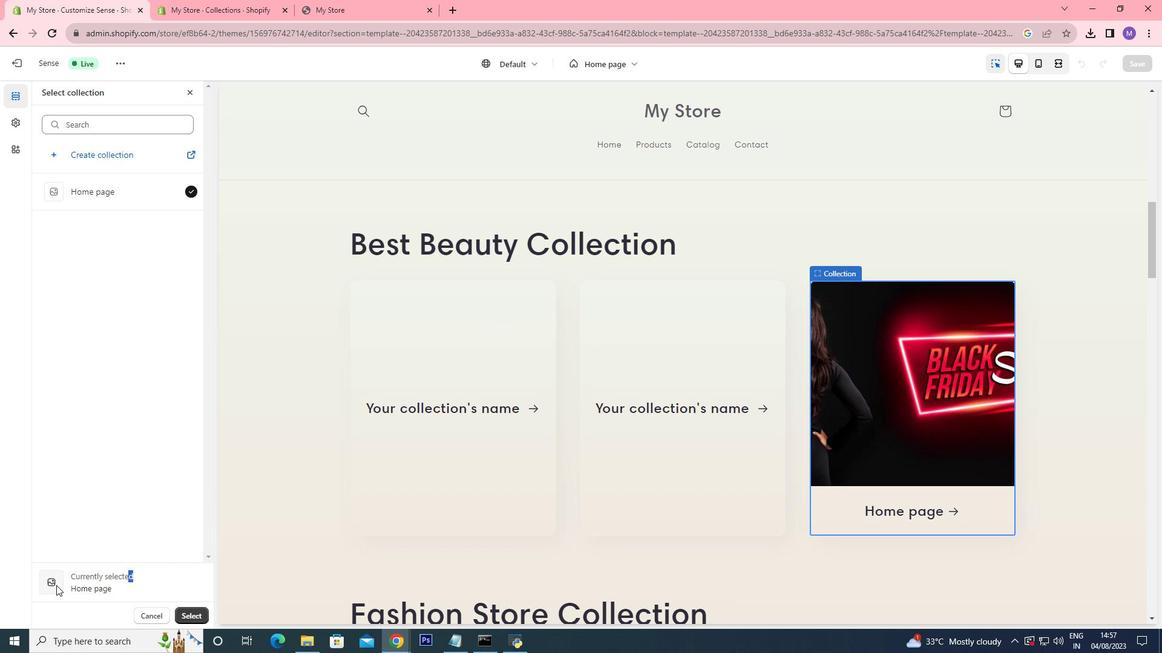 
Action: Mouse pressed left at (56, 585)
Screenshot: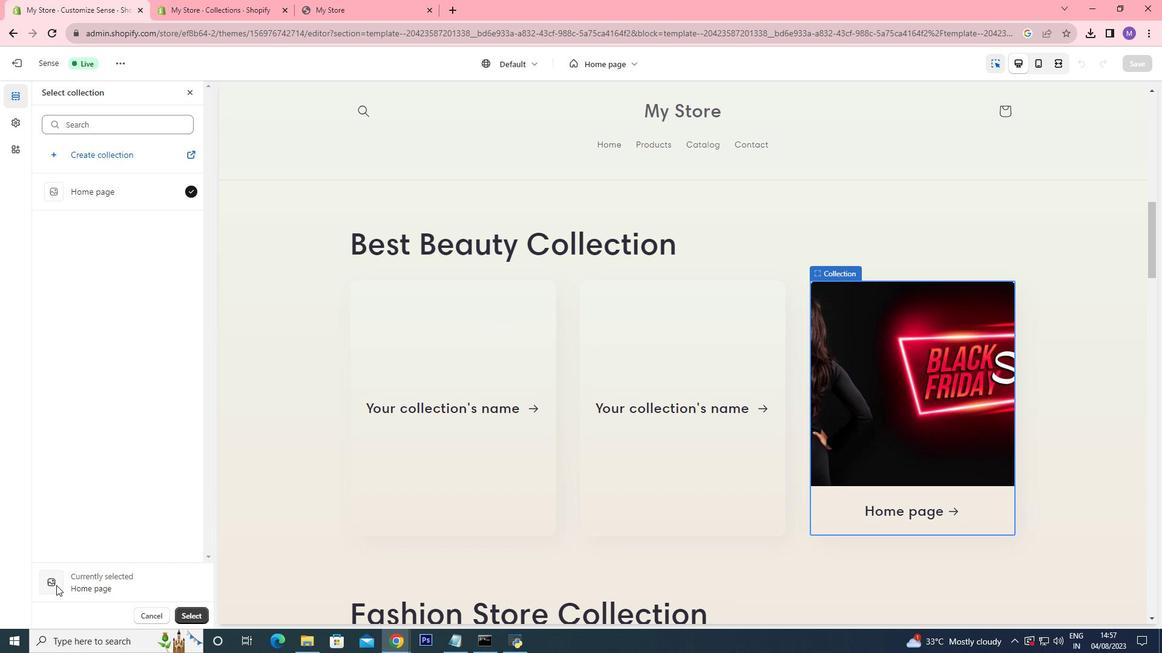 
Action: Mouse moved to (194, 154)
Screenshot: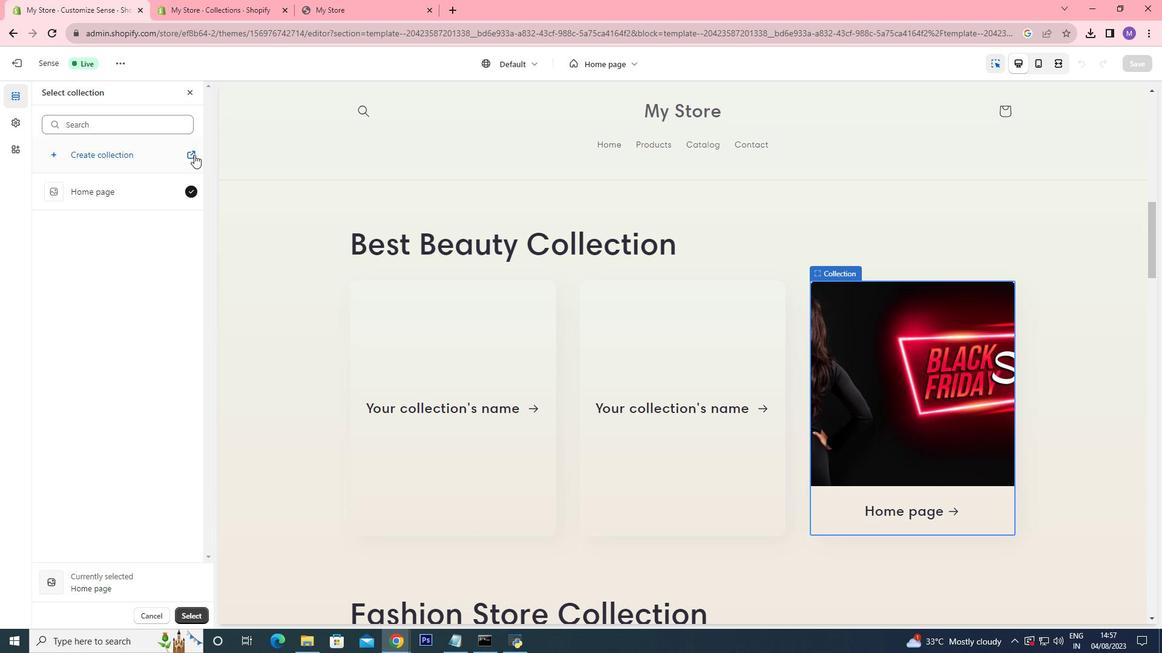 
Action: Mouse pressed left at (194, 154)
Screenshot: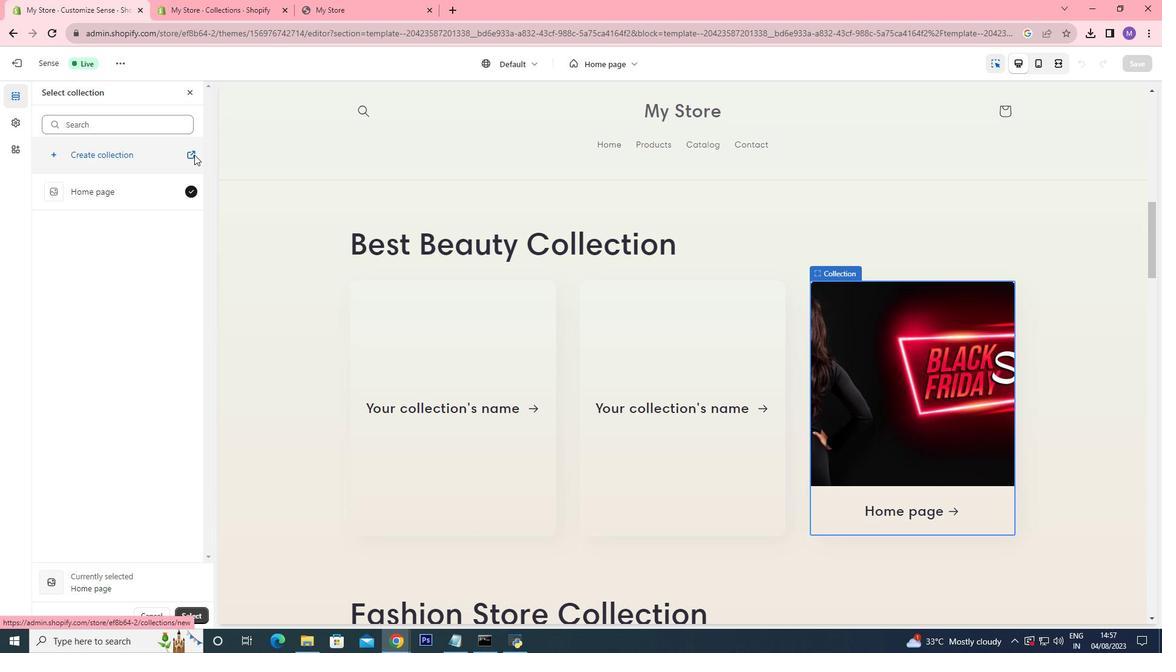 
Action: Mouse moved to (376, 370)
Screenshot: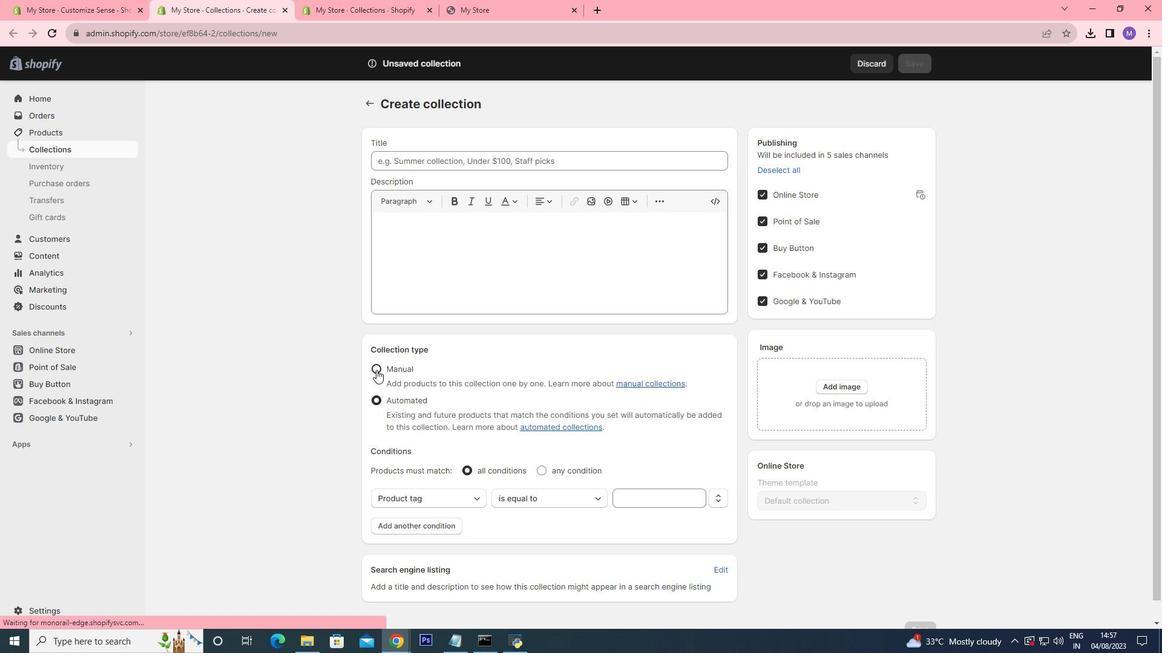 
Action: Mouse pressed left at (376, 370)
Screenshot: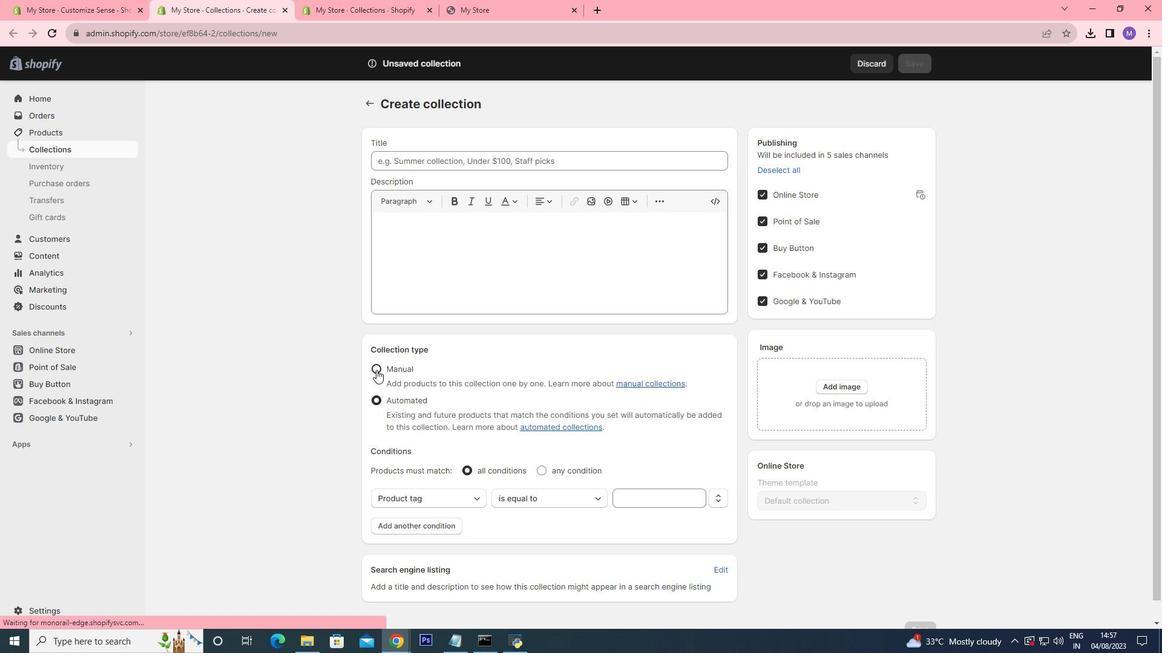 
Action: Mouse moved to (823, 390)
Screenshot: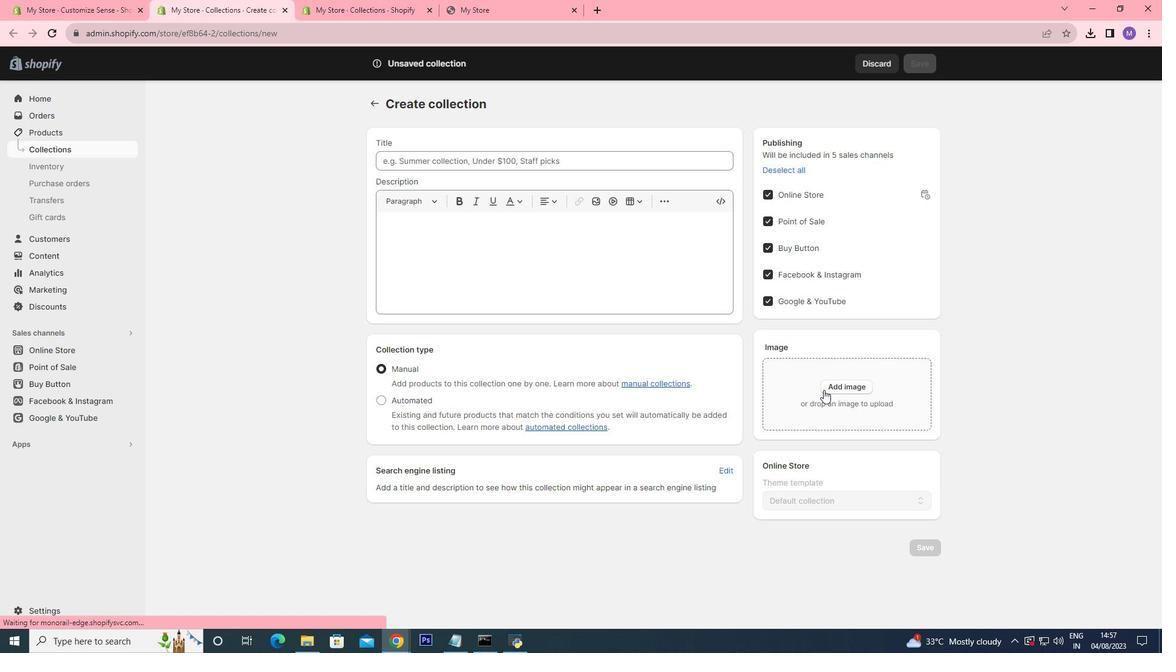 
Action: Mouse pressed left at (823, 390)
Screenshot: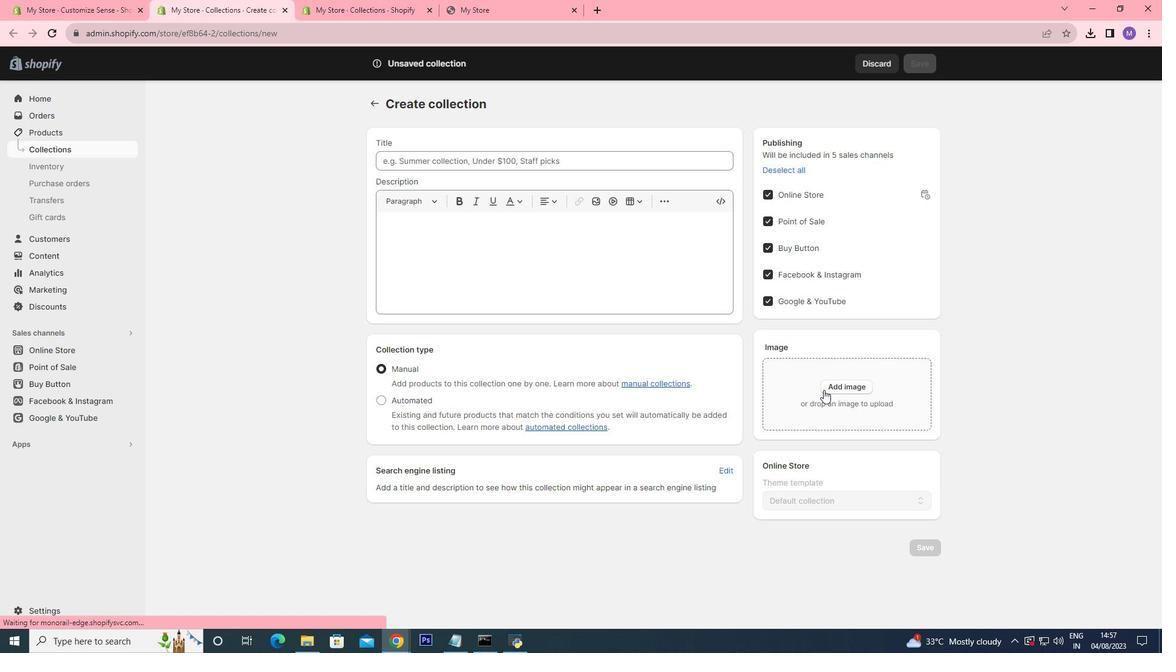 
Action: Mouse moved to (150, 104)
Screenshot: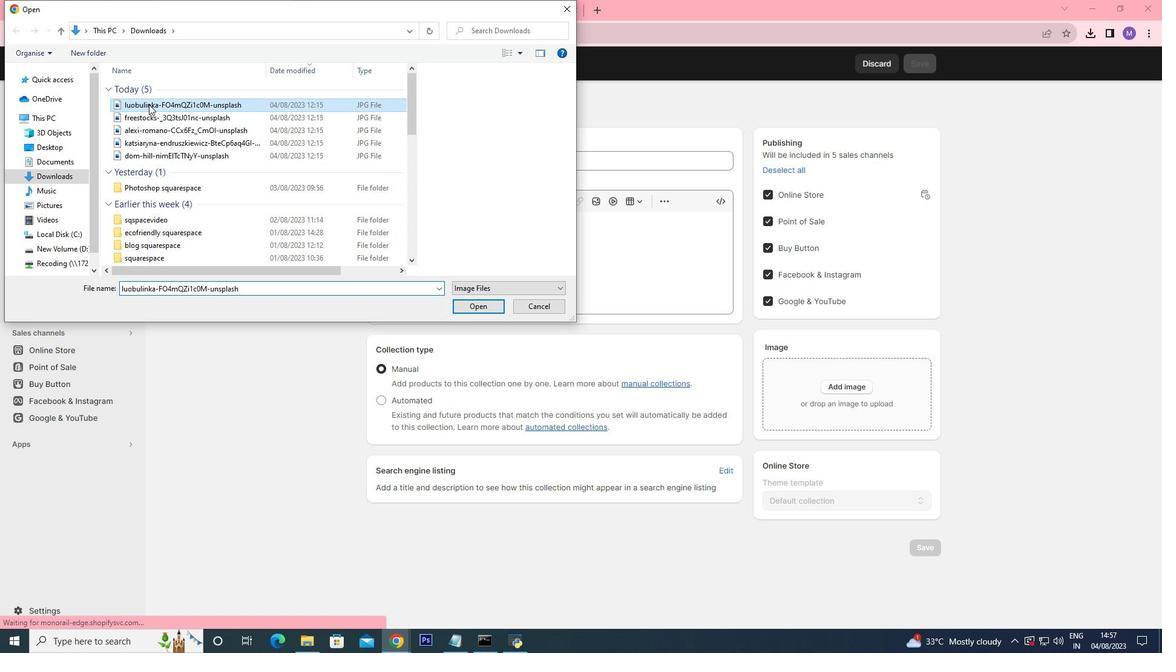 
Action: Mouse pressed left at (150, 104)
Screenshot: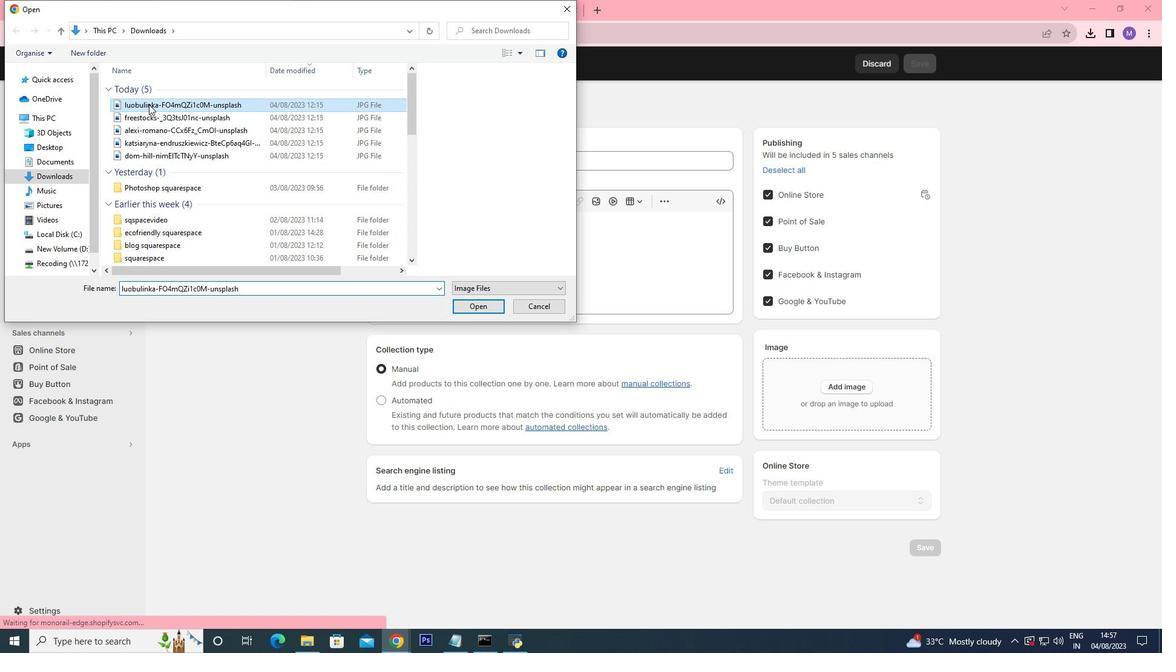 
Action: Mouse moved to (52, 81)
Screenshot: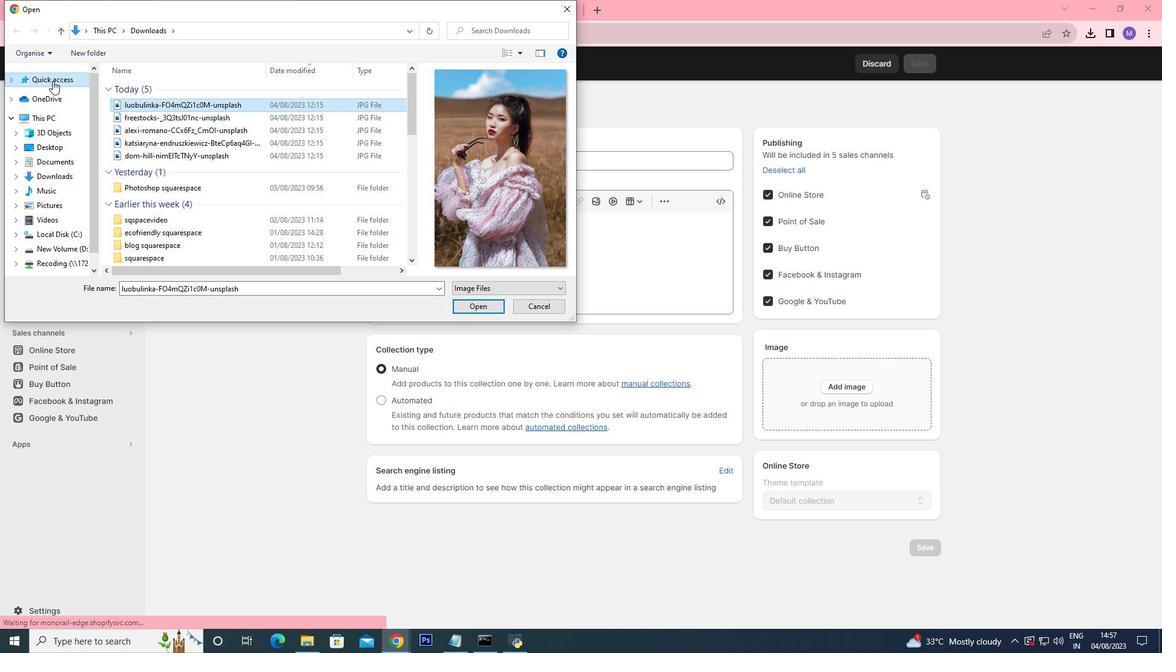 
Action: Mouse pressed left at (52, 81)
Screenshot: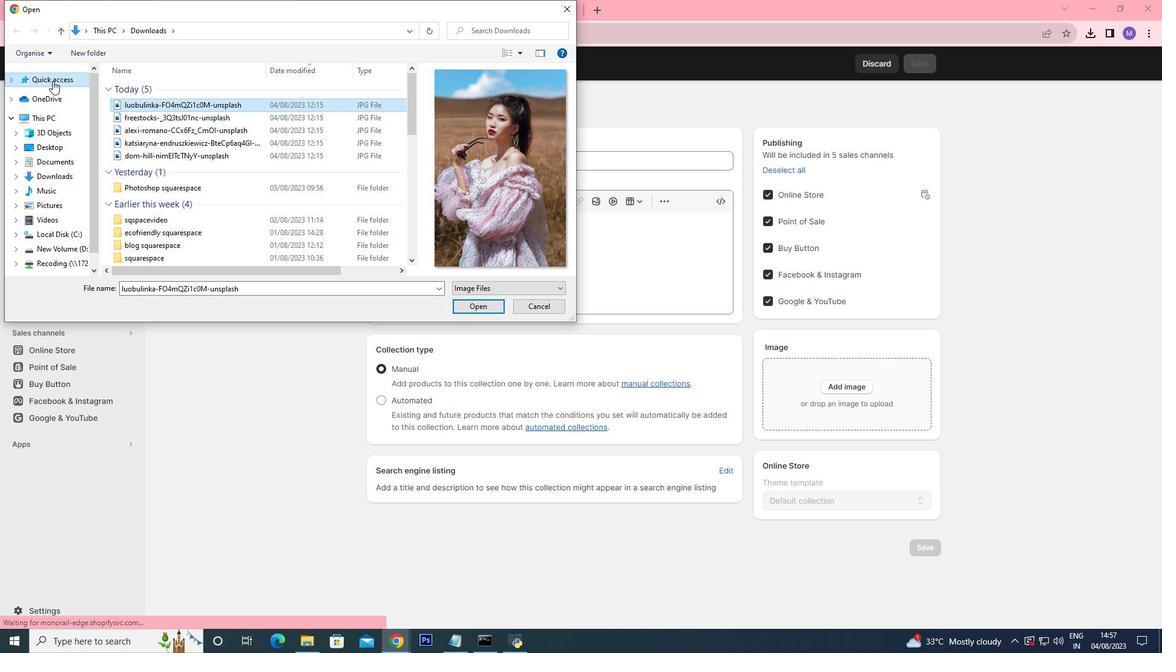
Action: Mouse moved to (226, 185)
Screenshot: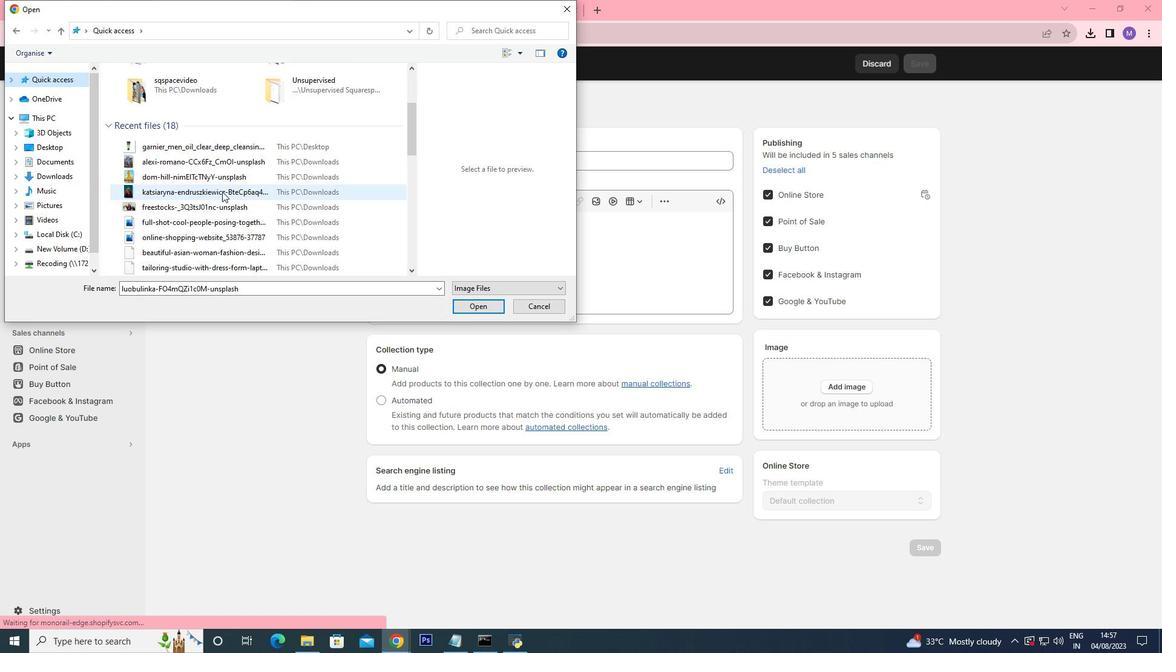 
Action: Mouse scrolled (226, 184) with delta (0, 0)
Screenshot: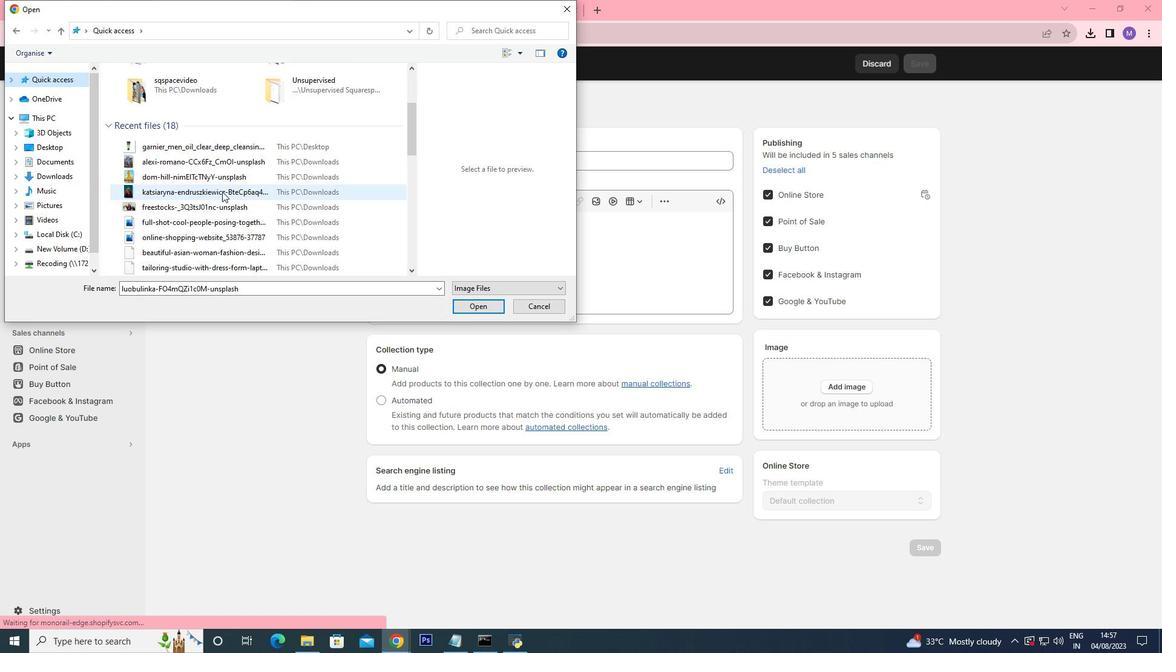 
Action: Mouse moved to (223, 189)
Screenshot: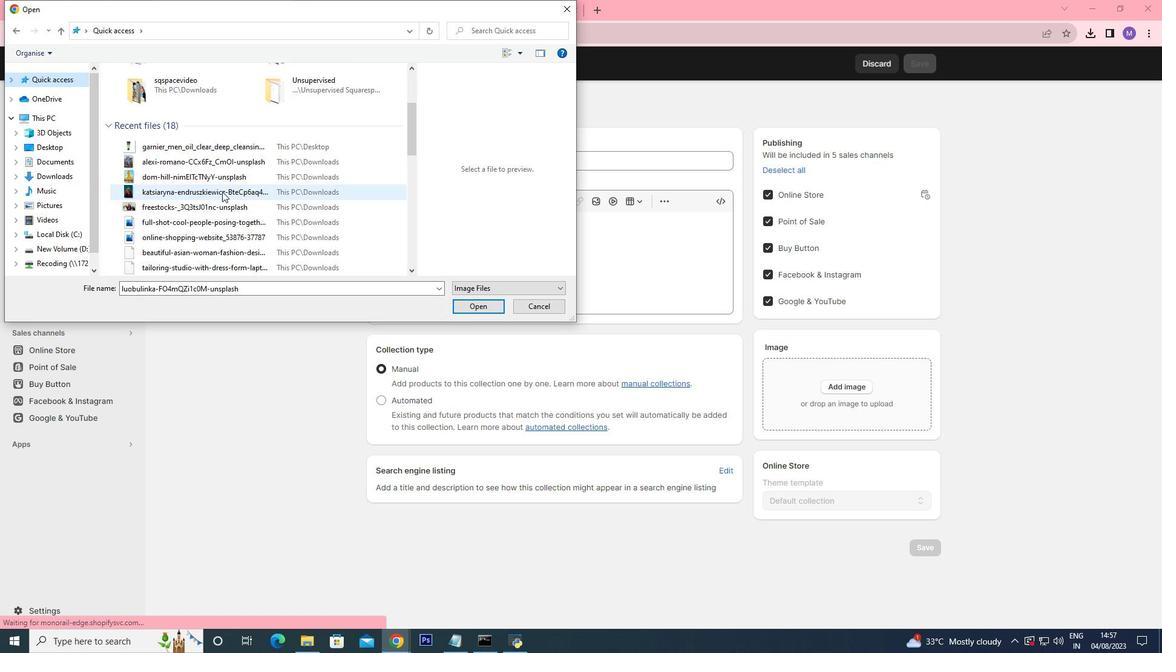 
Action: Mouse scrolled (223, 188) with delta (0, 0)
Screenshot: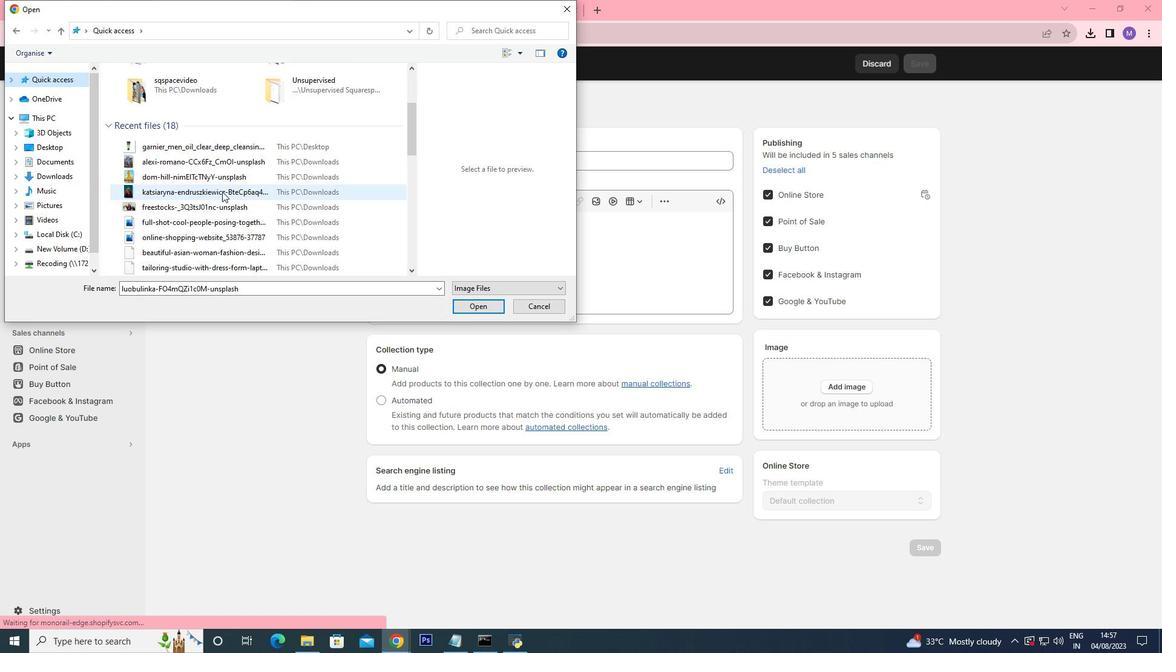 
Action: Mouse moved to (222, 191)
Screenshot: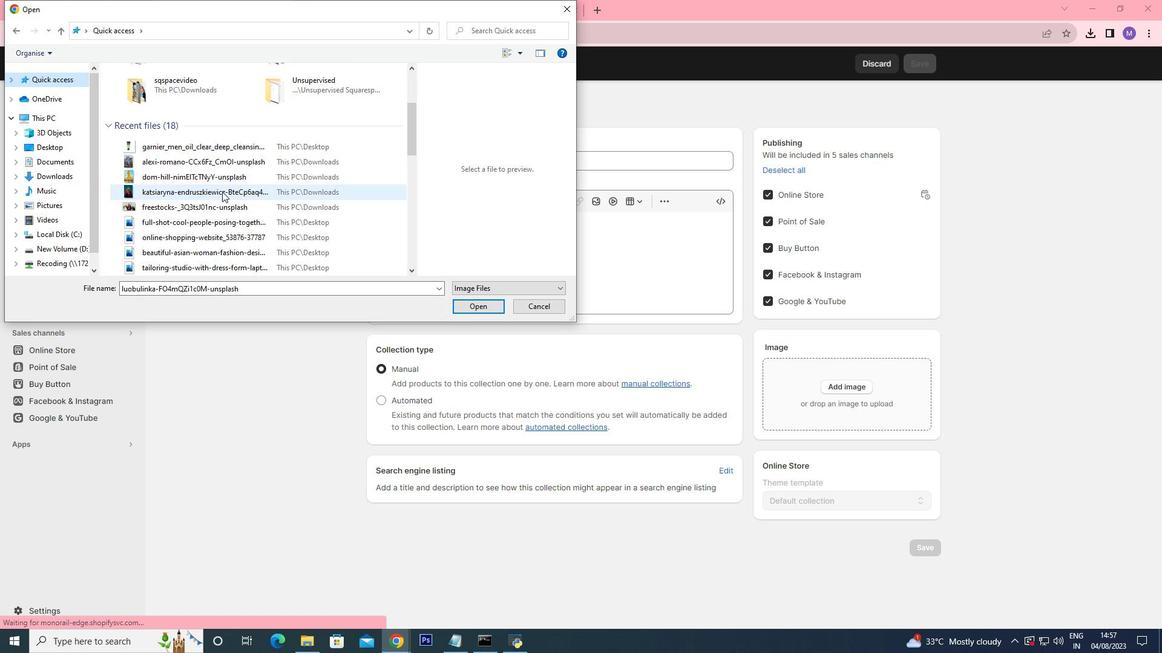 
Action: Mouse scrolled (222, 190) with delta (0, 0)
Screenshot: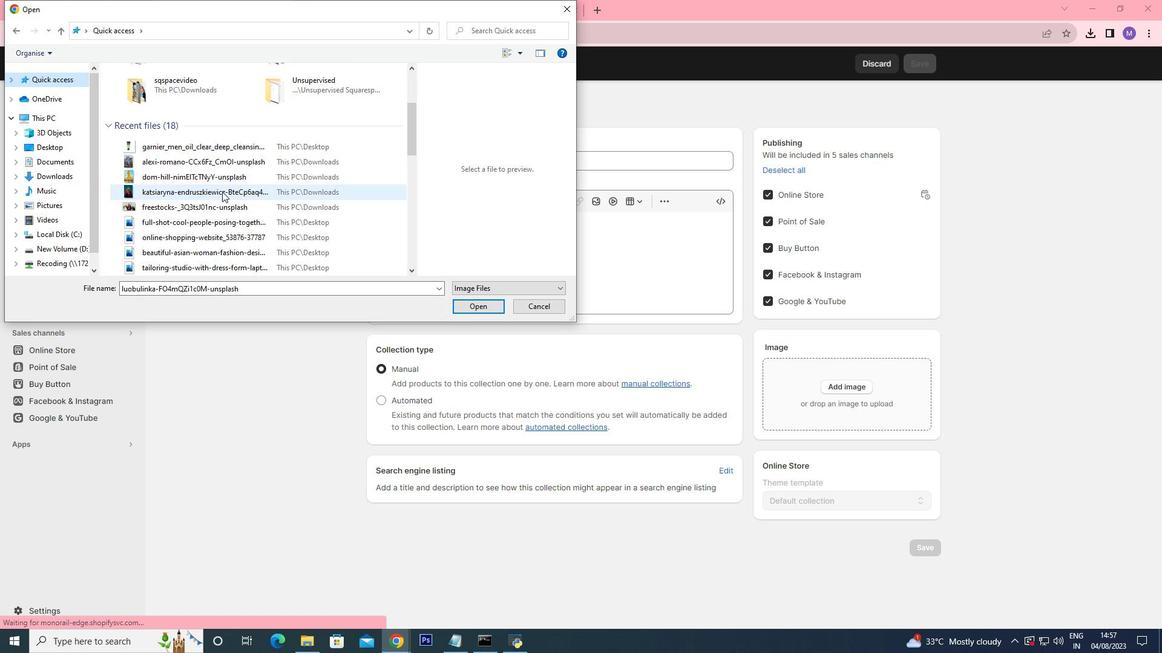 
Action: Mouse moved to (186, 151)
Screenshot: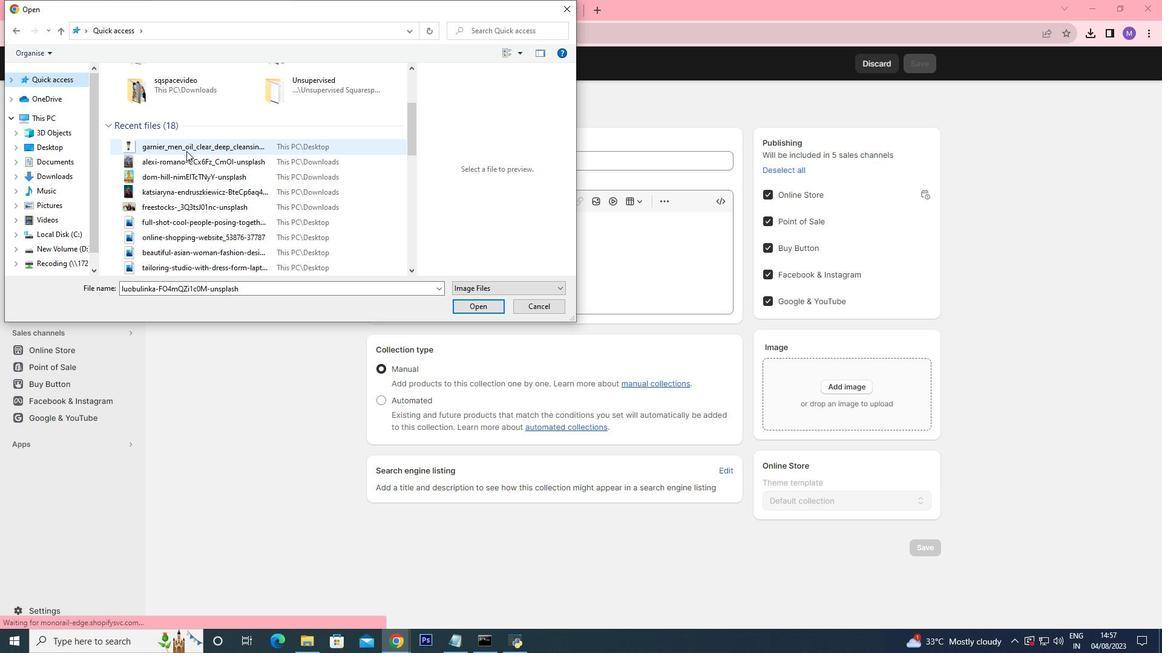 
Action: Mouse pressed left at (186, 151)
Screenshot: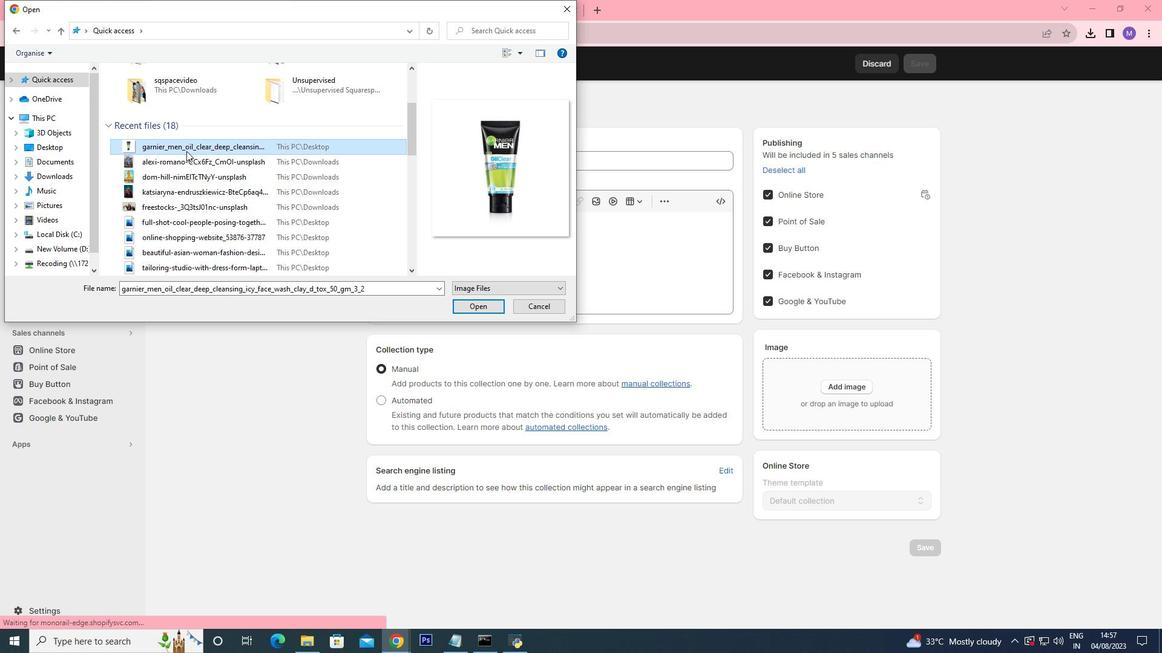 
Action: Mouse moved to (480, 302)
Screenshot: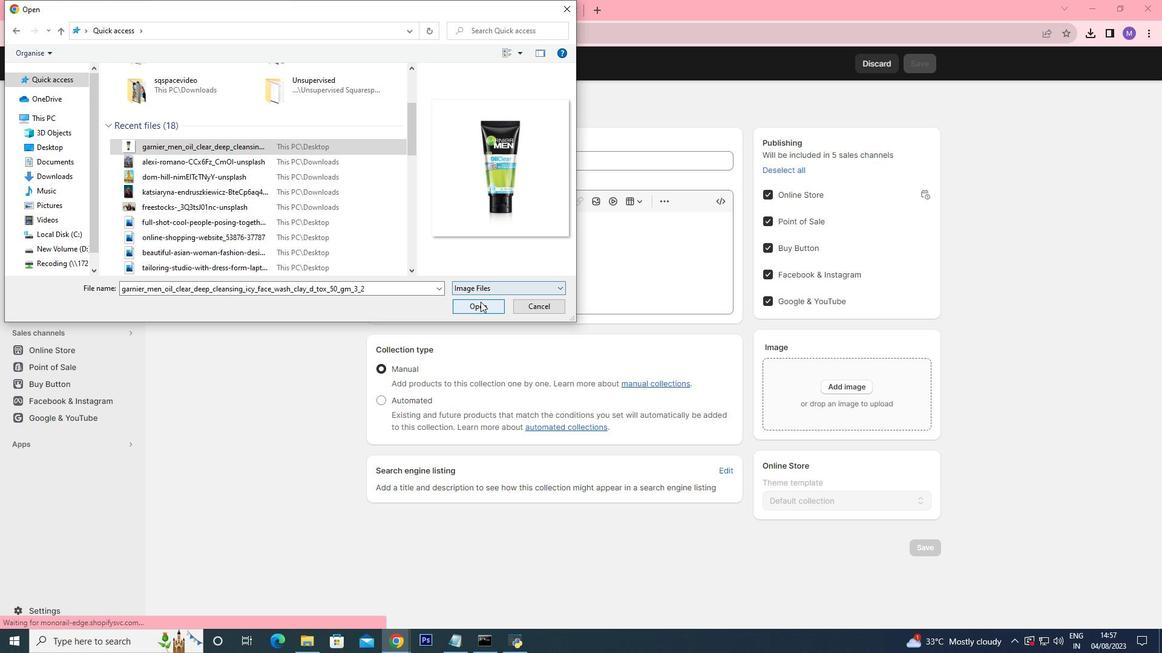 
Action: Mouse pressed left at (480, 302)
Screenshot: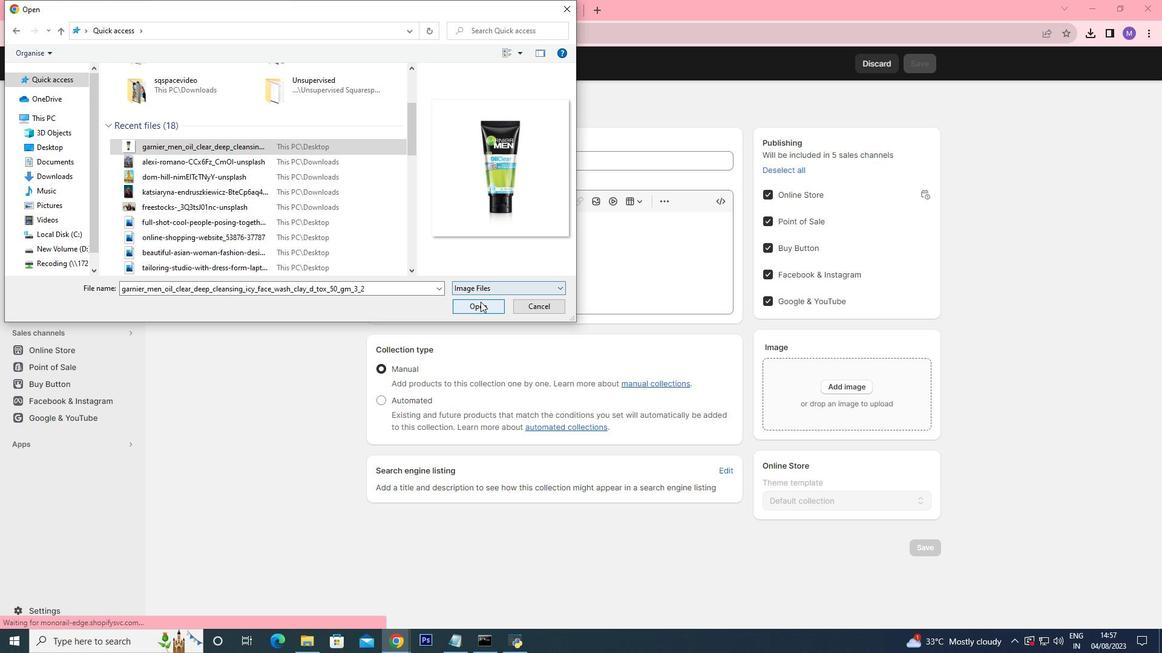
Action: Mouse moved to (441, 163)
Screenshot: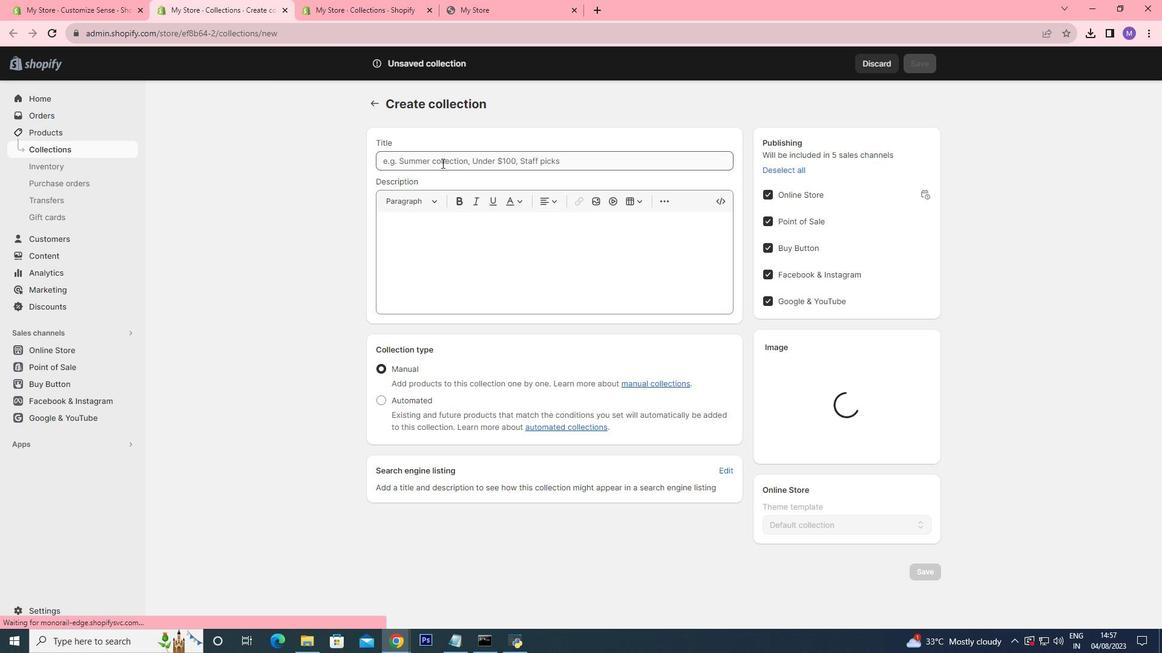 
Action: Mouse pressed left at (441, 163)
Screenshot: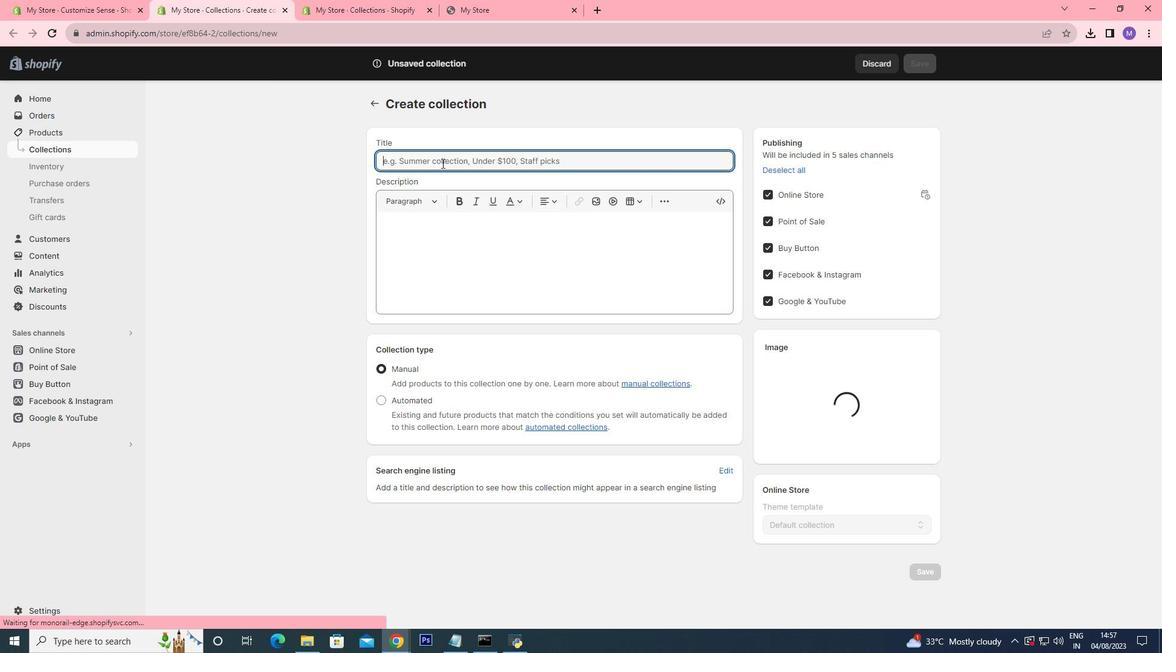 
Action: Mouse moved to (441, 160)
Screenshot: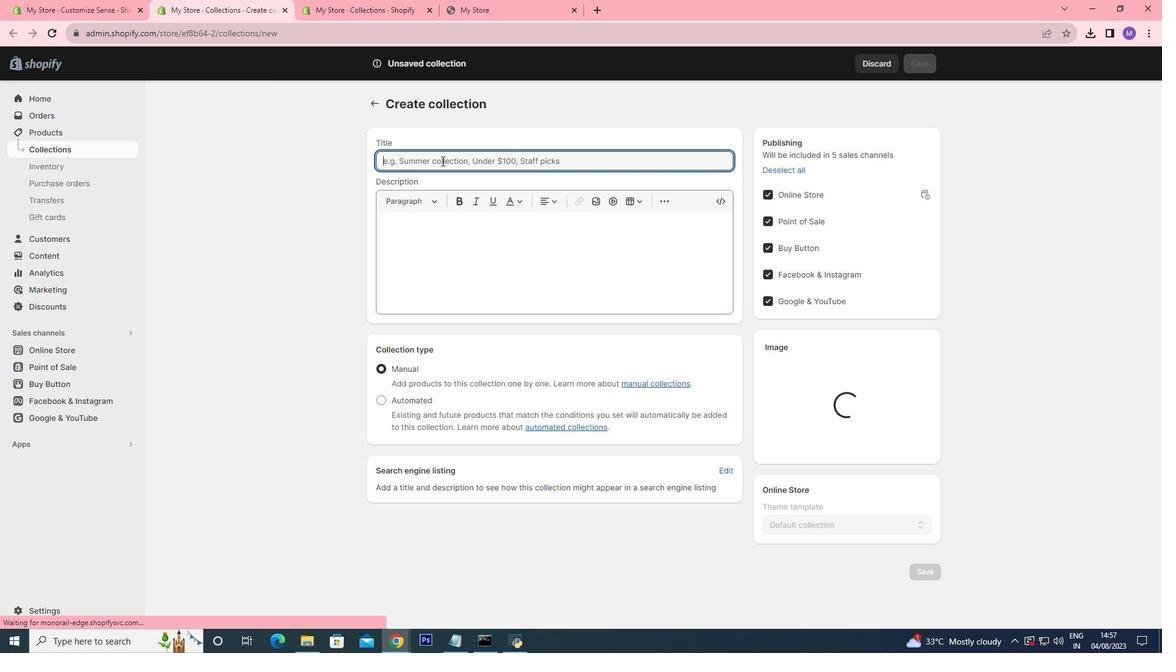 
Action: Key pressed <Key.shift><Key.shift><Key.shift><Key.shift><Key.shift><Key.shift><Key.shift><Key.shift><Key.shift><Key.shift><Key.shift>Fase<Key.space><Key.shift>Wash
Screenshot: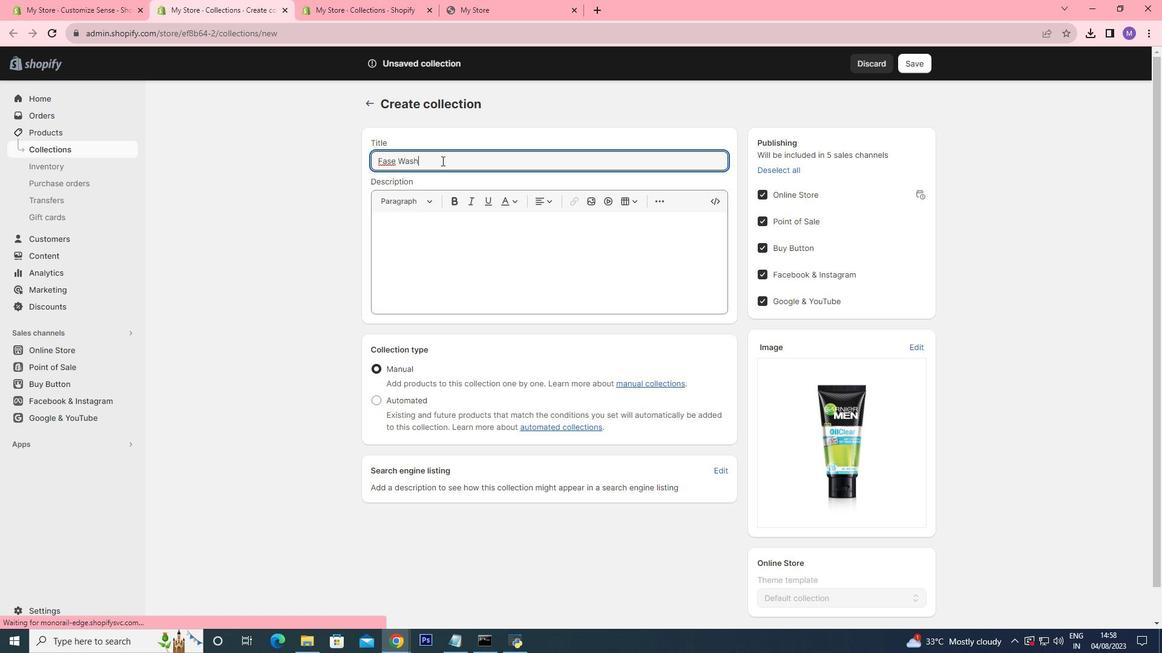 
Action: Mouse moved to (393, 157)
Screenshot: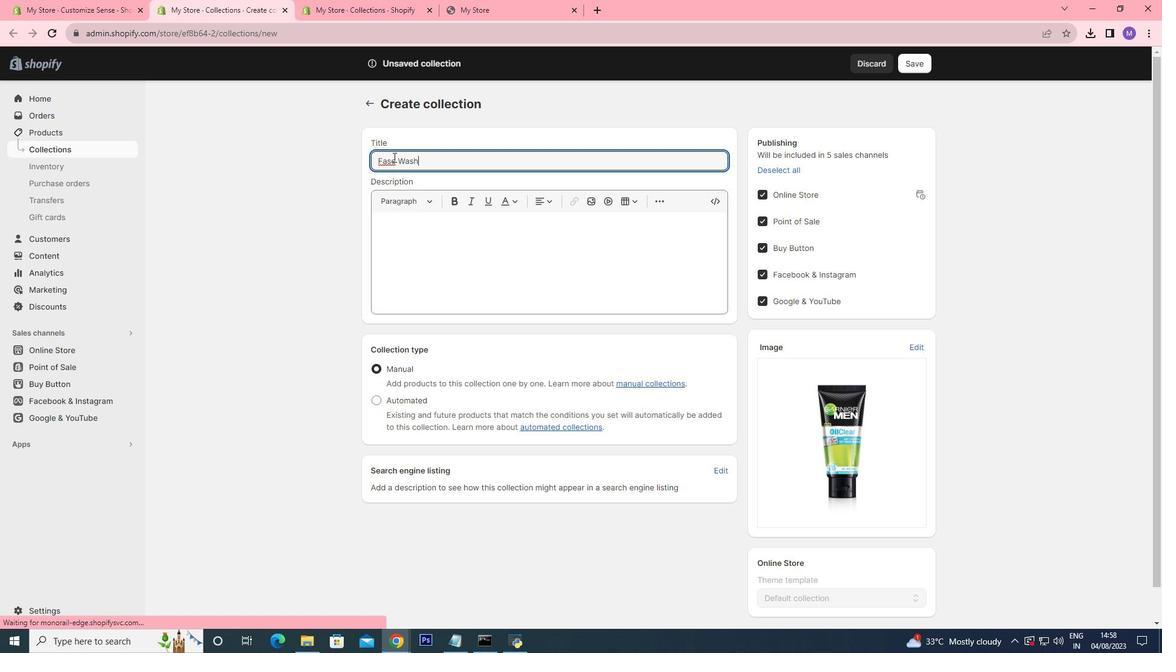 
Action: Mouse pressed left at (393, 157)
Screenshot: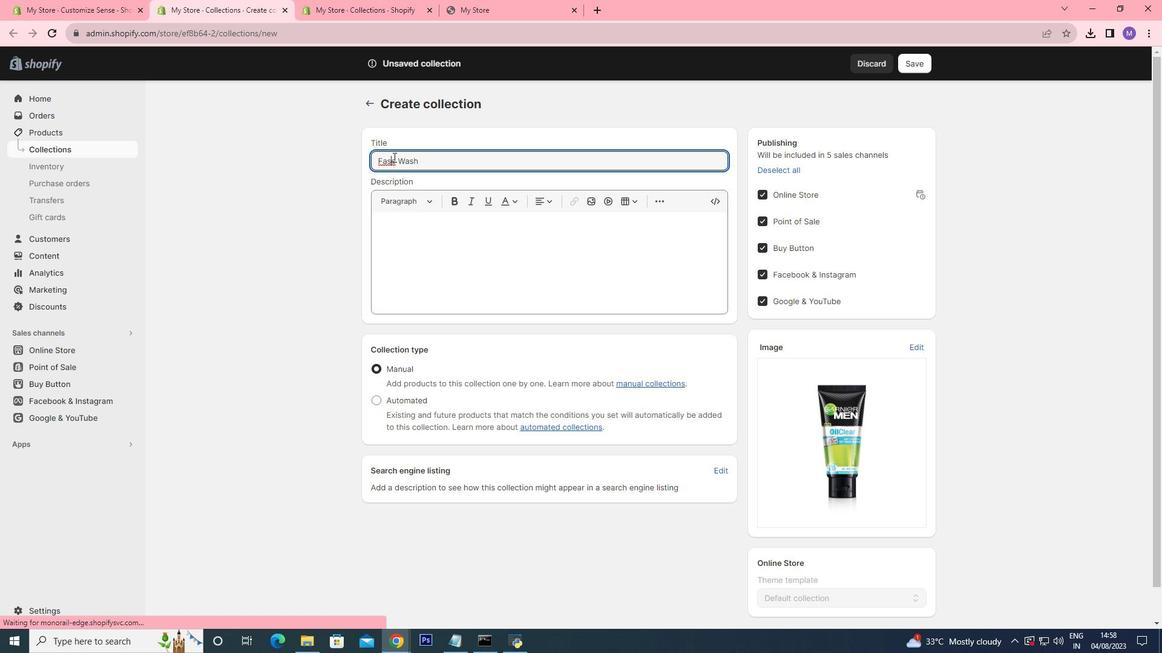 
Action: Key pressed <Key.backspace>c
Screenshot: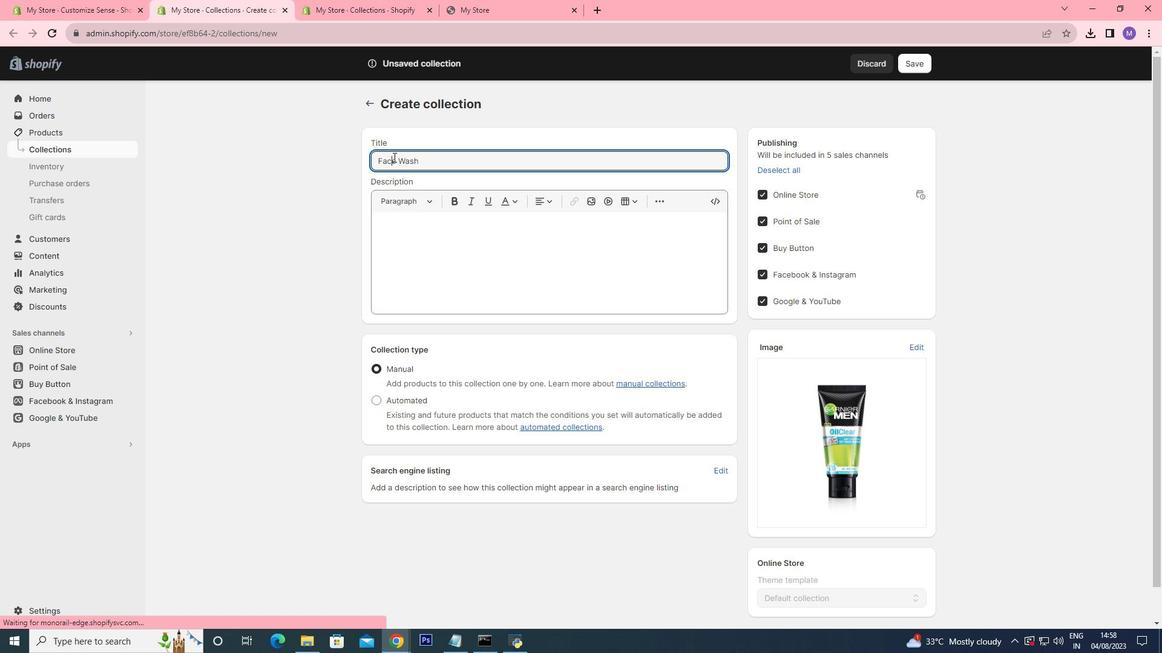 
Action: Mouse moved to (917, 67)
Screenshot: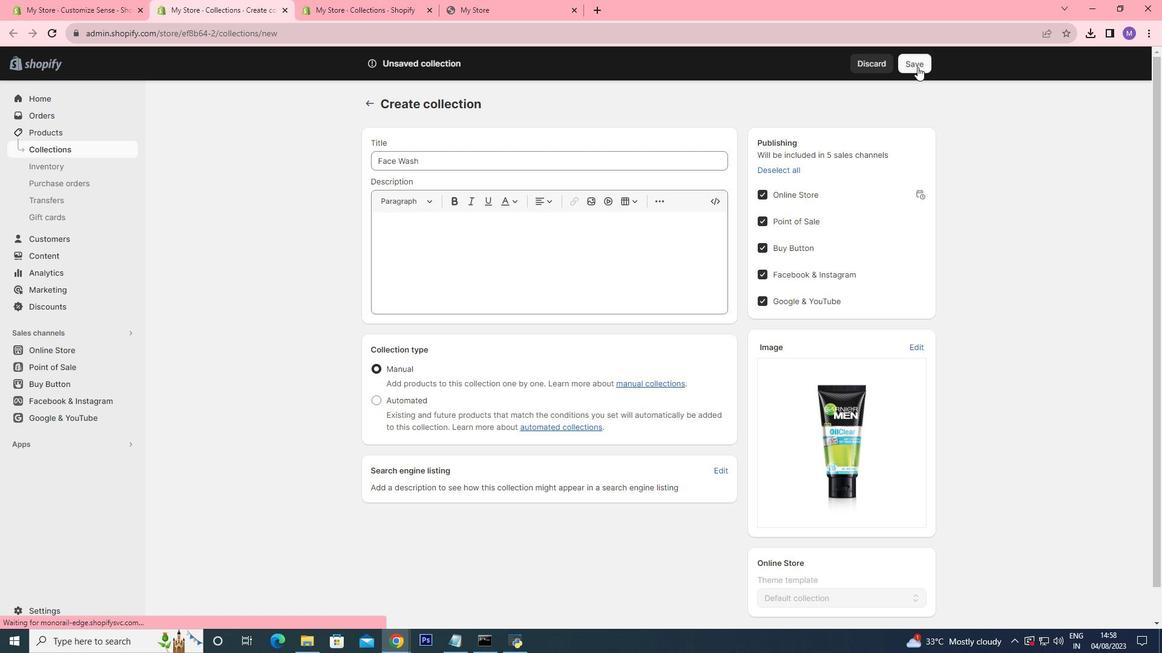 
Action: Mouse pressed left at (917, 67)
Screenshot: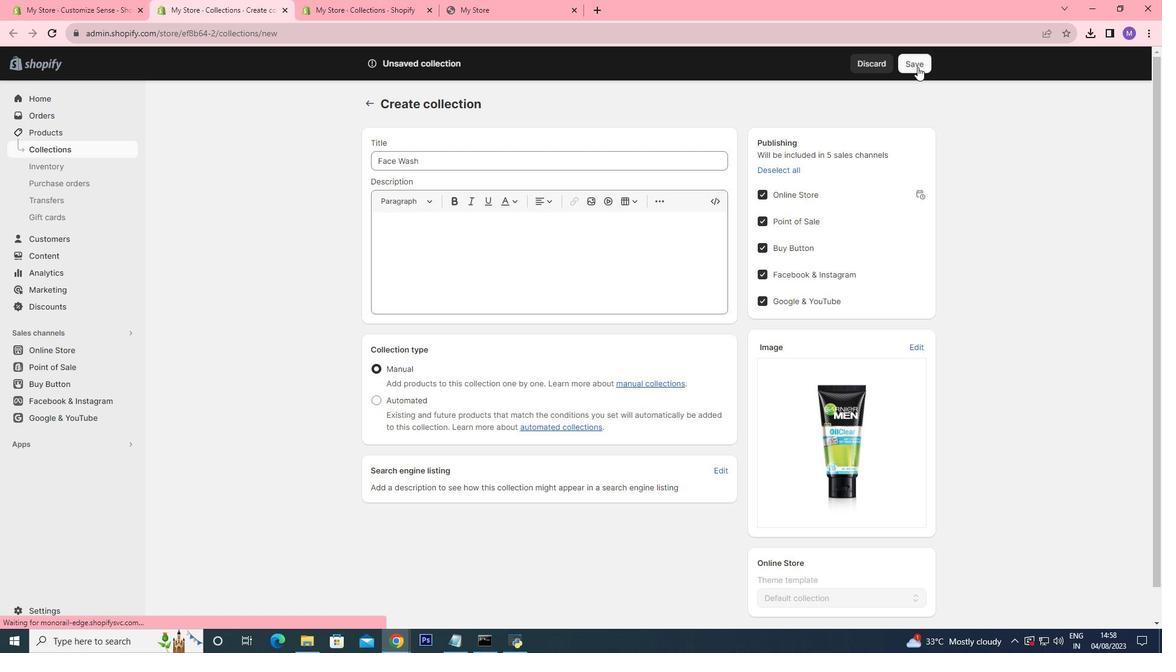 
Action: Mouse moved to (81, 0)
Screenshot: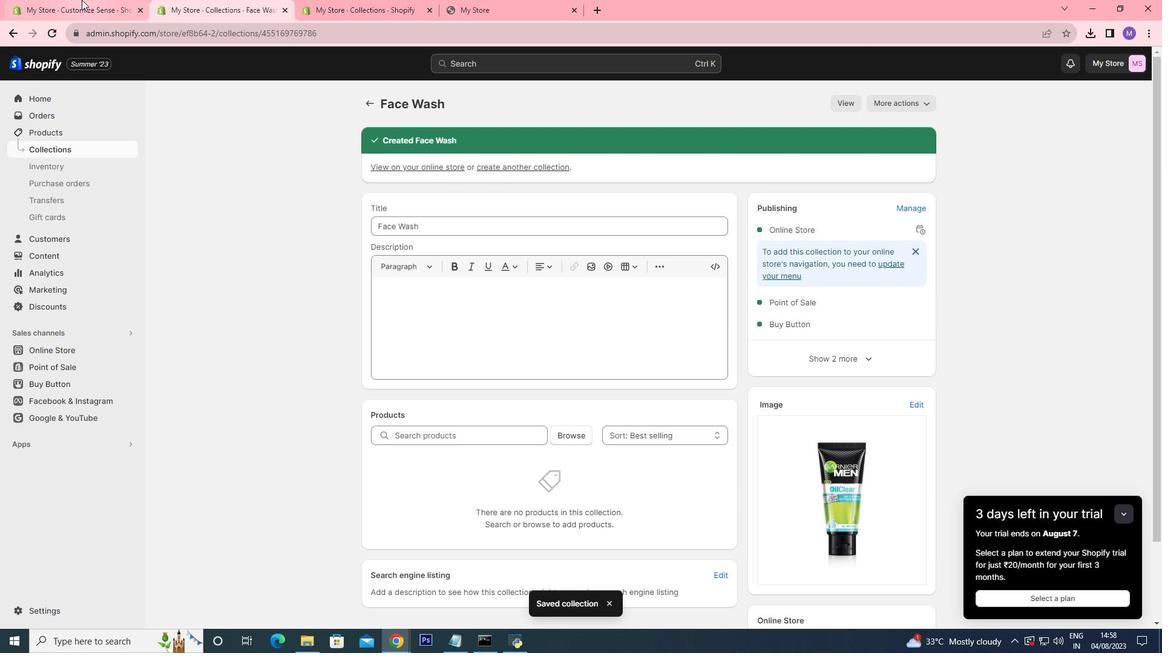 
Action: Mouse pressed left at (81, 0)
Screenshot: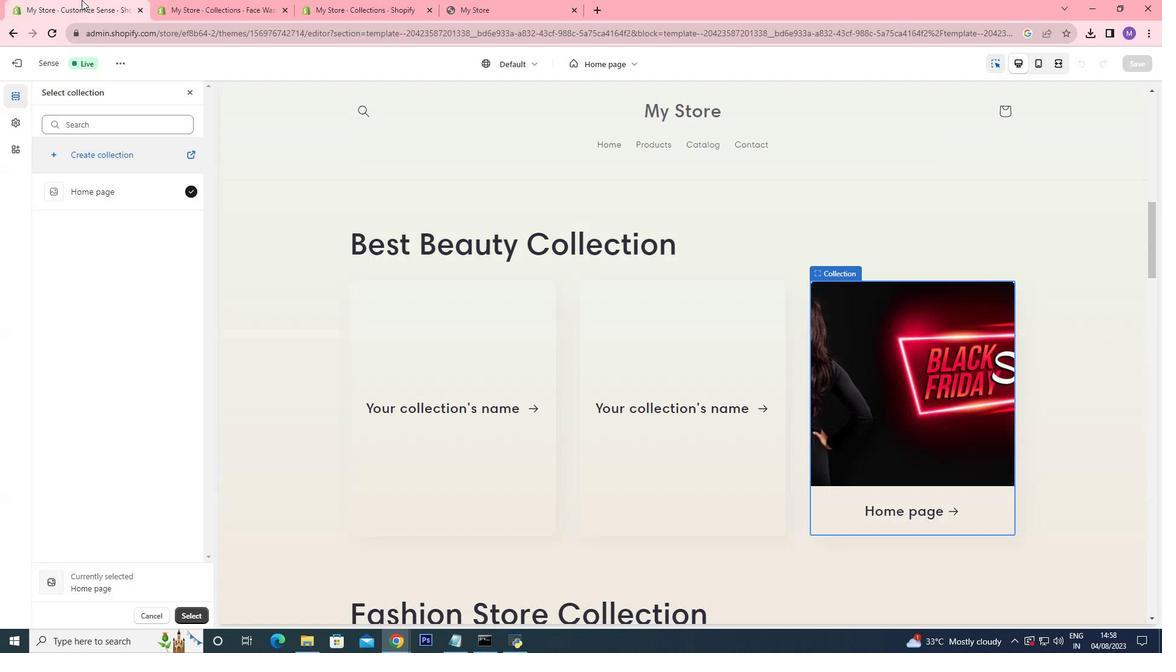 
Action: Mouse moved to (993, 375)
Screenshot: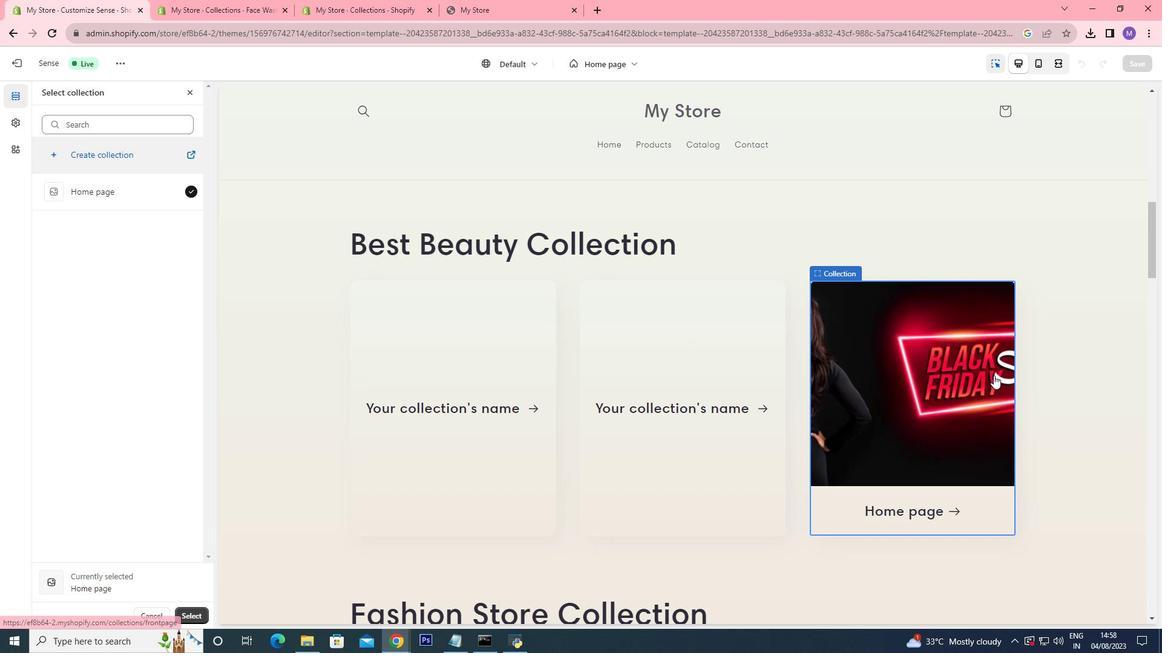 
Action: Mouse pressed left at (993, 375)
Screenshot: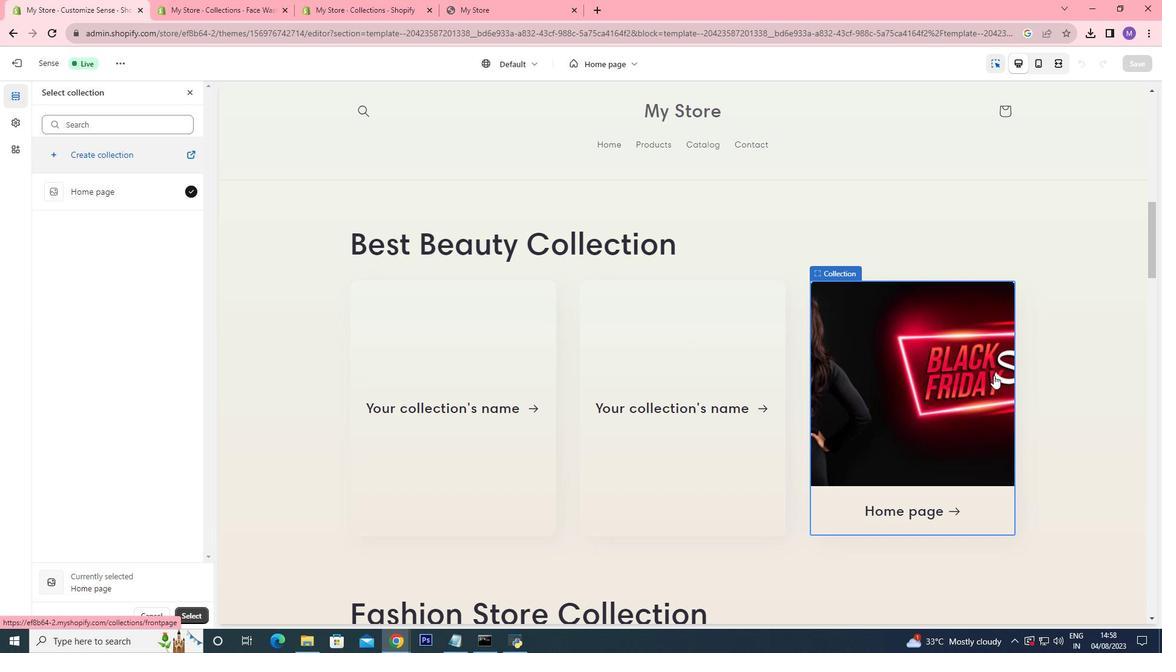 
Action: Mouse moved to (654, 346)
Screenshot: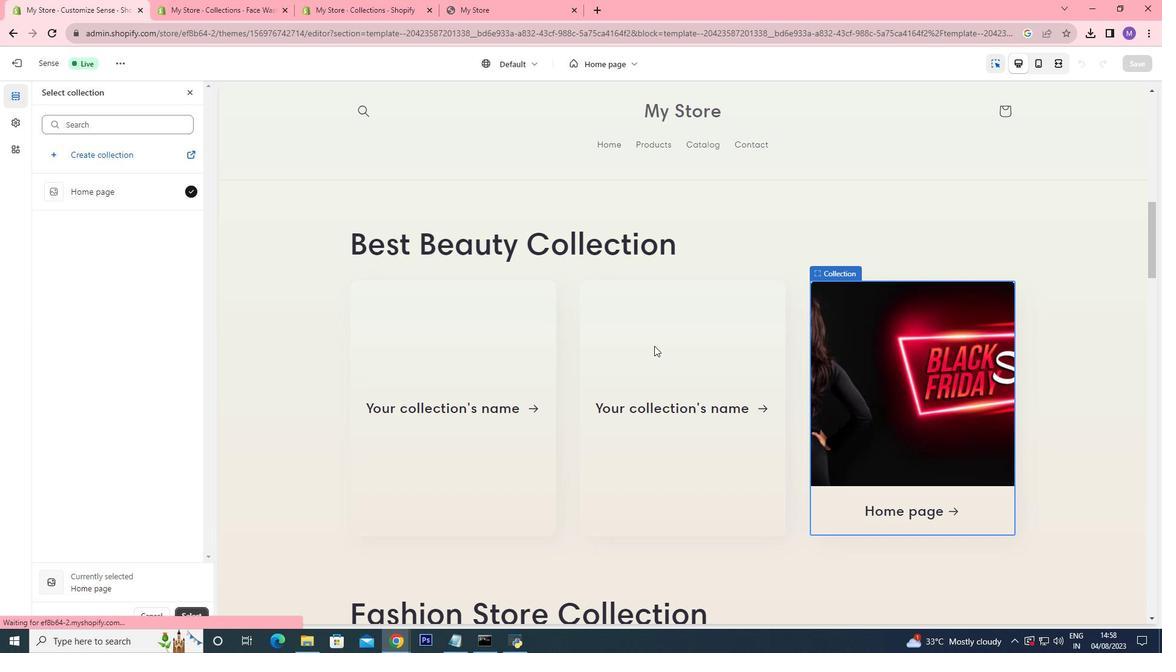 
Action: Mouse pressed left at (654, 346)
Screenshot: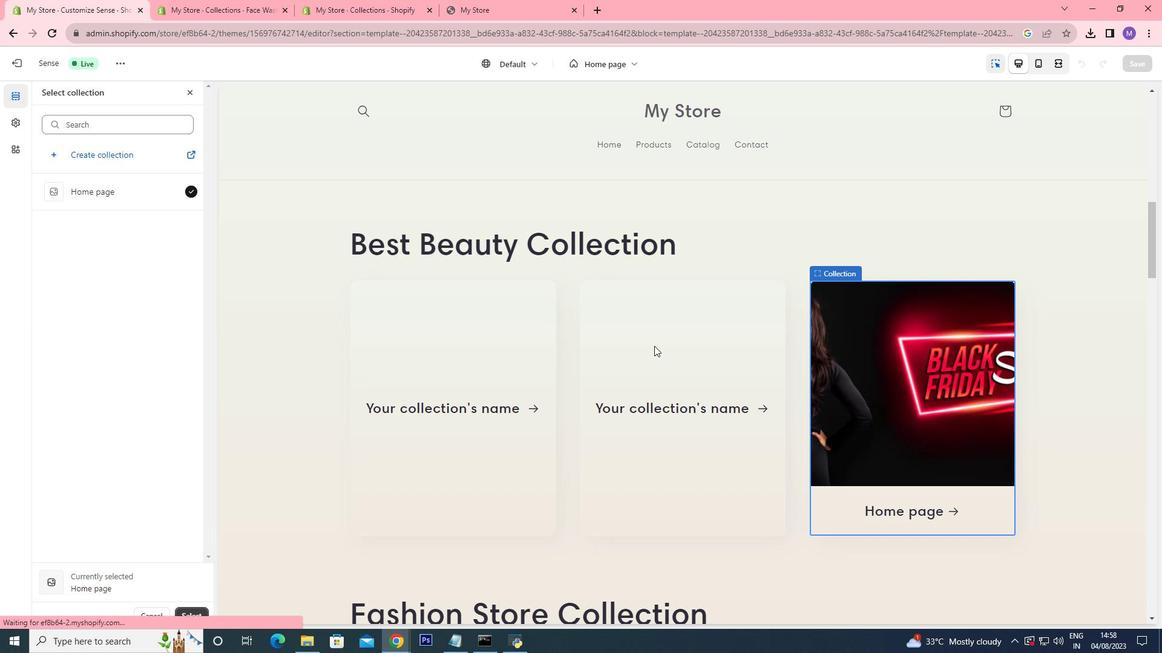 
Action: Mouse moved to (569, 308)
Screenshot: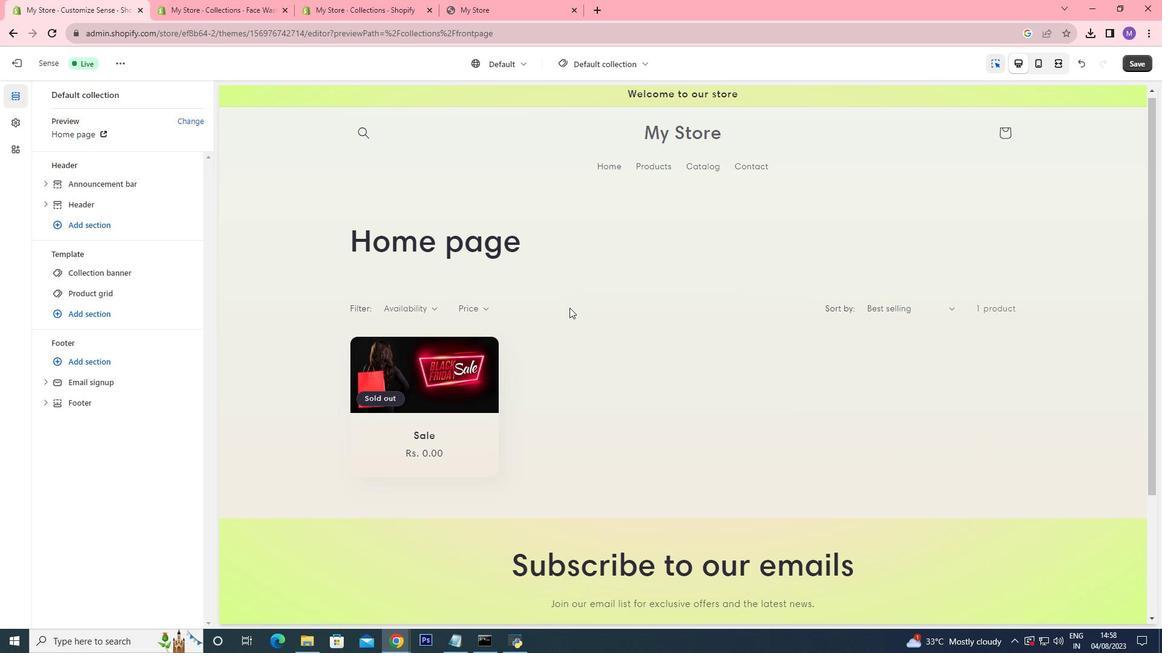 
Action: Mouse scrolled (569, 307) with delta (0, 0)
Screenshot: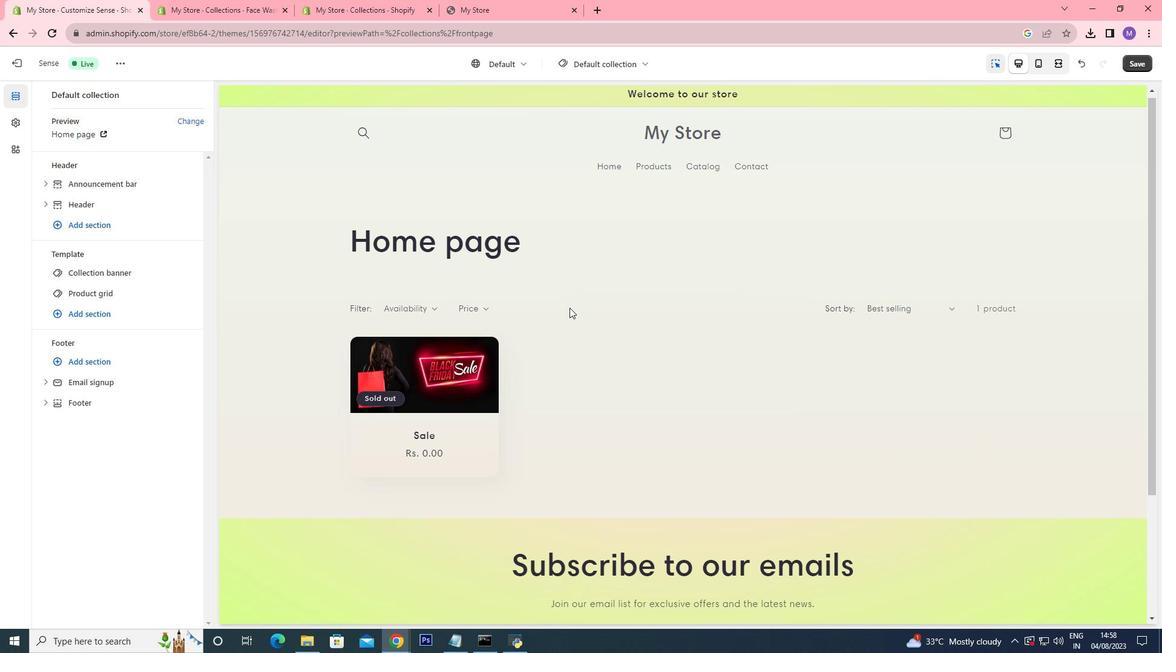 
Action: Mouse scrolled (569, 308) with delta (0, 0)
Screenshot: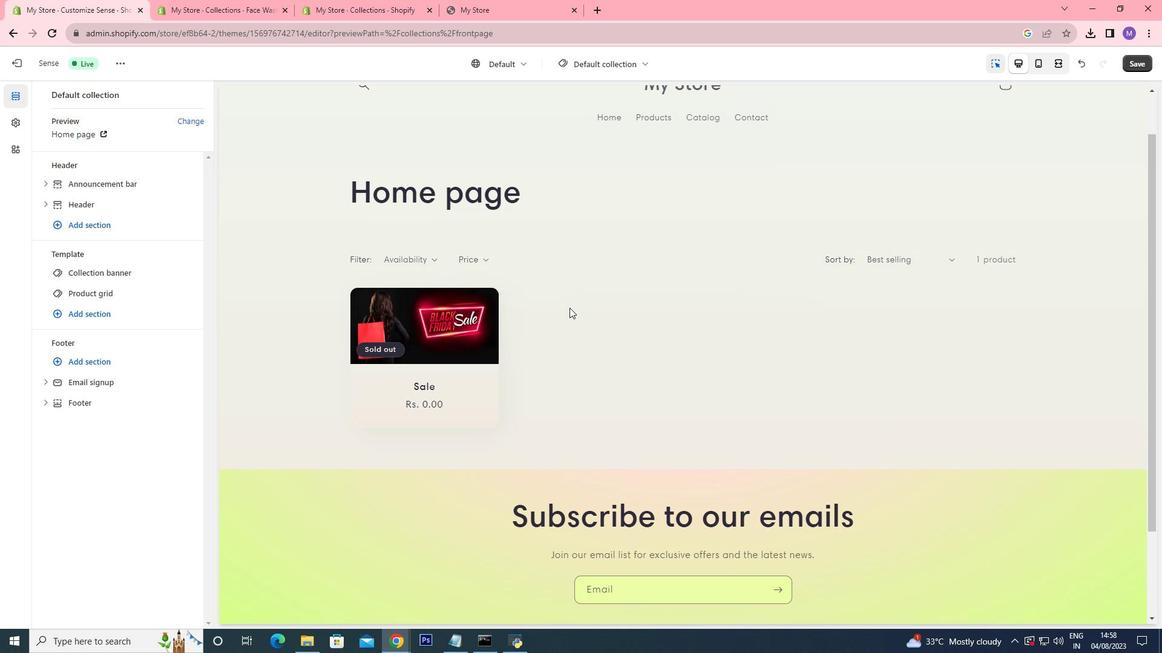 
Action: Mouse moved to (180, 0)
Screenshot: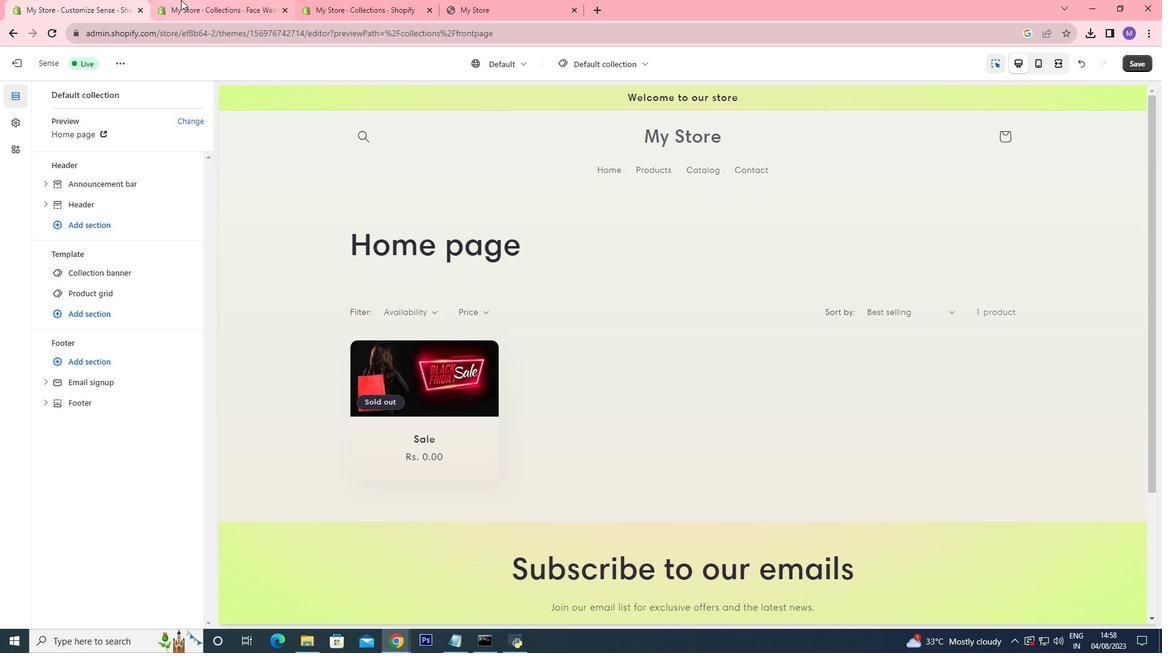 
Action: Mouse pressed left at (180, 0)
Screenshot: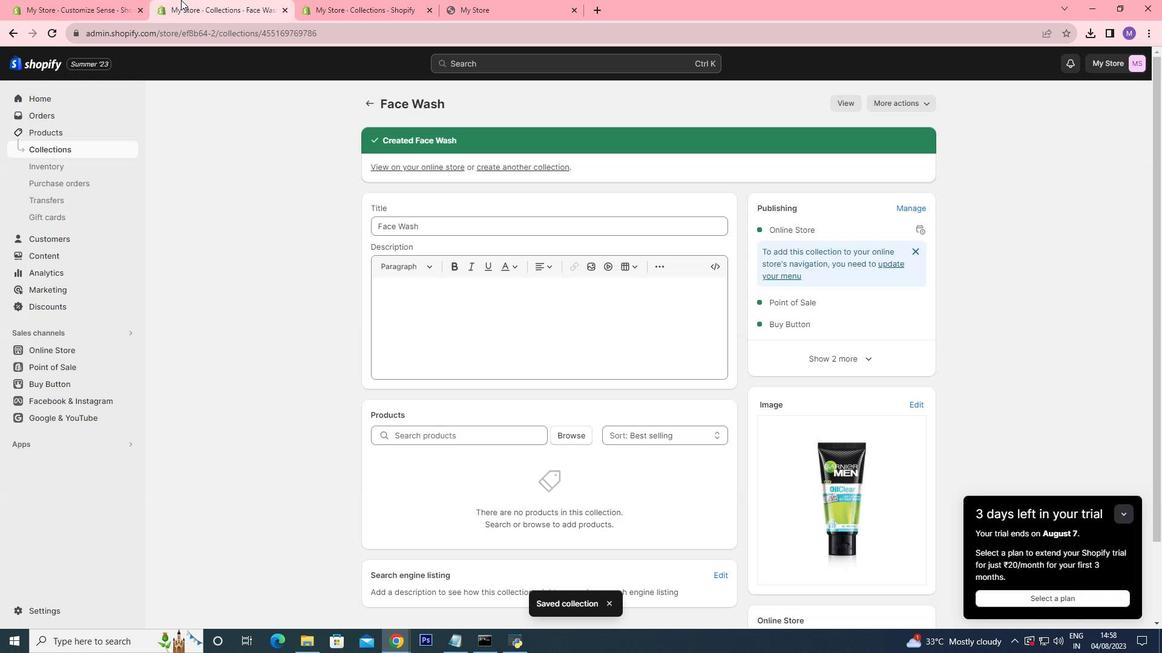 
Action: Mouse moved to (433, 167)
Screenshot: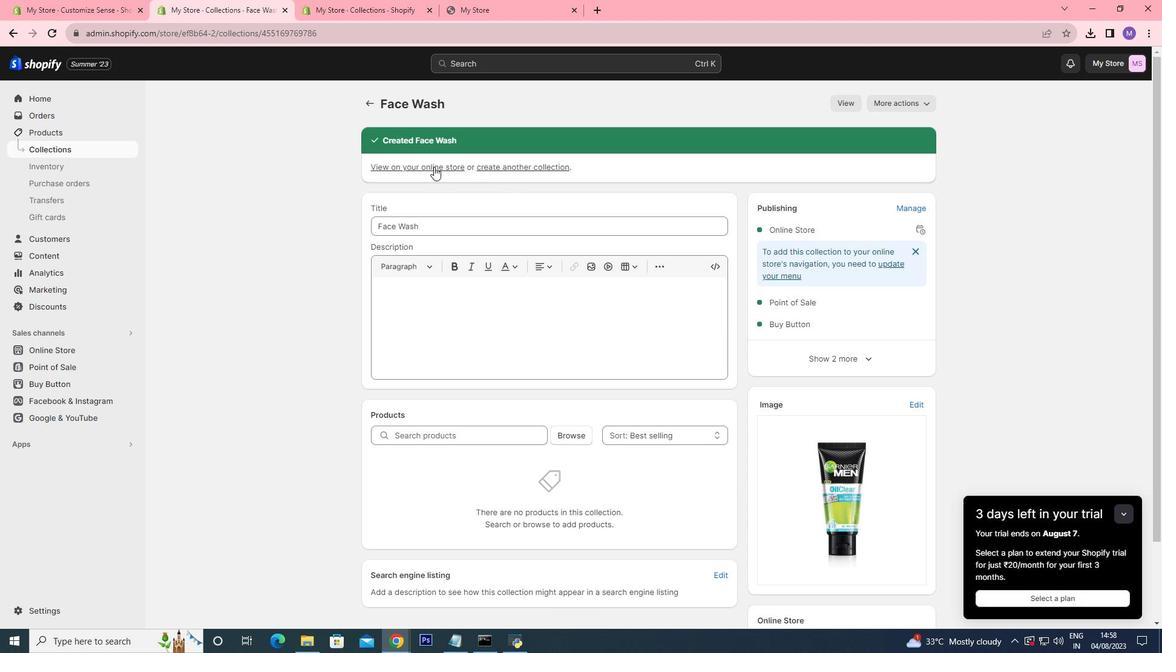 
Action: Mouse pressed left at (433, 167)
Screenshot: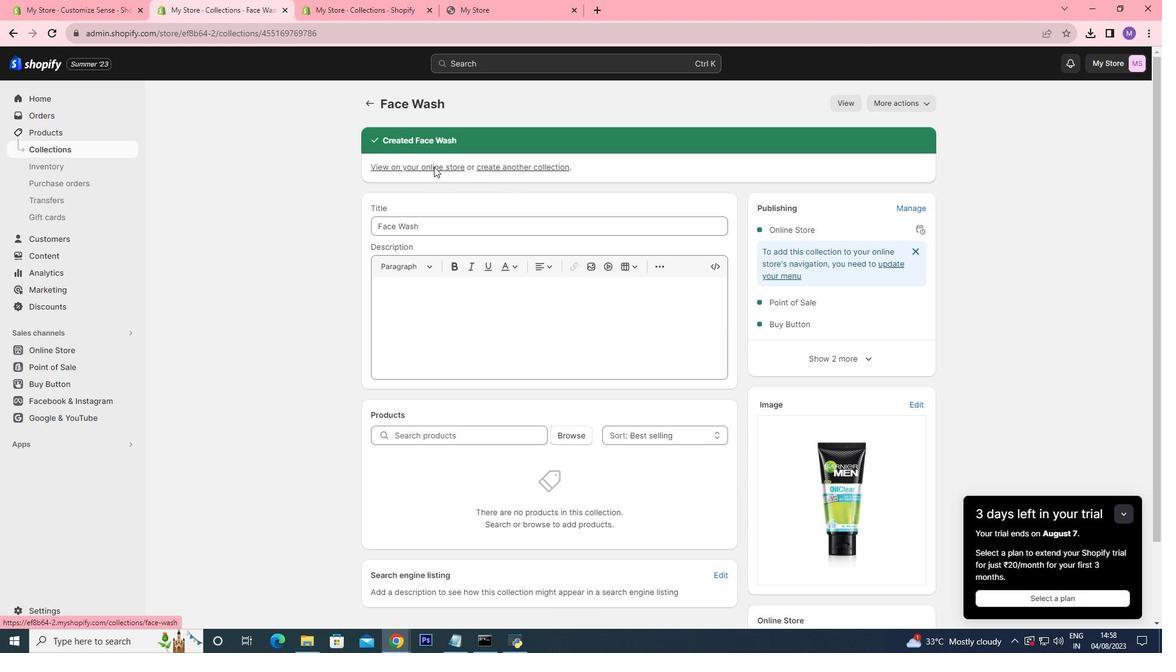 
Action: Mouse moved to (710, 269)
Screenshot: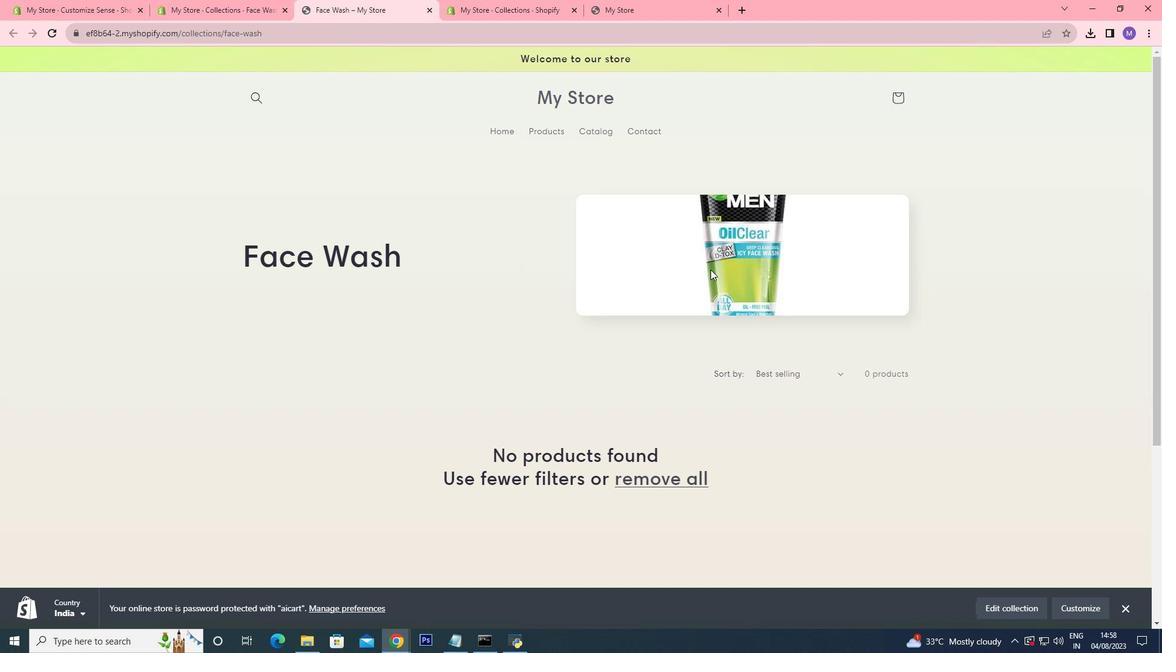 
Action: Mouse pressed left at (710, 269)
Screenshot: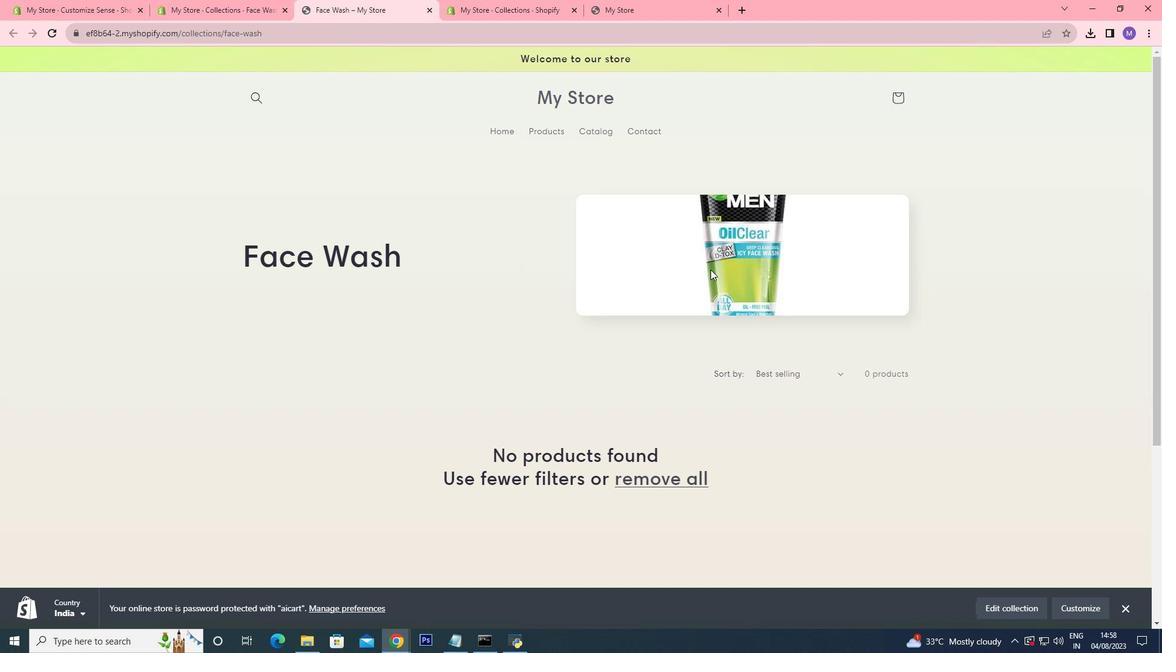 
Action: Mouse moved to (748, 256)
Screenshot: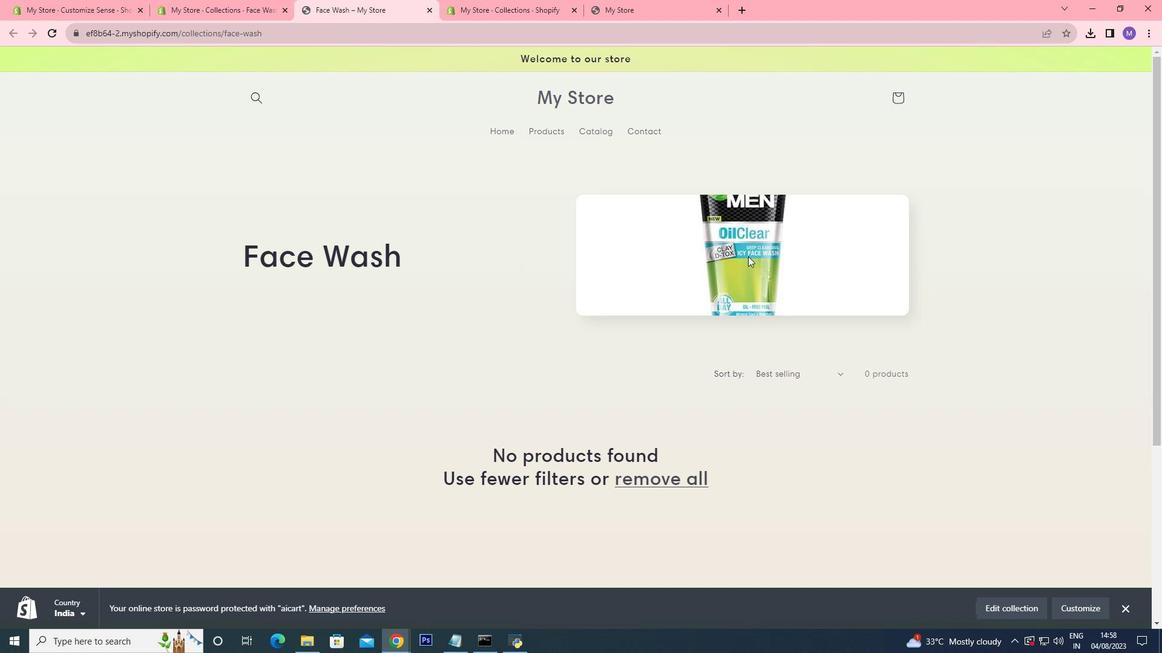 
Action: Mouse pressed left at (748, 256)
Screenshot: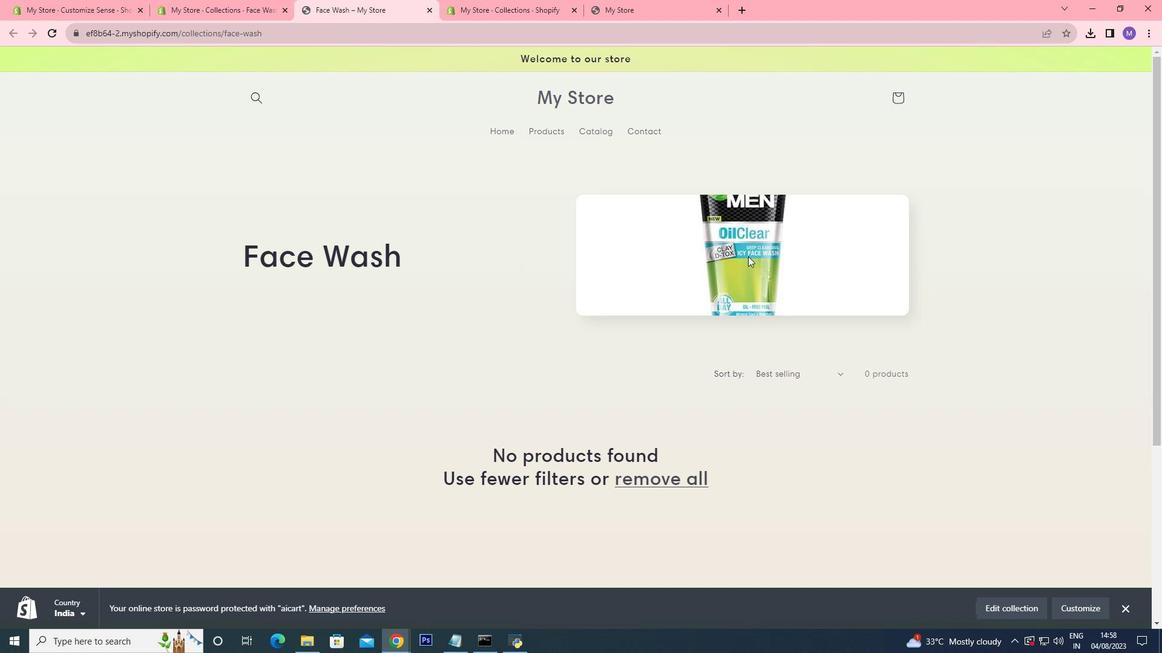 
Action: Mouse moved to (735, 268)
Screenshot: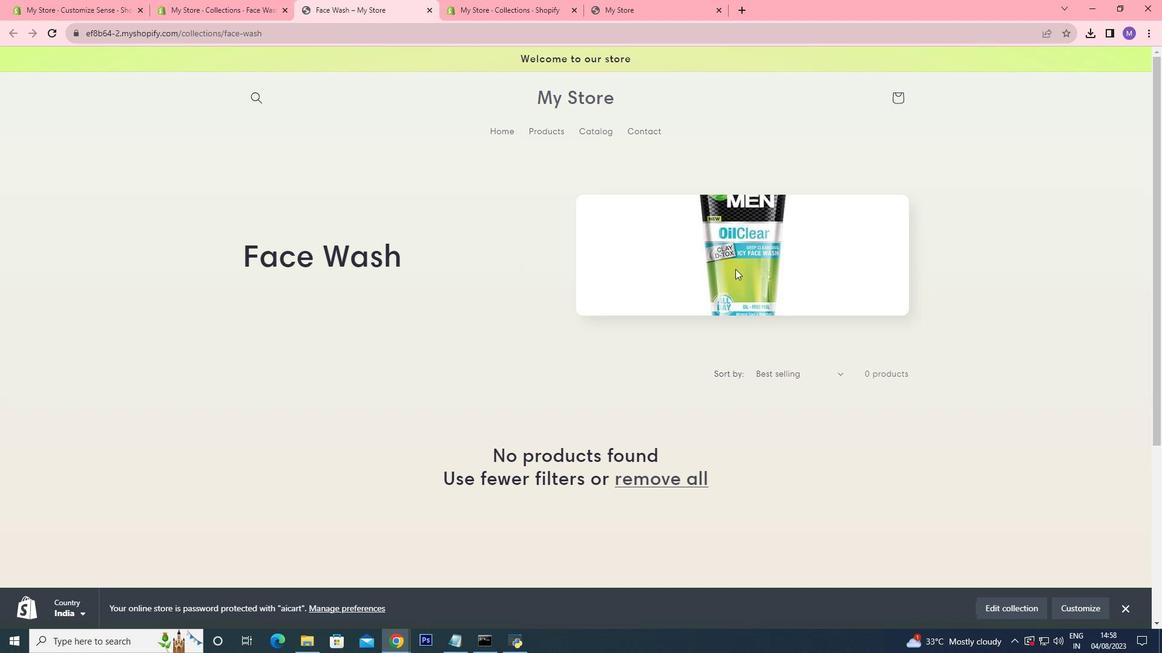 
Action: Mouse scrolled (735, 268) with delta (0, 0)
Screenshot: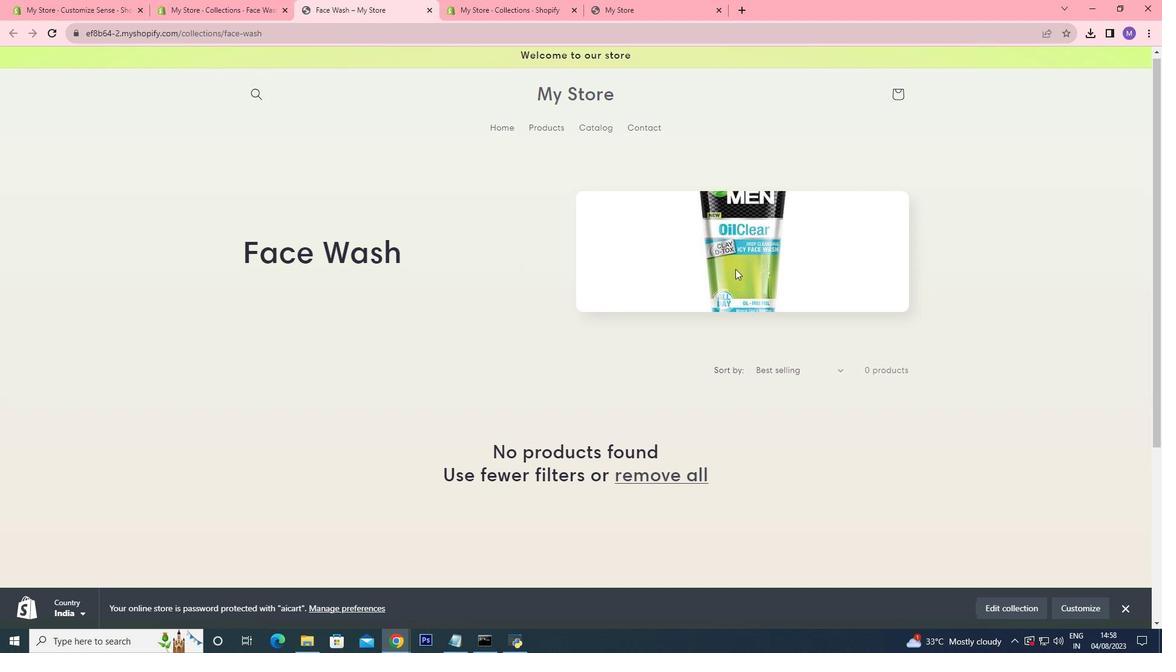 
Action: Mouse moved to (735, 268)
Screenshot: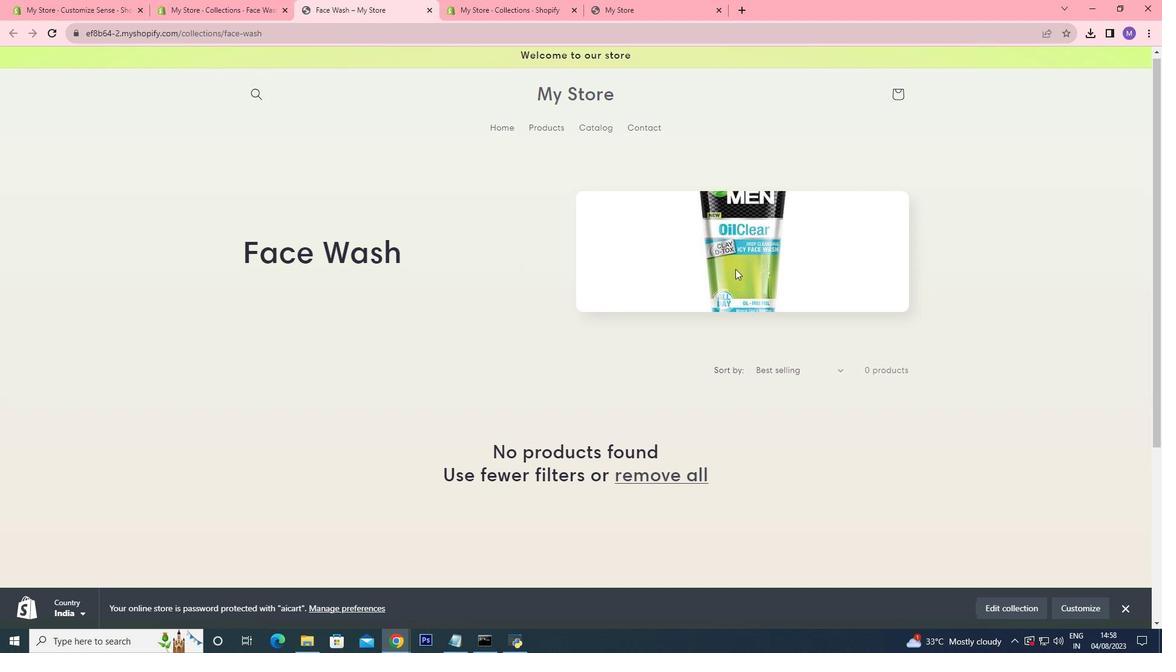 
Action: Mouse scrolled (735, 268) with delta (0, 0)
Screenshot: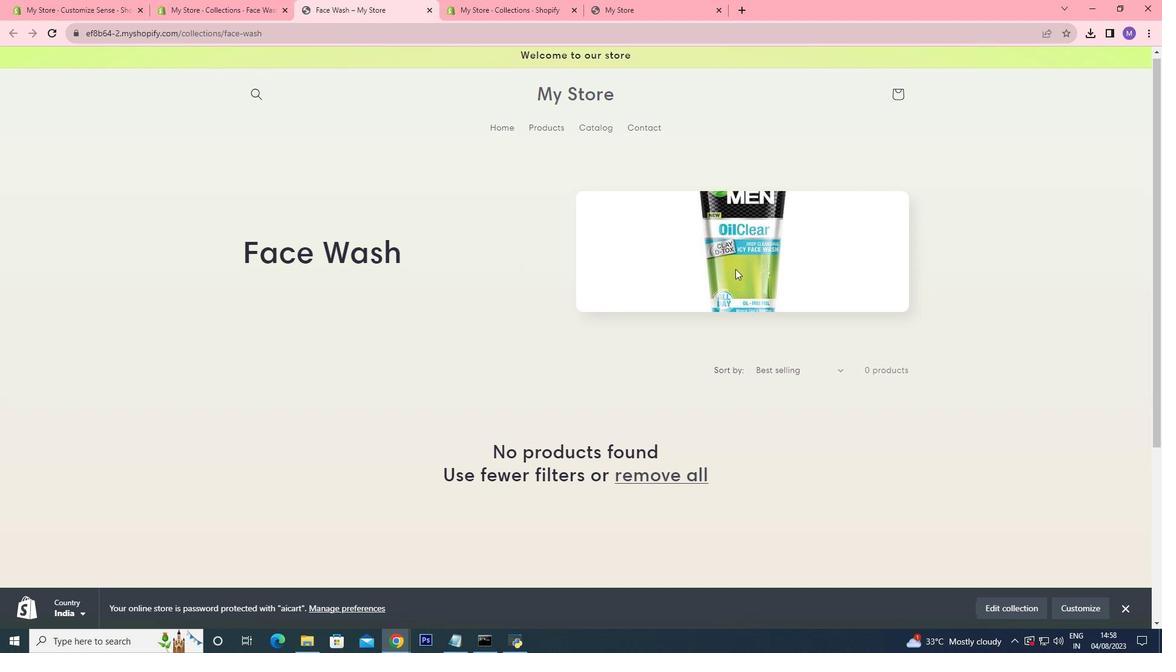 
Action: Mouse moved to (735, 269)
Screenshot: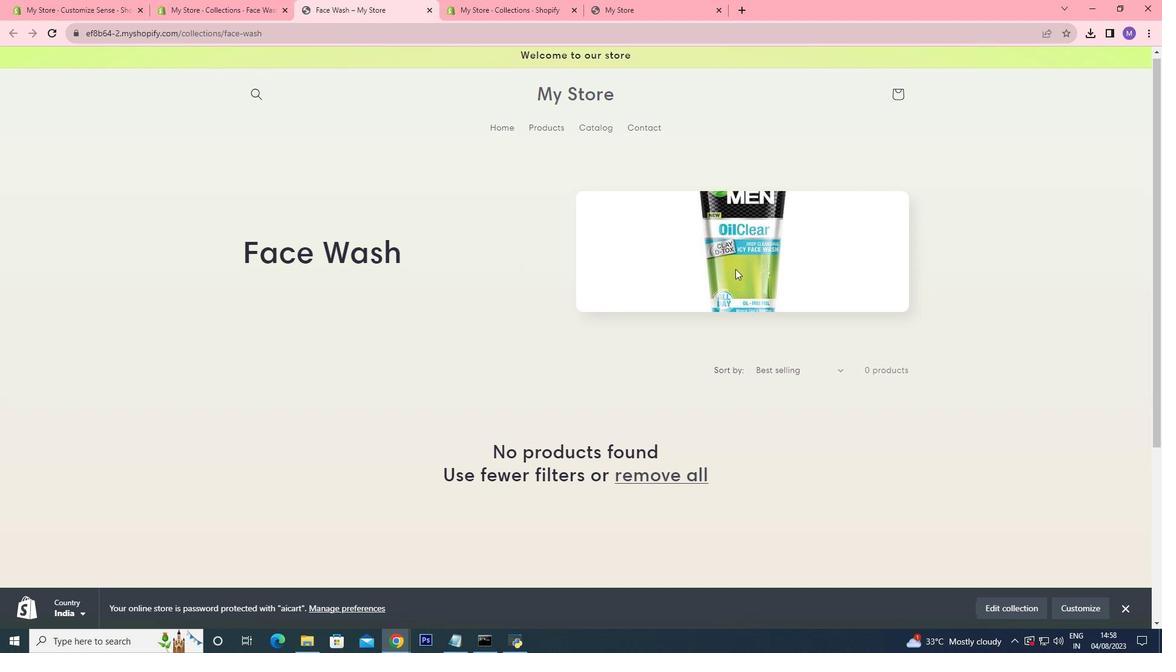 
Action: Mouse scrolled (735, 268) with delta (0, 0)
Screenshot: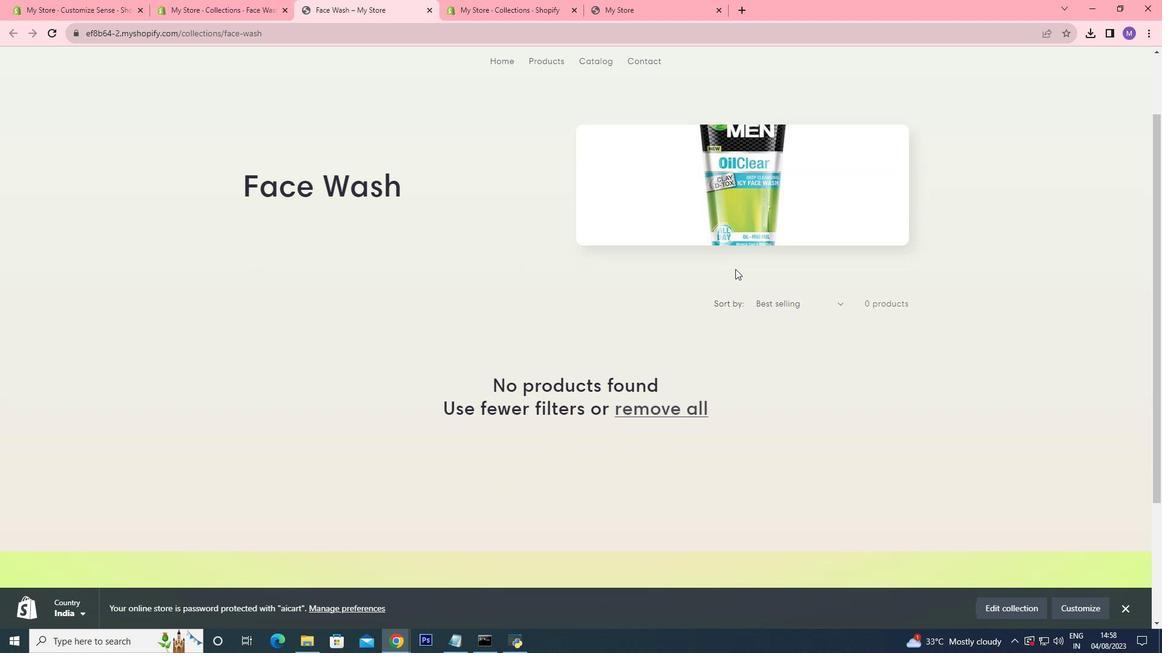 
Action: Mouse scrolled (735, 269) with delta (0, 0)
Screenshot: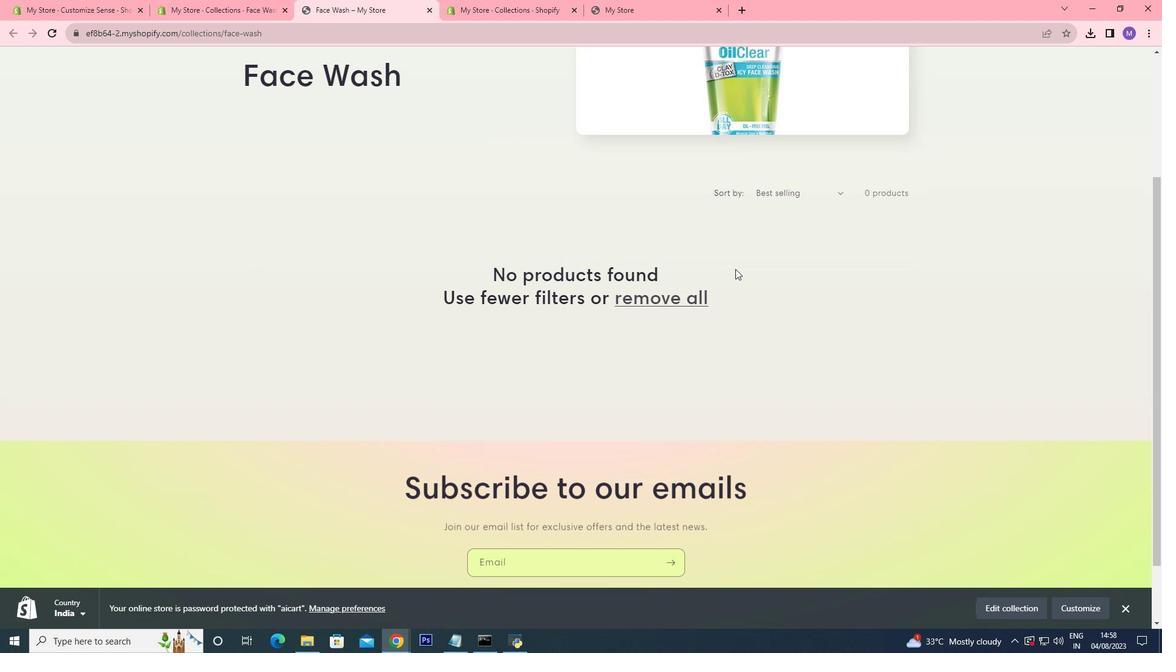 
Action: Mouse scrolled (735, 269) with delta (0, 0)
Screenshot: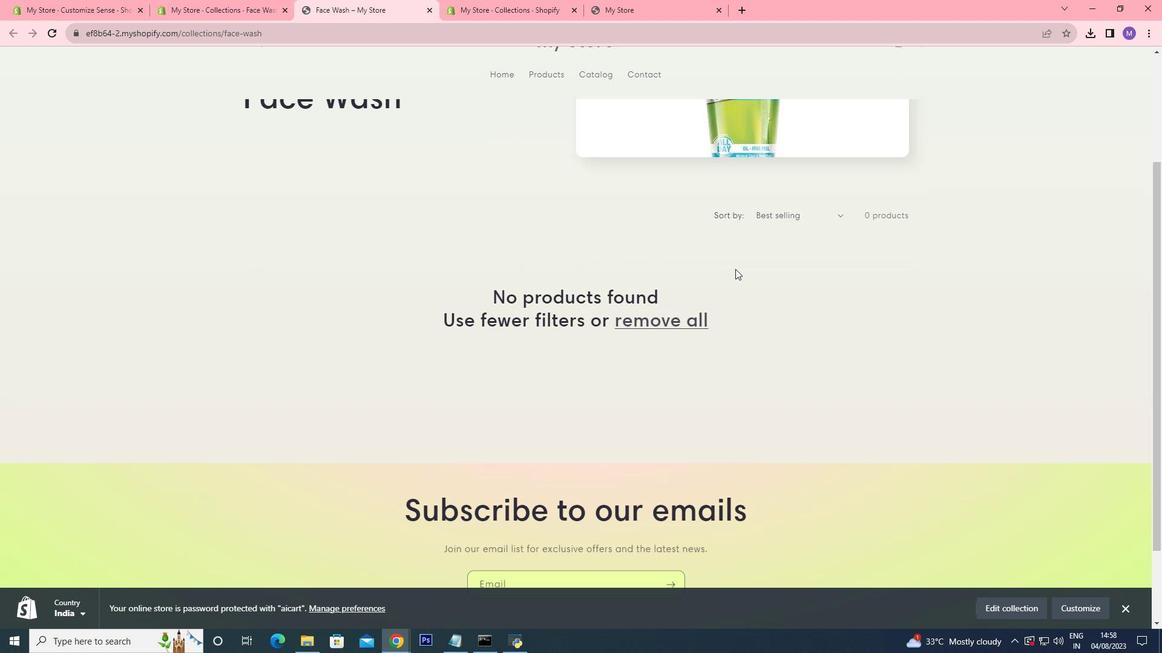 
Action: Mouse scrolled (735, 269) with delta (0, 0)
Screenshot: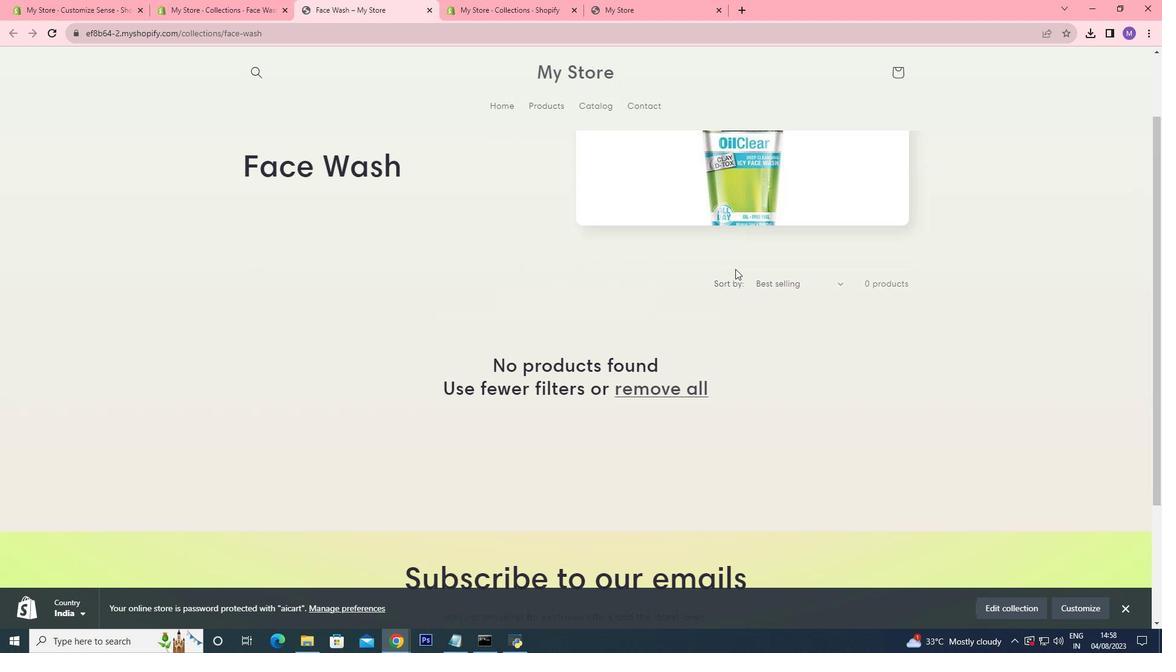 
Action: Mouse moved to (741, 261)
Screenshot: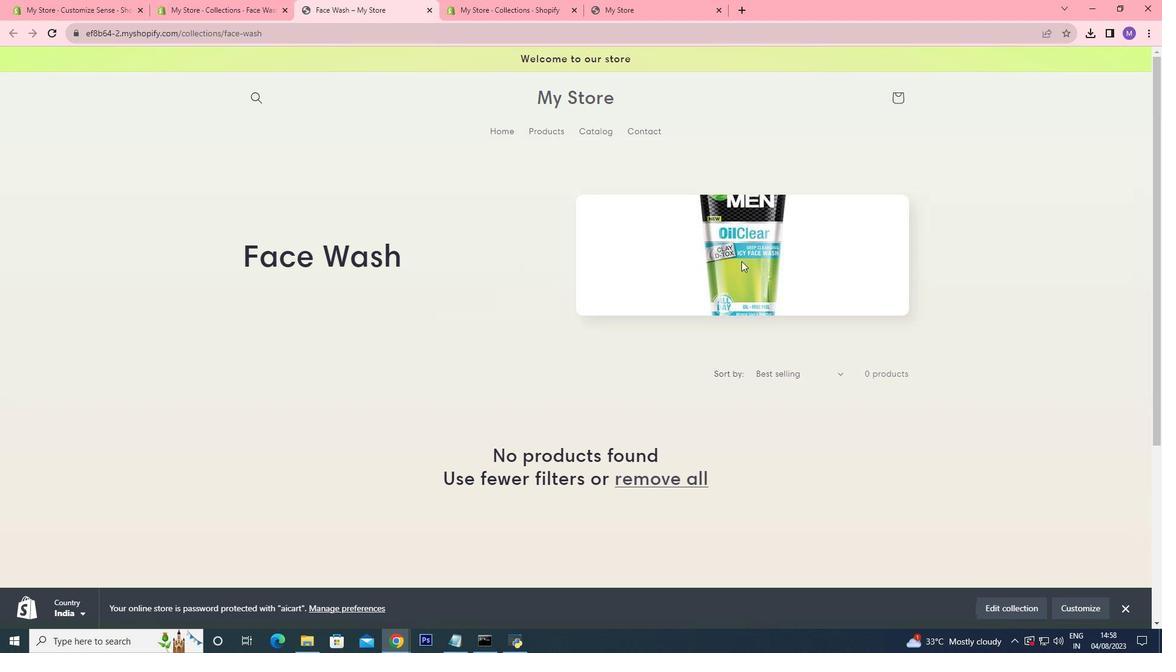 
Action: Mouse pressed left at (741, 261)
Screenshot: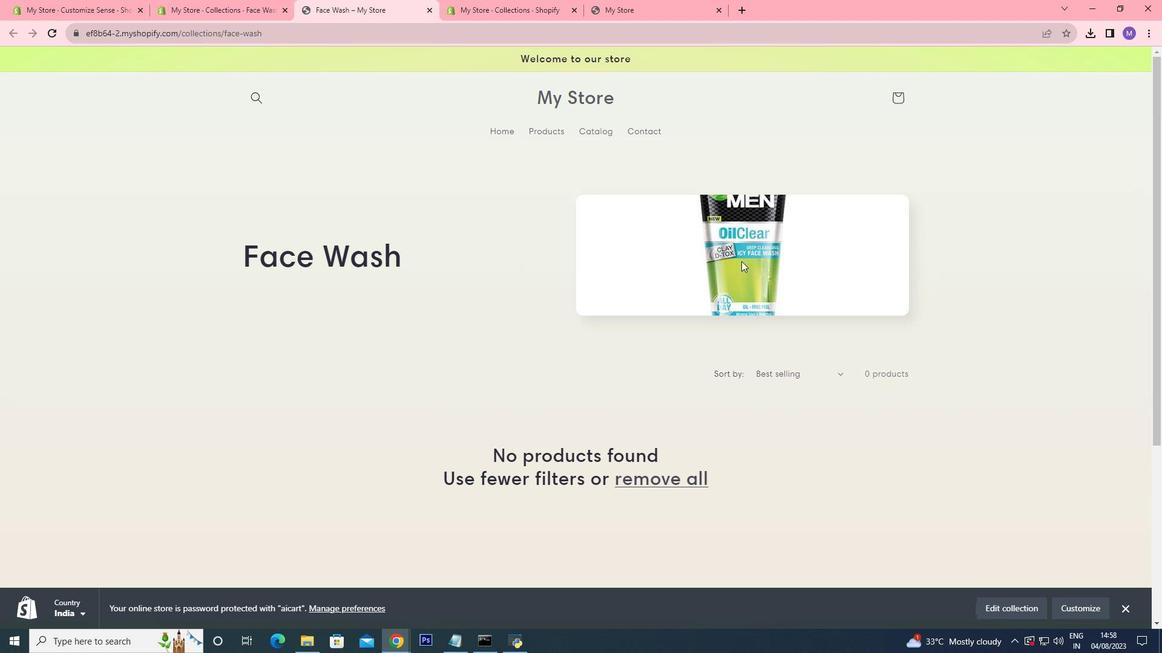 
Action: Mouse moved to (434, 271)
Screenshot: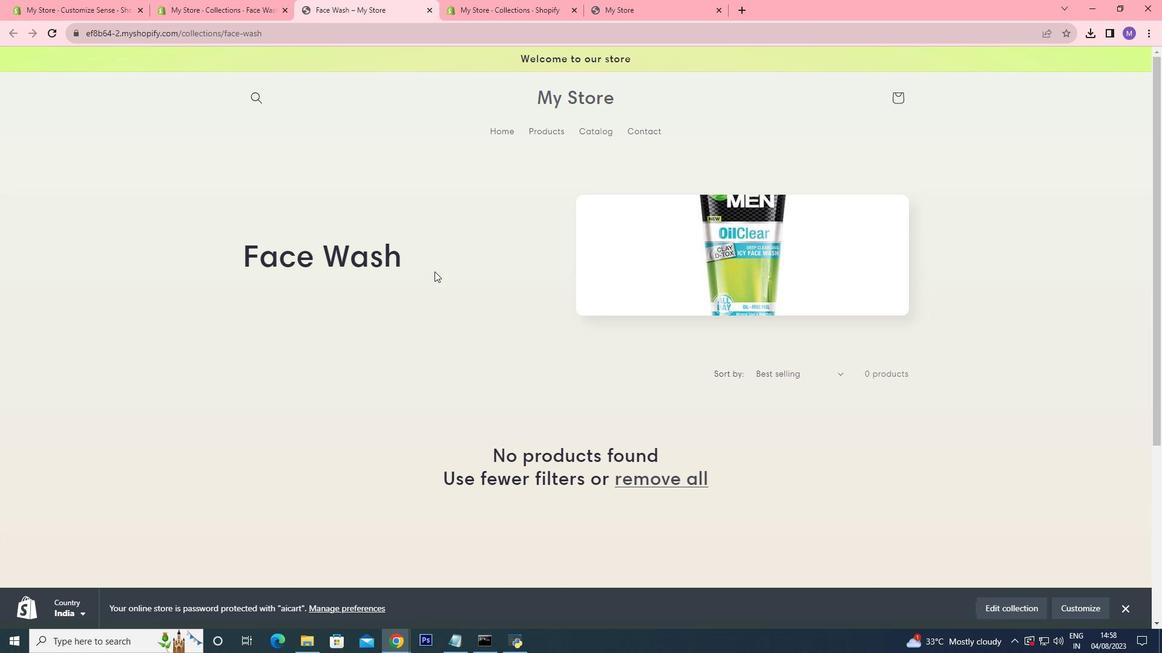 
Action: Mouse pressed left at (434, 271)
Screenshot: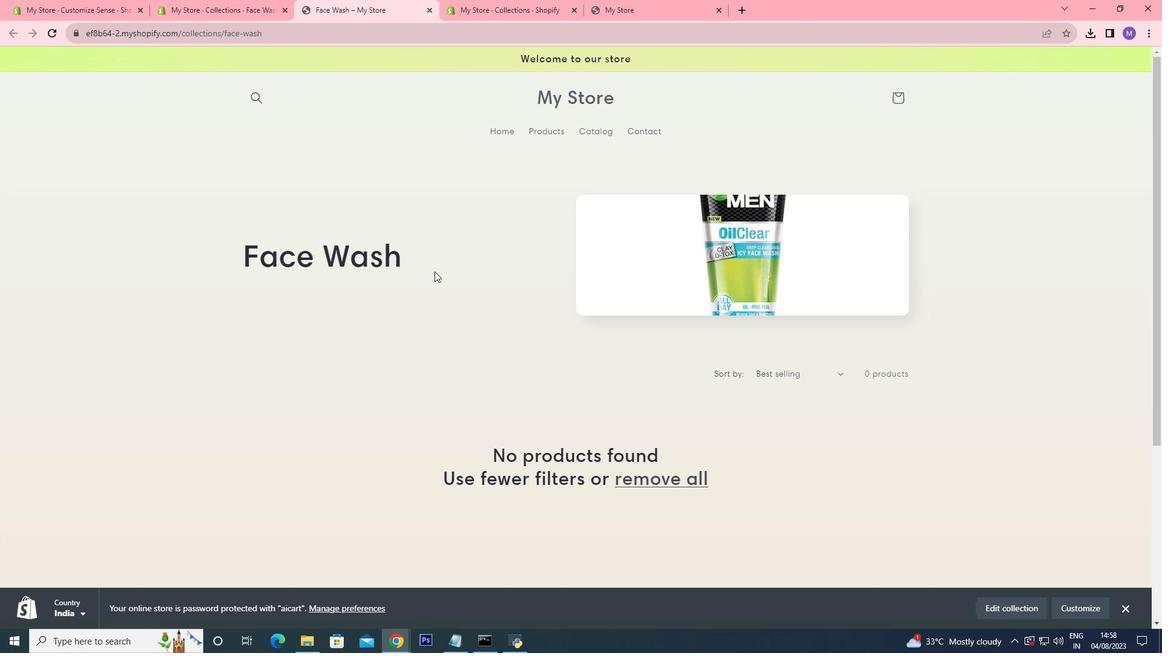 
Action: Mouse moved to (205, 0)
Screenshot: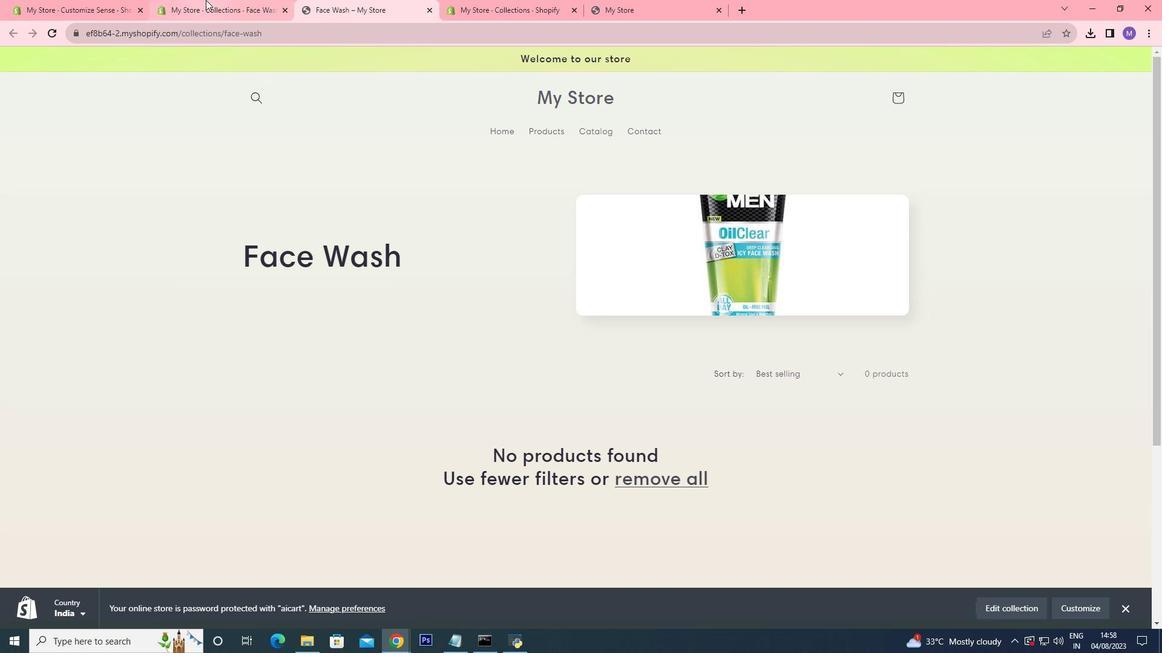 
Action: Mouse pressed left at (205, 0)
Screenshot: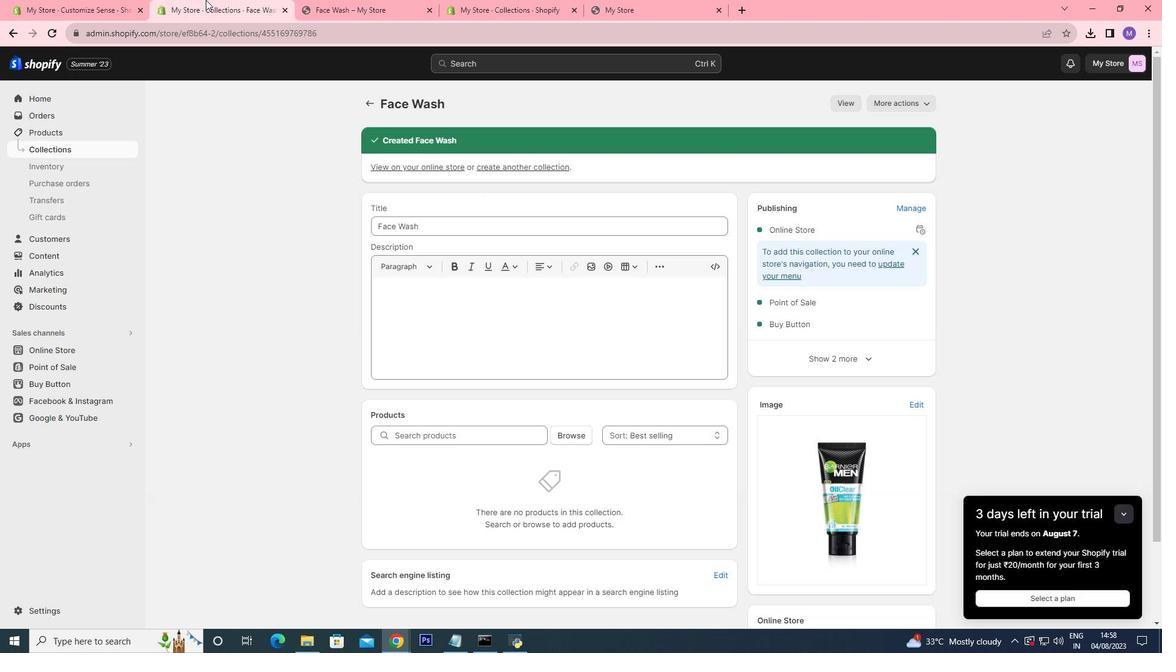 
Action: Mouse moved to (217, 256)
